 Task: Look for Airbnb properties in Suresnes, France from 5th December, 2023 to 16th December, 2023 for 2 adults.1  bedroom having 1 bed and 1 bathroom. Property type can be hotel. Look for 4 properties as per requirement.
Action: Mouse pressed left at (473, 106)
Screenshot: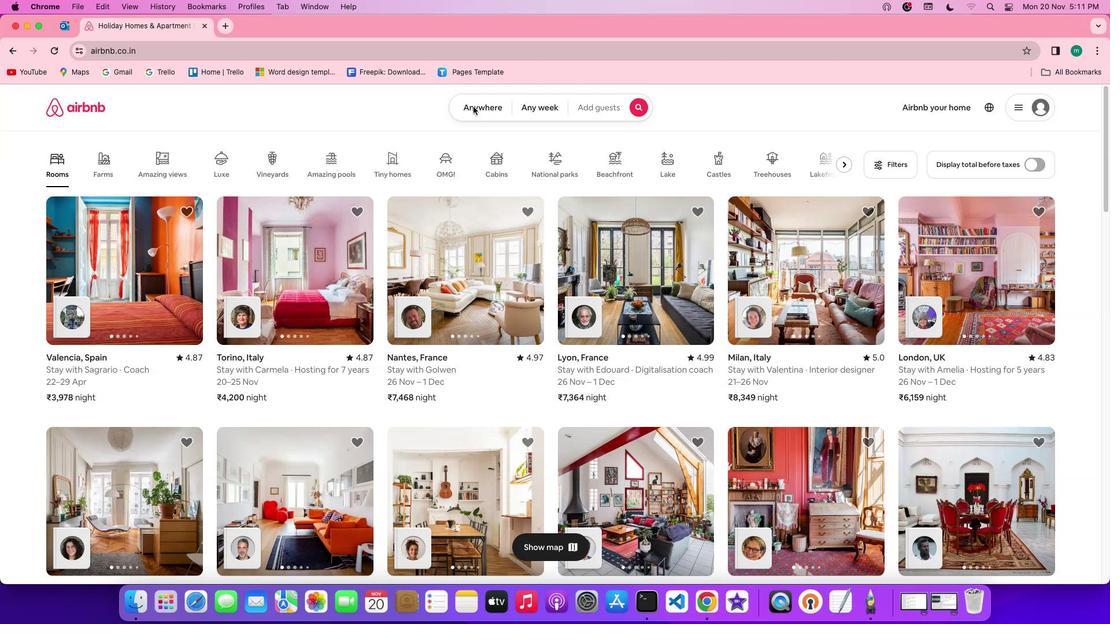 
Action: Mouse pressed left at (473, 106)
Screenshot: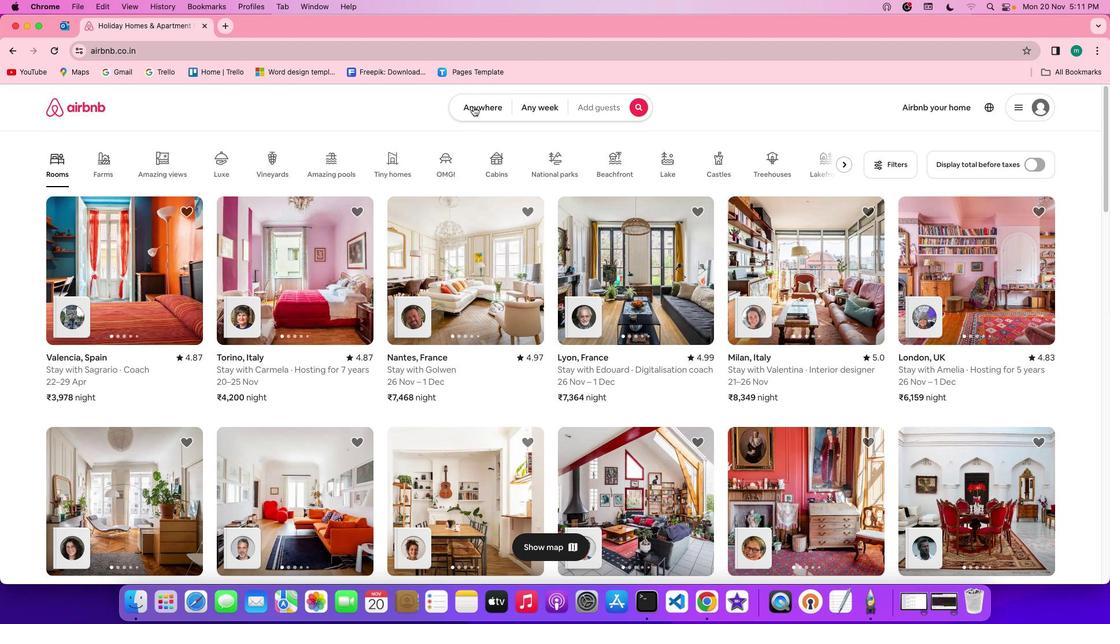 
Action: Mouse moved to (399, 159)
Screenshot: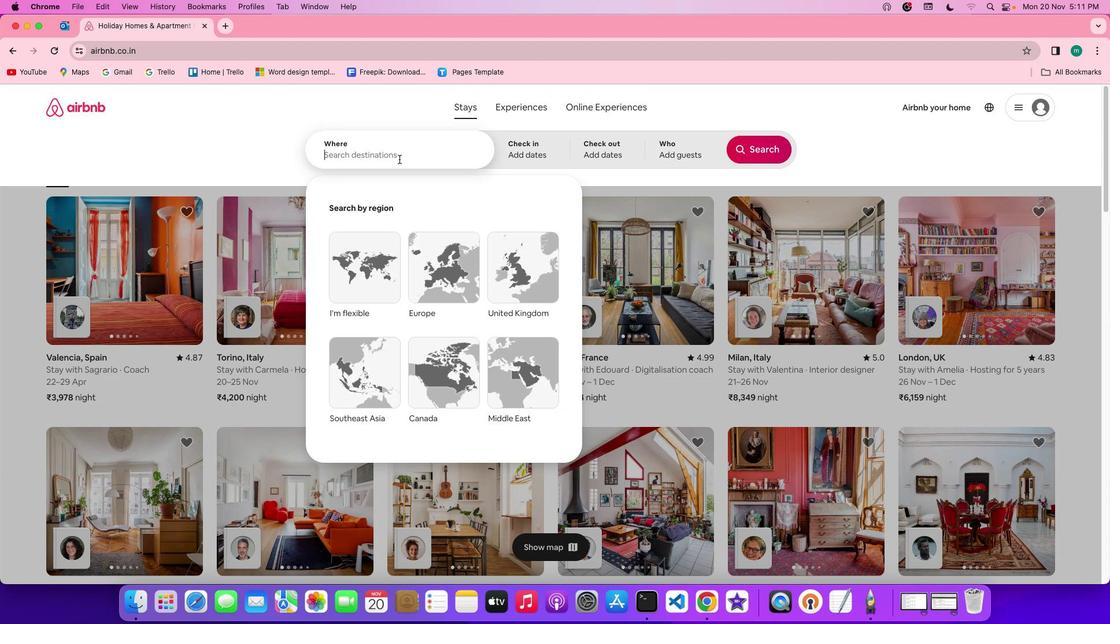 
Action: Mouse pressed left at (399, 159)
Screenshot: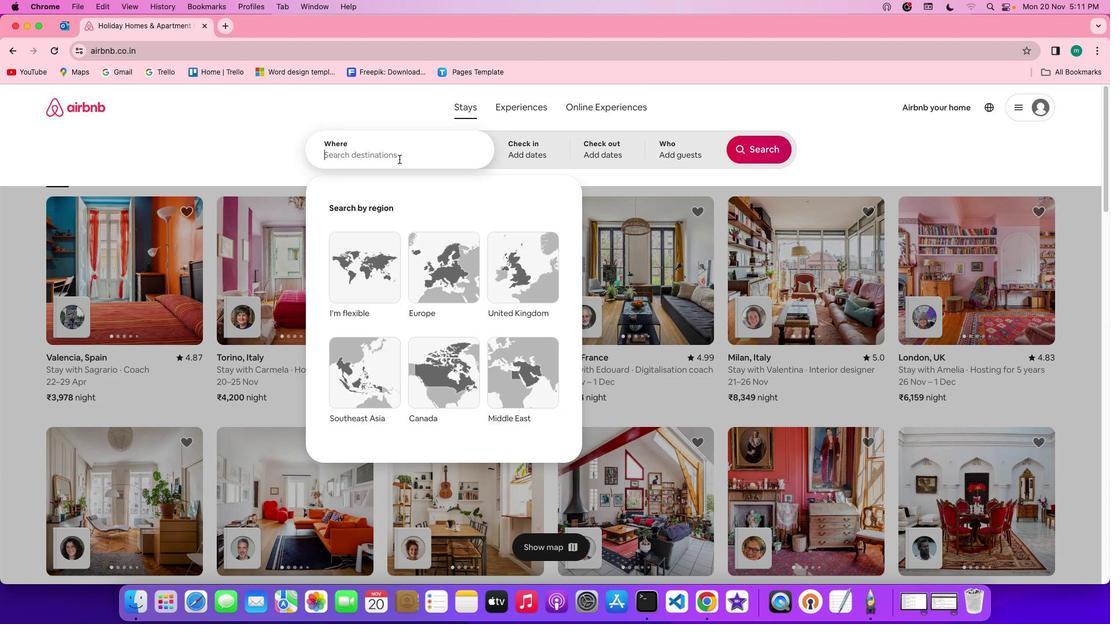 
Action: Key pressed Key.shift'S''u''r''e''s''n''e''s'','Key.spaceKey.shift'F''r''a''n''c''e'
Screenshot: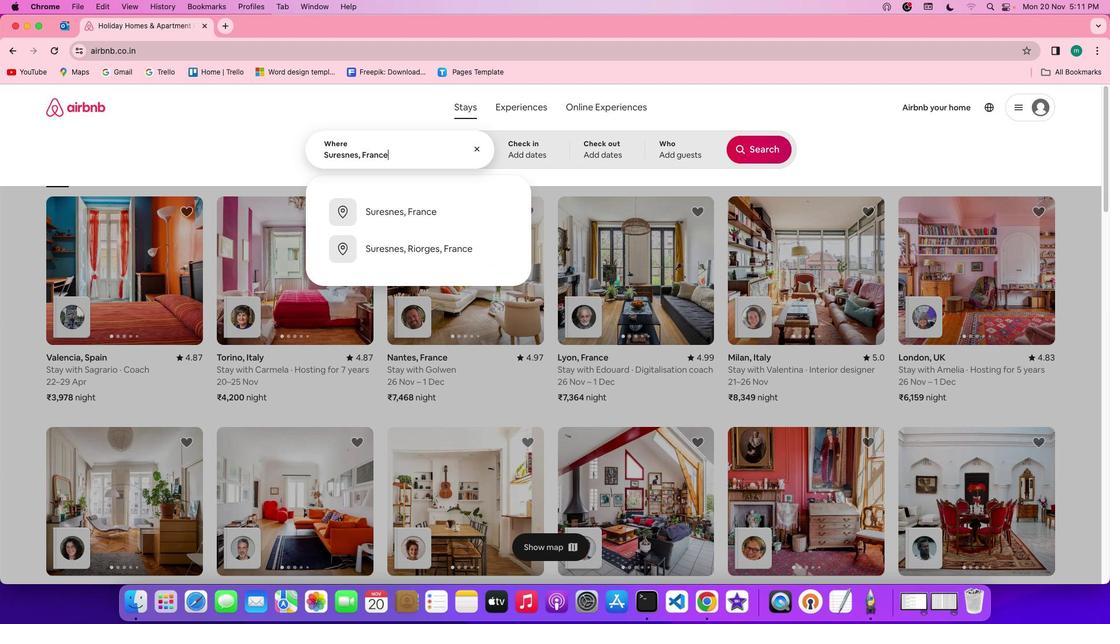 
Action: Mouse moved to (511, 149)
Screenshot: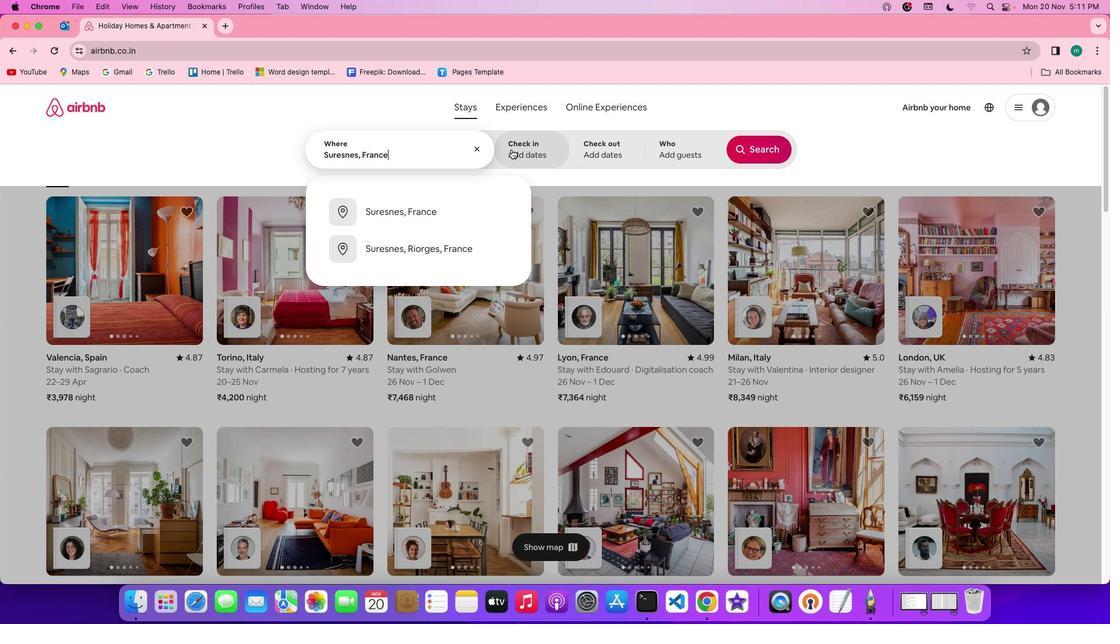 
Action: Mouse pressed left at (511, 149)
Screenshot: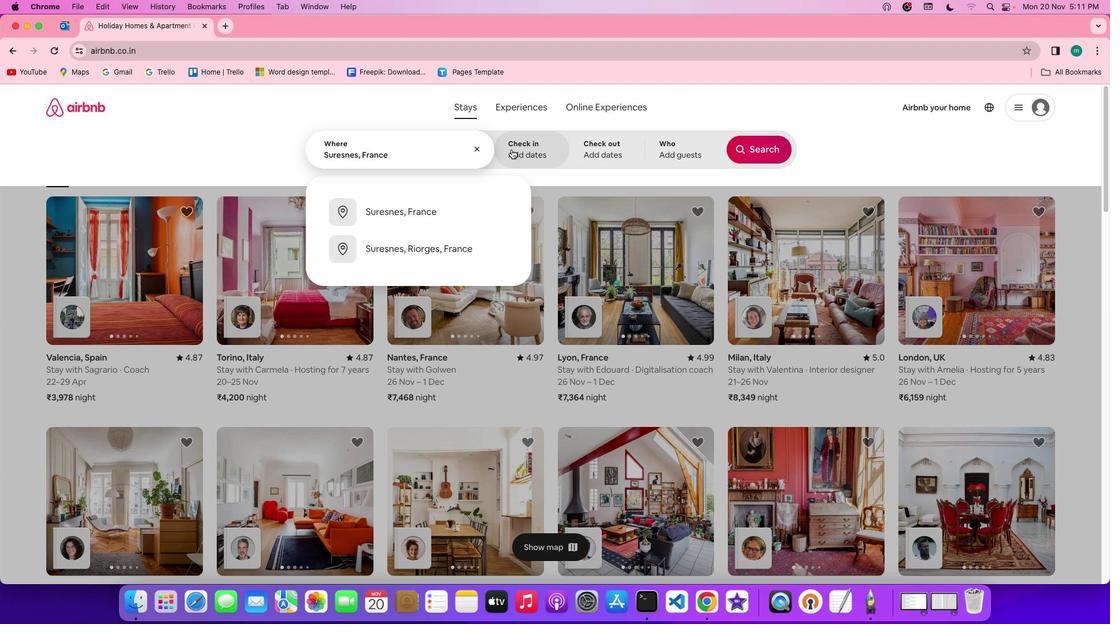 
Action: Mouse moved to (642, 320)
Screenshot: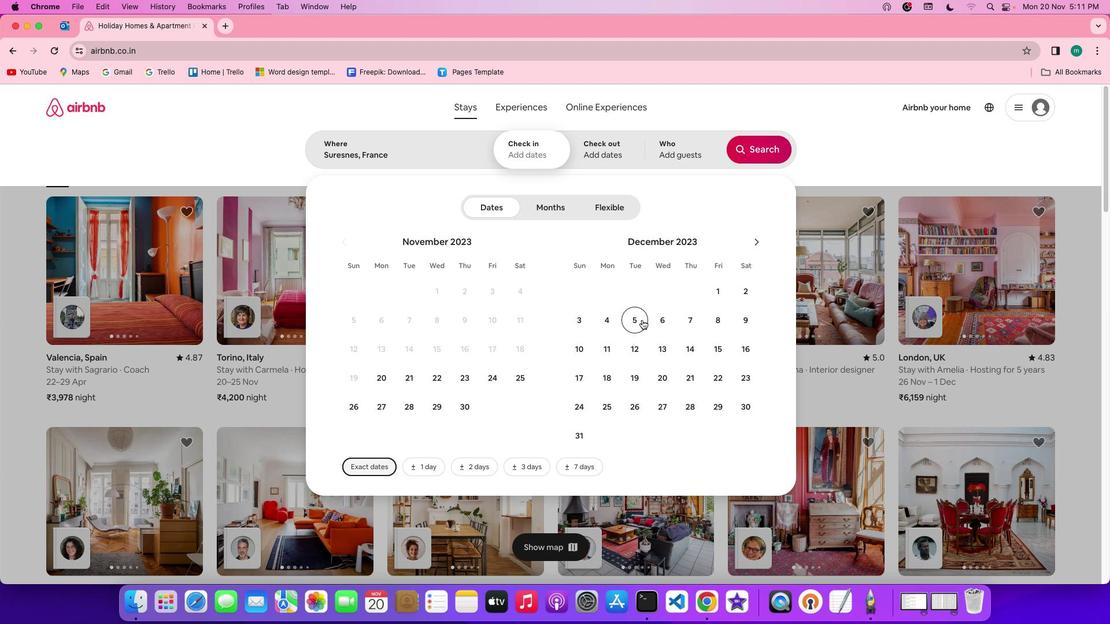 
Action: Mouse pressed left at (642, 320)
Screenshot: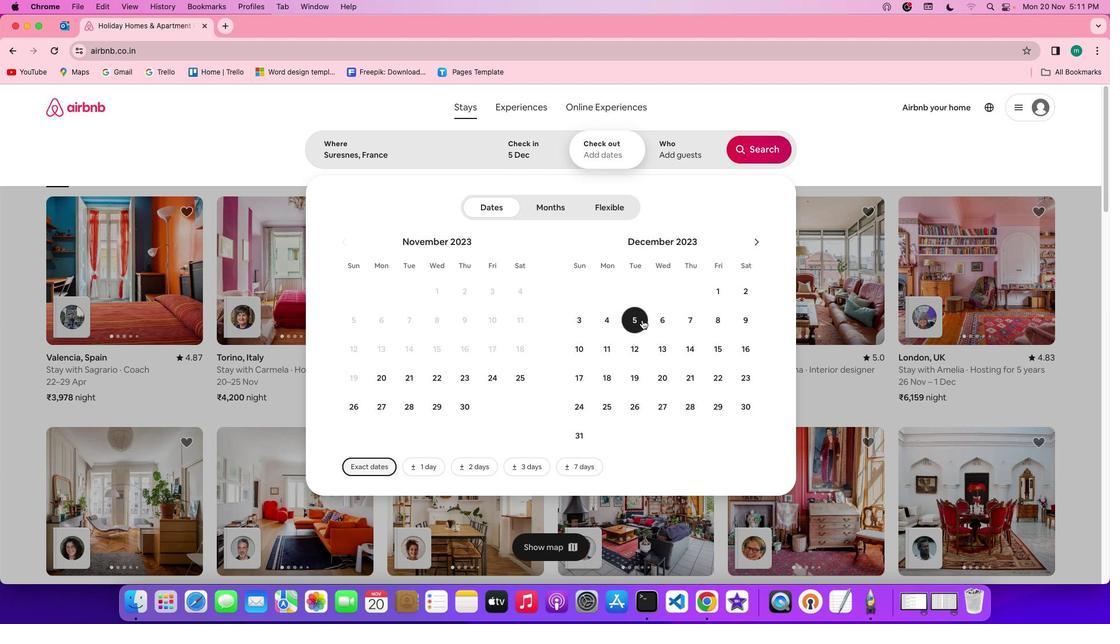 
Action: Mouse moved to (745, 352)
Screenshot: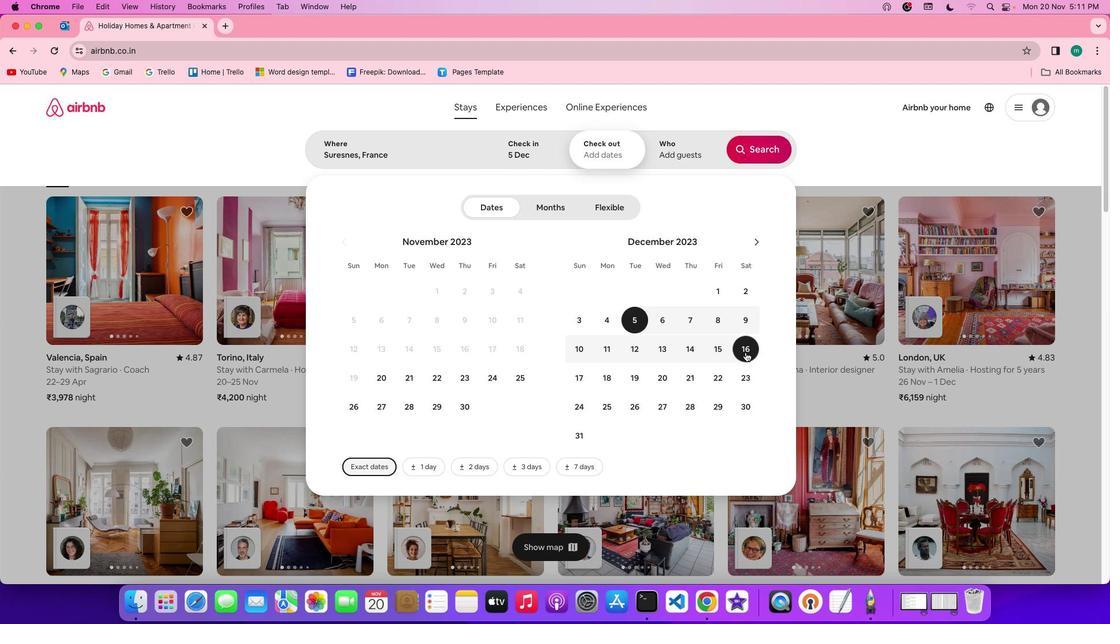 
Action: Mouse pressed left at (745, 352)
Screenshot: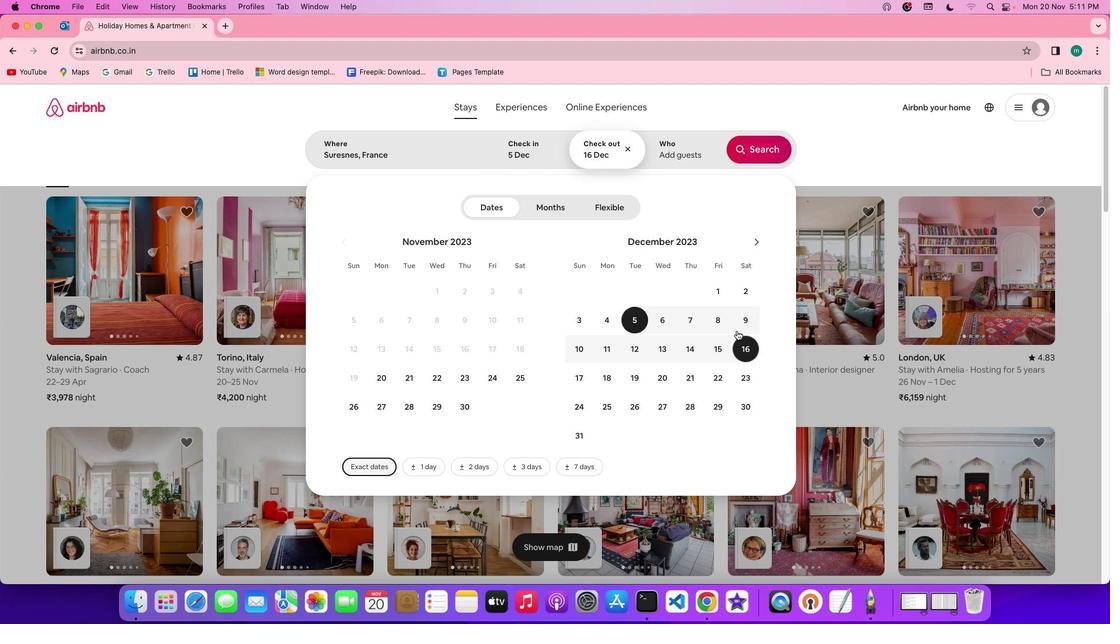 
Action: Mouse moved to (678, 155)
Screenshot: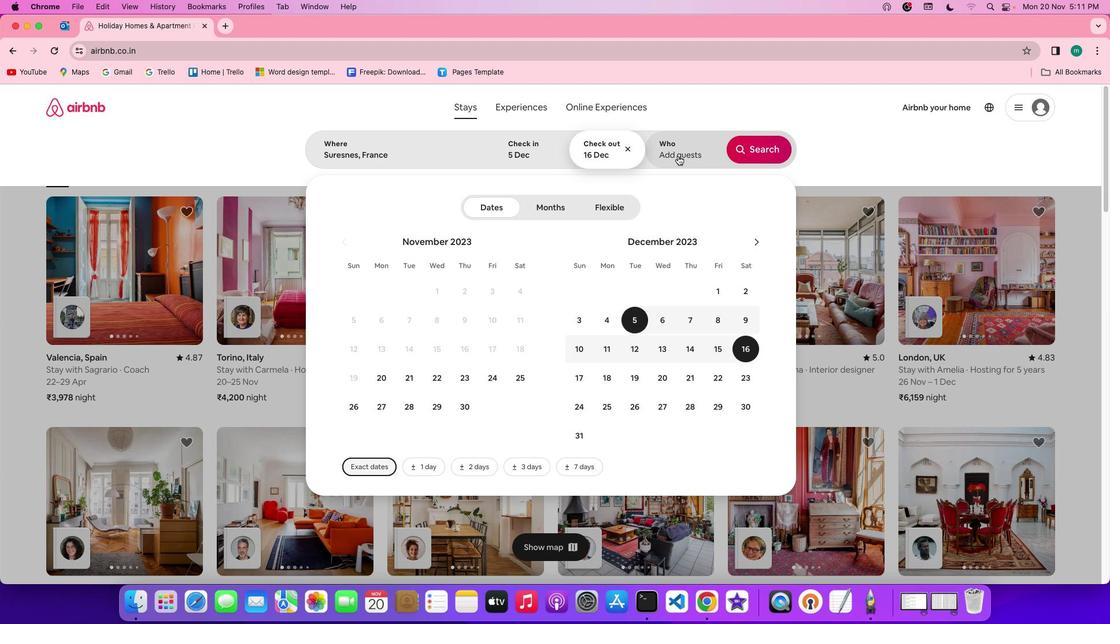 
Action: Mouse pressed left at (678, 155)
Screenshot: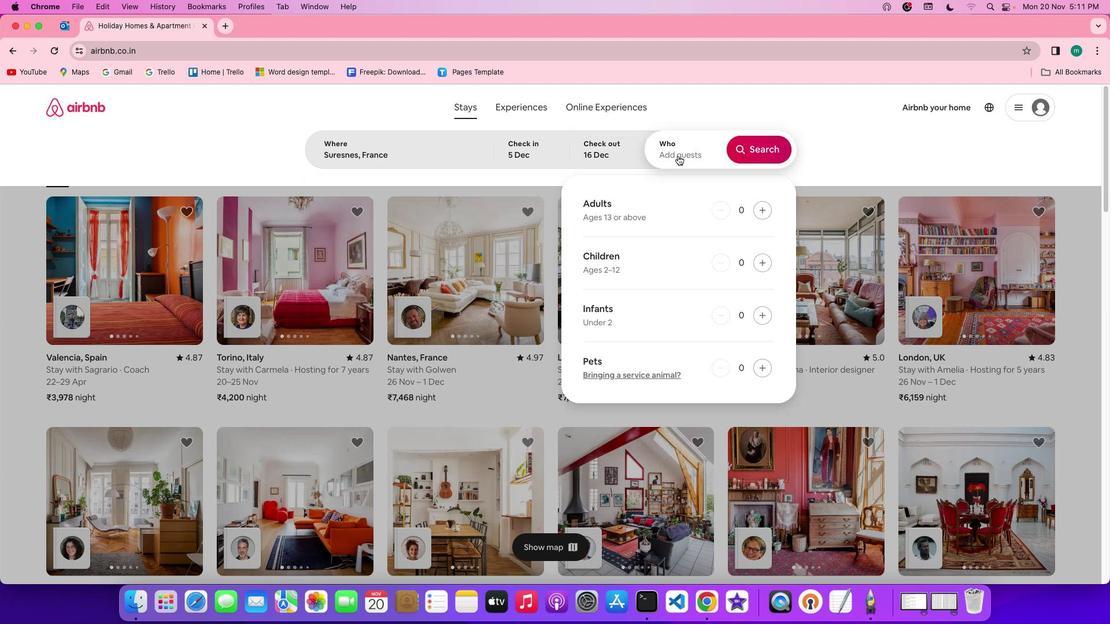 
Action: Mouse moved to (766, 210)
Screenshot: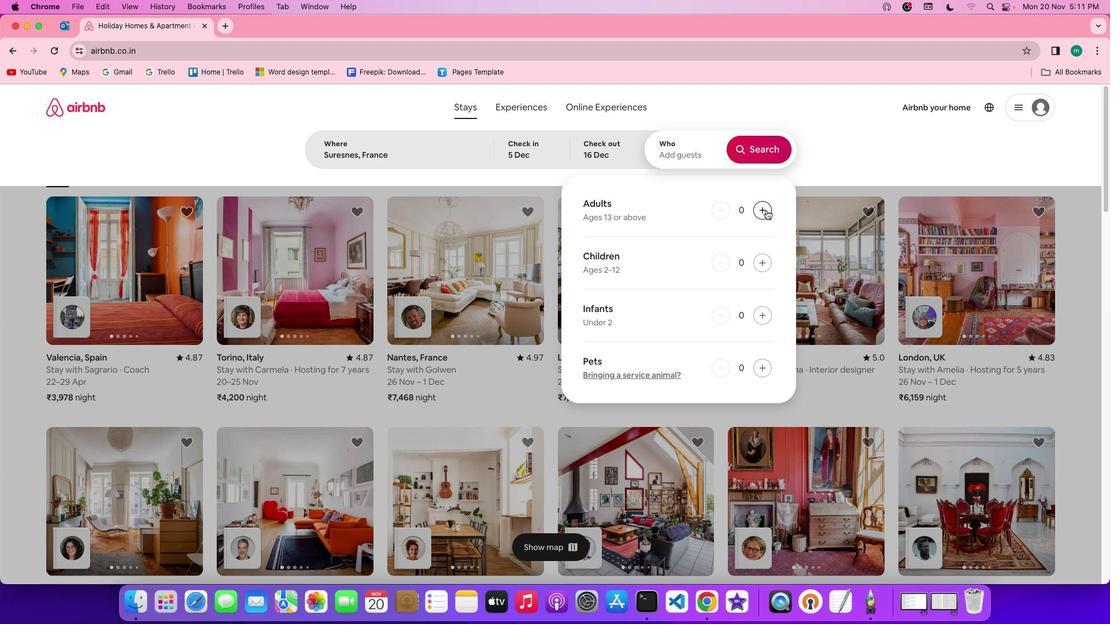 
Action: Mouse pressed left at (766, 210)
Screenshot: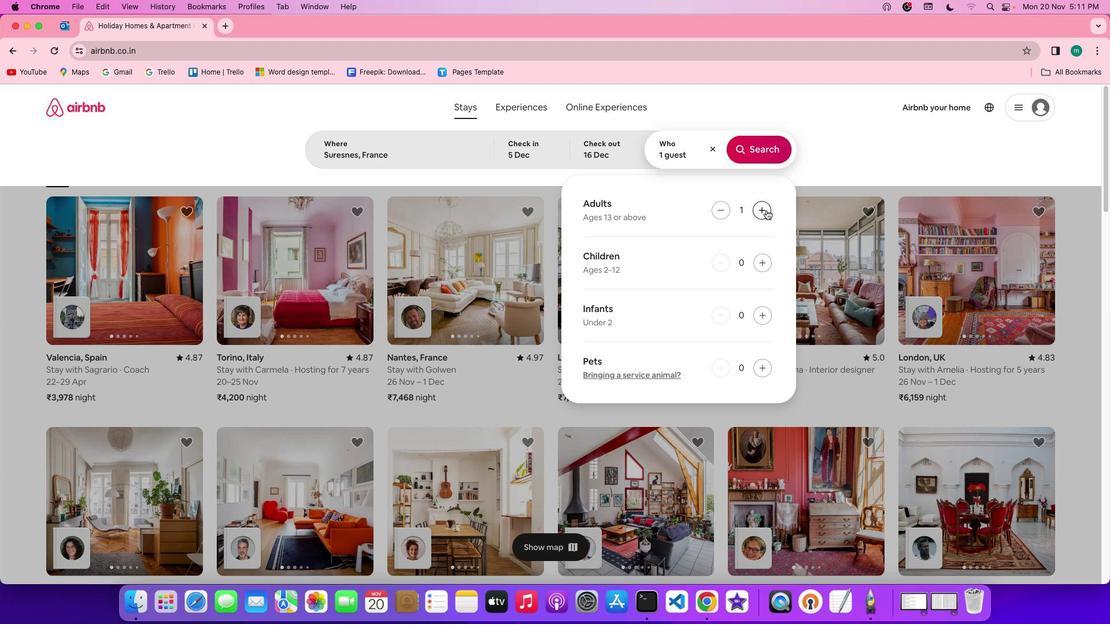 
Action: Mouse pressed left at (766, 210)
Screenshot: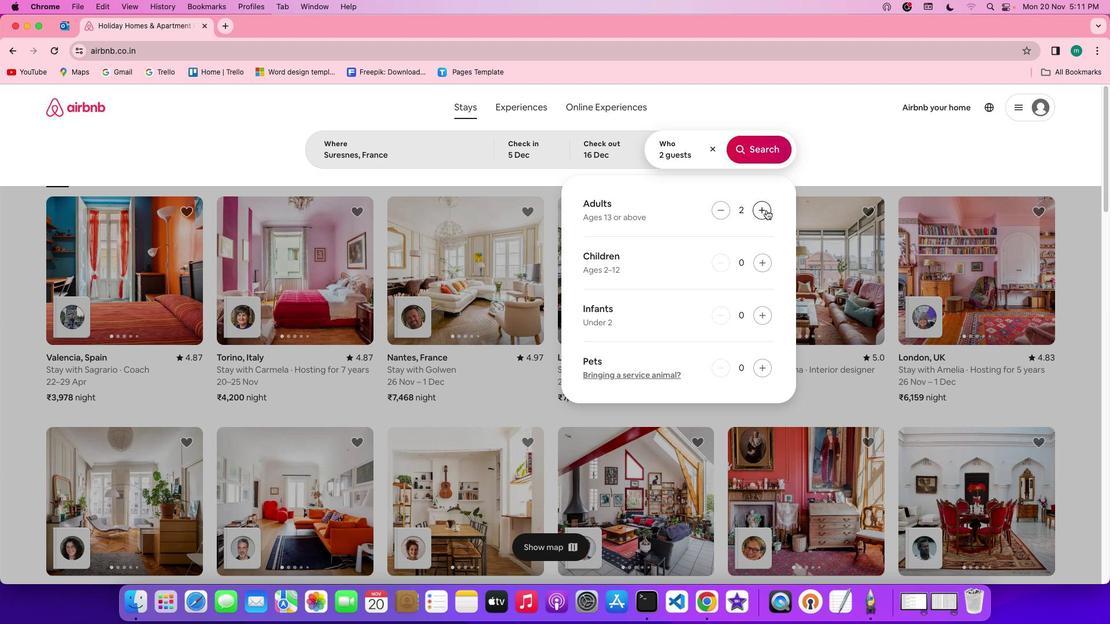 
Action: Mouse moved to (762, 150)
Screenshot: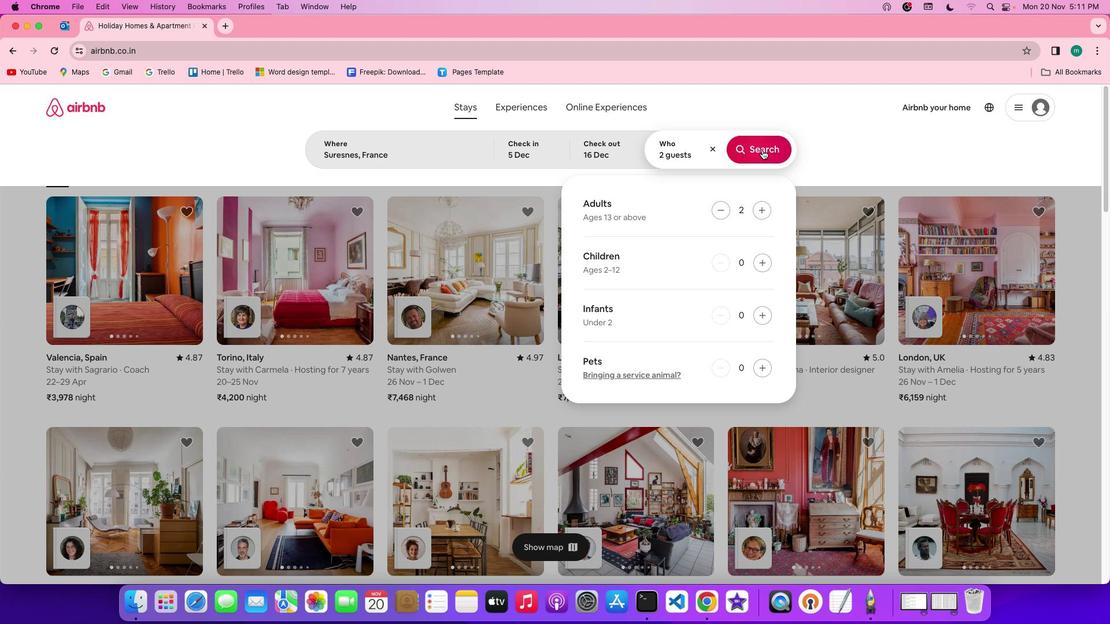 
Action: Mouse pressed left at (762, 150)
Screenshot: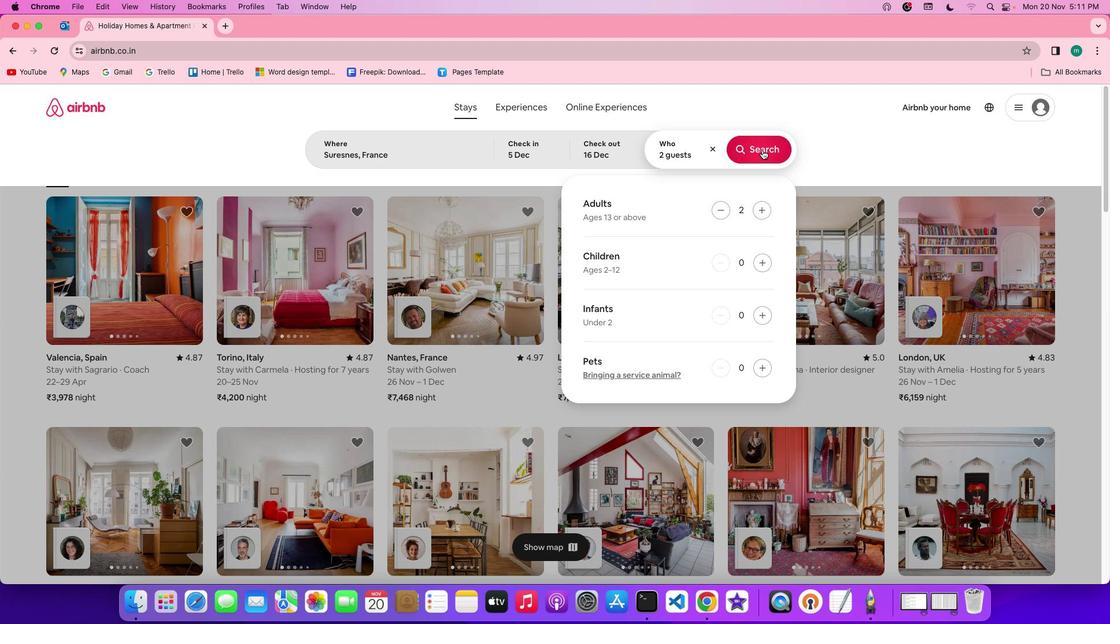 
Action: Mouse moved to (930, 149)
Screenshot: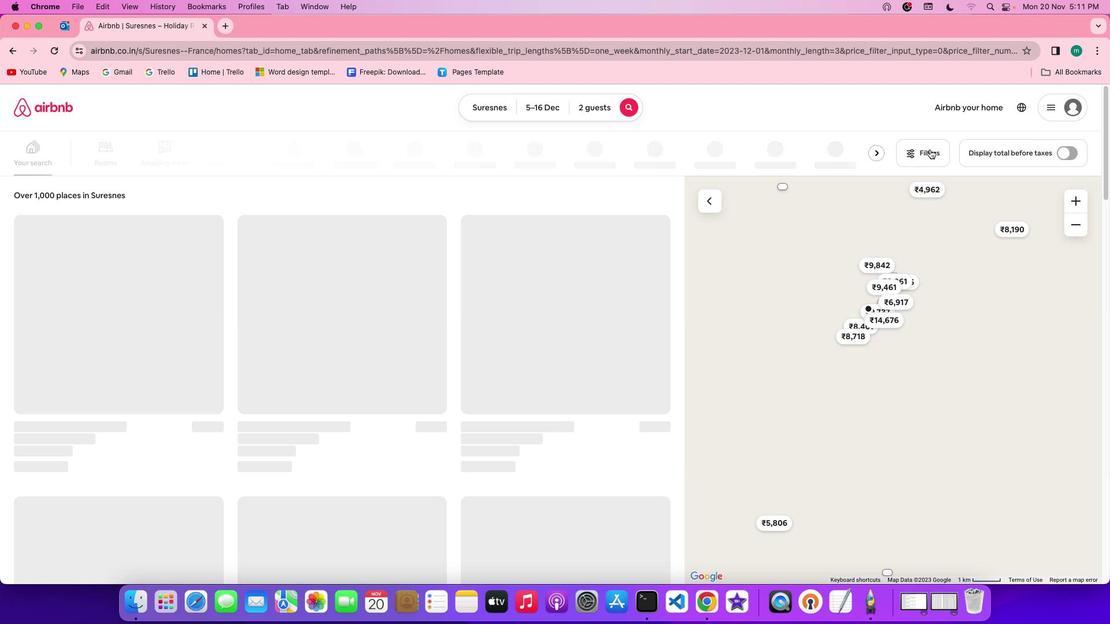 
Action: Mouse pressed left at (930, 149)
Screenshot: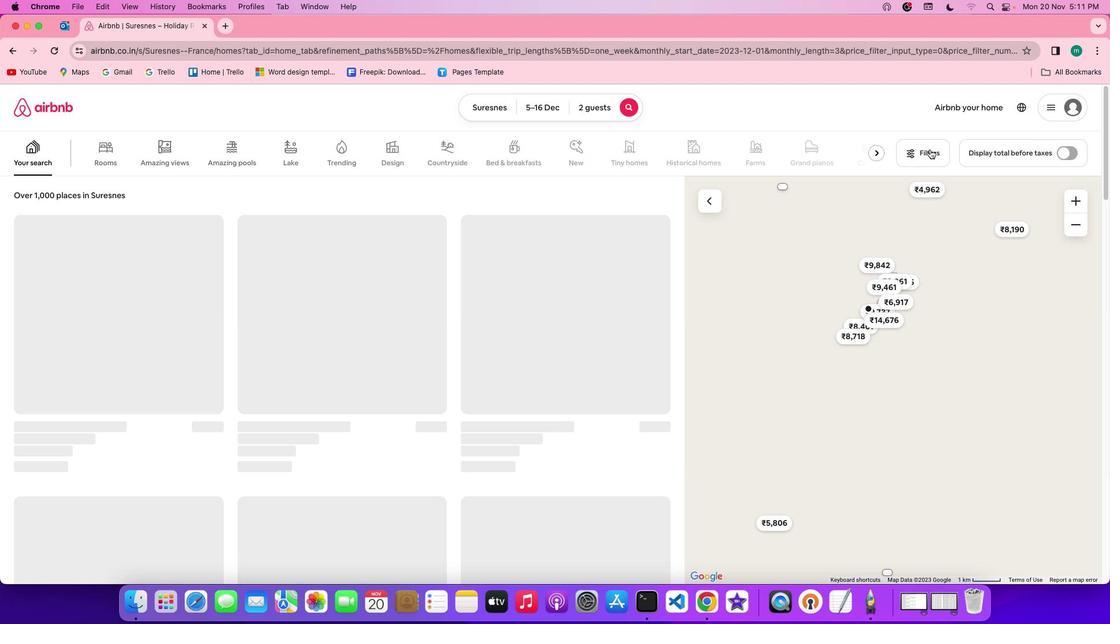 
Action: Mouse moved to (568, 327)
Screenshot: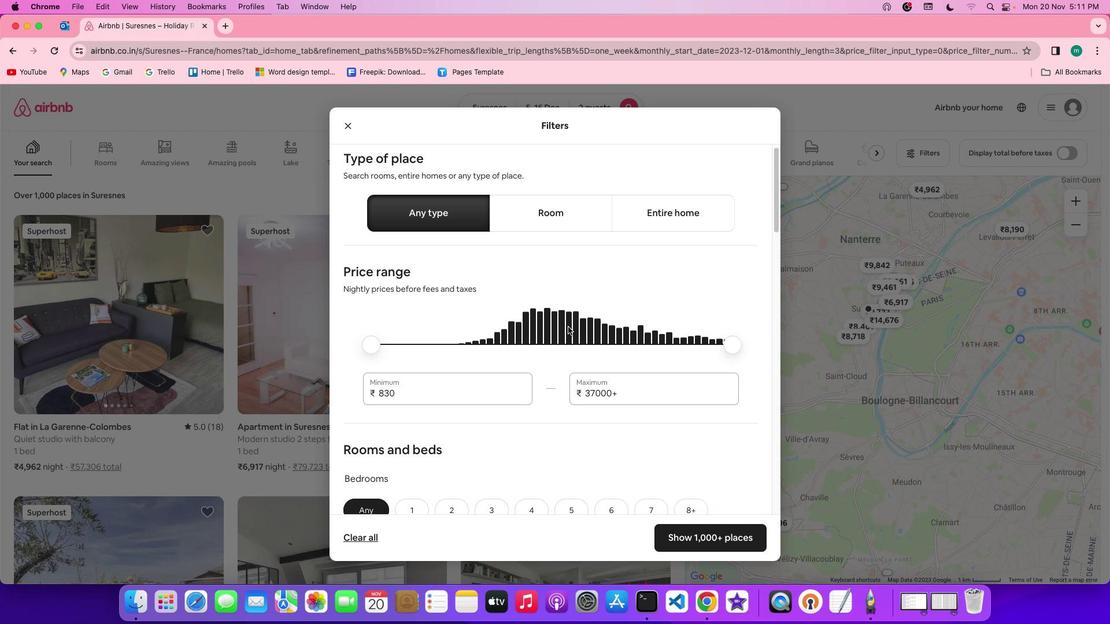 
Action: Mouse scrolled (568, 327) with delta (0, 0)
Screenshot: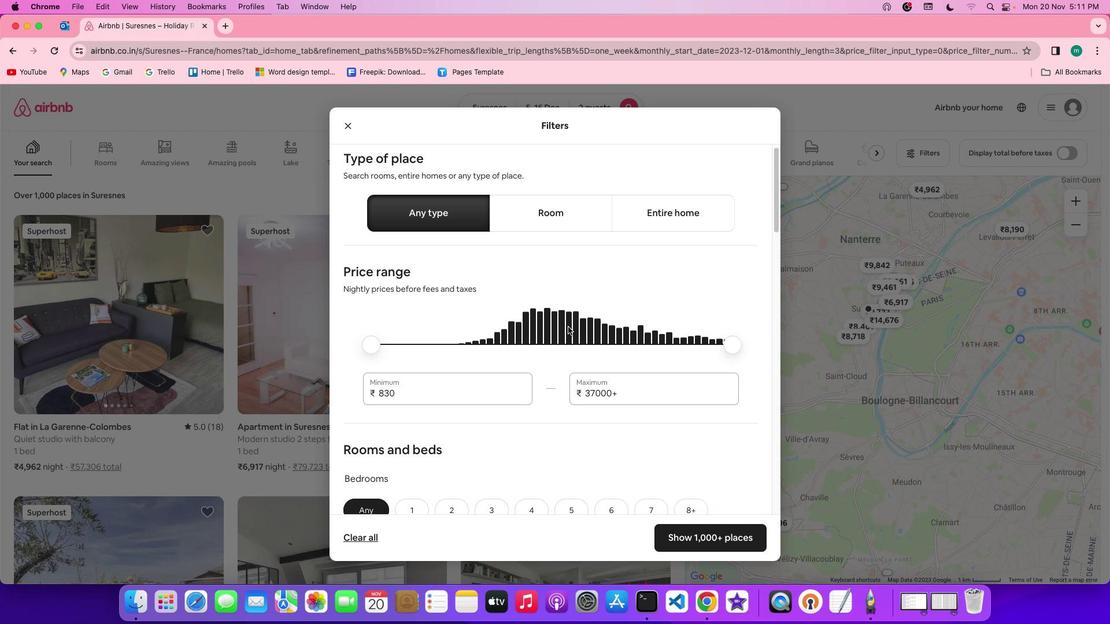 
Action: Mouse scrolled (568, 327) with delta (0, 0)
Screenshot: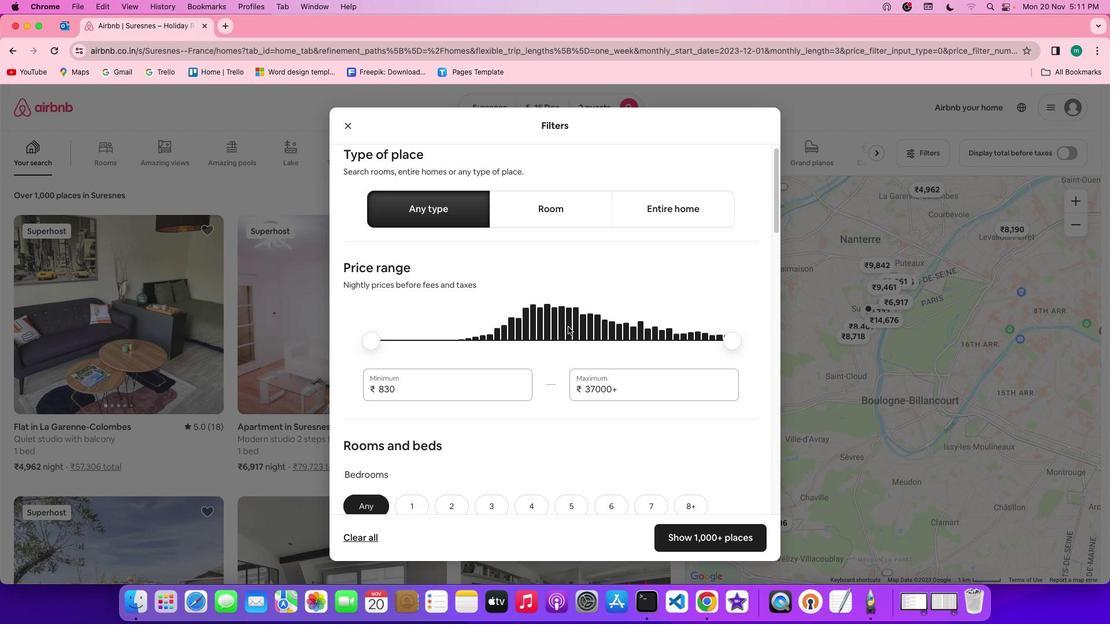 
Action: Mouse scrolled (568, 327) with delta (0, -1)
Screenshot: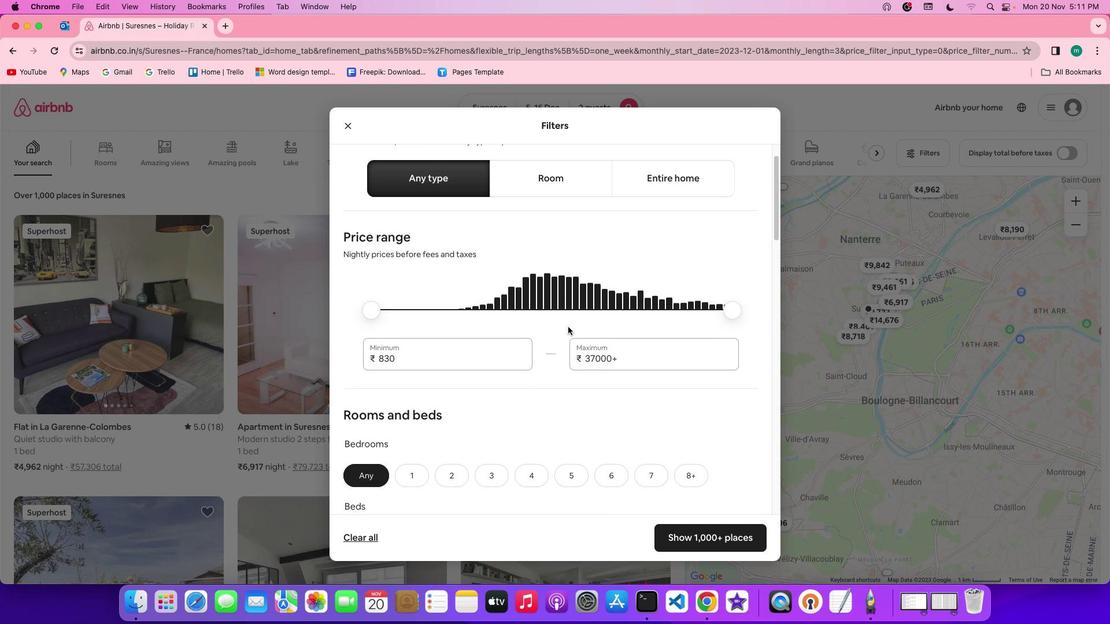 
Action: Mouse scrolled (568, 327) with delta (0, 0)
Screenshot: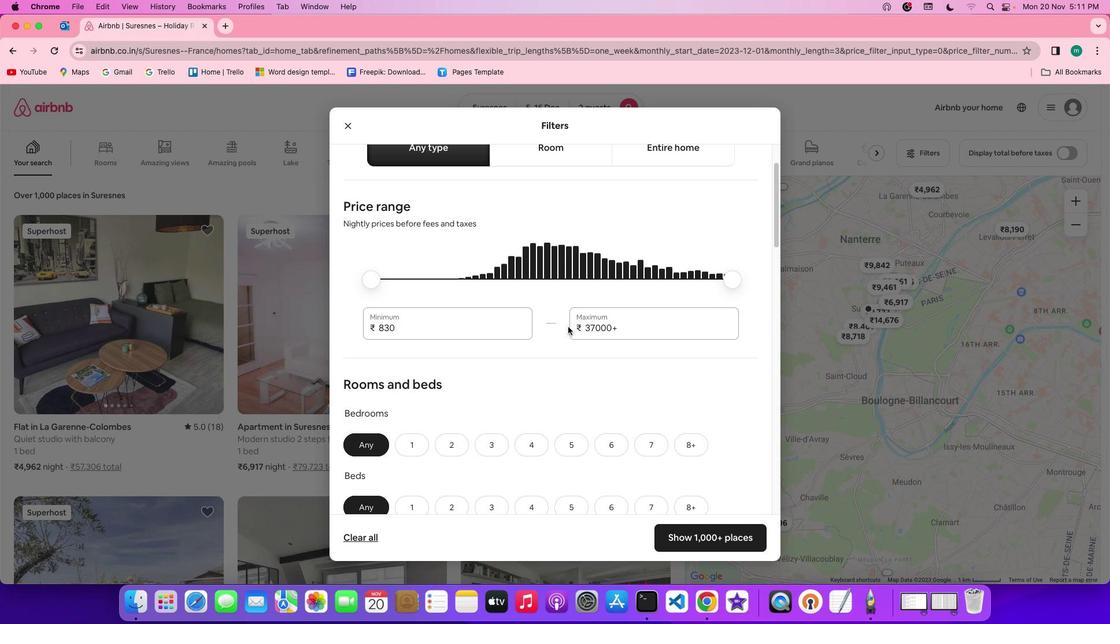 
Action: Mouse scrolled (568, 327) with delta (0, 0)
Screenshot: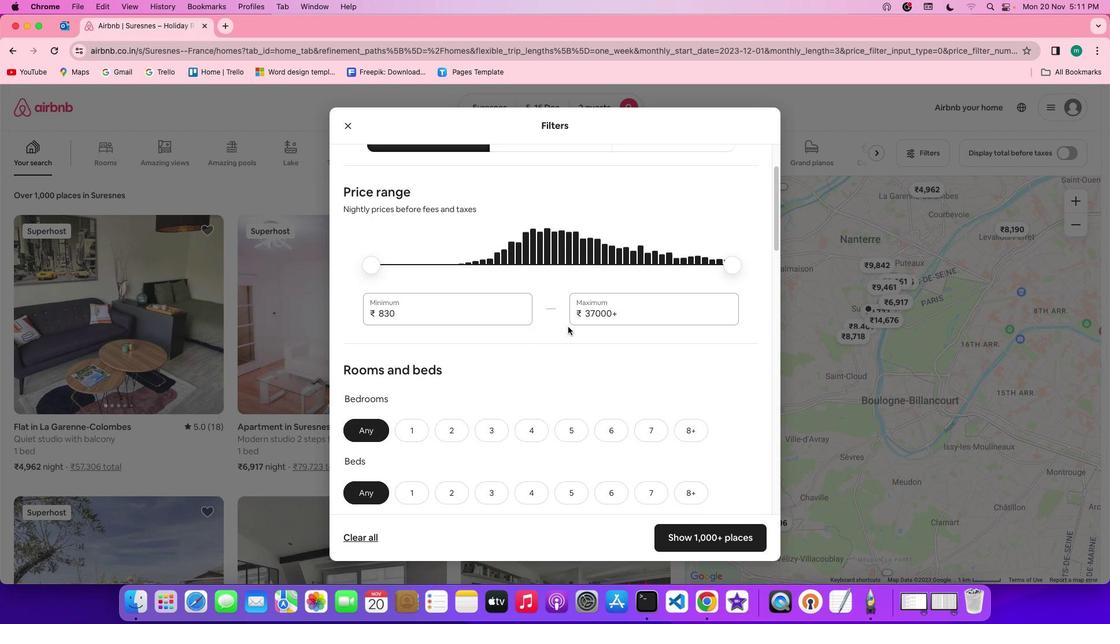 
Action: Mouse scrolled (568, 327) with delta (0, -1)
Screenshot: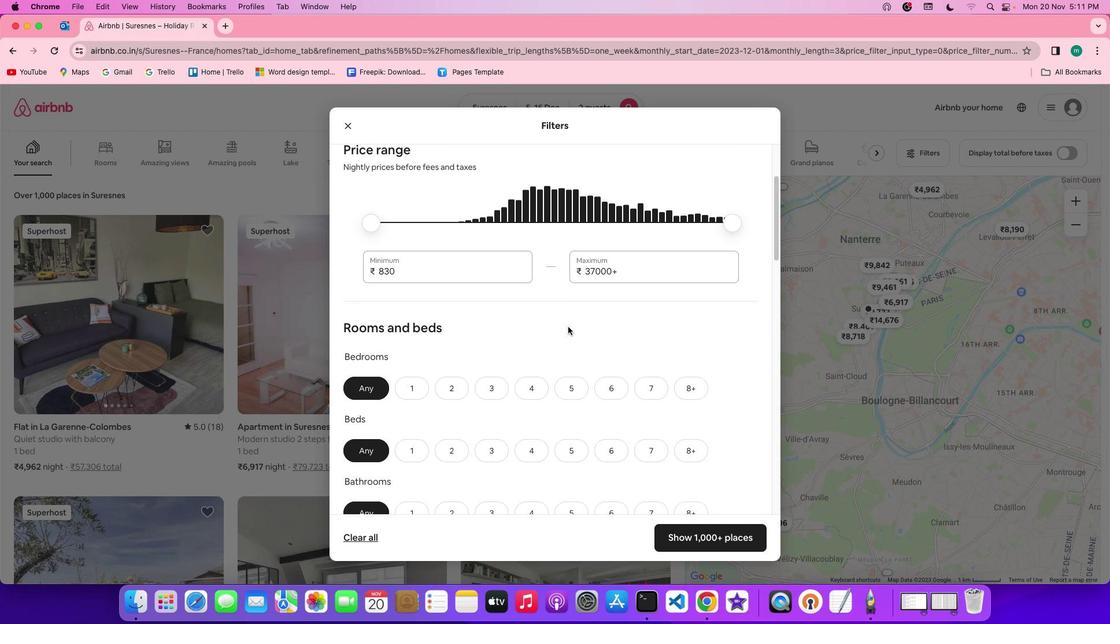 
Action: Mouse scrolled (568, 327) with delta (0, -1)
Screenshot: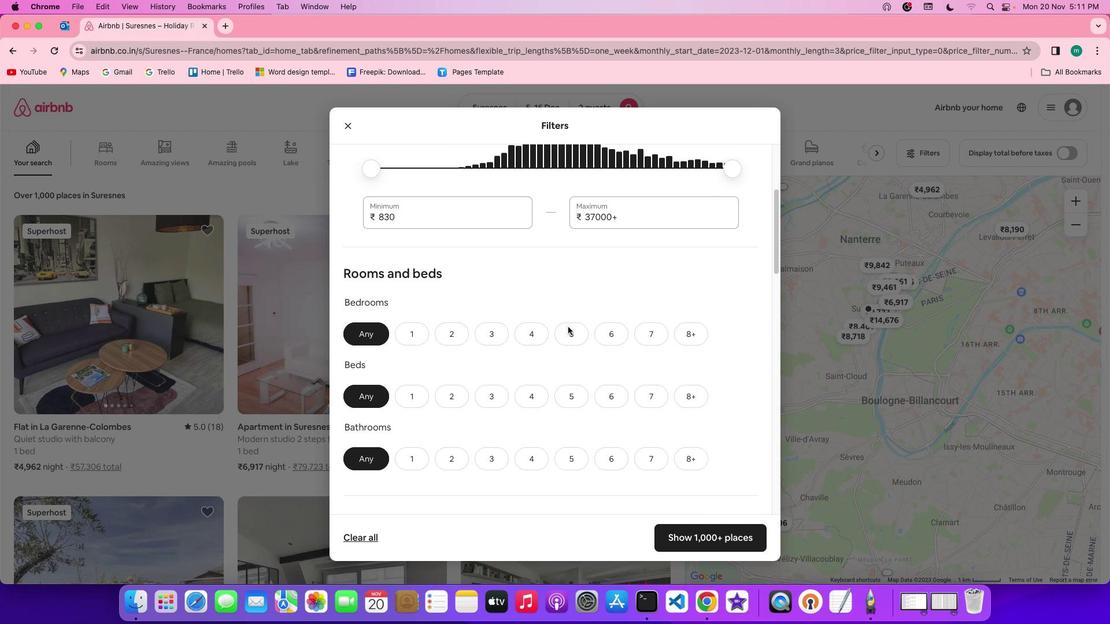 
Action: Mouse scrolled (568, 327) with delta (0, 0)
Screenshot: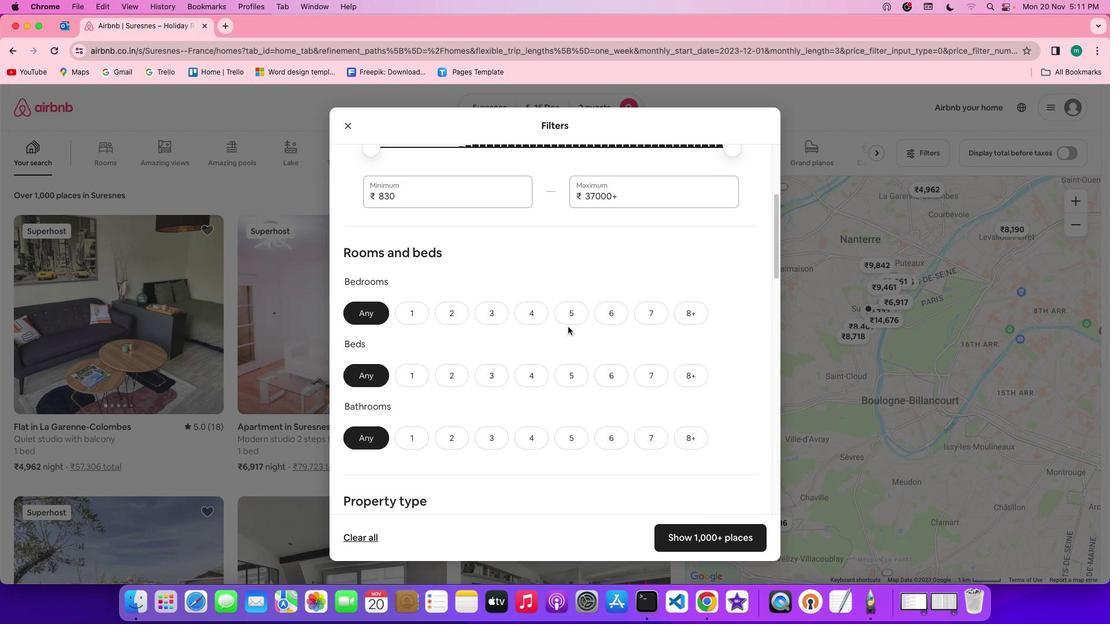 
Action: Mouse scrolled (568, 327) with delta (0, 0)
Screenshot: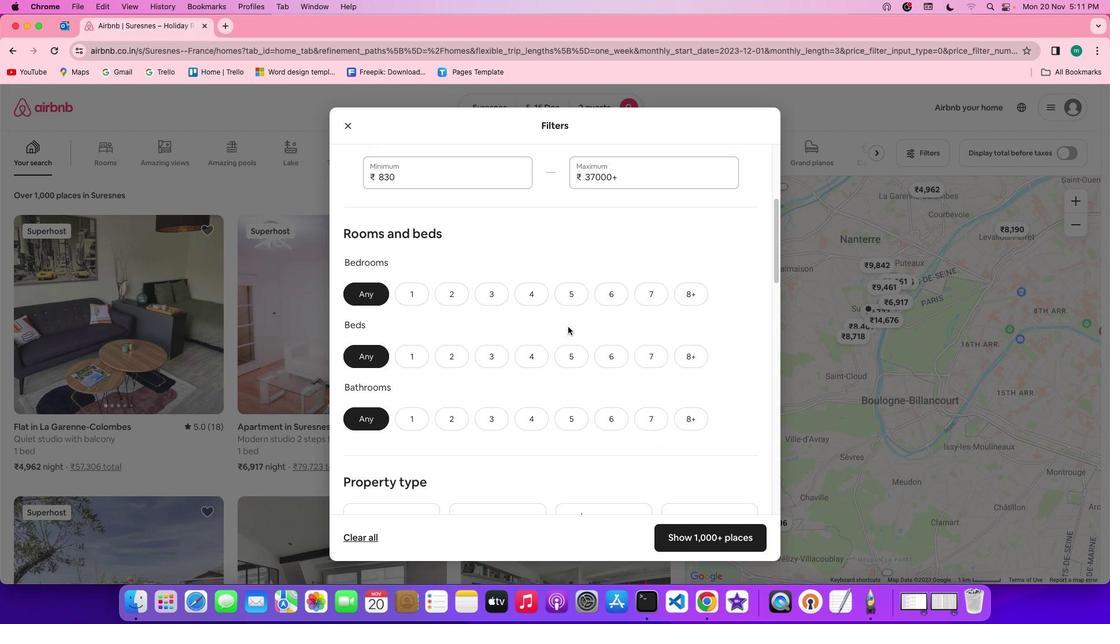 
Action: Mouse scrolled (568, 327) with delta (0, -1)
Screenshot: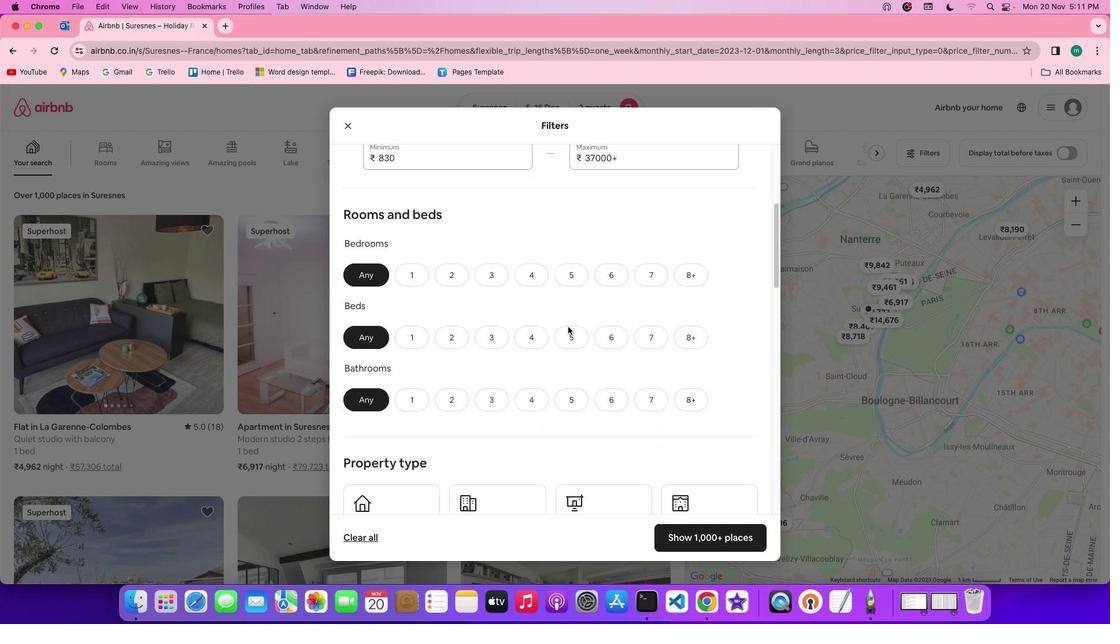 
Action: Mouse moved to (414, 243)
Screenshot: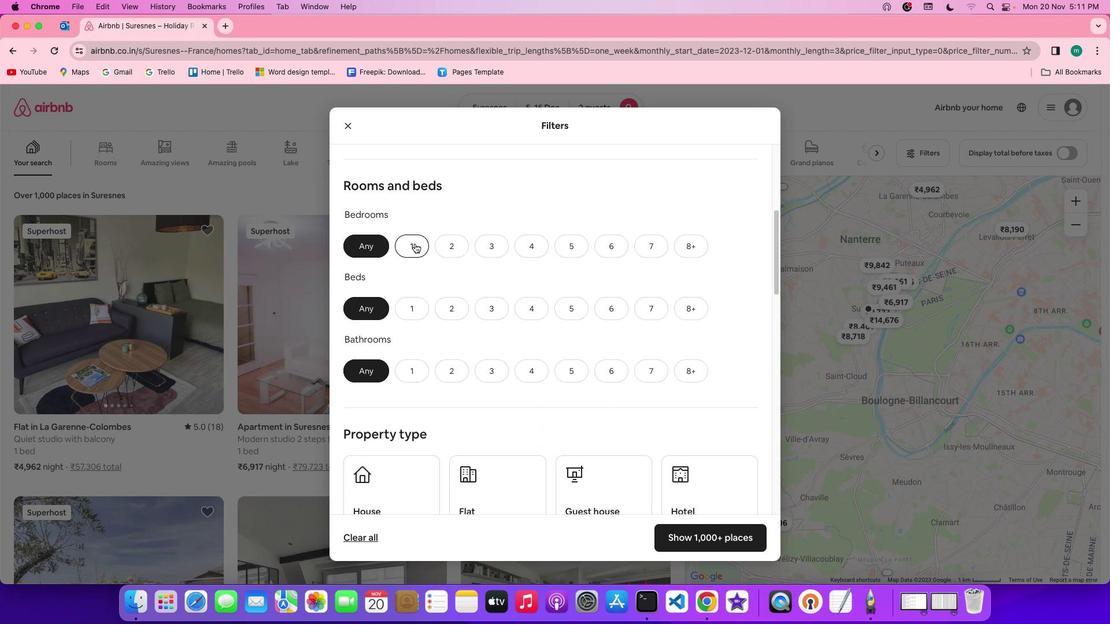 
Action: Mouse pressed left at (414, 243)
Screenshot: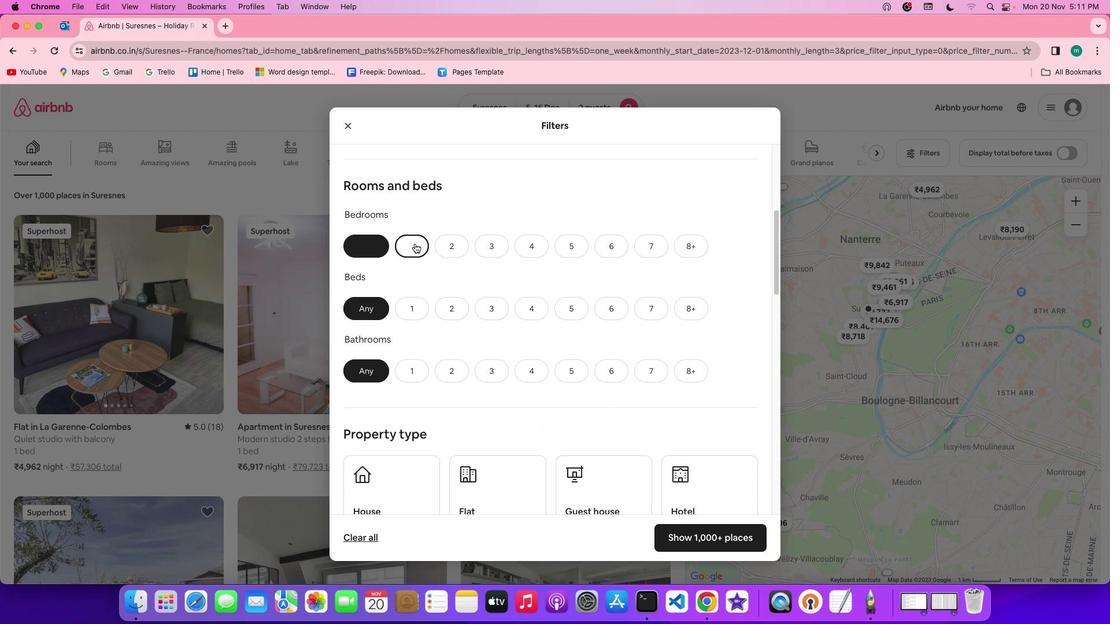
Action: Mouse moved to (421, 309)
Screenshot: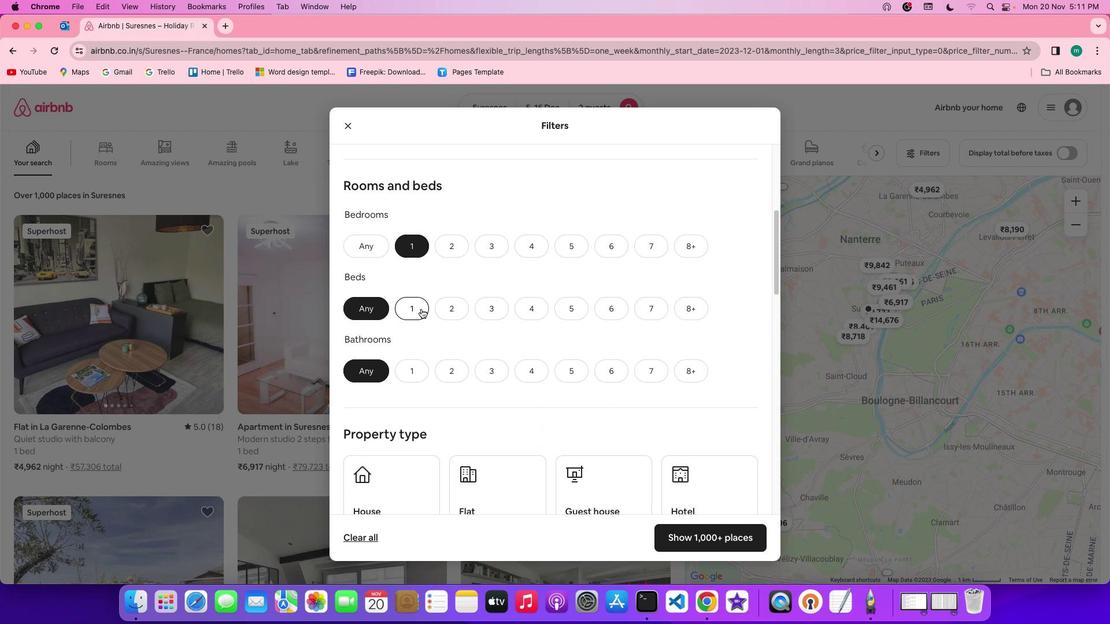 
Action: Mouse pressed left at (421, 309)
Screenshot: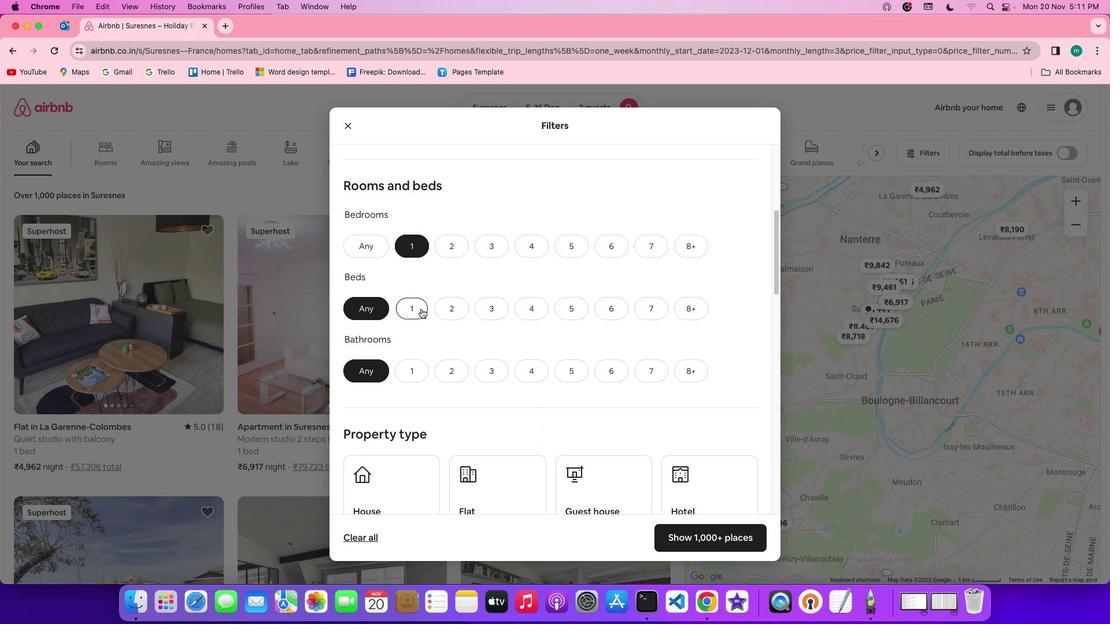 
Action: Mouse moved to (412, 368)
Screenshot: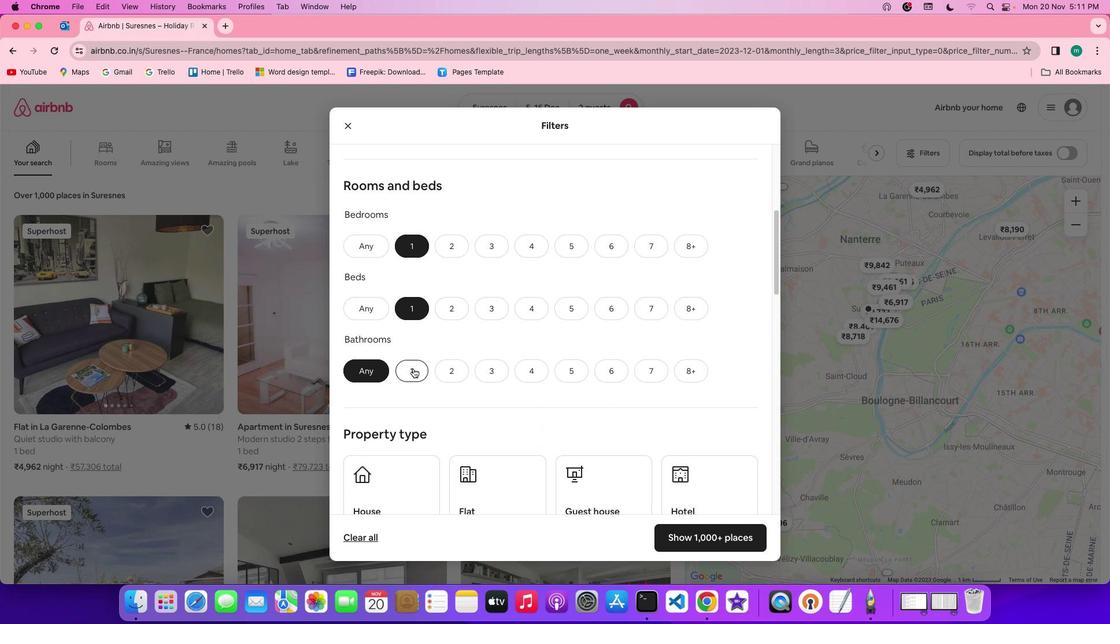 
Action: Mouse pressed left at (412, 368)
Screenshot: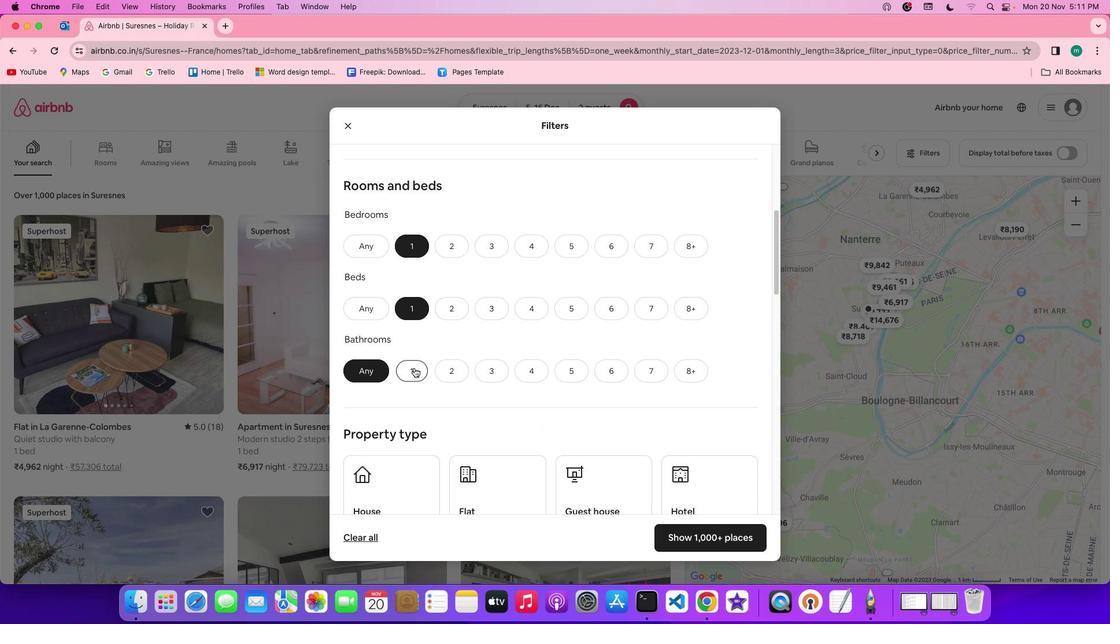 
Action: Mouse moved to (552, 357)
Screenshot: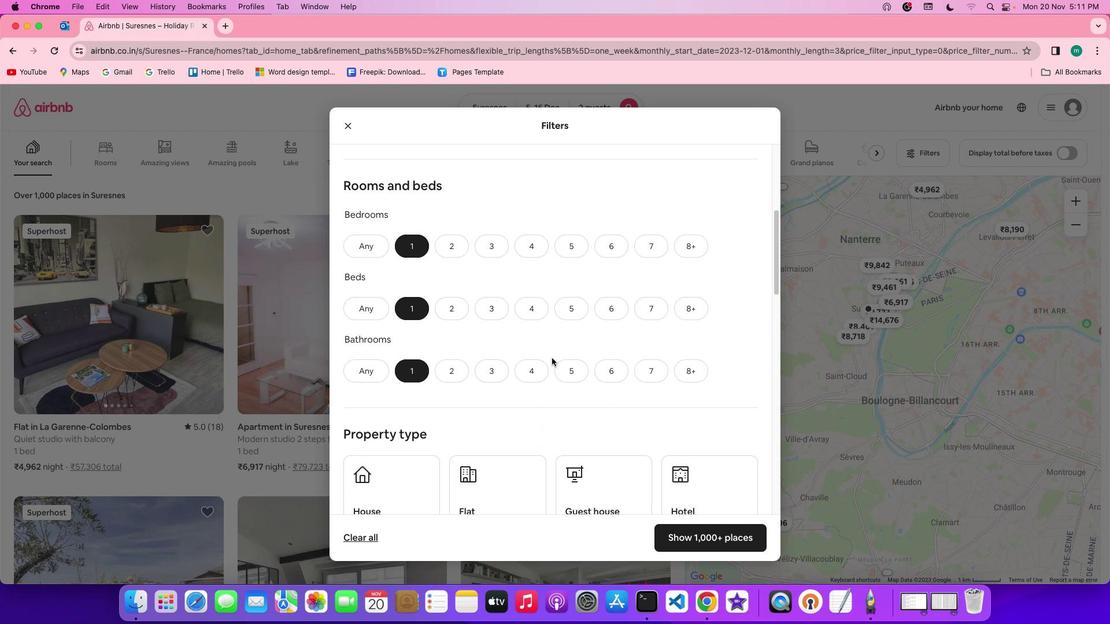 
Action: Mouse scrolled (552, 357) with delta (0, 0)
Screenshot: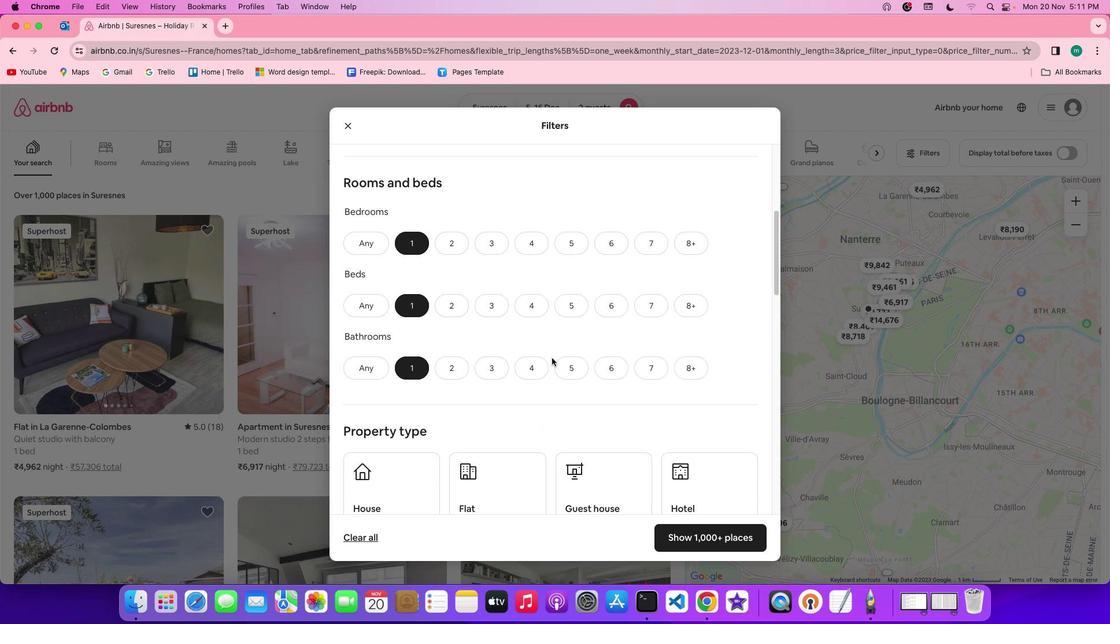 
Action: Mouse scrolled (552, 357) with delta (0, 0)
Screenshot: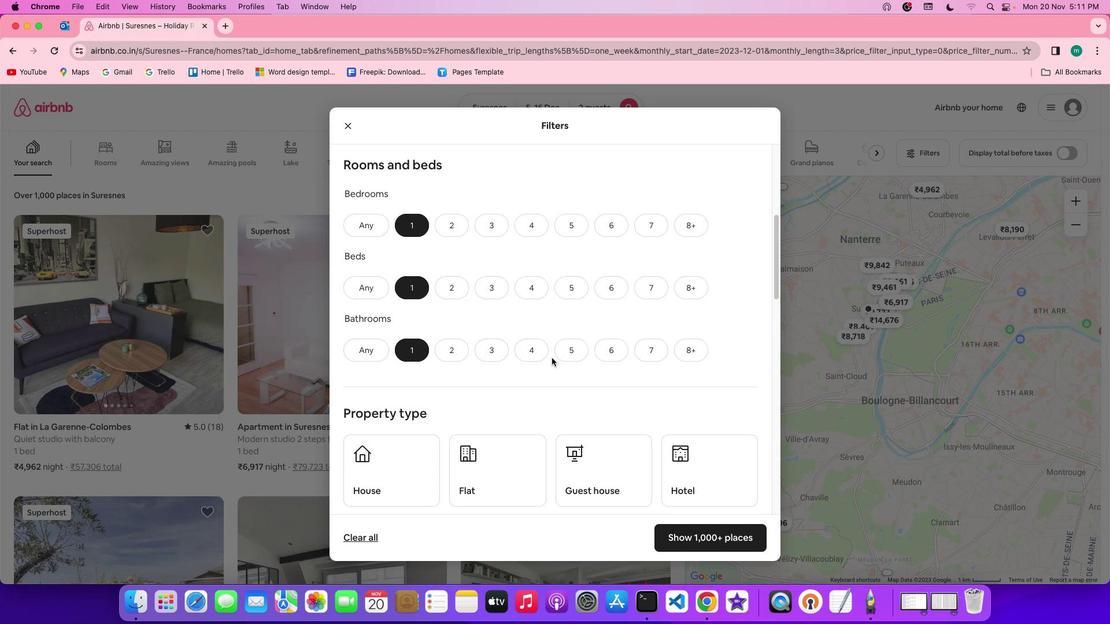 
Action: Mouse scrolled (552, 357) with delta (0, -1)
Screenshot: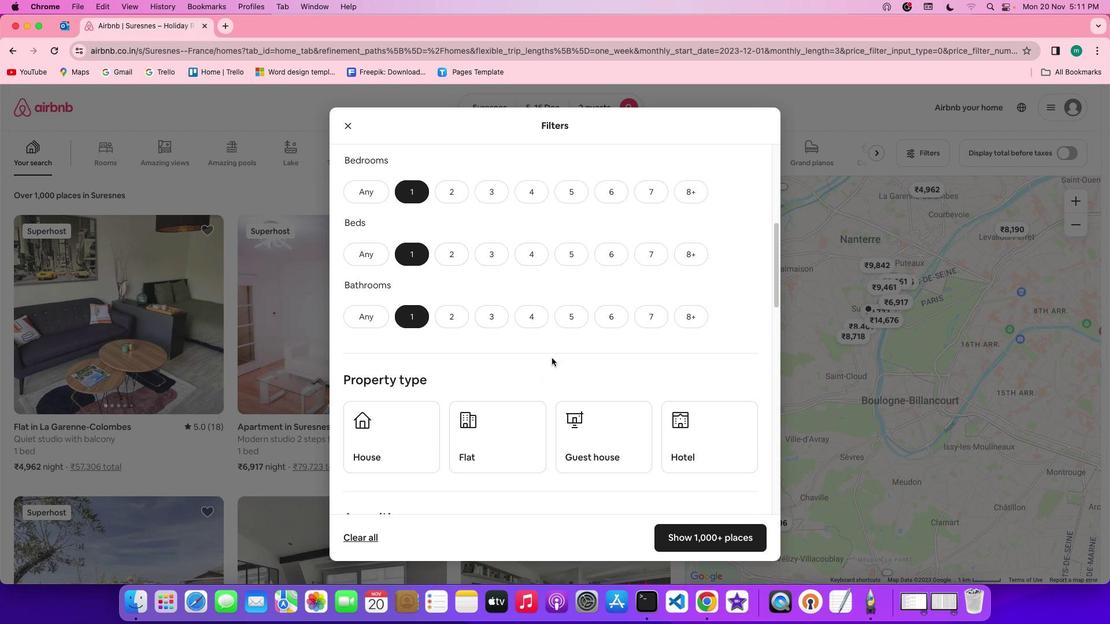 
Action: Mouse scrolled (552, 357) with delta (0, -1)
Screenshot: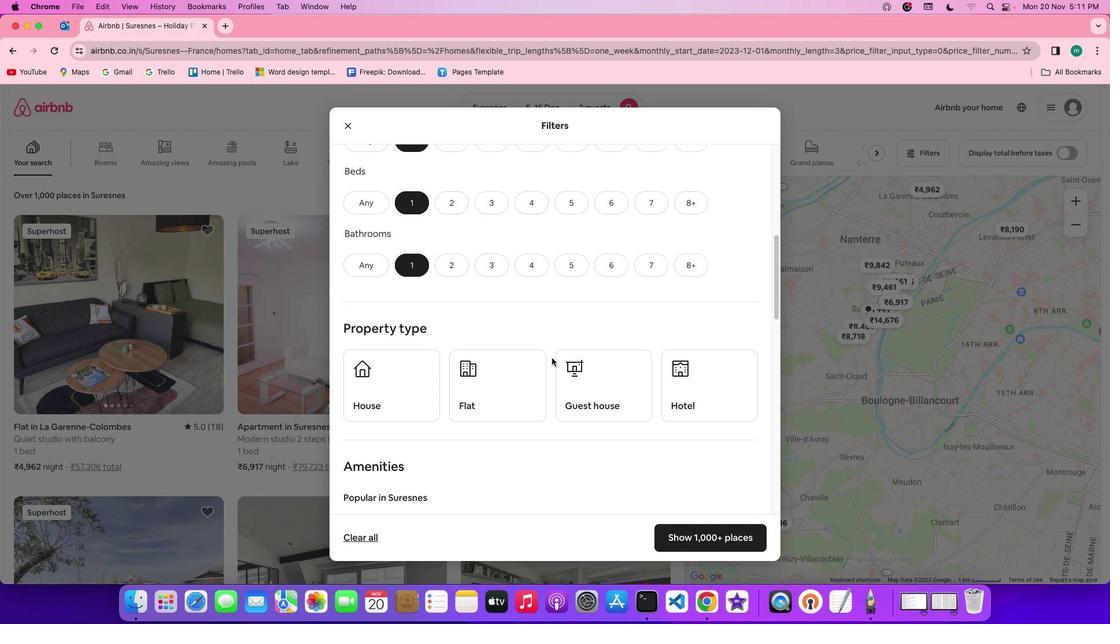 
Action: Mouse scrolled (552, 357) with delta (0, 0)
Screenshot: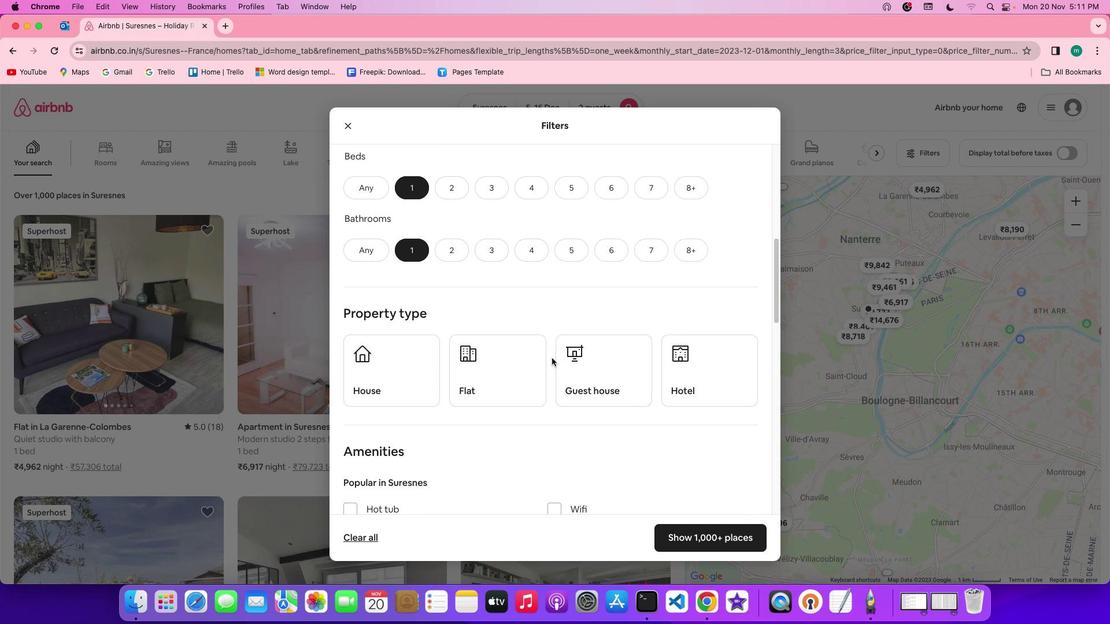 
Action: Mouse scrolled (552, 357) with delta (0, 0)
Screenshot: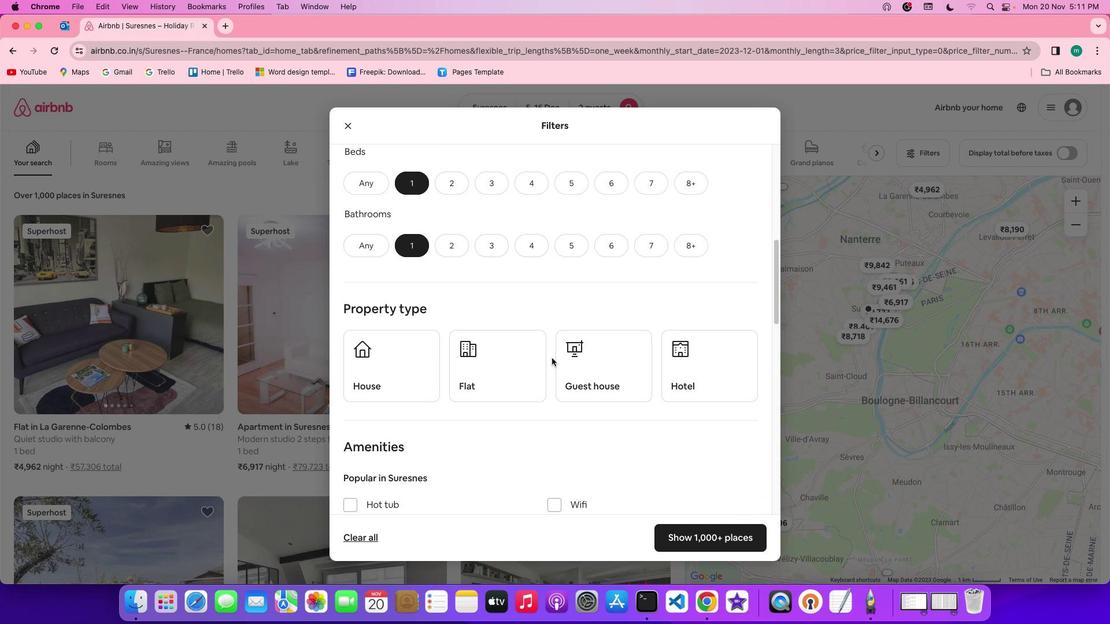 
Action: Mouse scrolled (552, 357) with delta (0, 0)
Screenshot: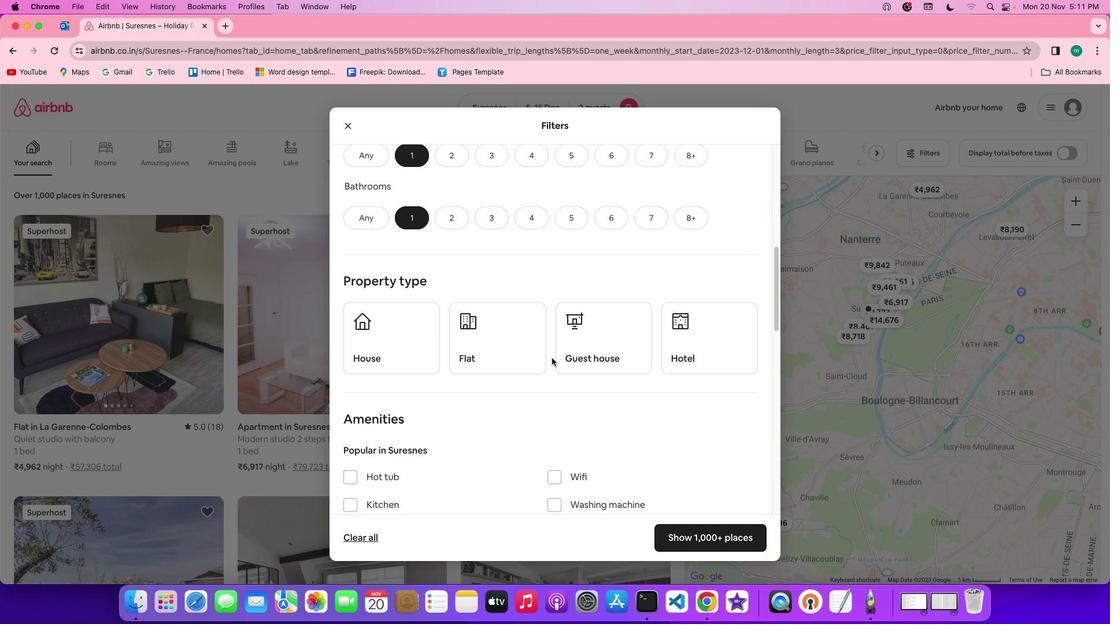 
Action: Mouse scrolled (552, 357) with delta (0, 0)
Screenshot: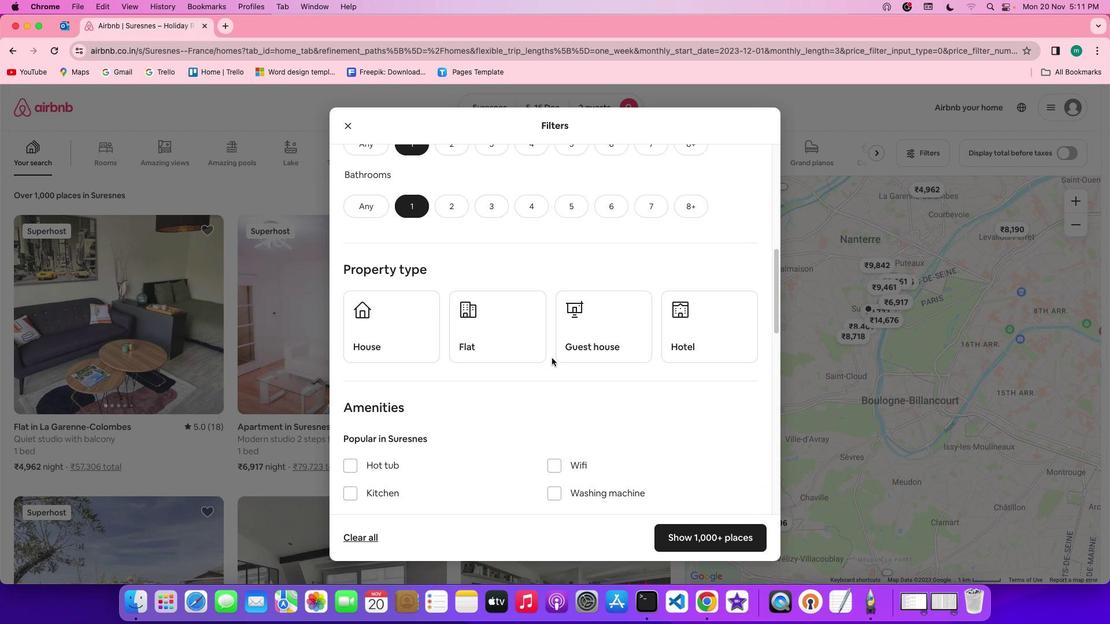 
Action: Mouse scrolled (552, 357) with delta (0, 0)
Screenshot: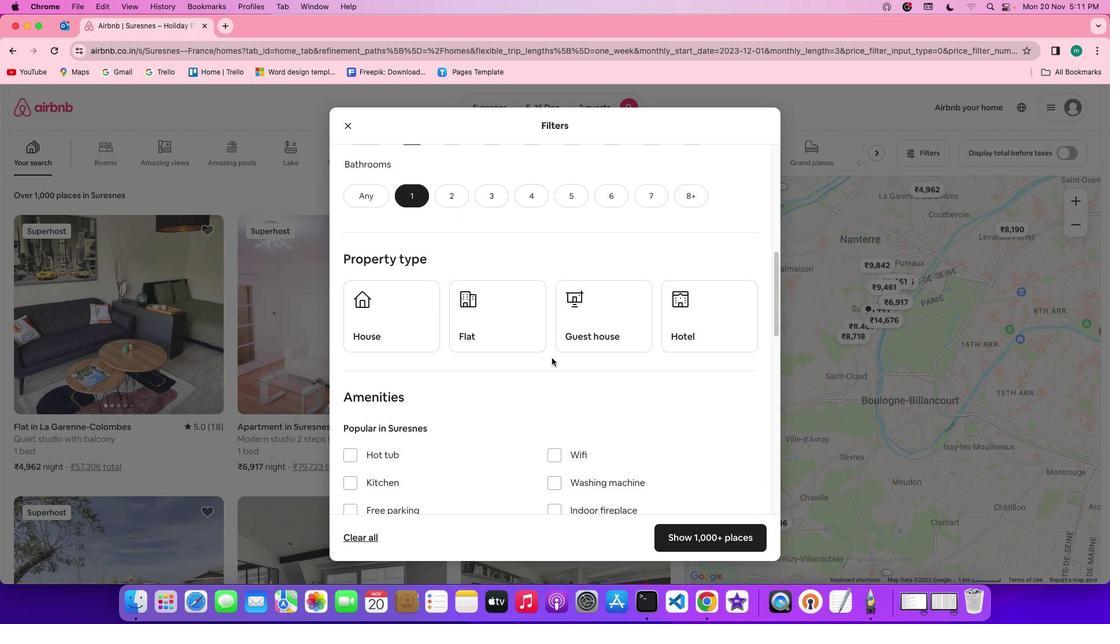 
Action: Mouse scrolled (552, 357) with delta (0, 0)
Screenshot: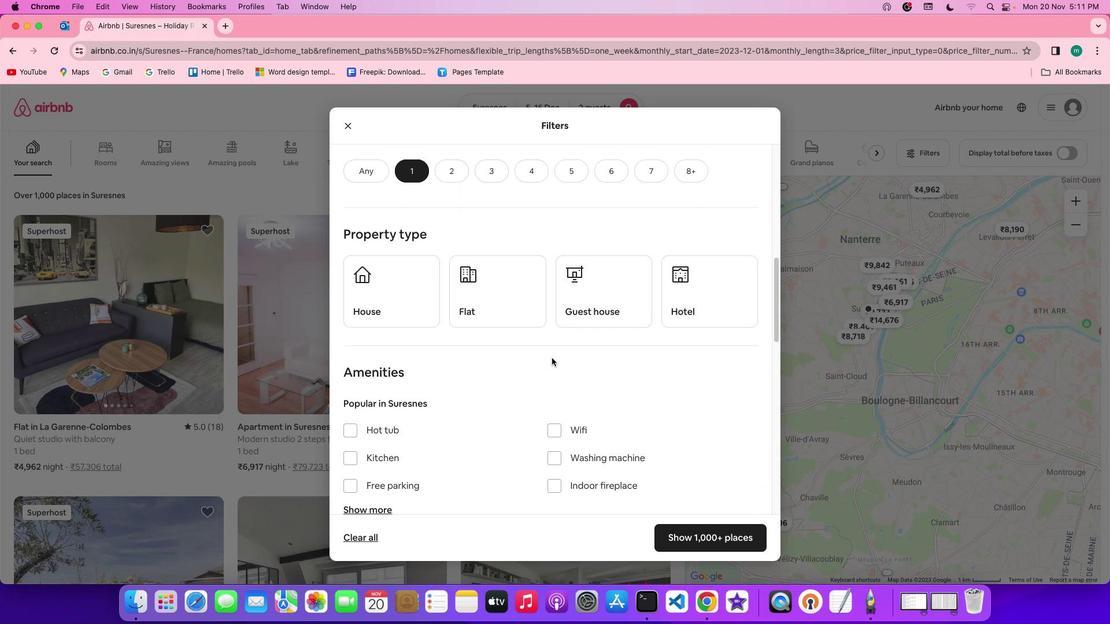 
Action: Mouse scrolled (552, 357) with delta (0, 0)
Screenshot: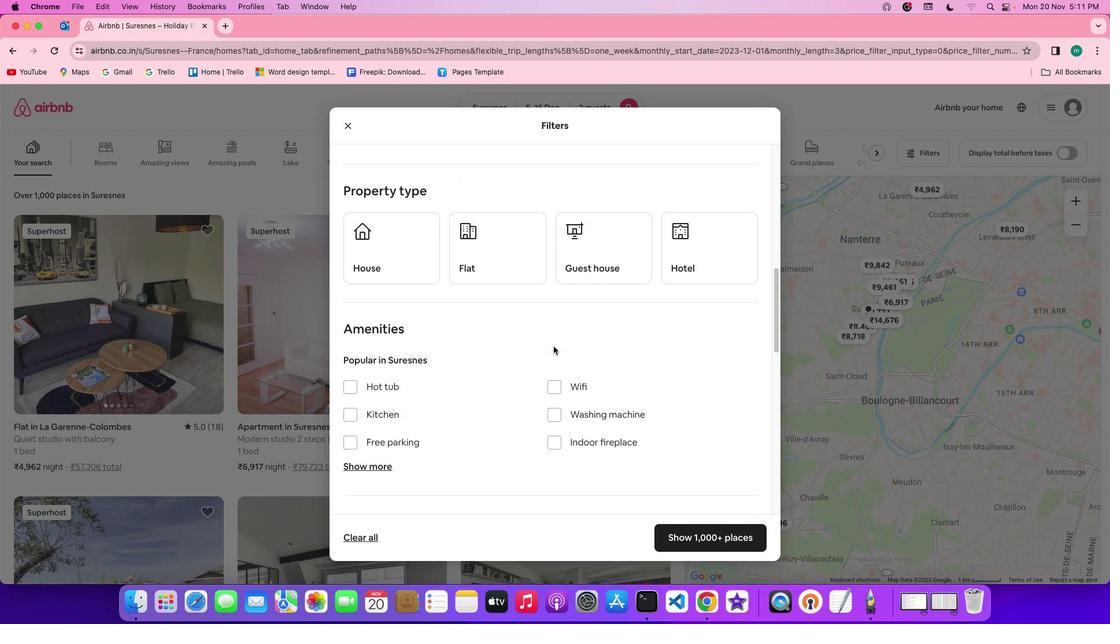 
Action: Mouse moved to (700, 249)
Screenshot: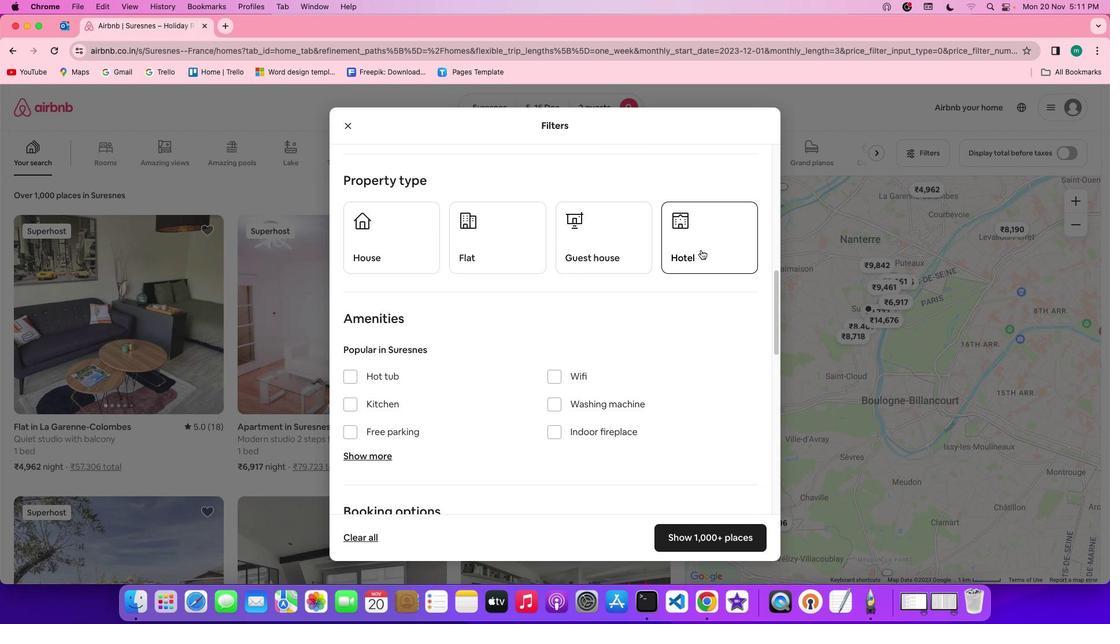 
Action: Mouse pressed left at (700, 249)
Screenshot: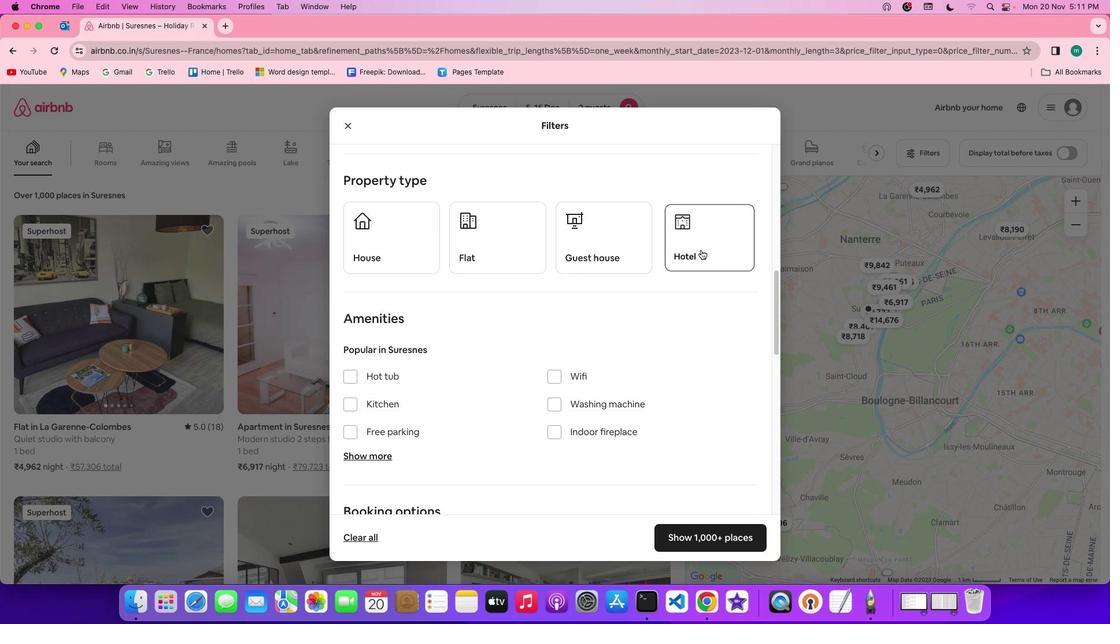 
Action: Mouse moved to (637, 332)
Screenshot: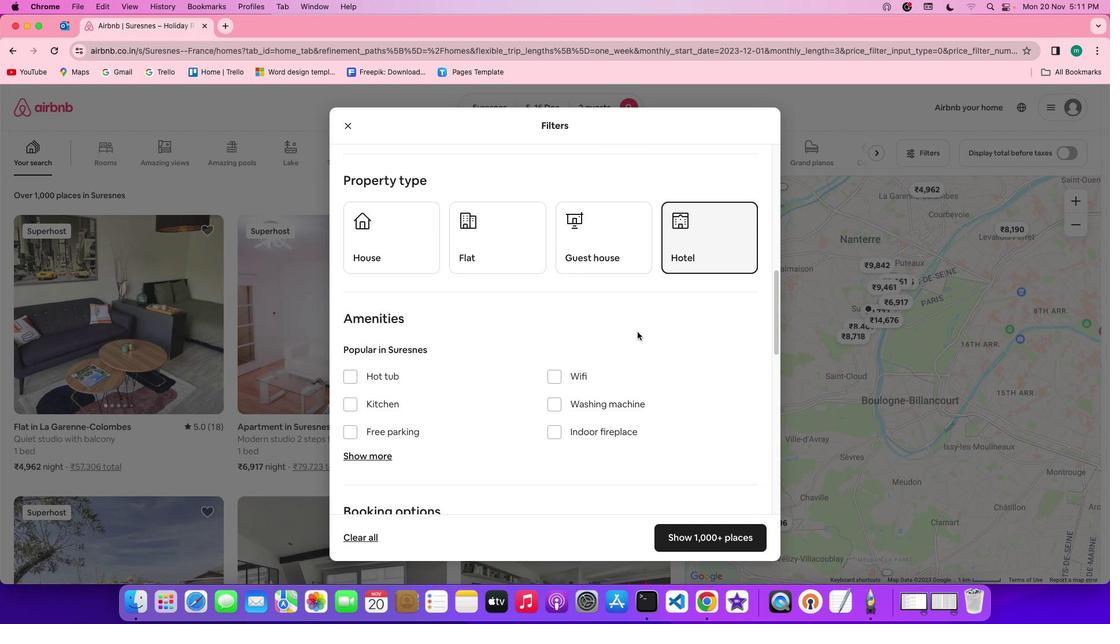 
Action: Mouse scrolled (637, 332) with delta (0, 0)
Screenshot: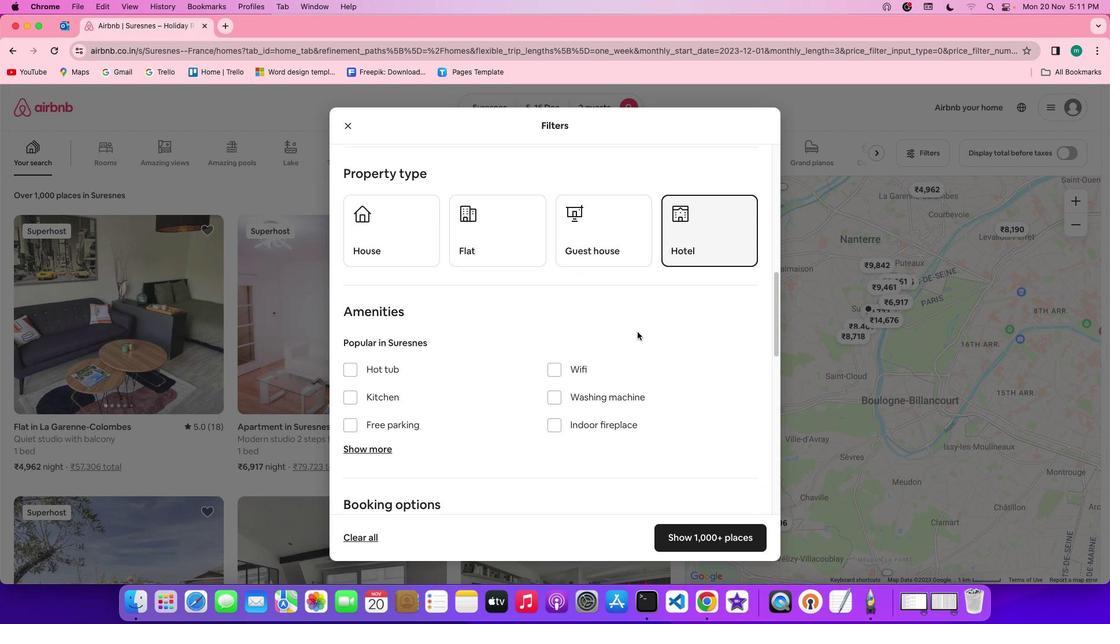 
Action: Mouse scrolled (637, 332) with delta (0, 0)
Screenshot: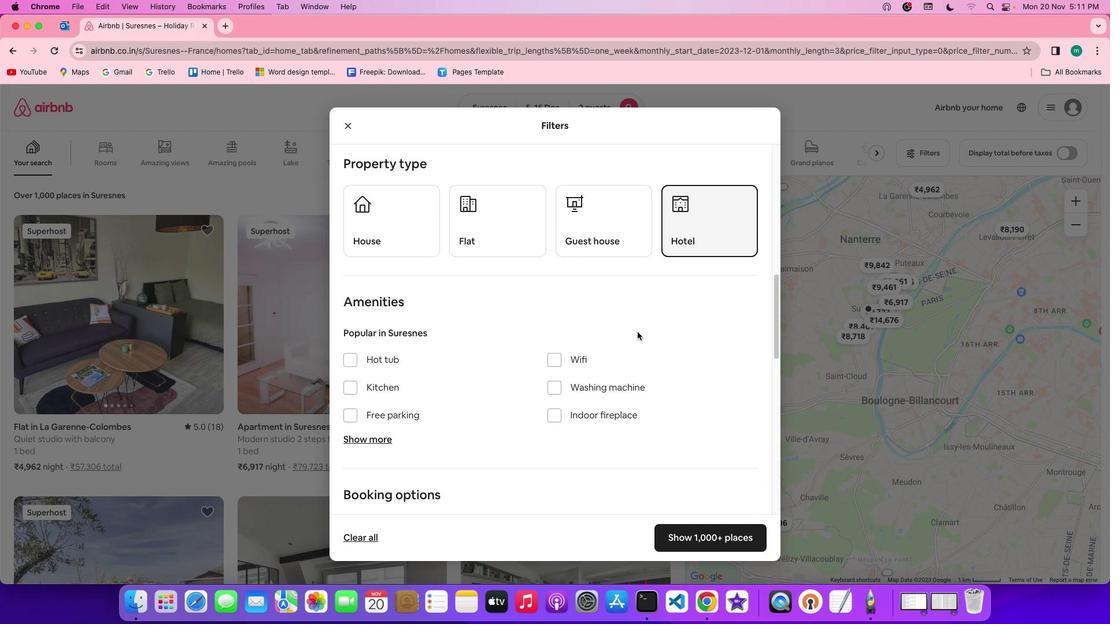
Action: Mouse scrolled (637, 332) with delta (0, -1)
Screenshot: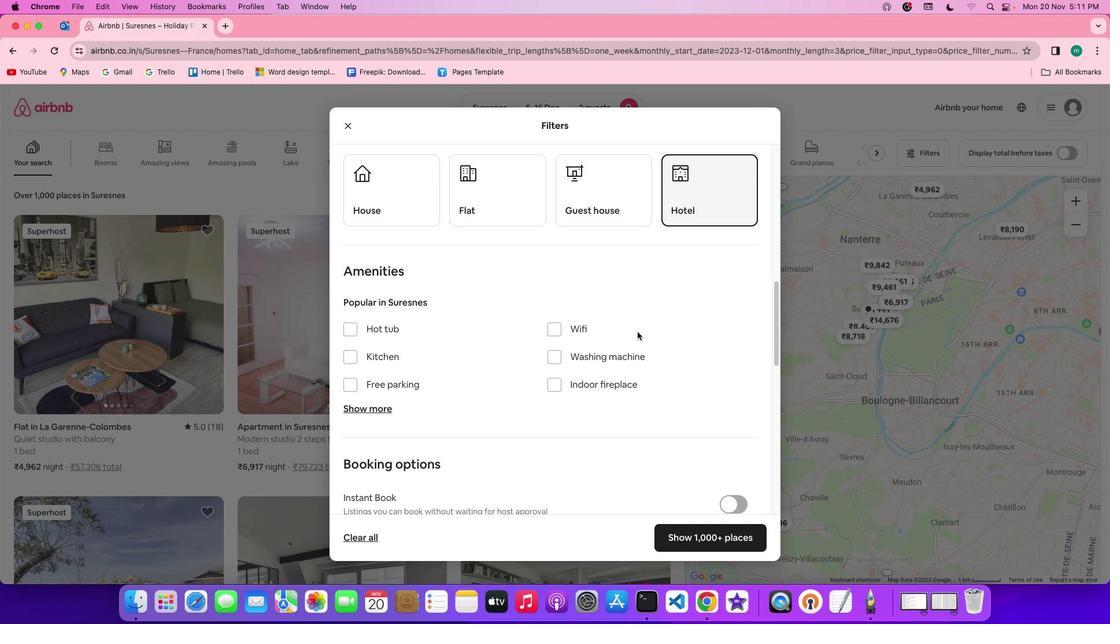 
Action: Mouse moved to (637, 331)
Screenshot: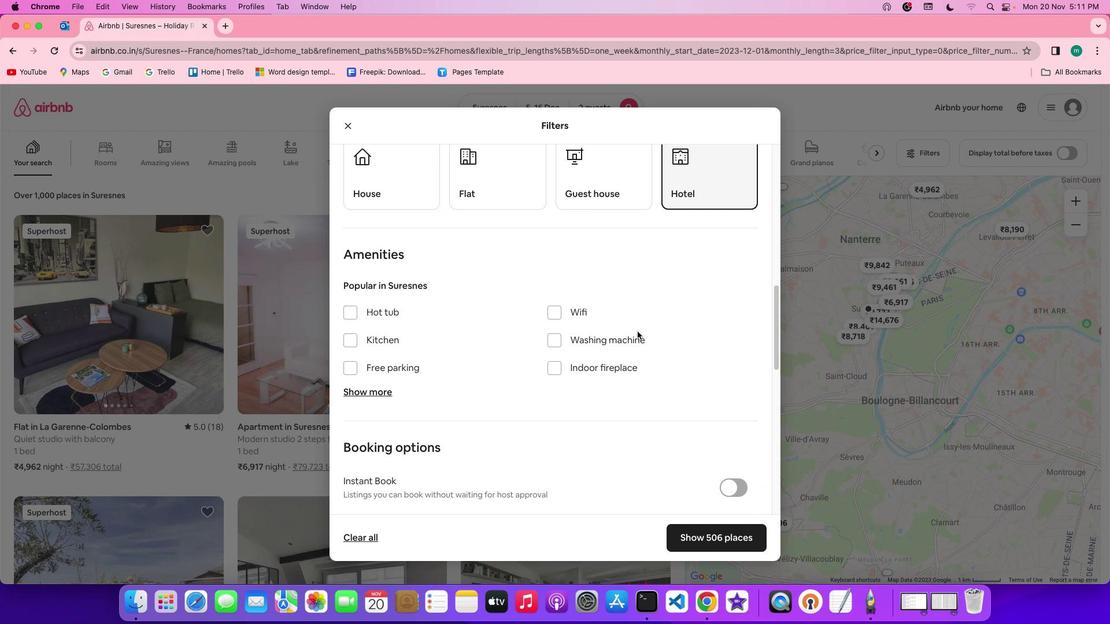 
Action: Mouse scrolled (637, 331) with delta (0, 0)
Screenshot: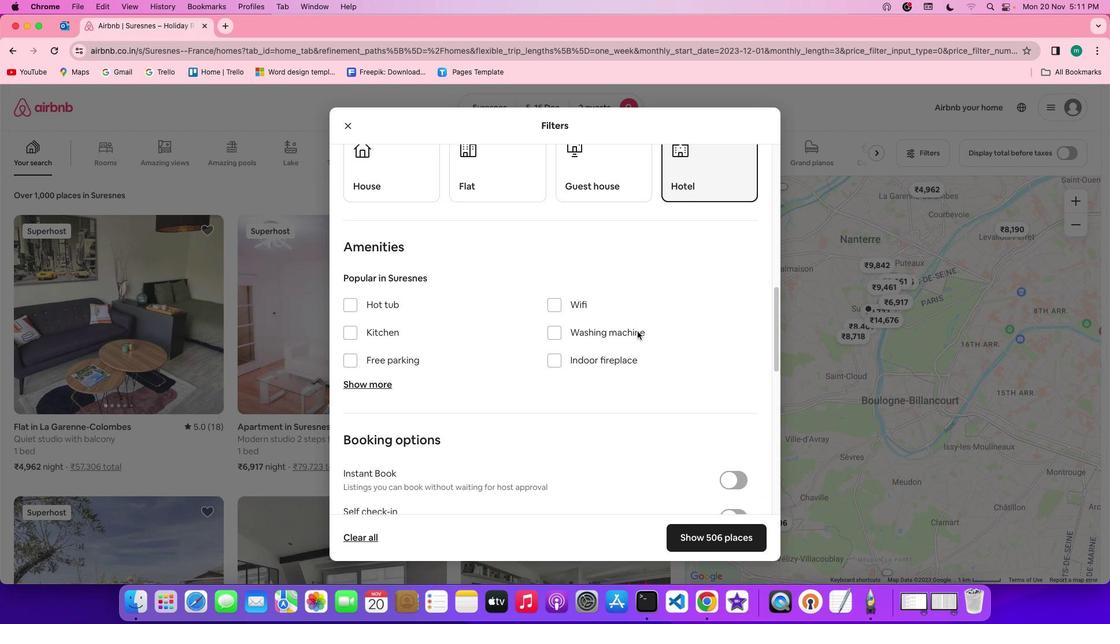 
Action: Mouse scrolled (637, 331) with delta (0, 0)
Screenshot: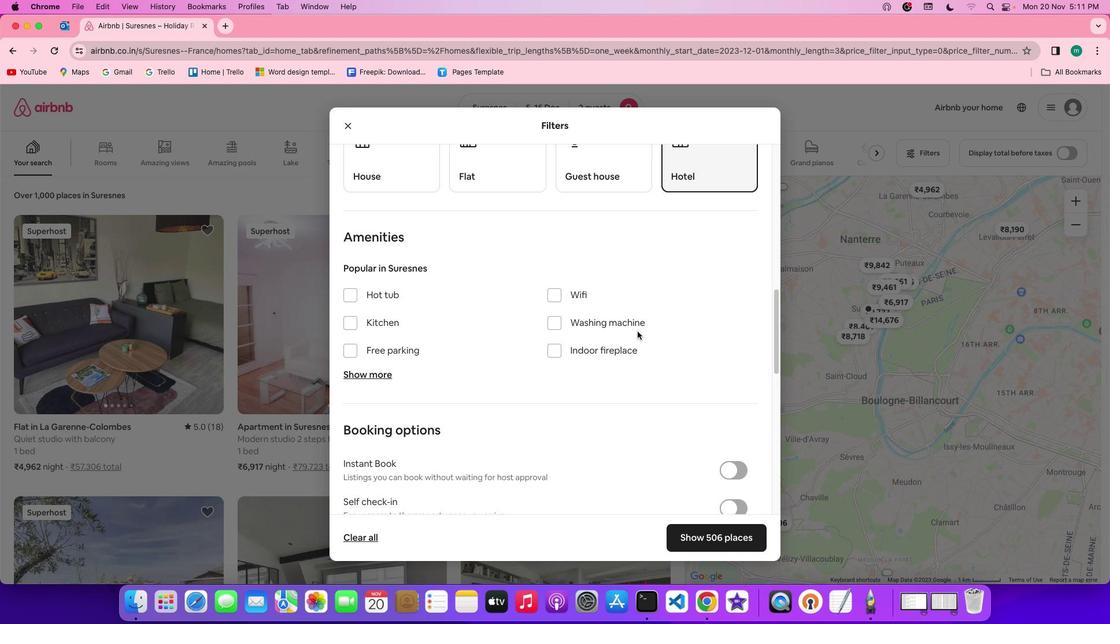 
Action: Mouse scrolled (637, 331) with delta (0, -1)
Screenshot: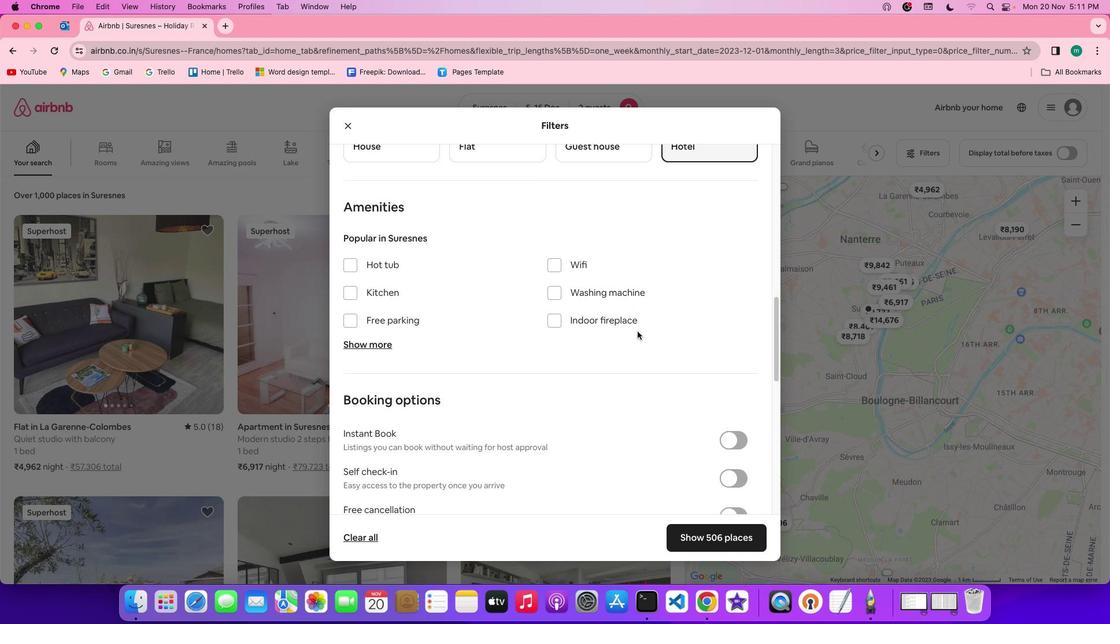 
Action: Mouse scrolled (637, 331) with delta (0, 0)
Screenshot: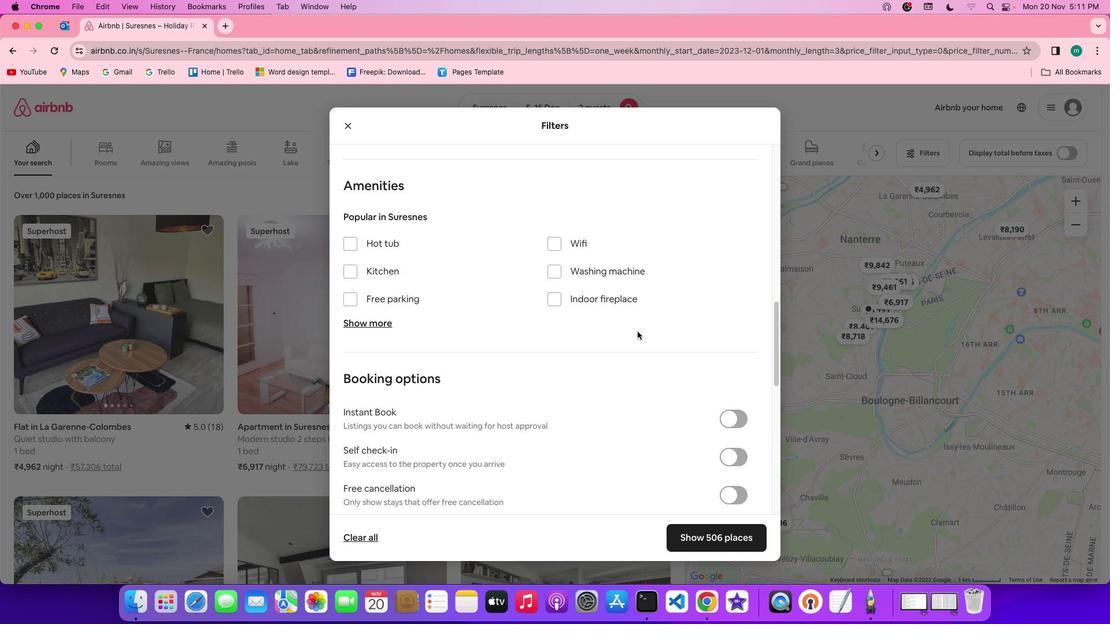 
Action: Mouse scrolled (637, 331) with delta (0, 0)
Screenshot: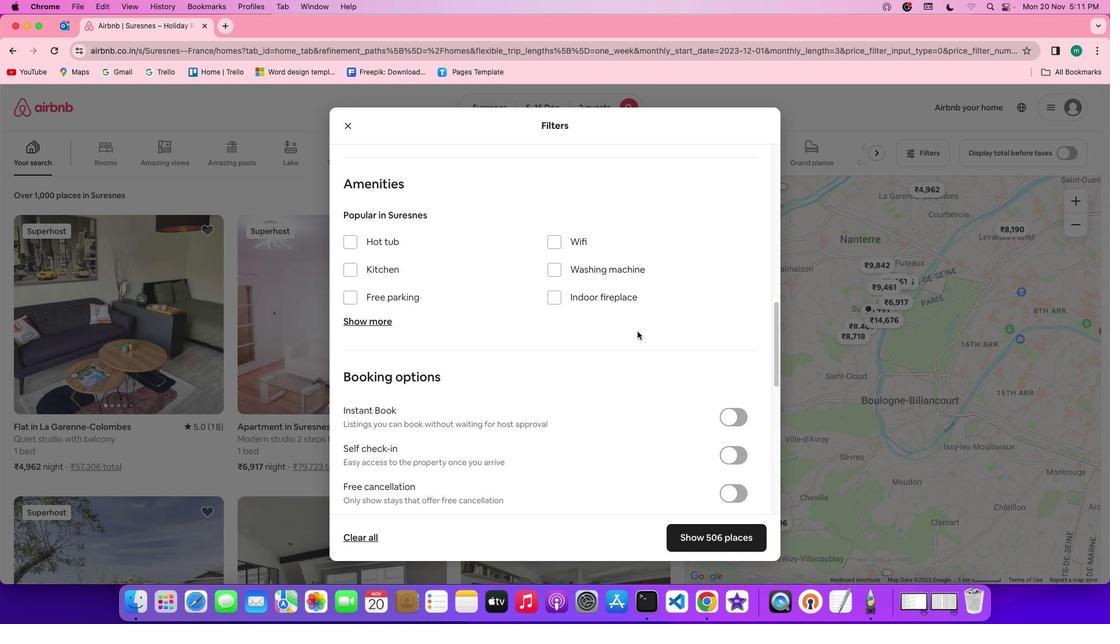 
Action: Mouse scrolled (637, 331) with delta (0, 0)
Screenshot: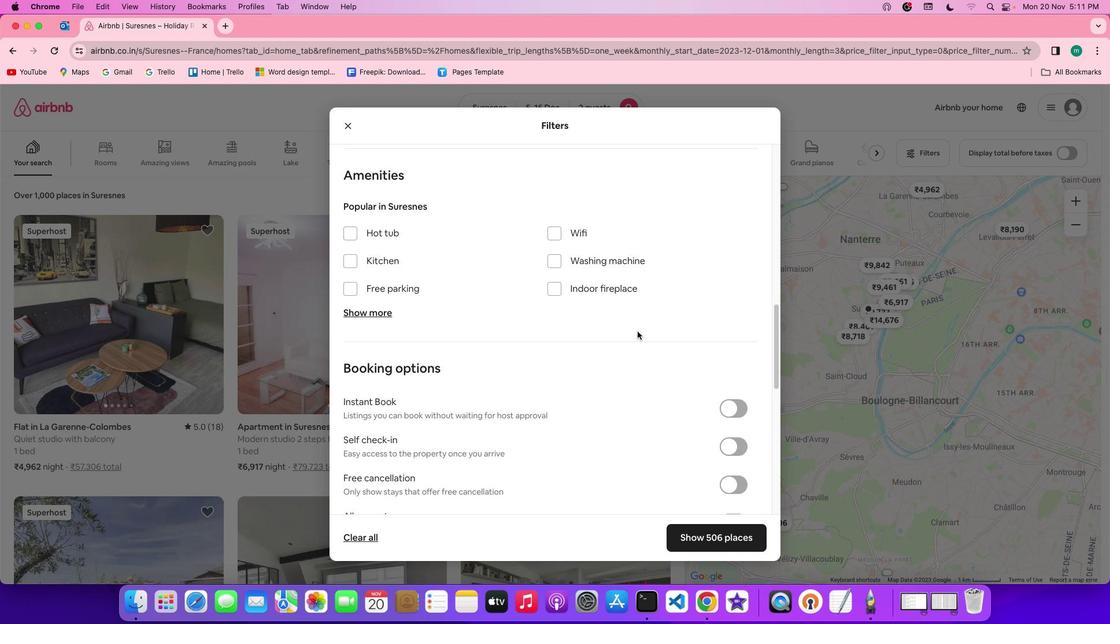 
Action: Mouse scrolled (637, 331) with delta (0, 0)
Screenshot: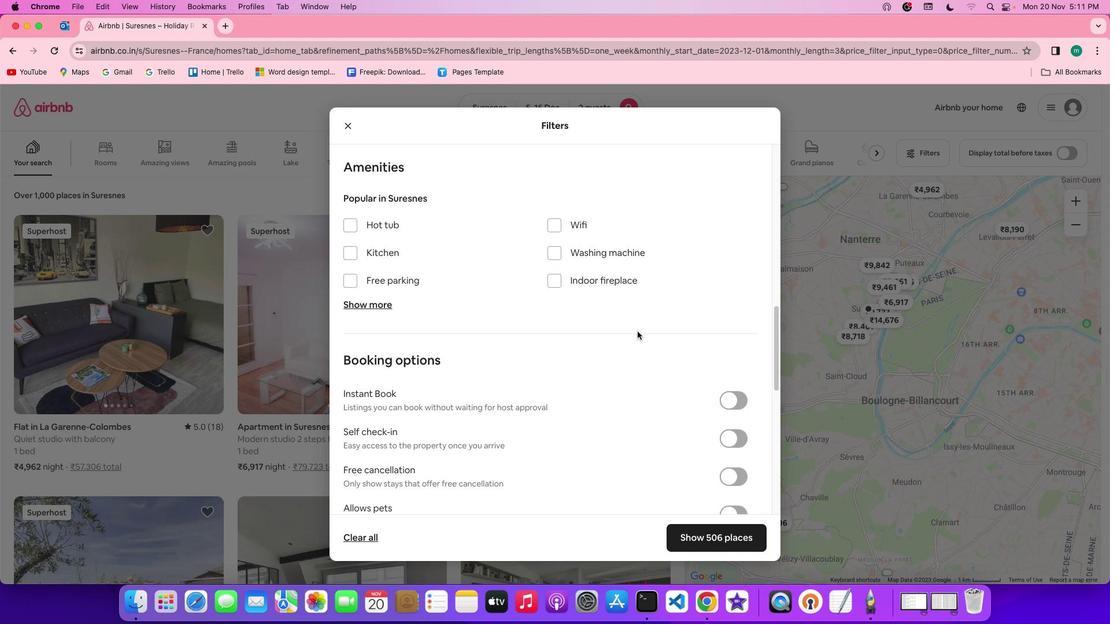 
Action: Mouse scrolled (637, 331) with delta (0, 0)
Screenshot: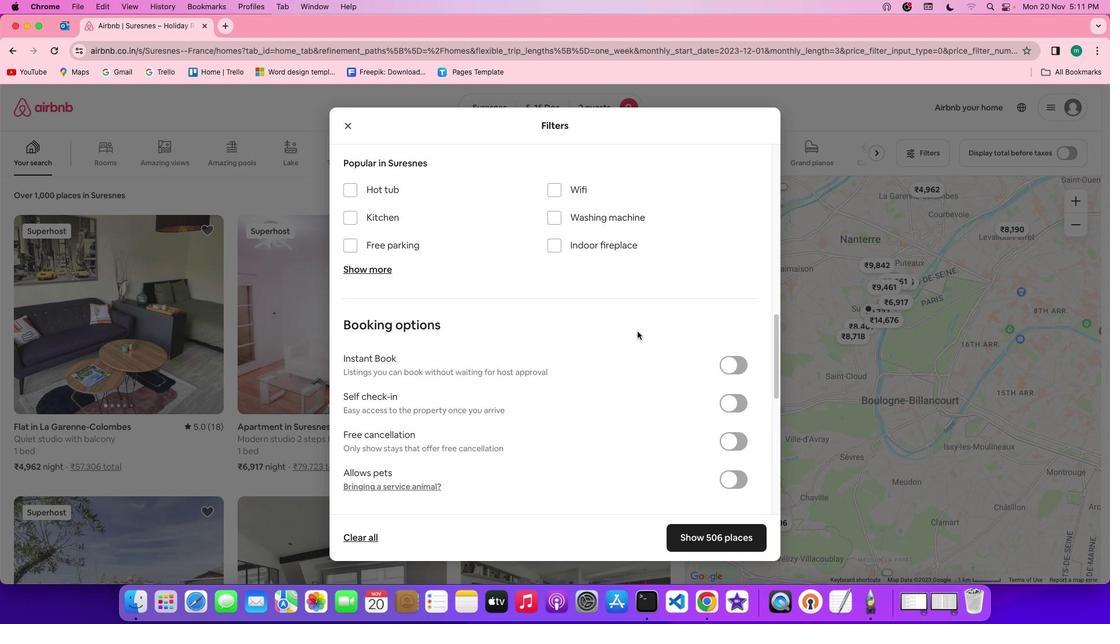 
Action: Mouse scrolled (637, 331) with delta (0, -1)
Screenshot: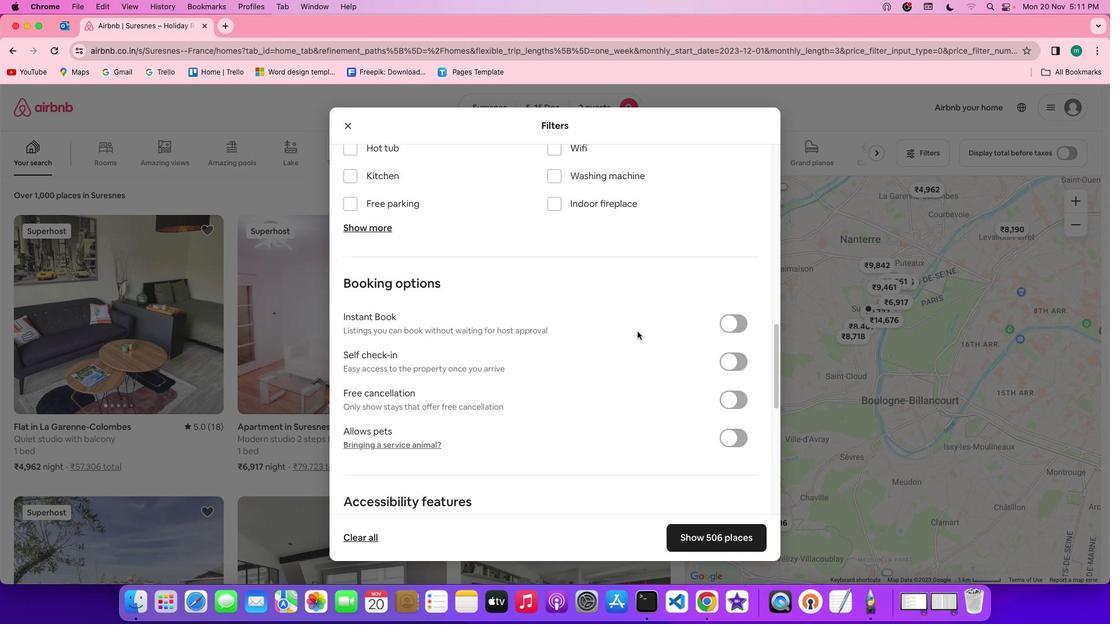 
Action: Mouse scrolled (637, 331) with delta (0, -1)
Screenshot: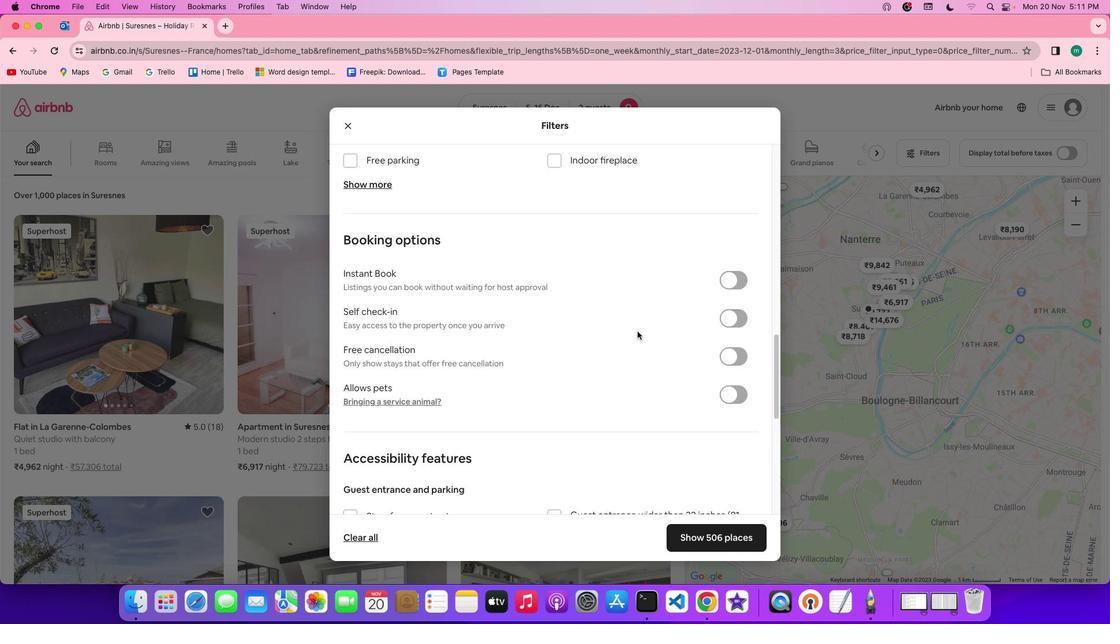 
Action: Mouse scrolled (637, 331) with delta (0, 0)
Screenshot: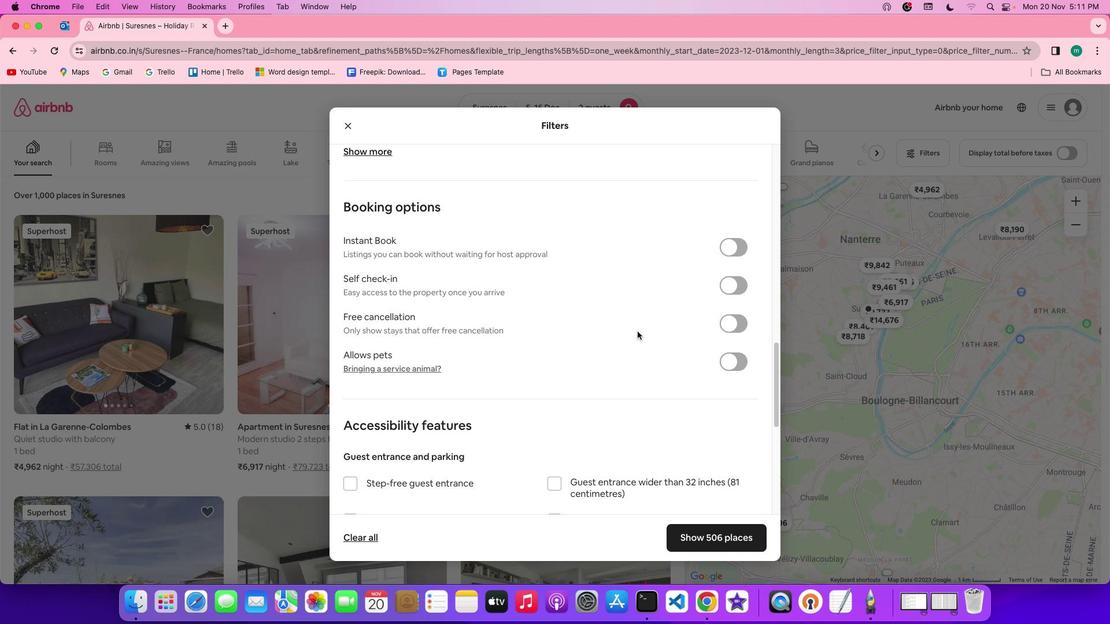 
Action: Mouse scrolled (637, 331) with delta (0, 0)
Screenshot: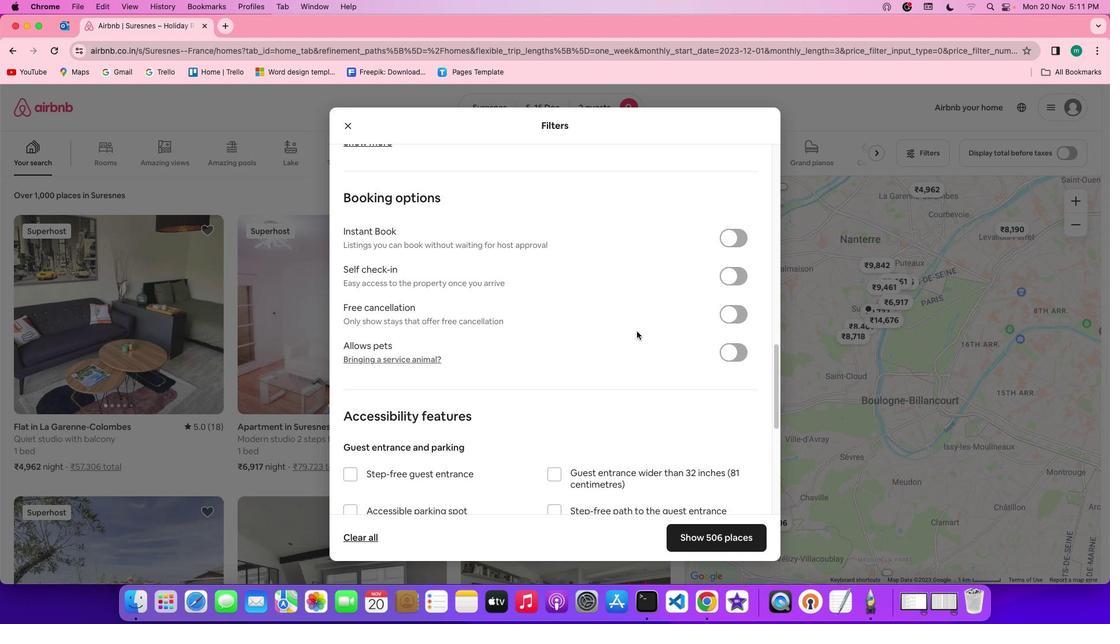
Action: Mouse moved to (647, 334)
Screenshot: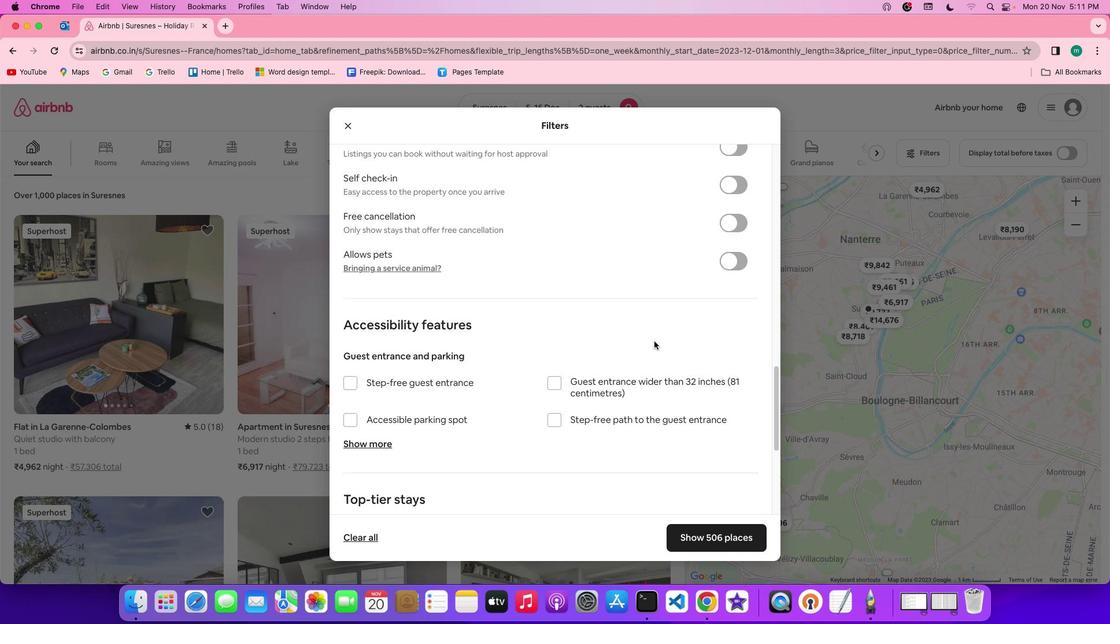 
Action: Mouse scrolled (647, 334) with delta (0, 0)
Screenshot: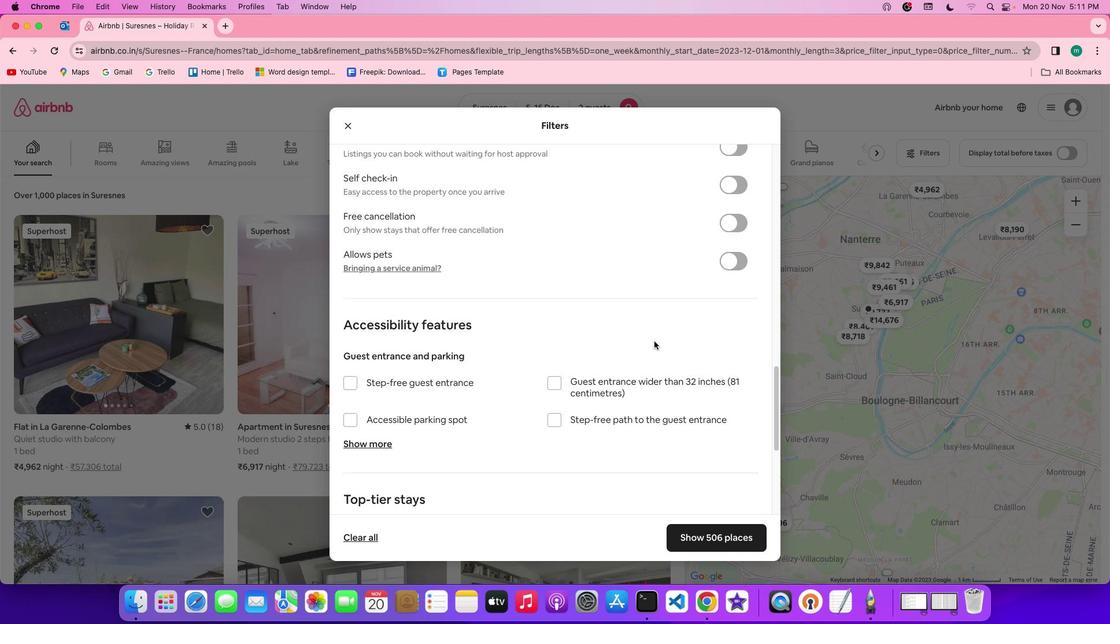 
Action: Mouse moved to (648, 334)
Screenshot: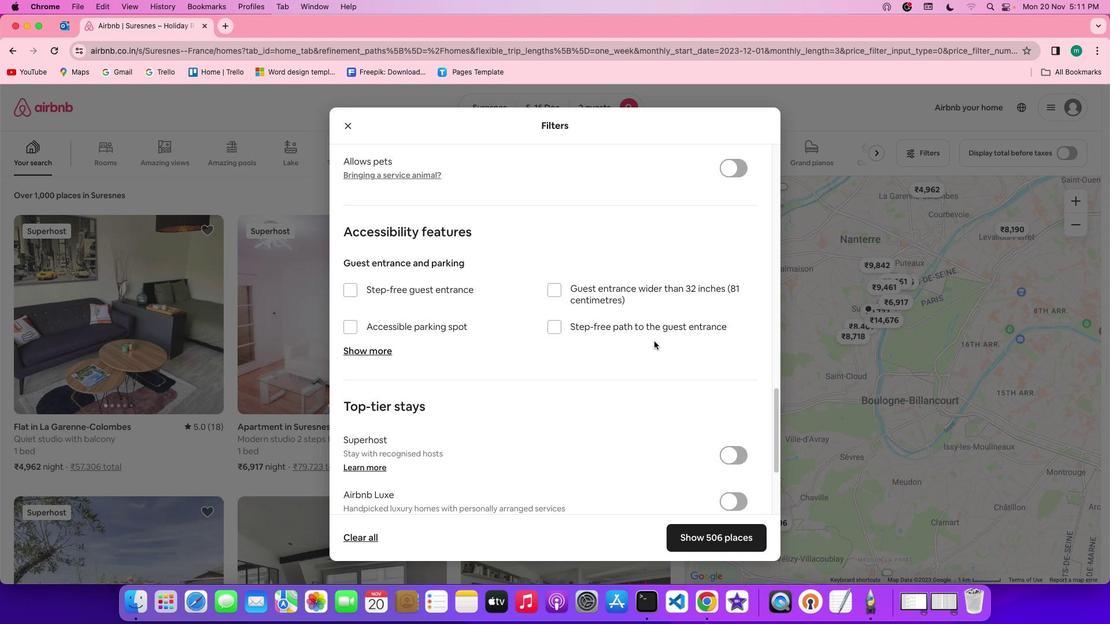 
Action: Mouse scrolled (648, 334) with delta (0, 0)
Screenshot: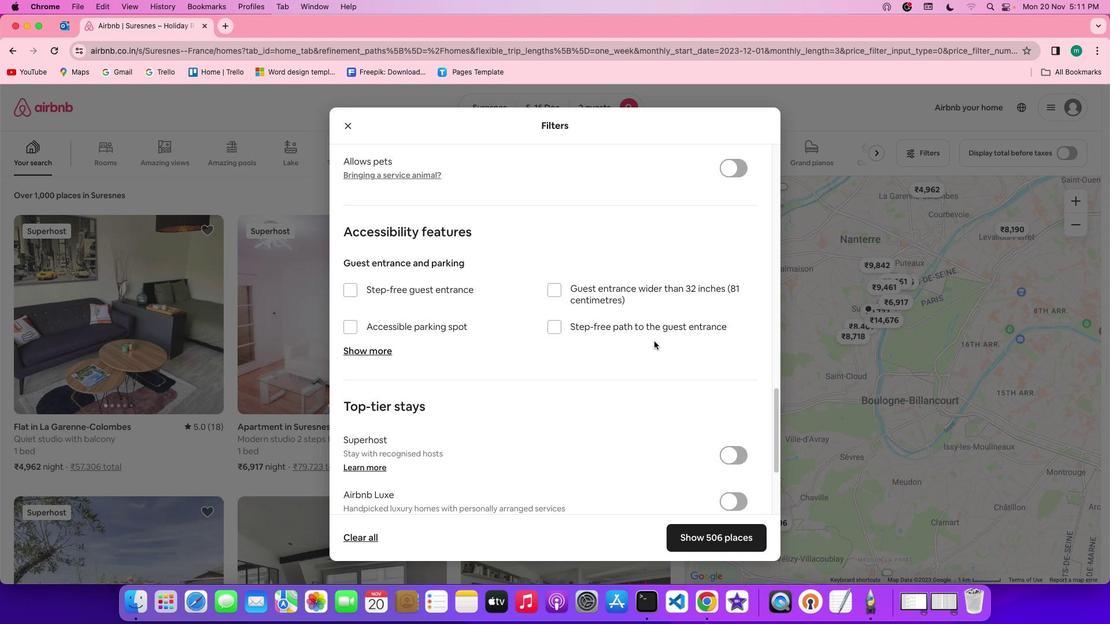 
Action: Mouse moved to (651, 339)
Screenshot: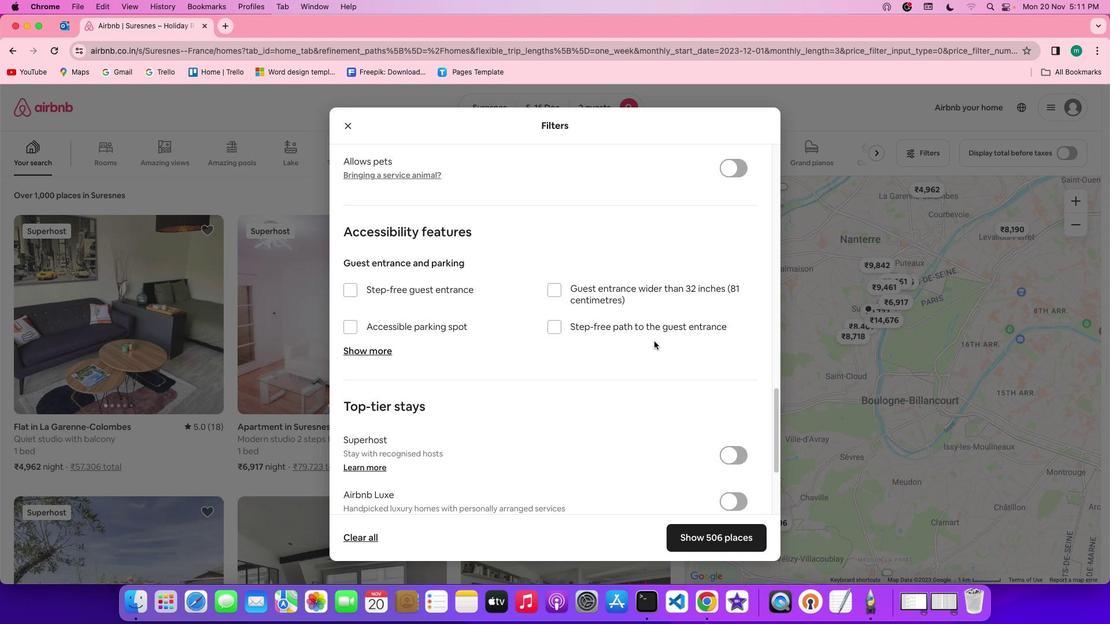 
Action: Mouse scrolled (651, 339) with delta (0, -1)
Screenshot: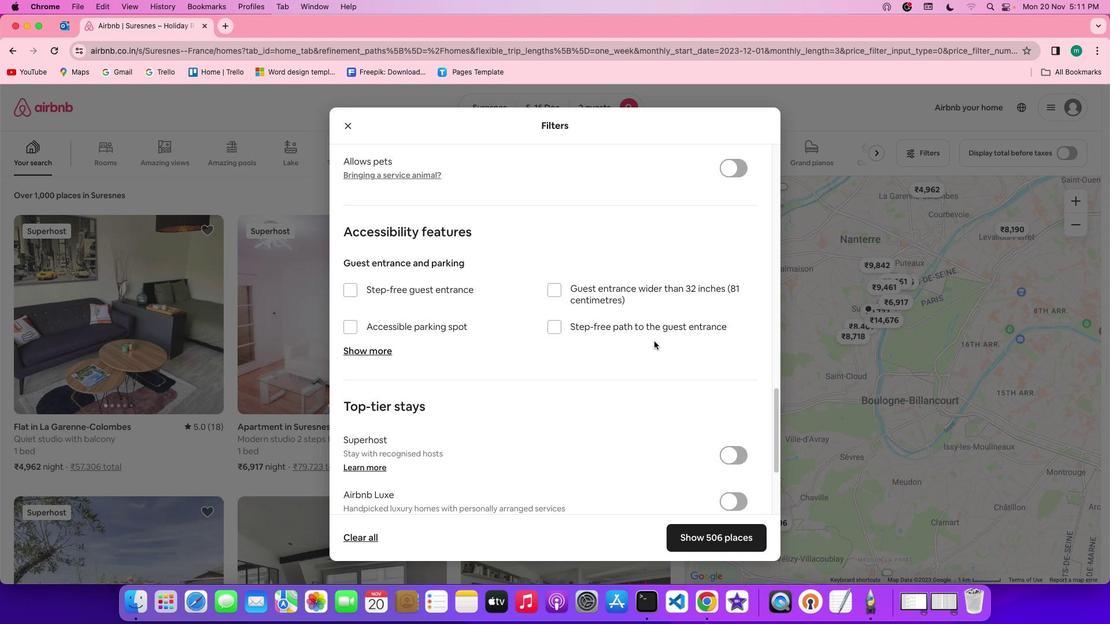 
Action: Mouse moved to (653, 340)
Screenshot: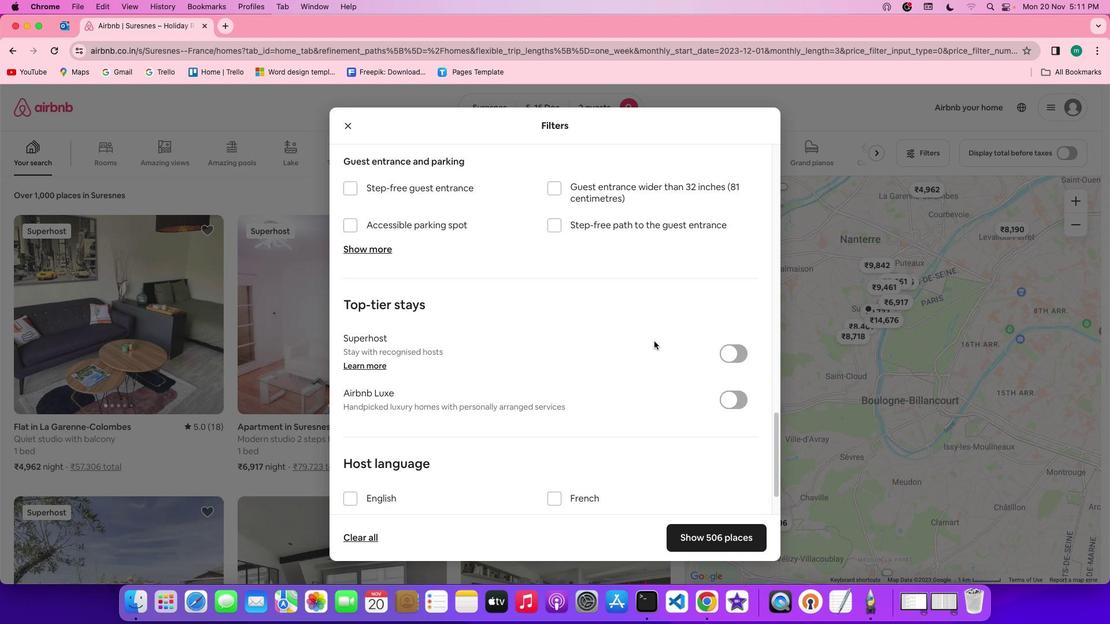 
Action: Mouse scrolled (653, 340) with delta (0, -2)
Screenshot: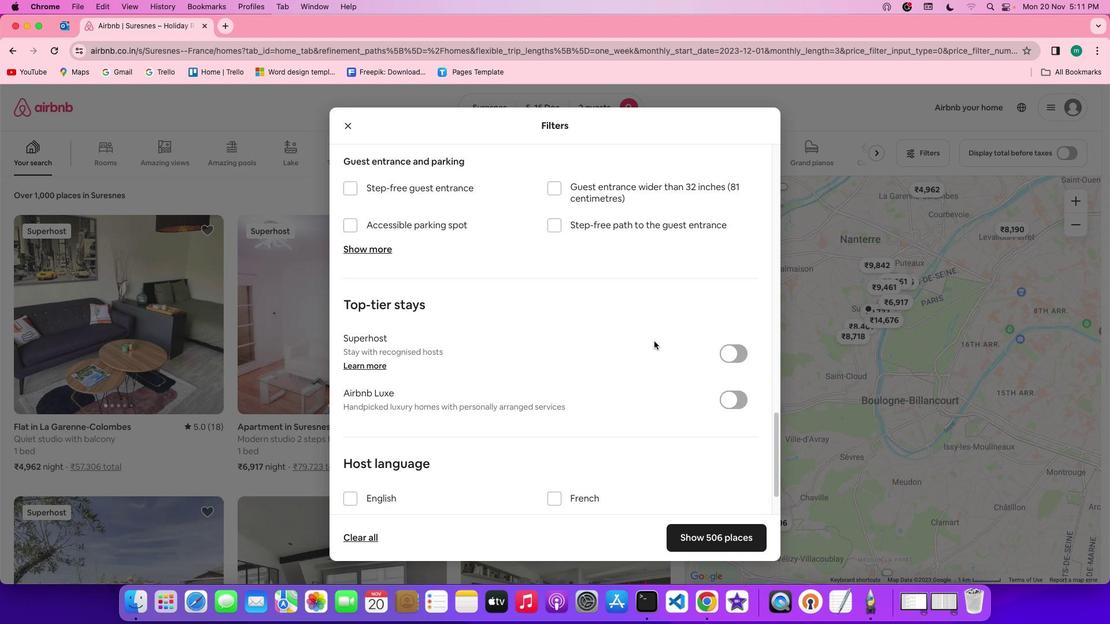 
Action: Mouse moved to (653, 341)
Screenshot: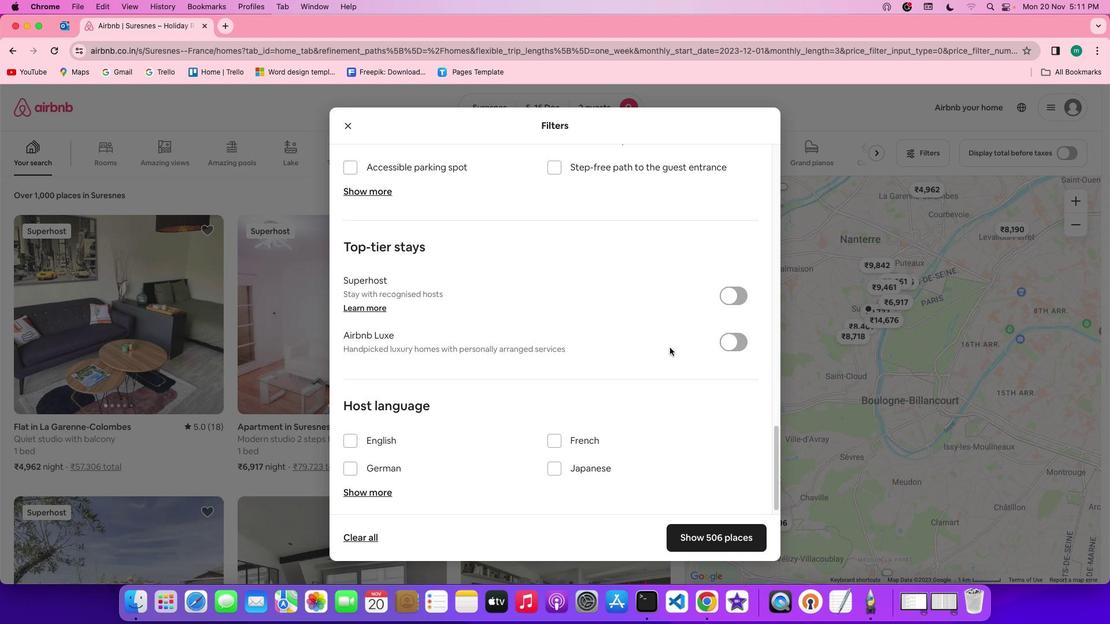 
Action: Mouse scrolled (653, 341) with delta (0, -2)
Screenshot: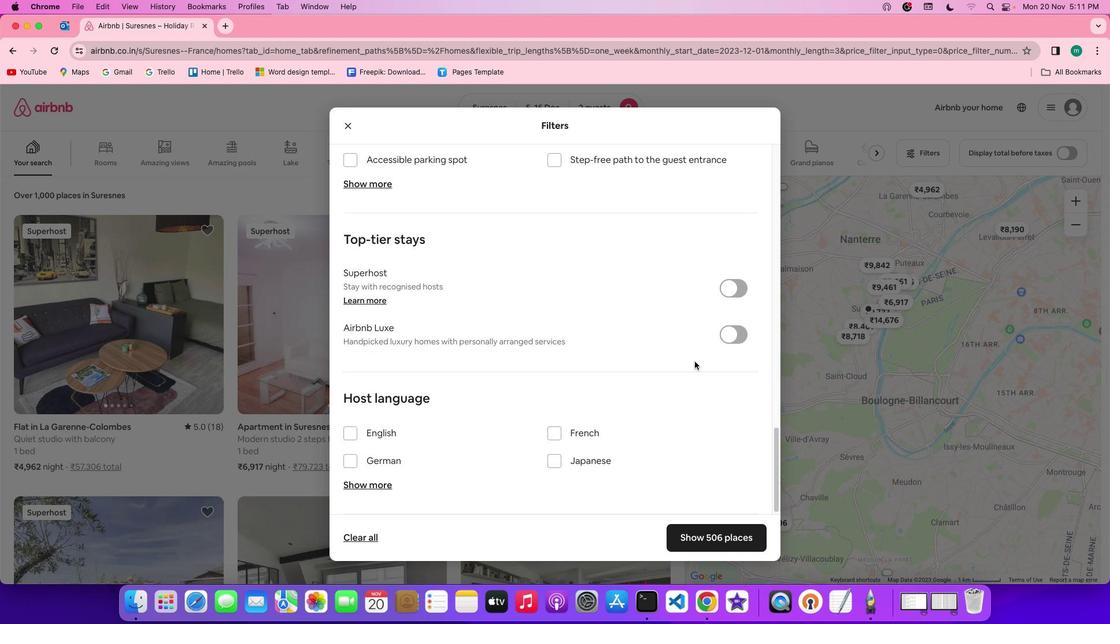 
Action: Mouse moved to (732, 393)
Screenshot: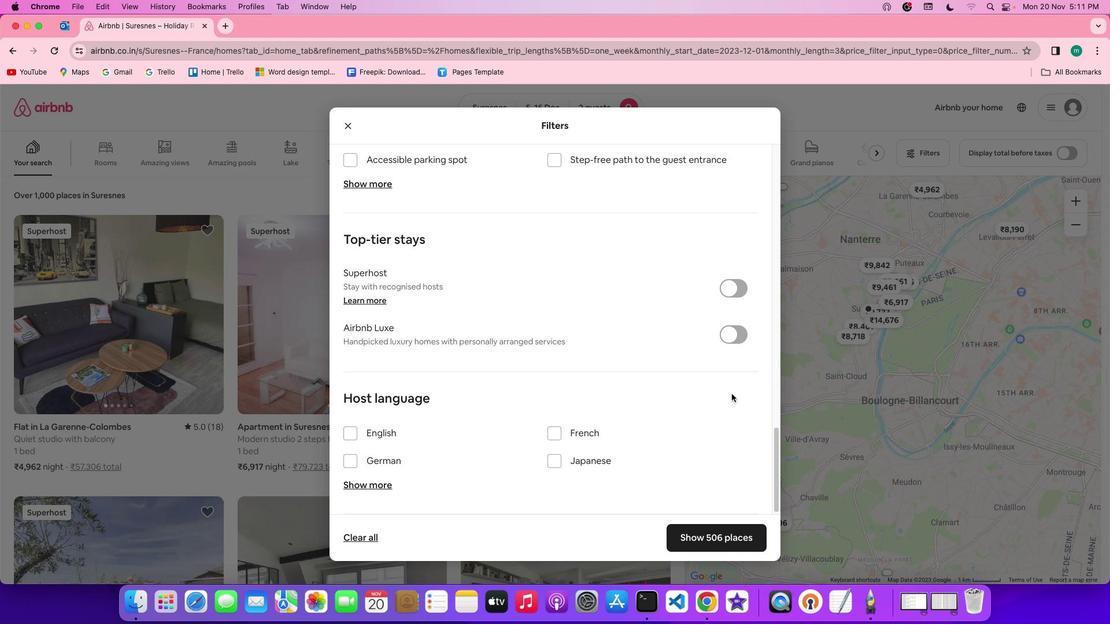 
Action: Mouse scrolled (732, 393) with delta (0, 0)
Screenshot: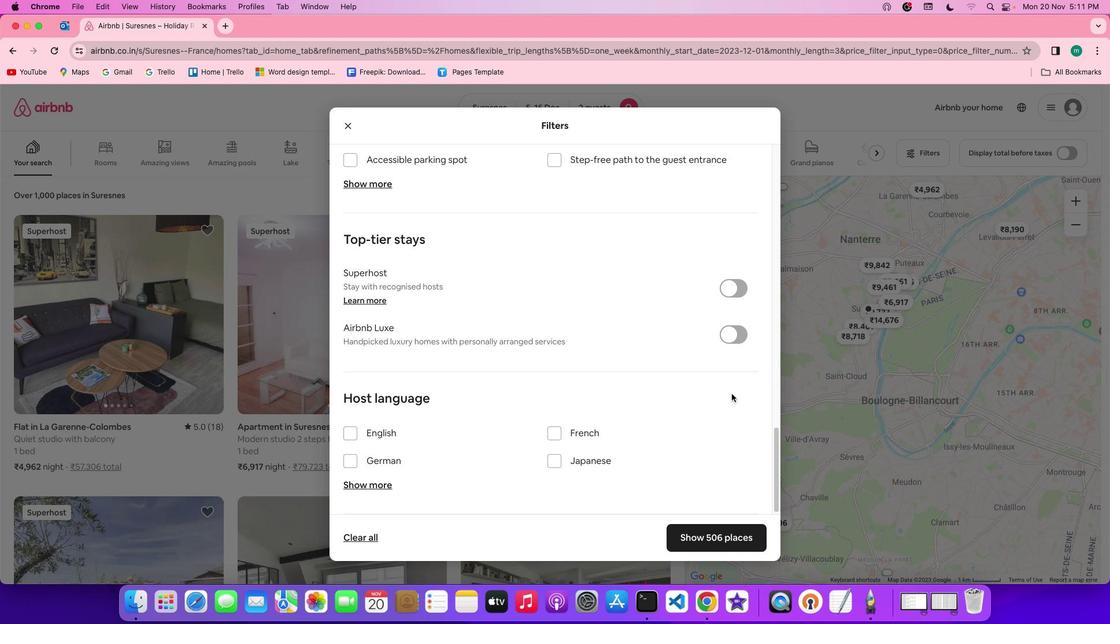 
Action: Mouse scrolled (732, 393) with delta (0, 0)
Screenshot: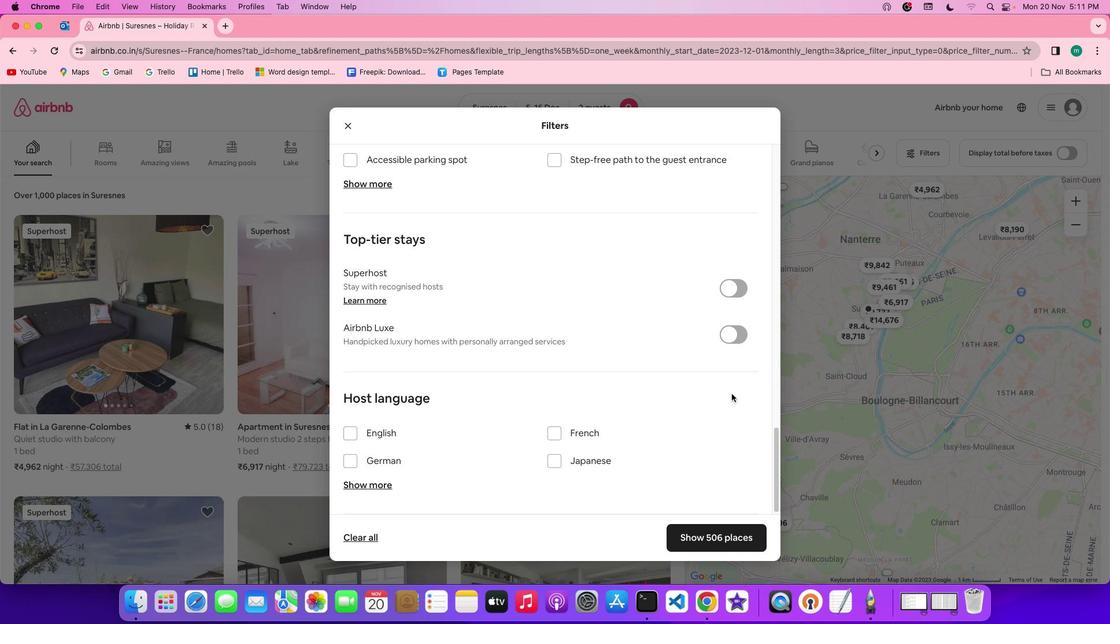 
Action: Mouse moved to (732, 393)
Screenshot: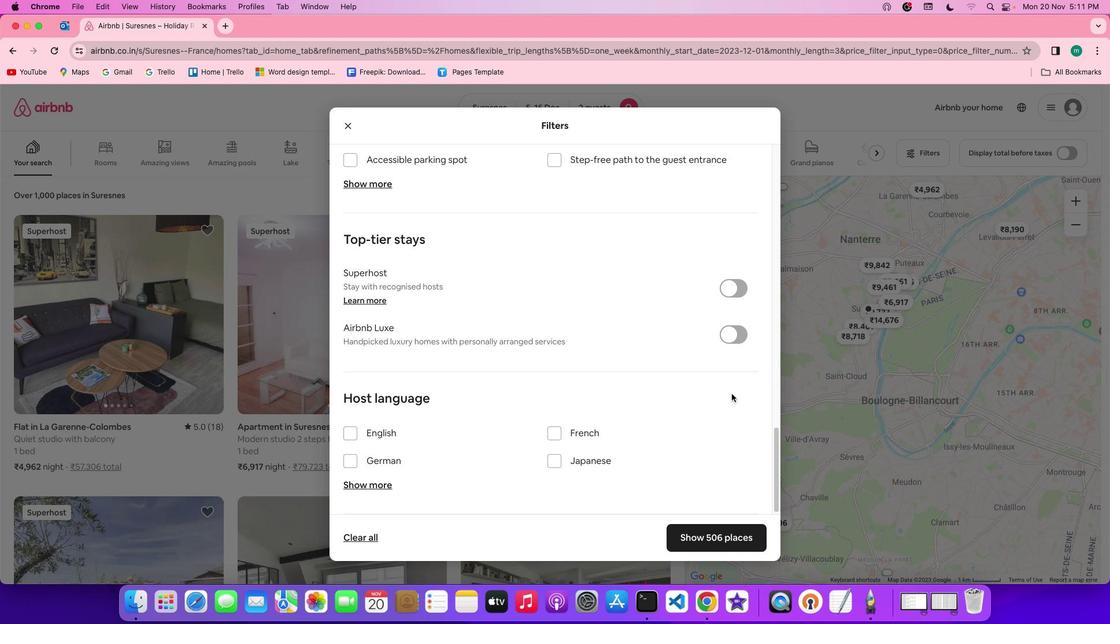 
Action: Mouse scrolled (732, 393) with delta (0, -1)
Screenshot: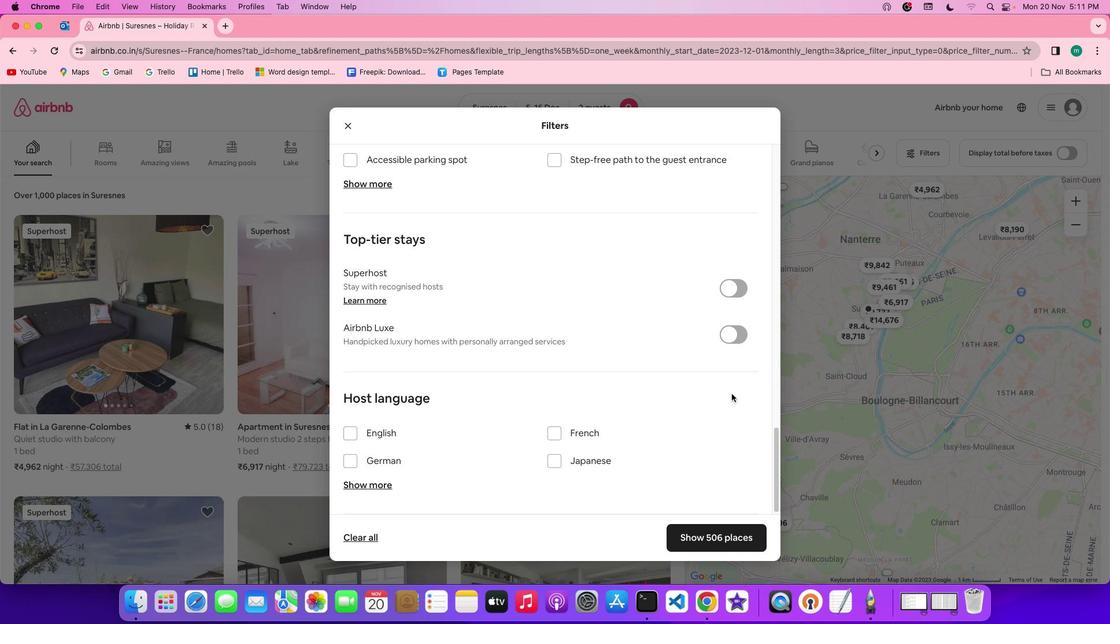 
Action: Mouse scrolled (732, 393) with delta (0, -2)
Screenshot: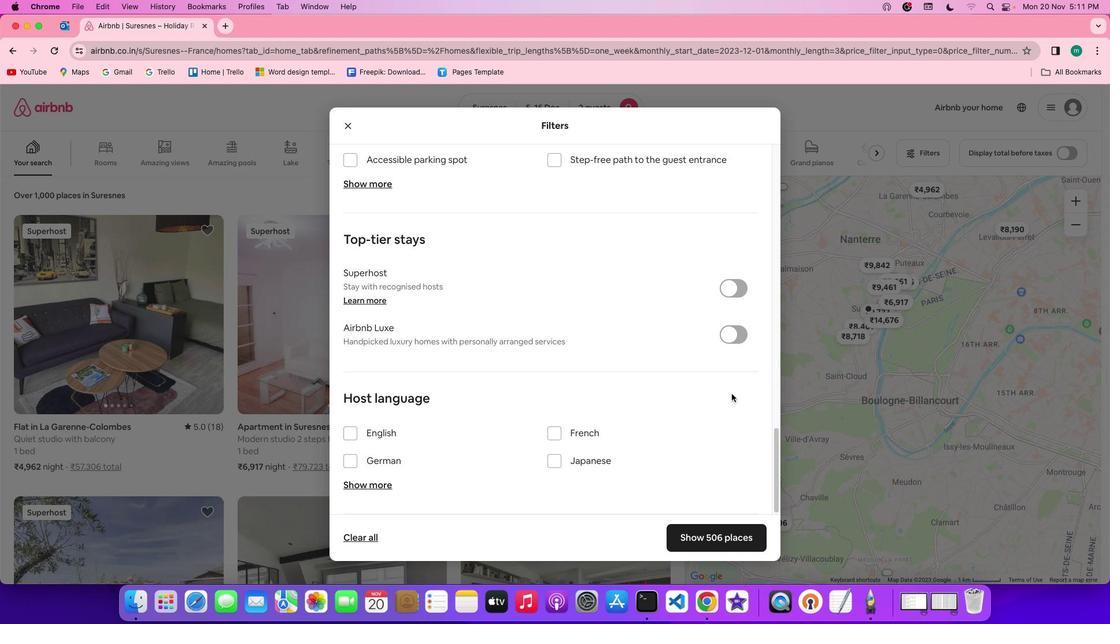 
Action: Mouse scrolled (732, 393) with delta (0, 0)
Screenshot: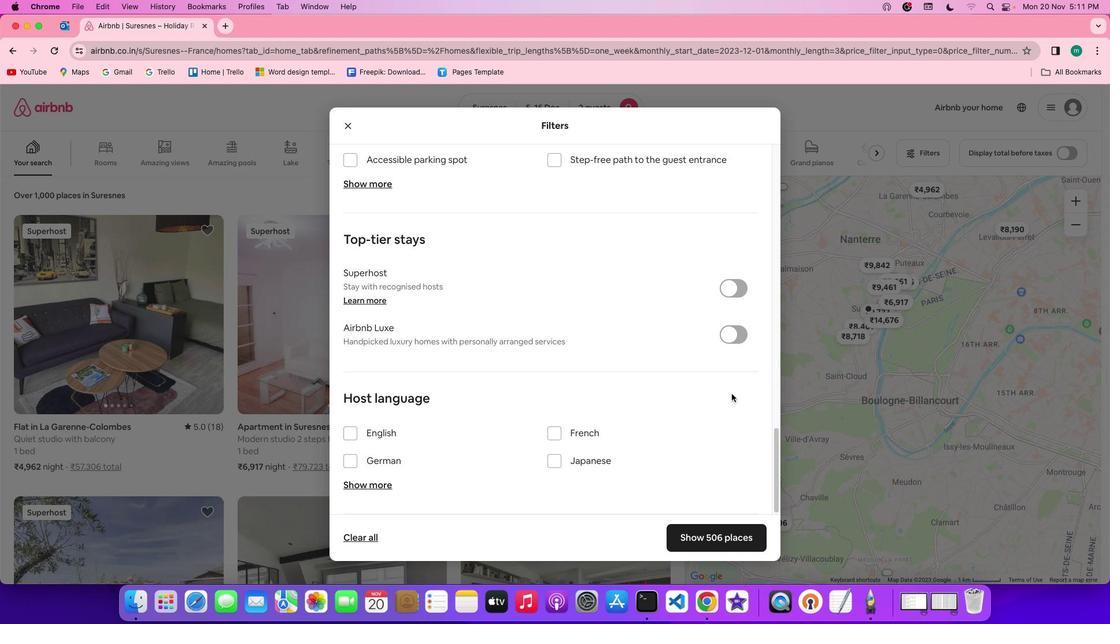 
Action: Mouse scrolled (732, 393) with delta (0, 0)
Screenshot: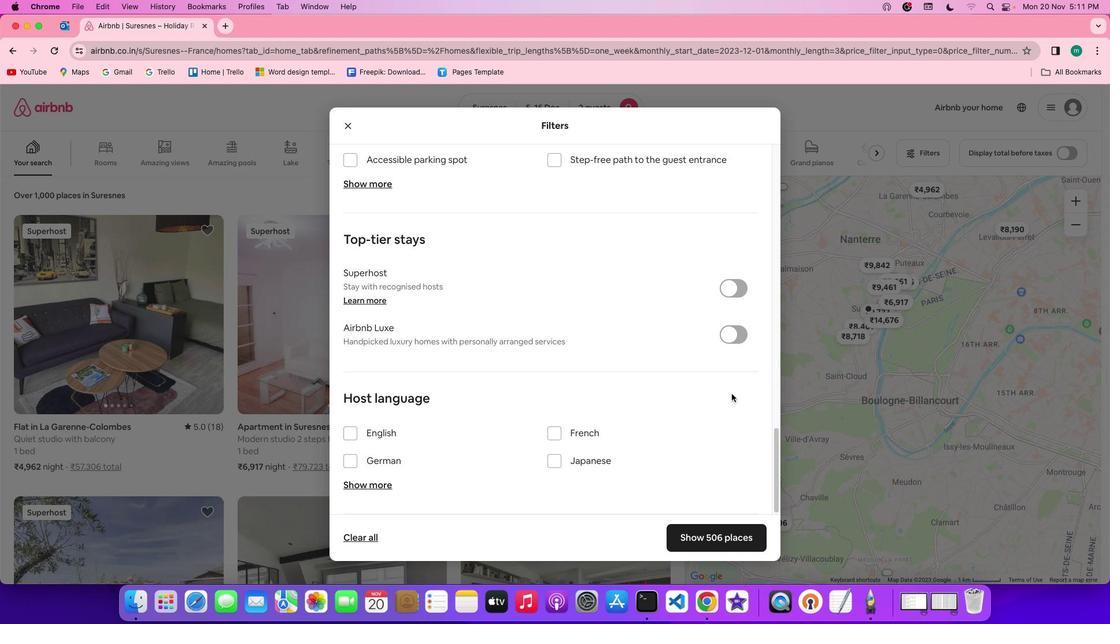 
Action: Mouse scrolled (732, 393) with delta (0, -1)
Screenshot: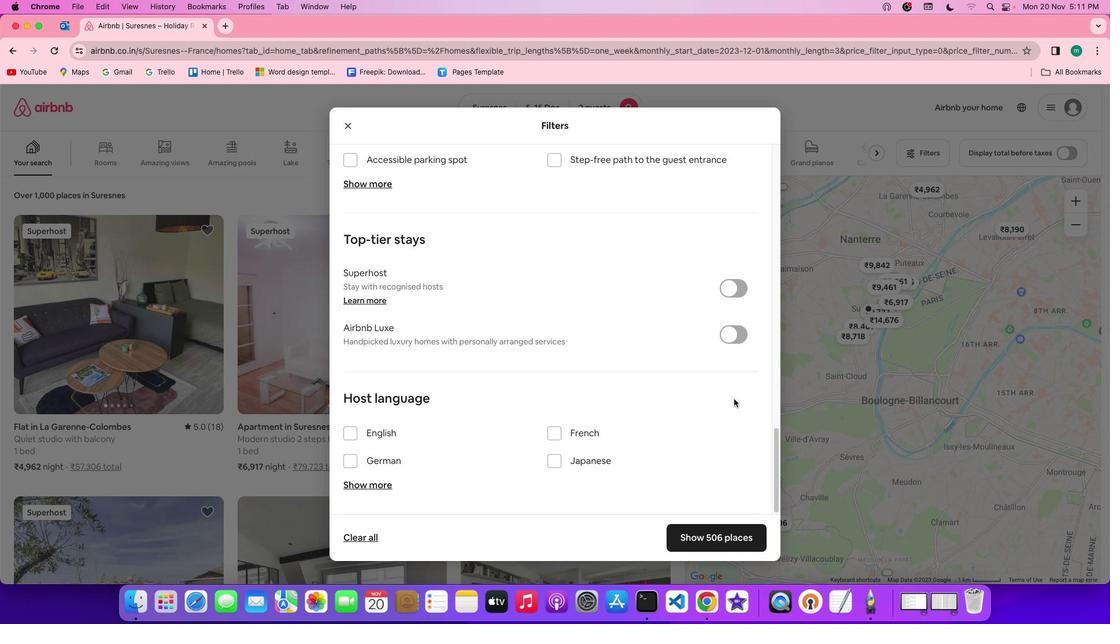 
Action: Mouse scrolled (732, 393) with delta (0, -2)
Screenshot: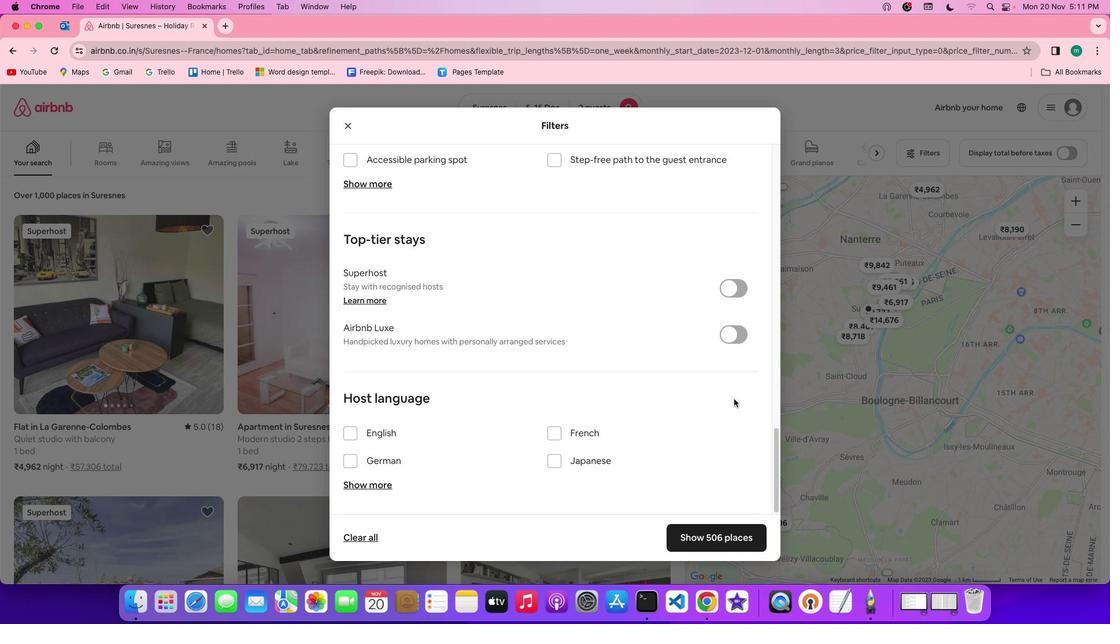 
Action: Mouse moved to (714, 541)
Screenshot: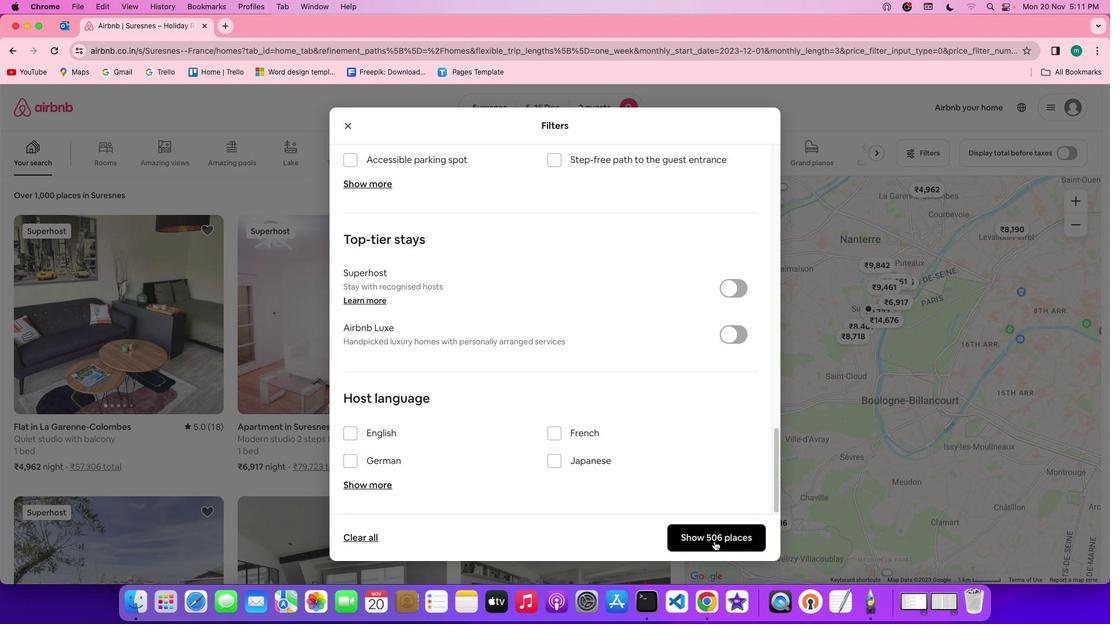 
Action: Mouse pressed left at (714, 541)
Screenshot: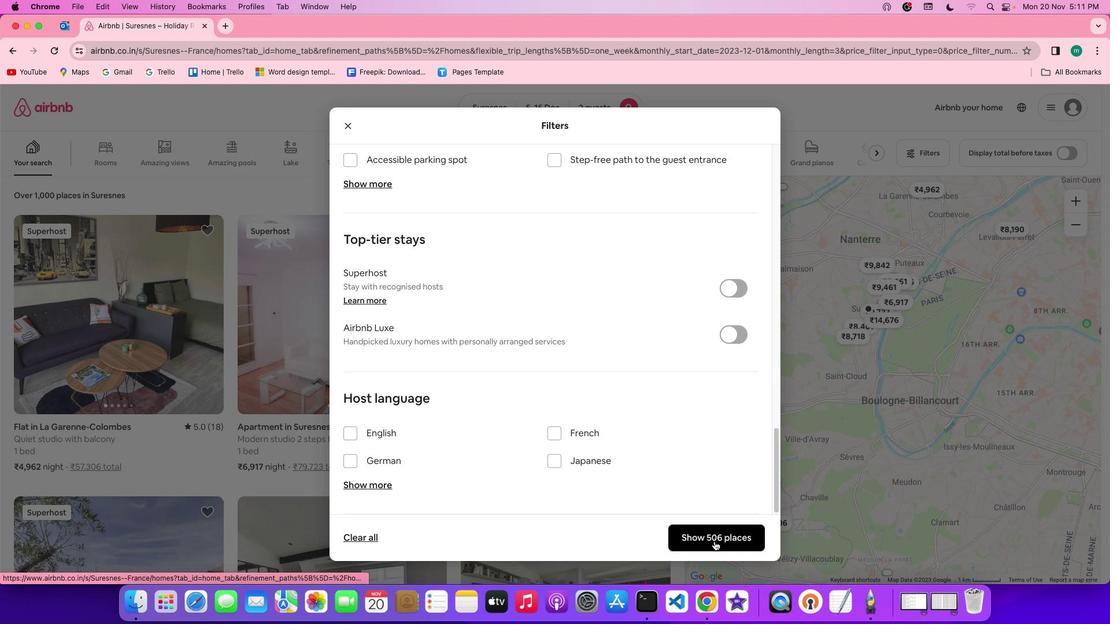 
Action: Mouse moved to (515, 324)
Screenshot: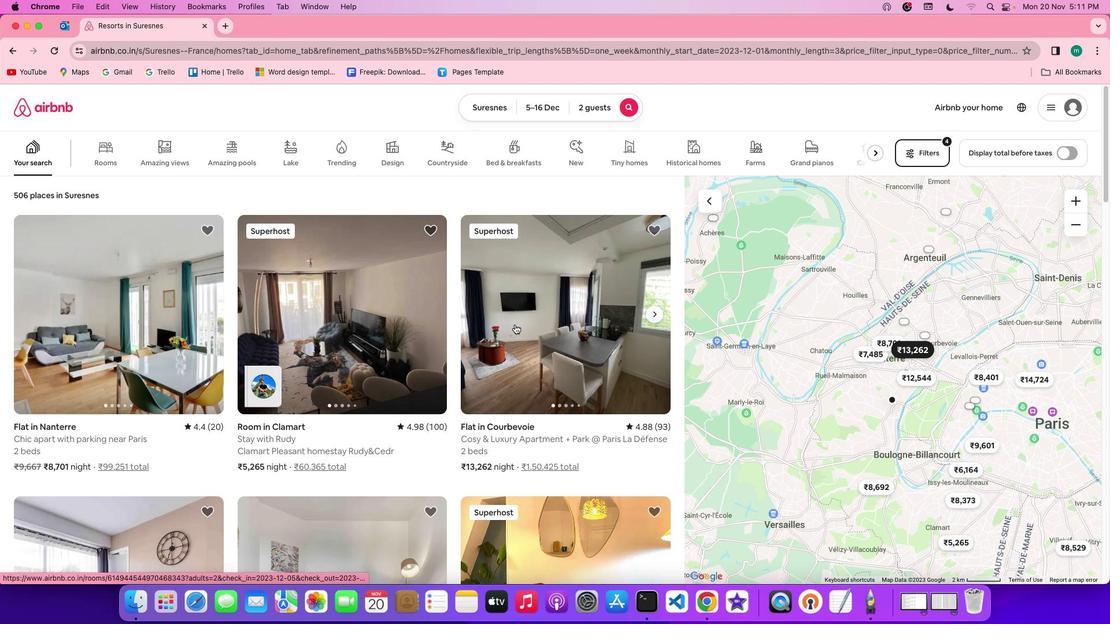
Action: Mouse scrolled (515, 324) with delta (0, 0)
Screenshot: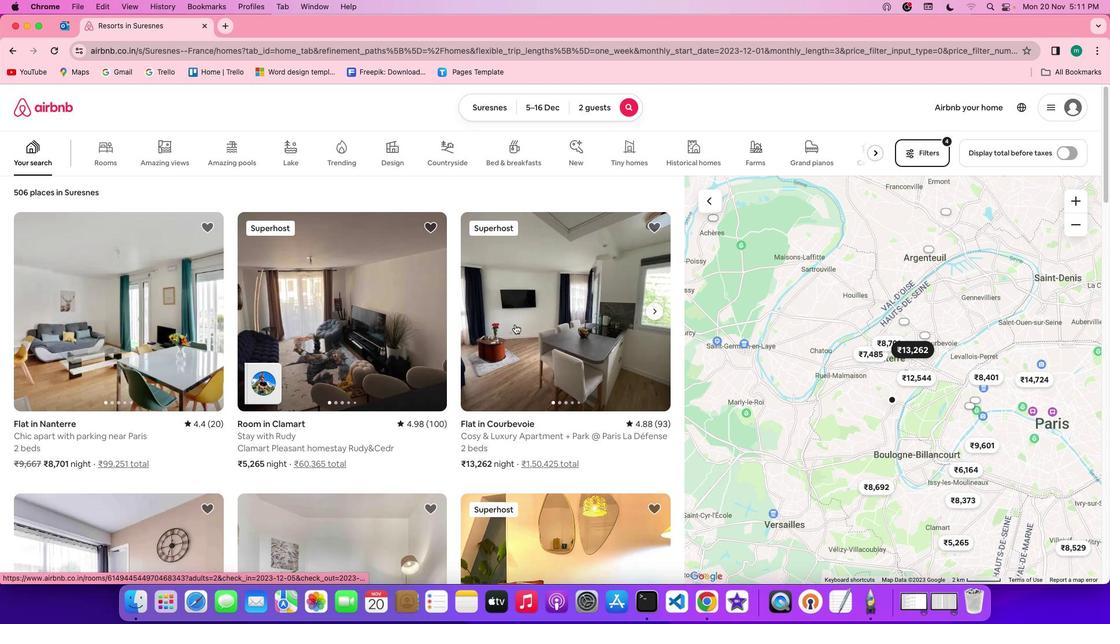 
Action: Mouse scrolled (515, 324) with delta (0, 0)
Screenshot: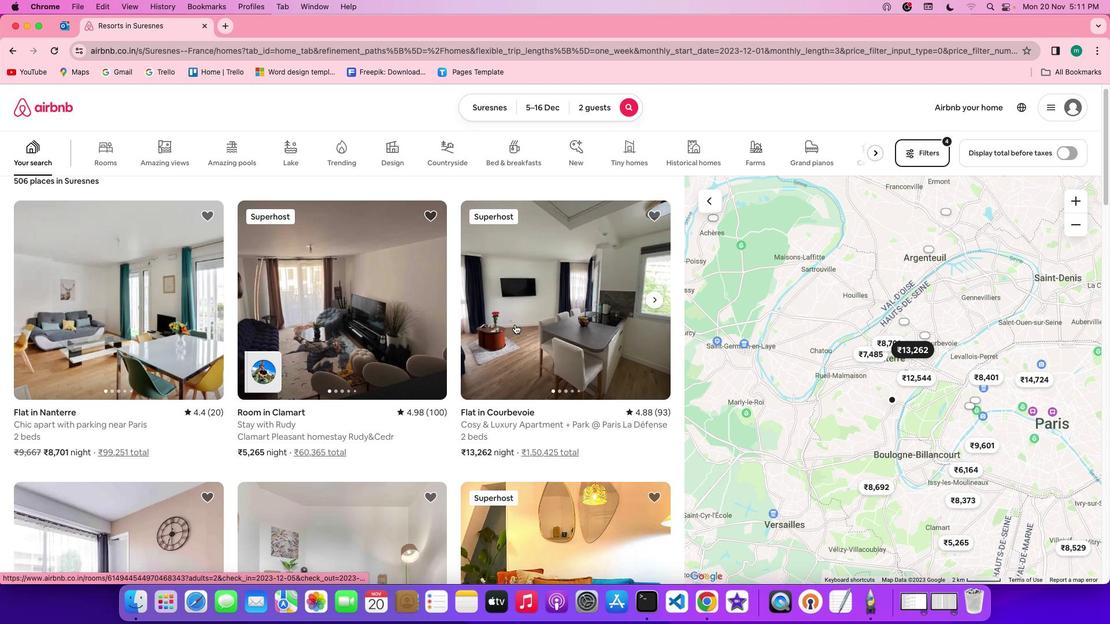 
Action: Mouse scrolled (515, 324) with delta (0, 0)
Screenshot: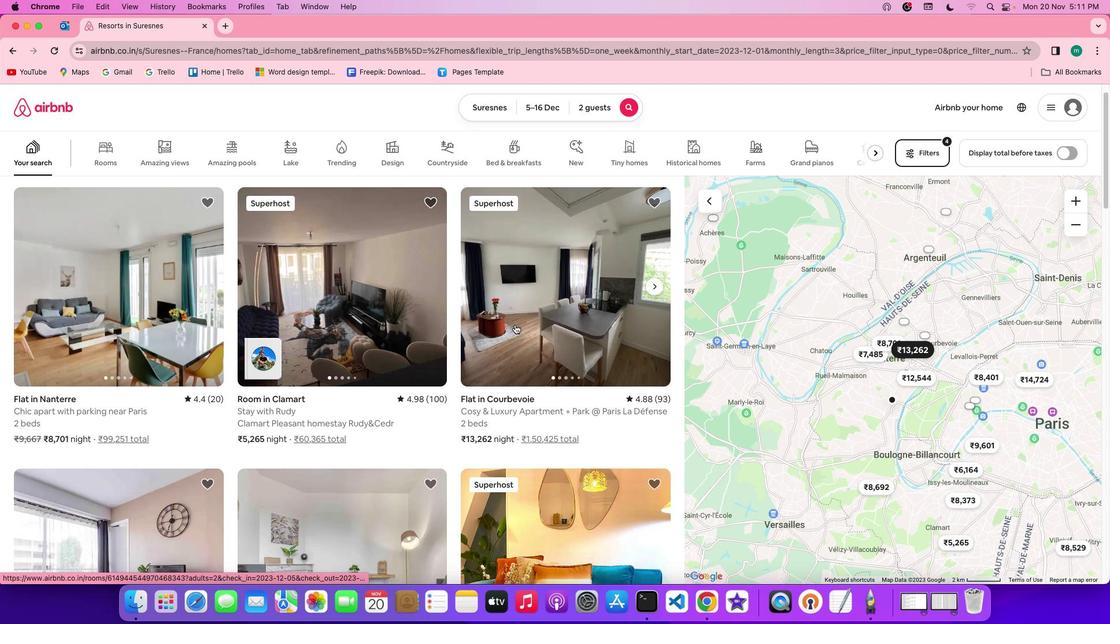 
Action: Mouse scrolled (515, 324) with delta (0, -1)
Screenshot: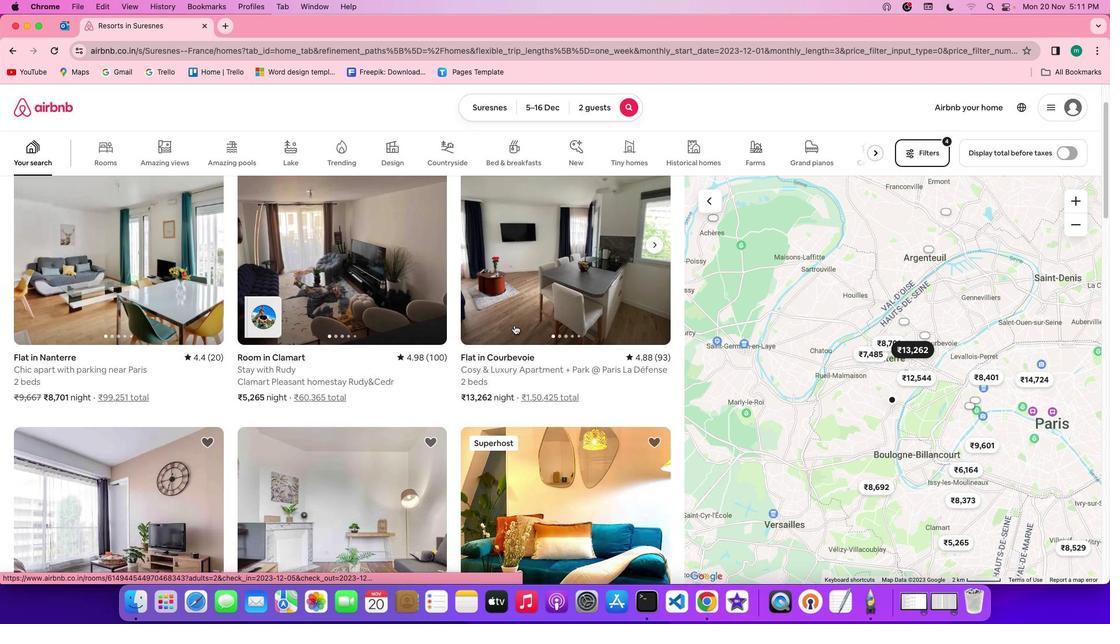 
Action: Mouse moved to (514, 324)
Screenshot: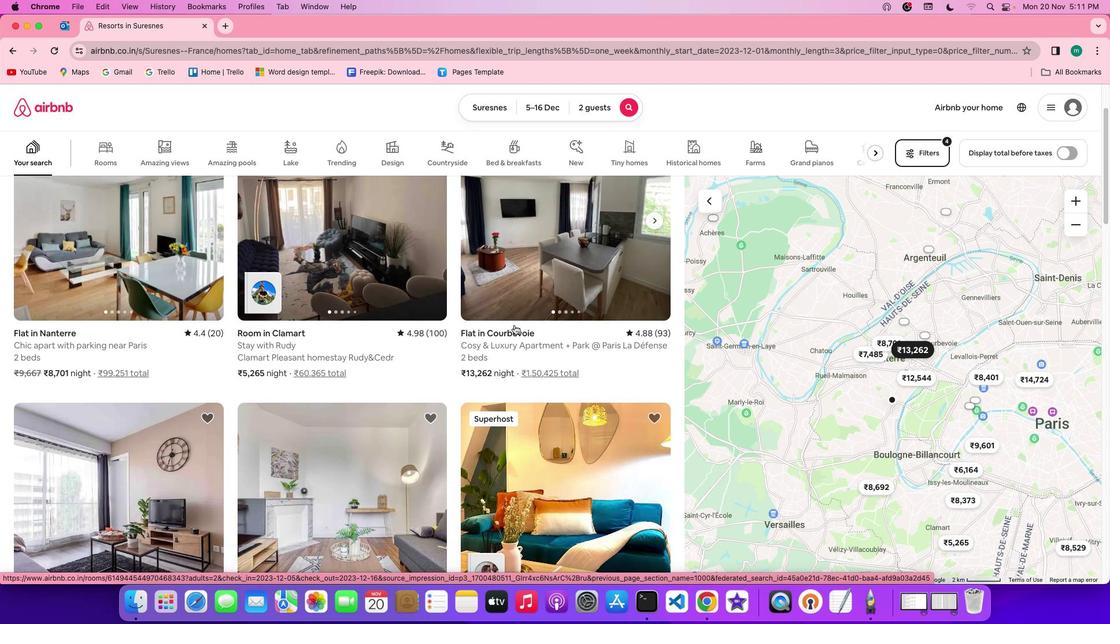 
Action: Mouse scrolled (514, 324) with delta (0, 0)
Screenshot: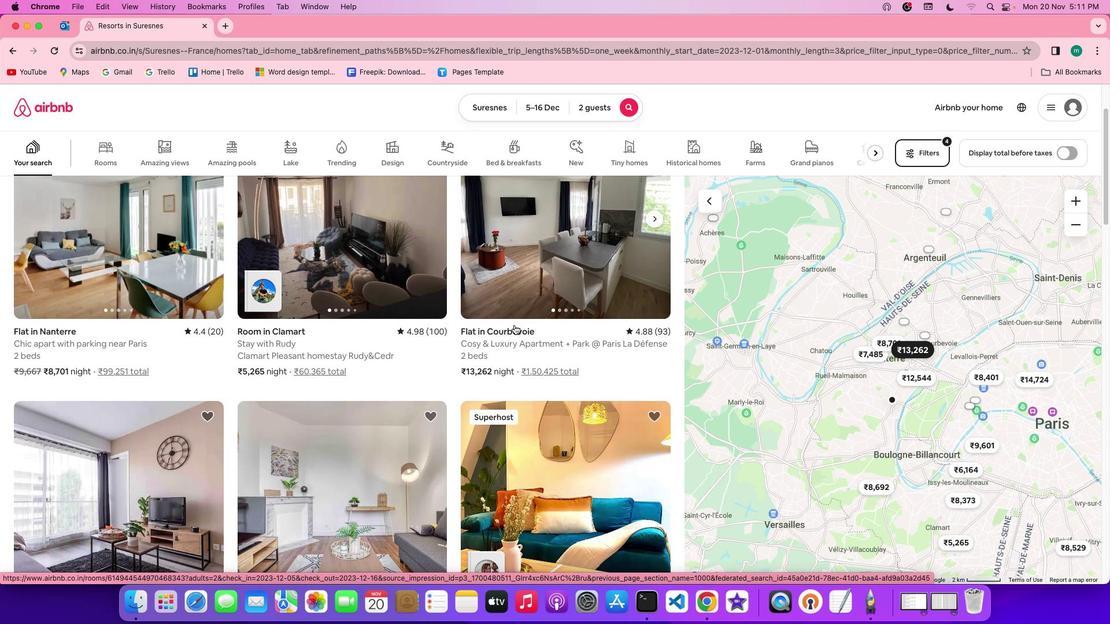 
Action: Mouse scrolled (514, 324) with delta (0, 0)
Screenshot: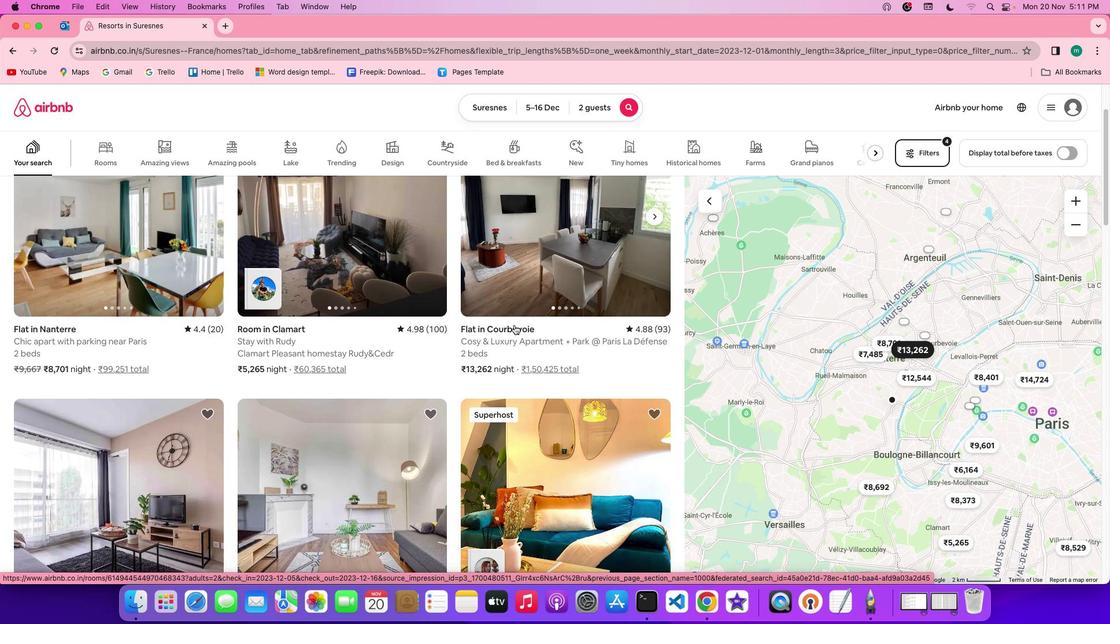 
Action: Mouse scrolled (514, 324) with delta (0, 0)
Screenshot: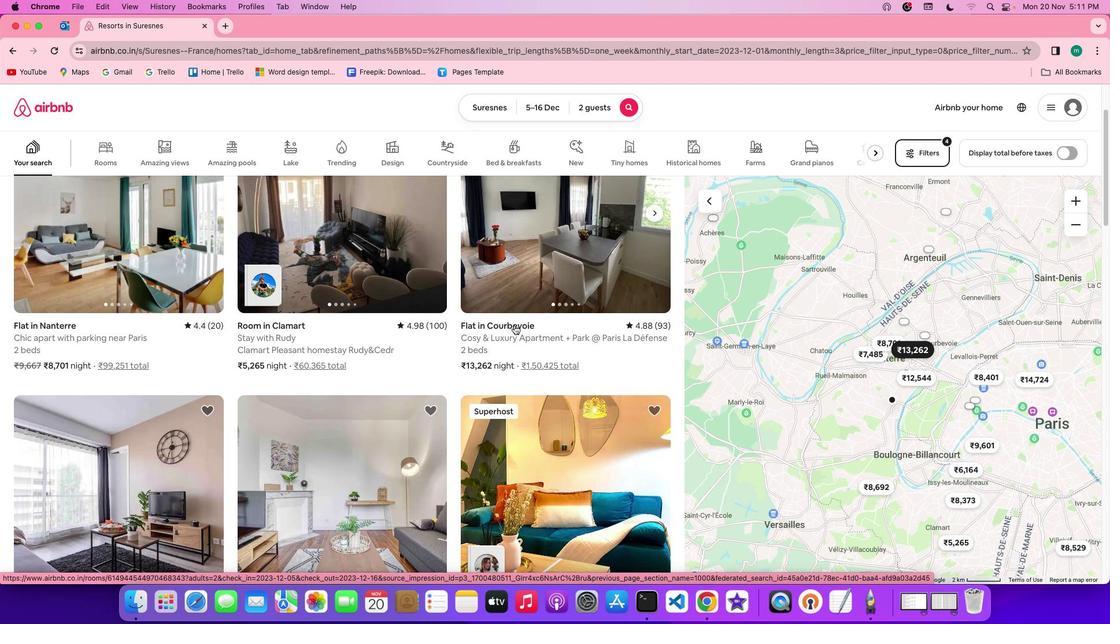 
Action: Mouse scrolled (514, 324) with delta (0, 0)
Screenshot: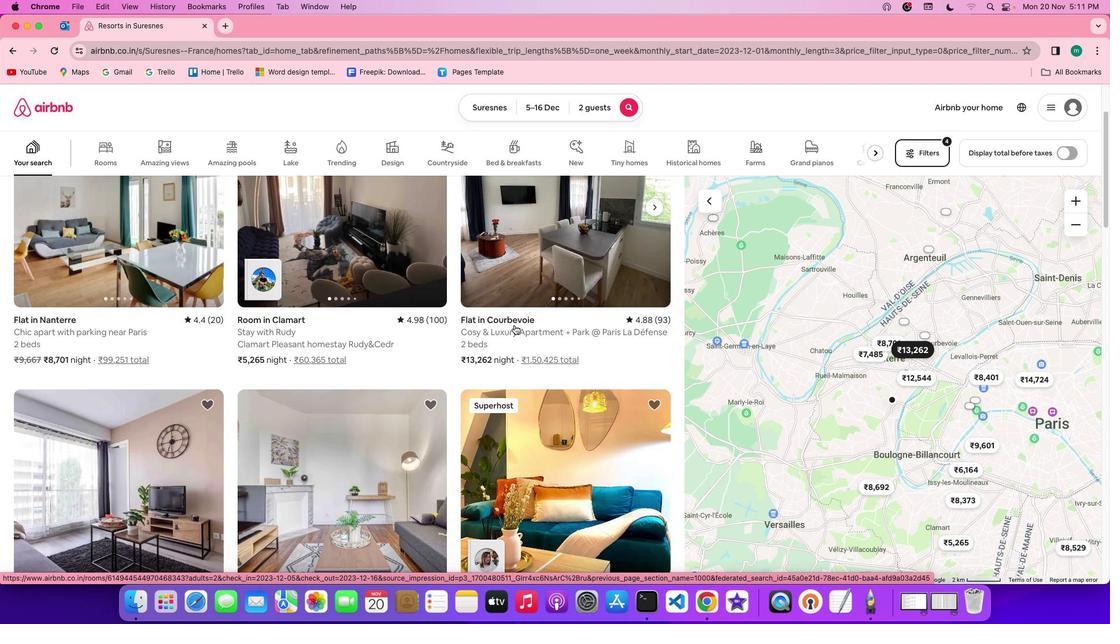 
Action: Mouse moved to (360, 355)
Screenshot: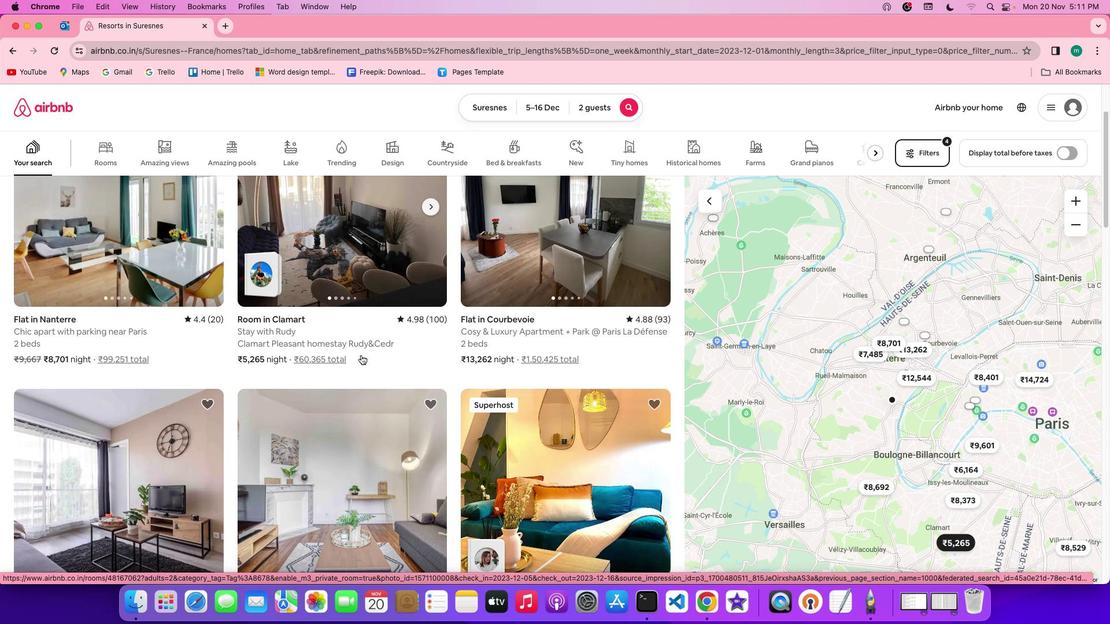 
Action: Mouse scrolled (360, 355) with delta (0, 0)
Screenshot: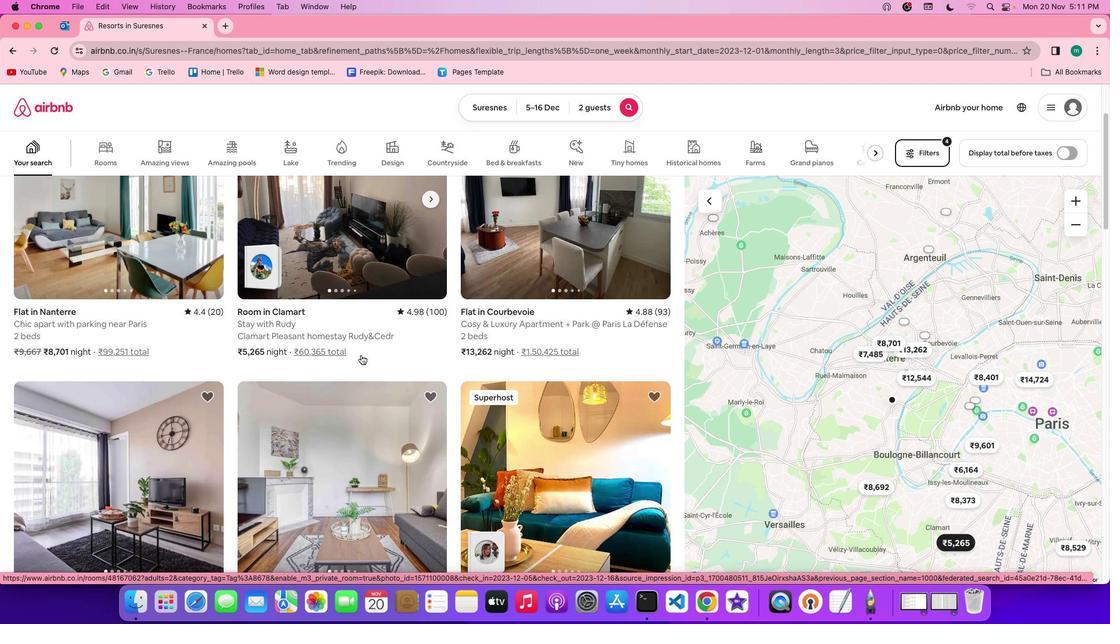 
Action: Mouse scrolled (360, 355) with delta (0, 0)
Screenshot: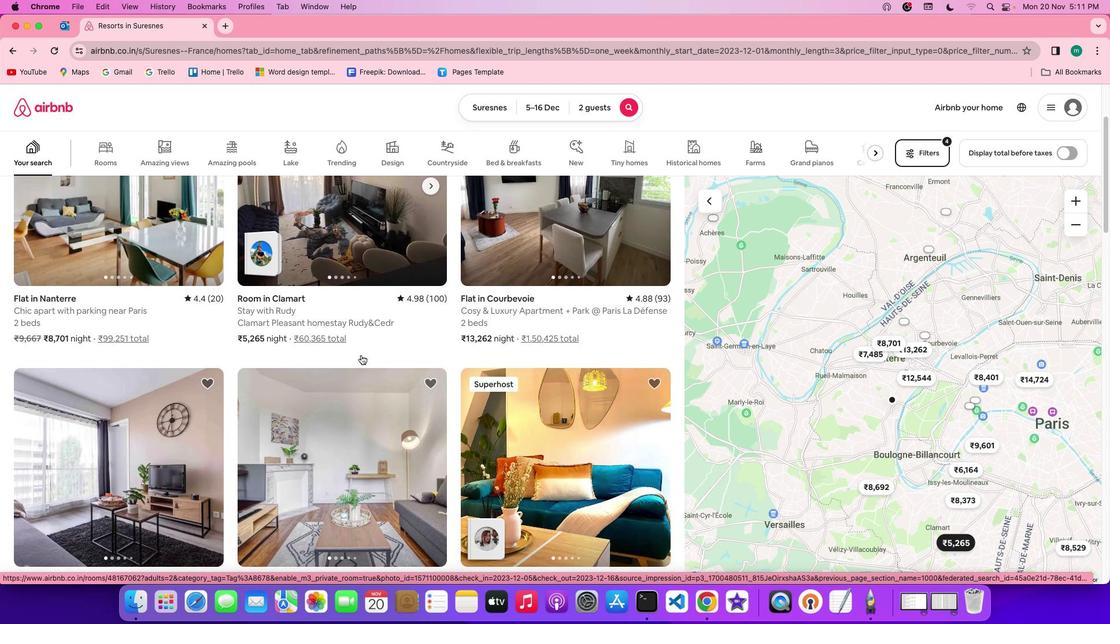 
Action: Mouse scrolled (360, 355) with delta (0, -1)
Screenshot: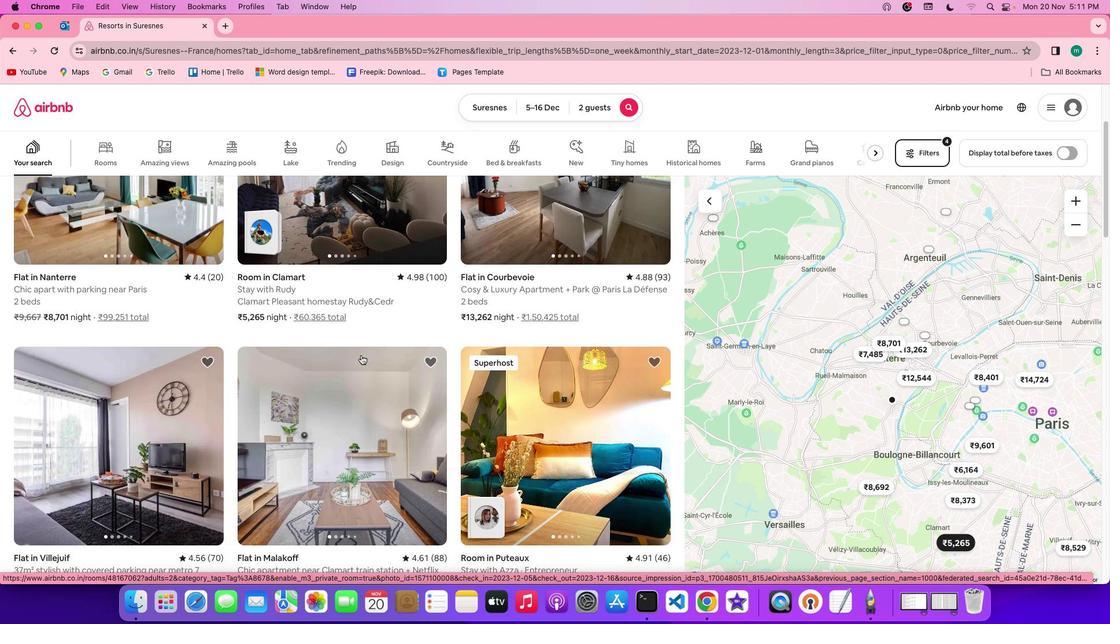 
Action: Mouse scrolled (360, 355) with delta (0, 0)
Screenshot: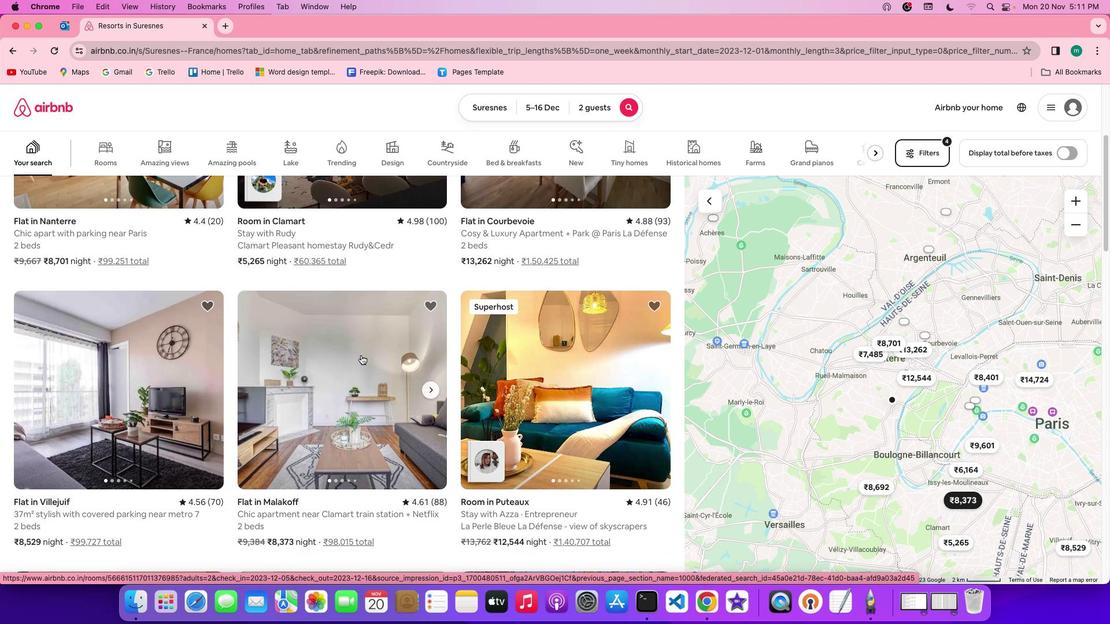 
Action: Mouse scrolled (360, 355) with delta (0, 0)
Screenshot: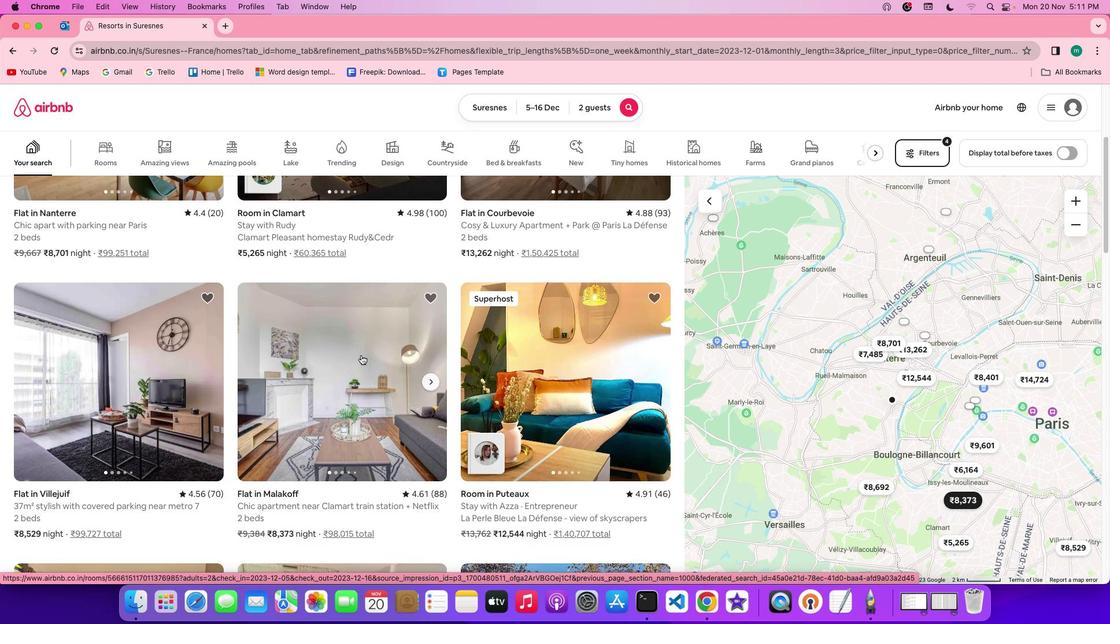 
Action: Mouse scrolled (360, 355) with delta (0, -1)
Screenshot: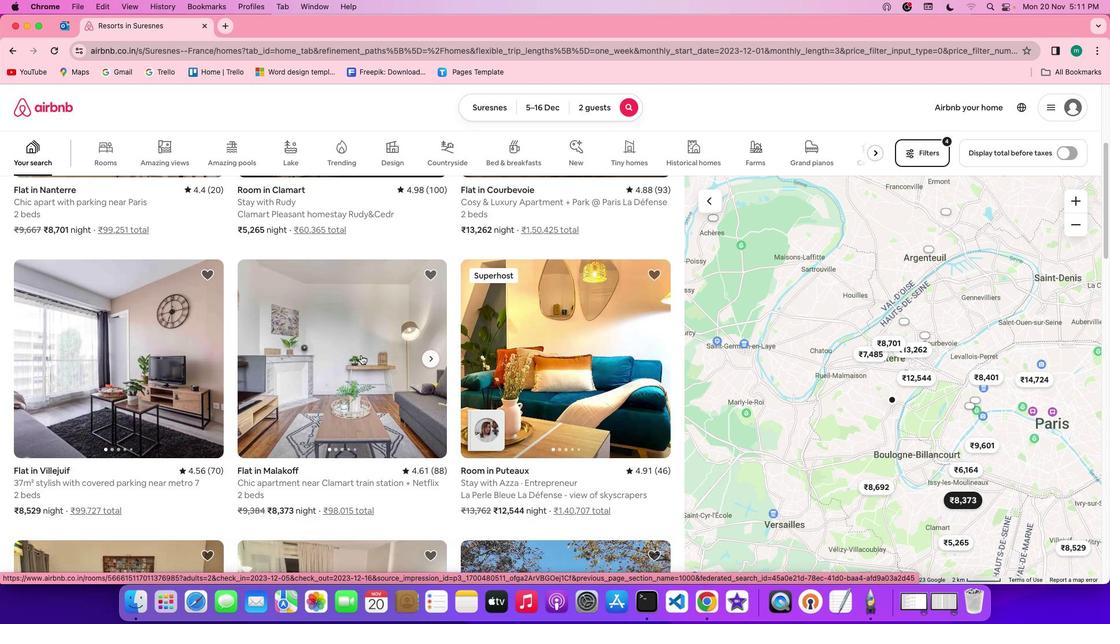 
Action: Mouse scrolled (360, 355) with delta (0, 0)
Screenshot: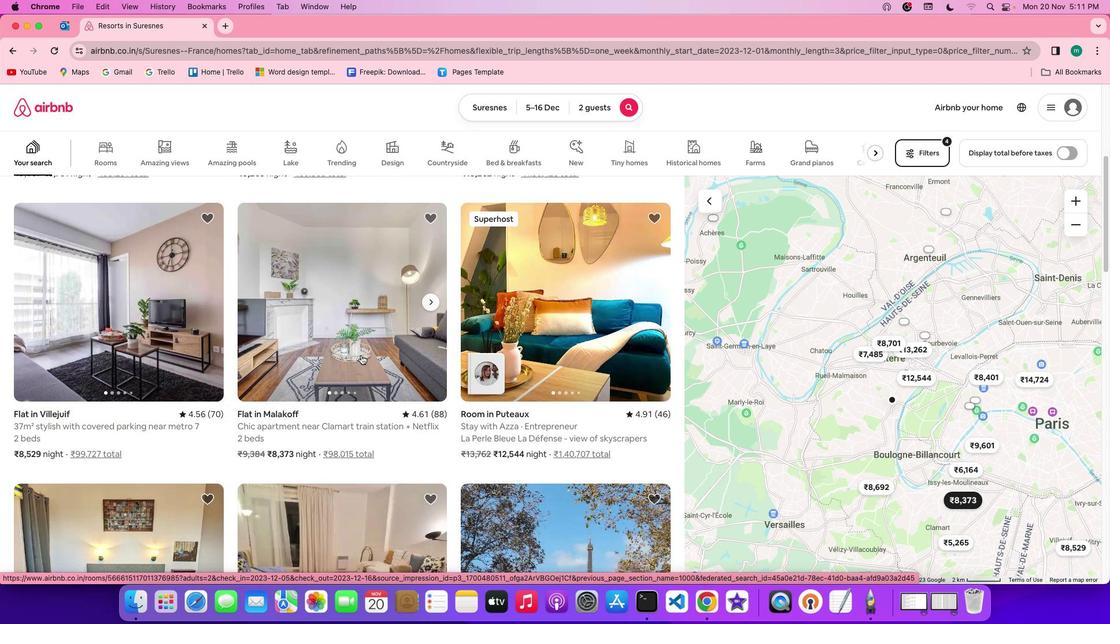 
Action: Mouse scrolled (360, 355) with delta (0, 0)
Screenshot: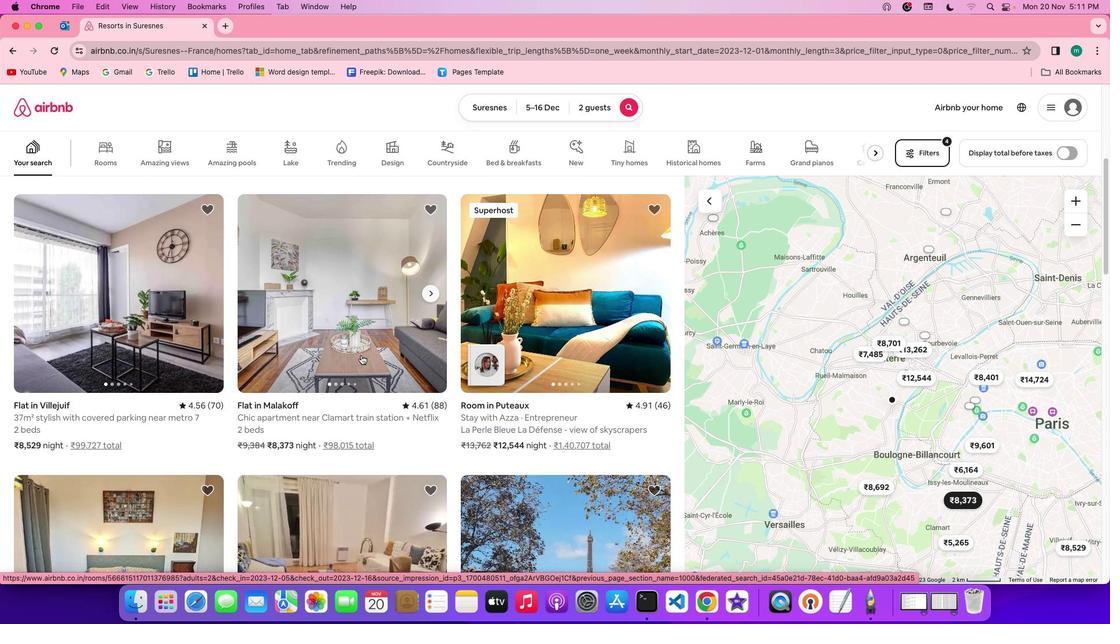 
Action: Mouse scrolled (360, 355) with delta (0, 0)
Screenshot: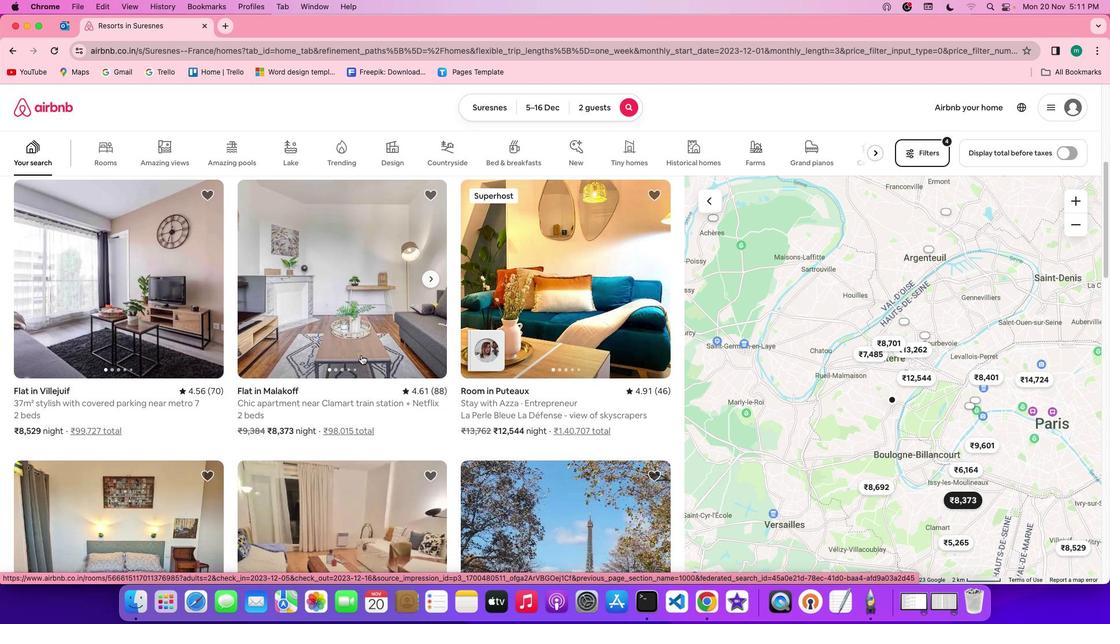 
Action: Mouse scrolled (360, 355) with delta (0, -1)
Screenshot: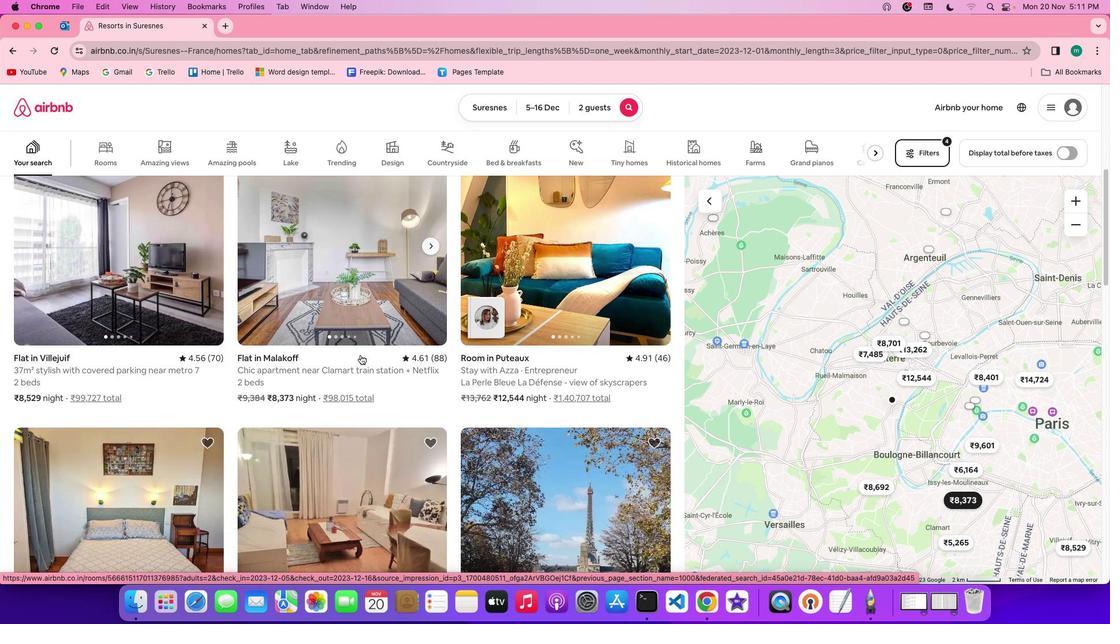 
Action: Mouse moved to (360, 355)
Screenshot: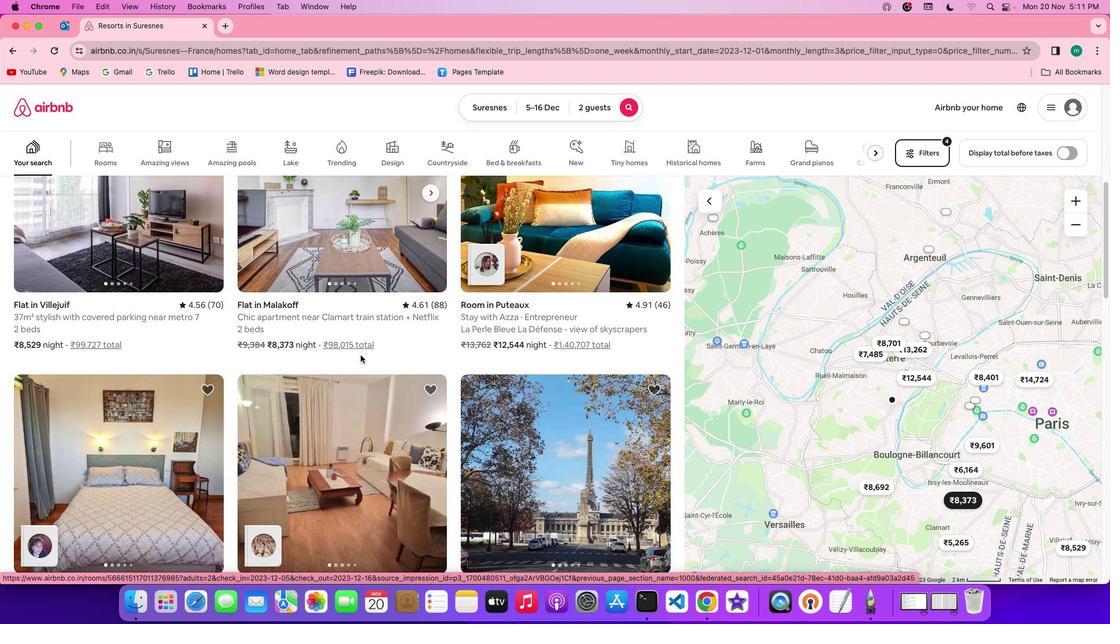 
Action: Mouse scrolled (360, 355) with delta (0, -1)
Screenshot: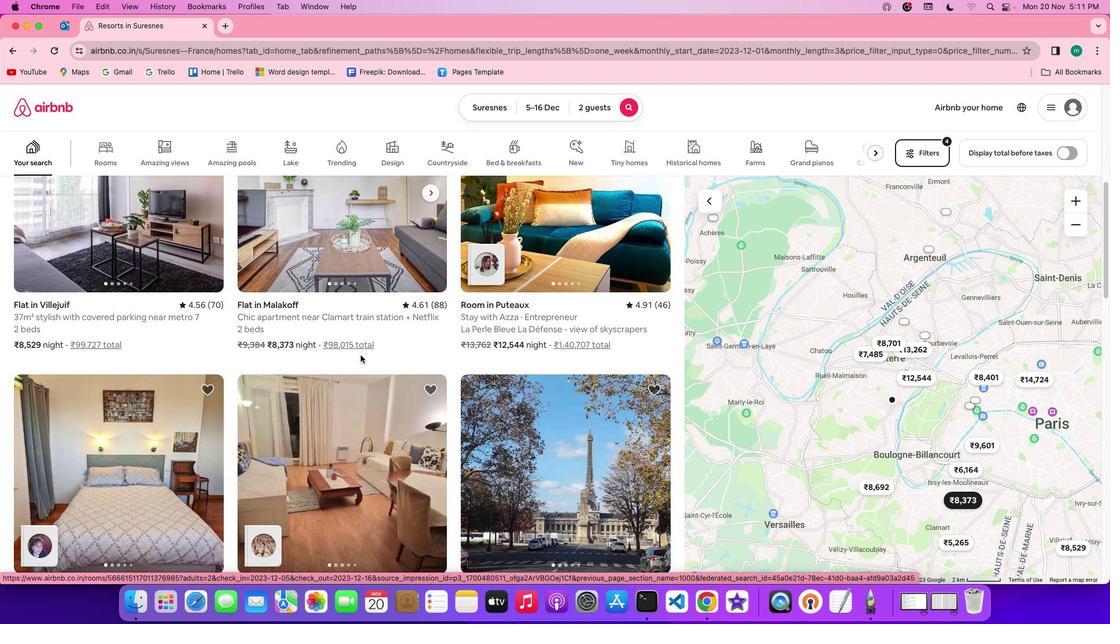 
Action: Mouse scrolled (360, 355) with delta (0, 0)
Screenshot: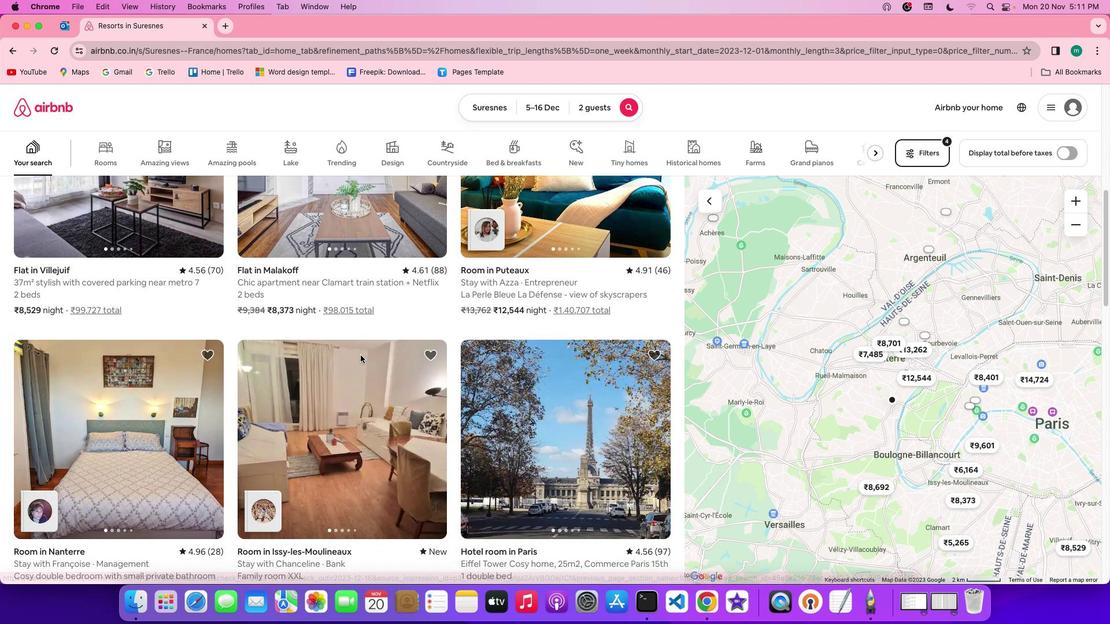 
Action: Mouse scrolled (360, 355) with delta (0, 0)
Screenshot: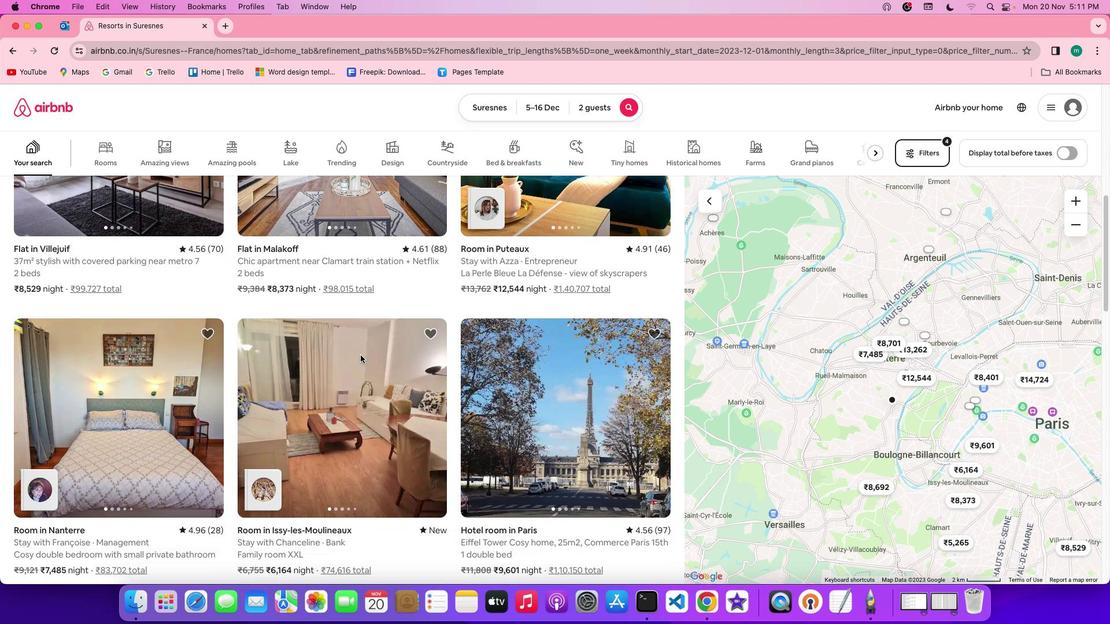 
Action: Mouse scrolled (360, 355) with delta (0, -1)
Screenshot: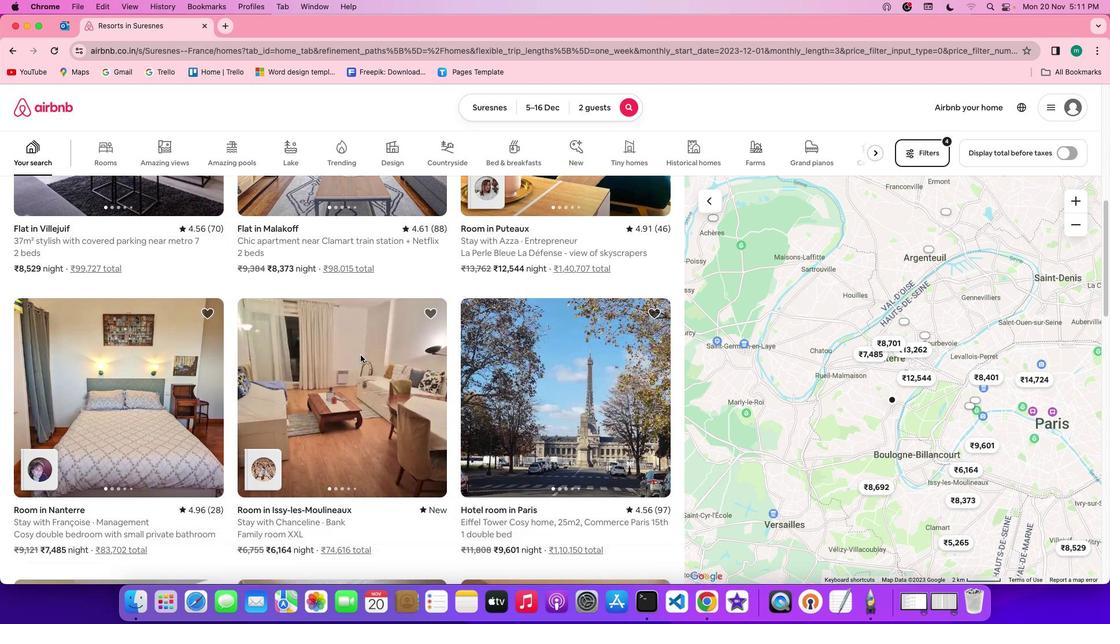 
Action: Mouse scrolled (360, 355) with delta (0, -1)
Screenshot: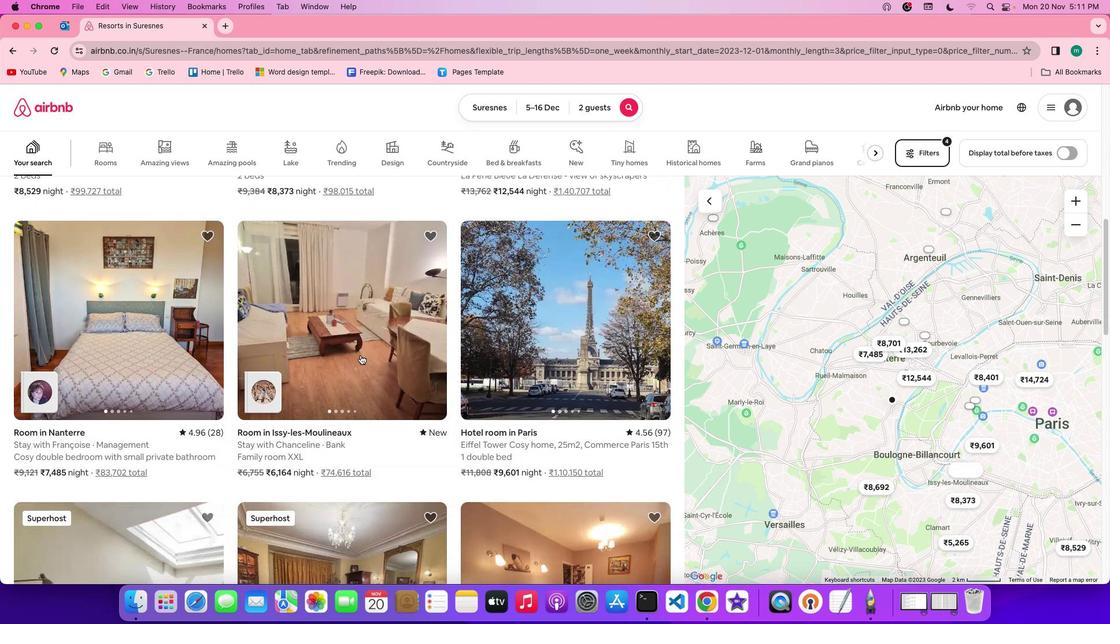 
Action: Mouse moved to (517, 339)
Screenshot: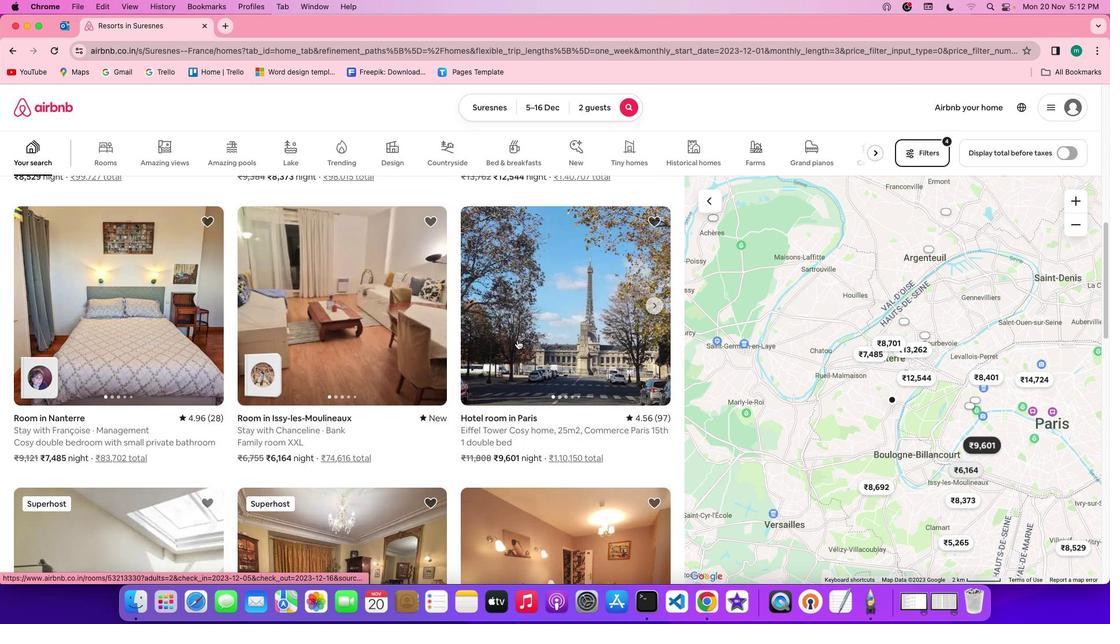 
Action: Mouse scrolled (517, 339) with delta (0, 0)
Screenshot: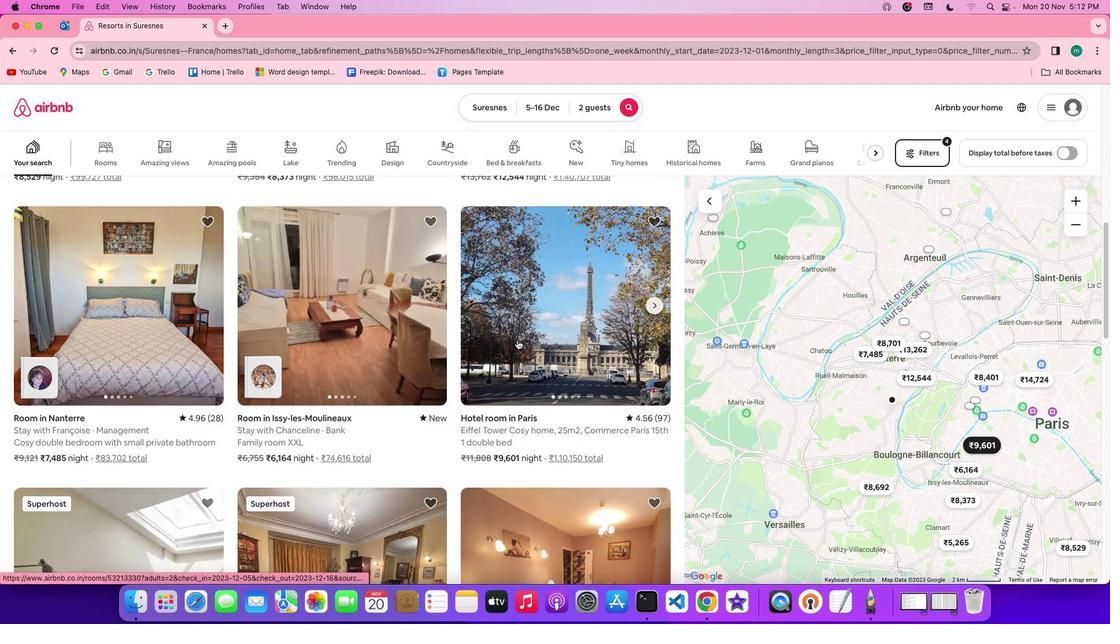 
Action: Mouse scrolled (517, 339) with delta (0, 0)
Screenshot: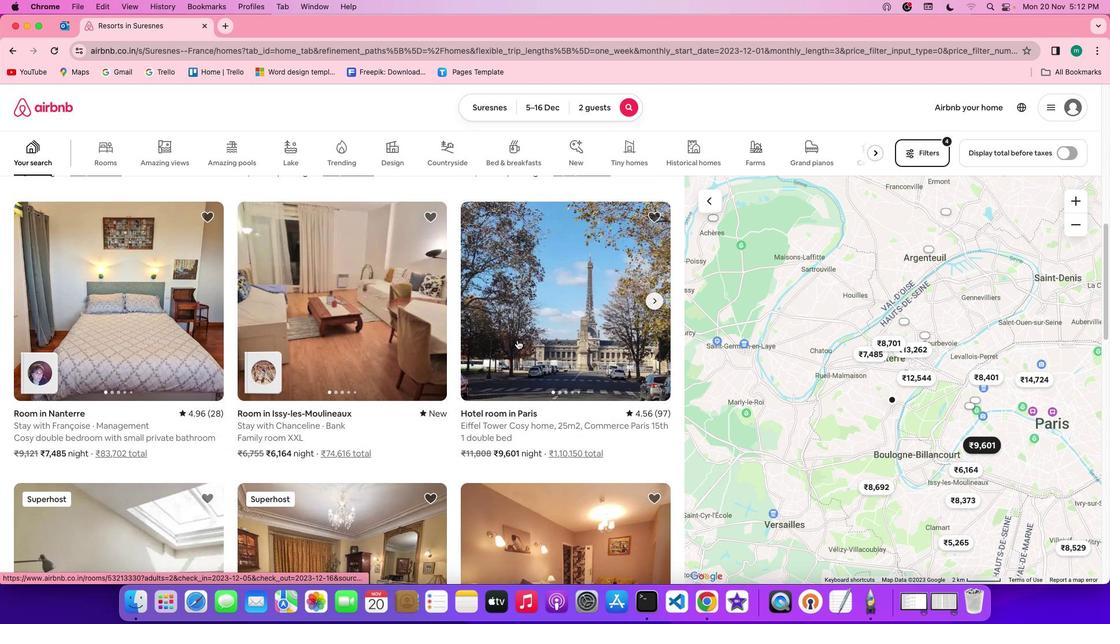 
Action: Mouse scrolled (517, 339) with delta (0, 0)
Screenshot: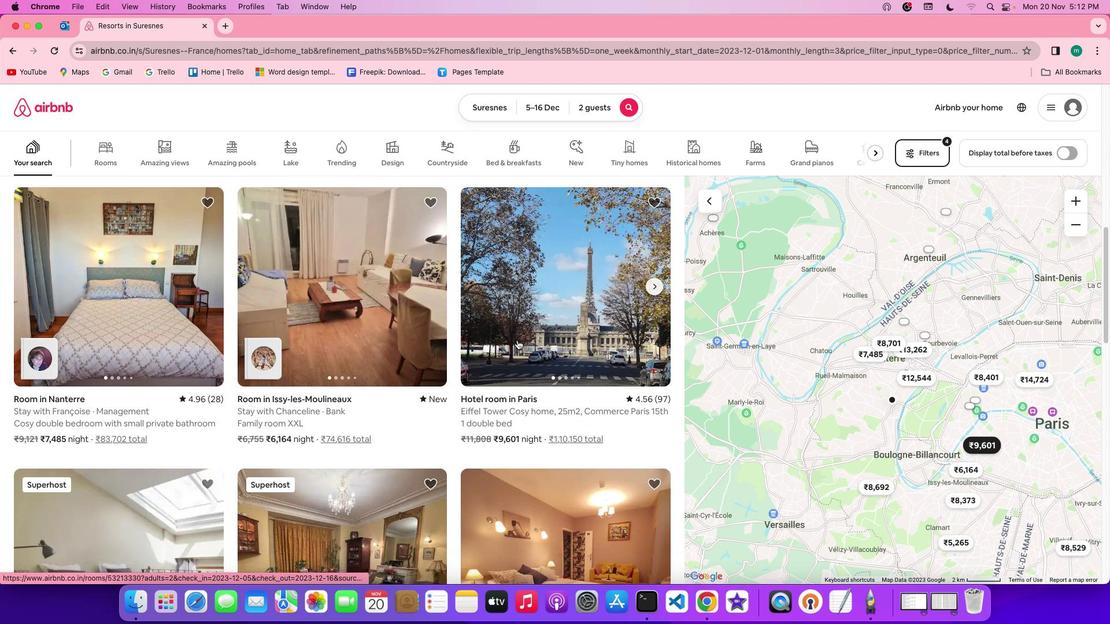 
Action: Mouse scrolled (517, 339) with delta (0, 0)
Screenshot: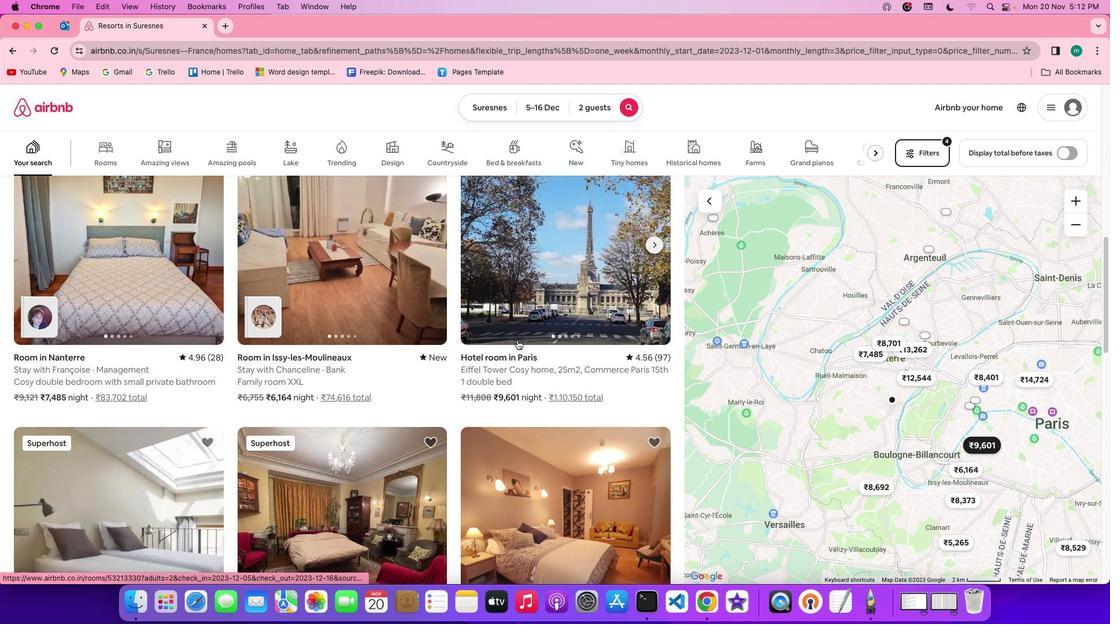 
Action: Mouse scrolled (517, 339) with delta (0, 0)
Screenshot: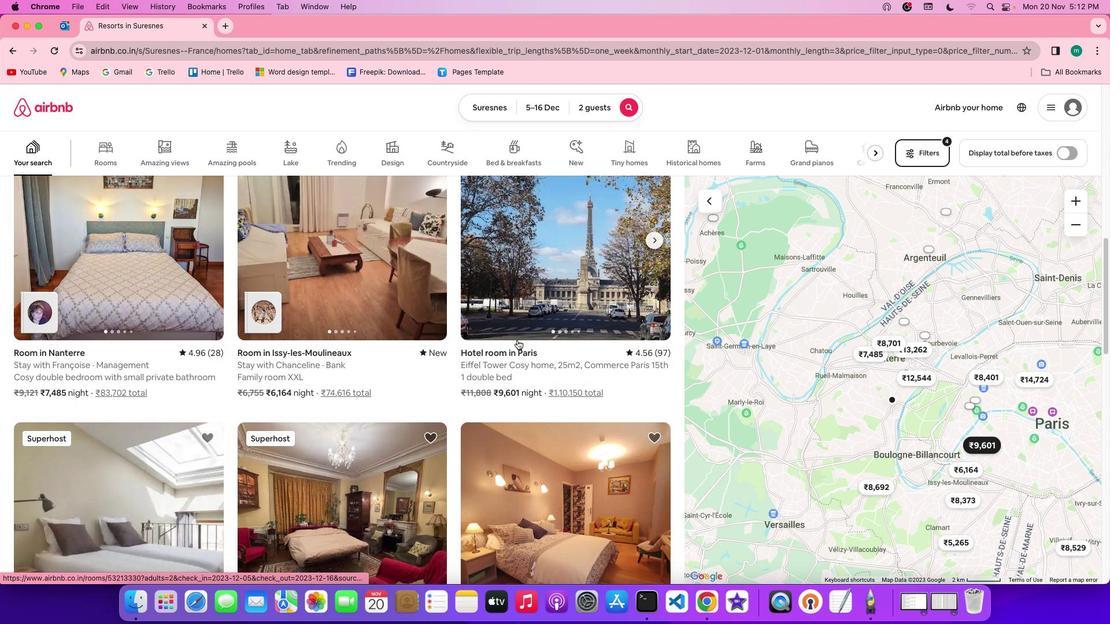 
Action: Mouse scrolled (517, 339) with delta (0, 0)
Screenshot: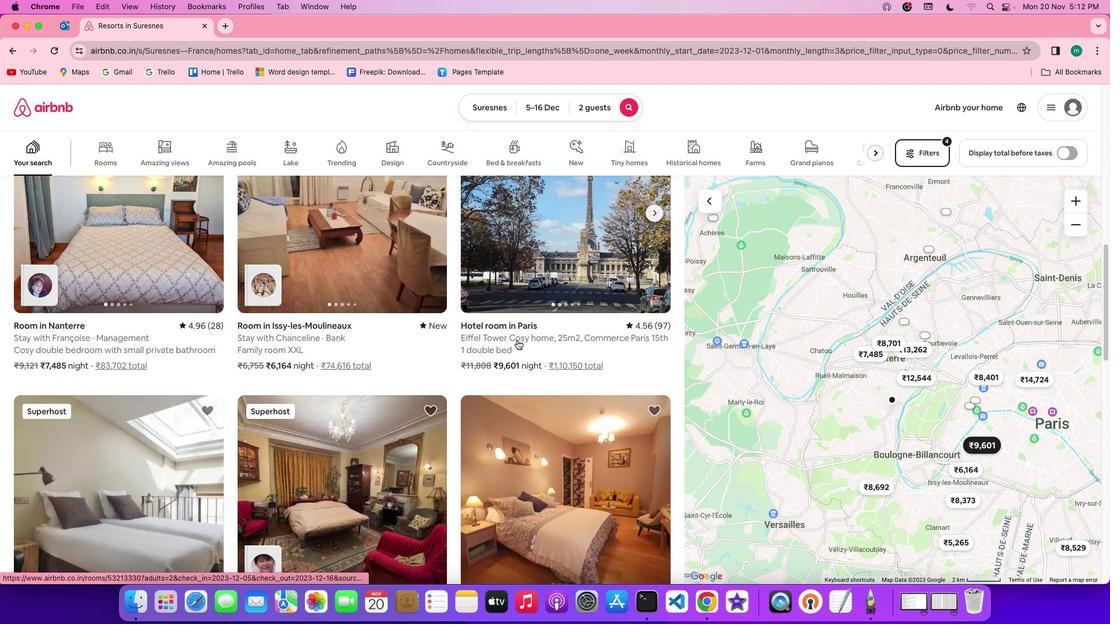 
Action: Mouse moved to (522, 269)
Screenshot: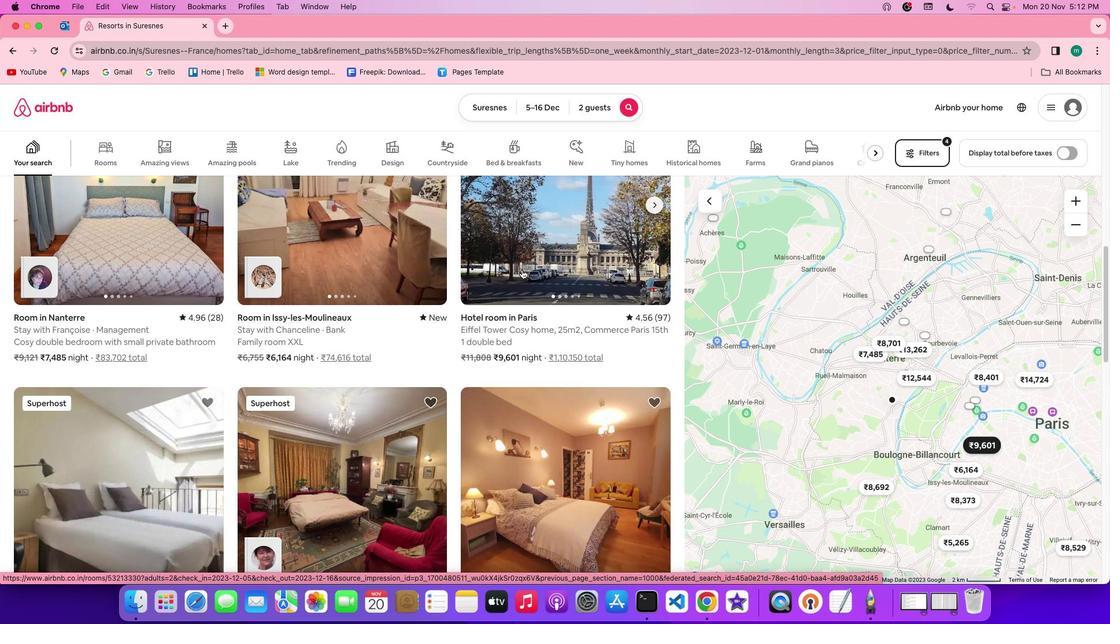 
Action: Mouse scrolled (522, 269) with delta (0, 0)
Screenshot: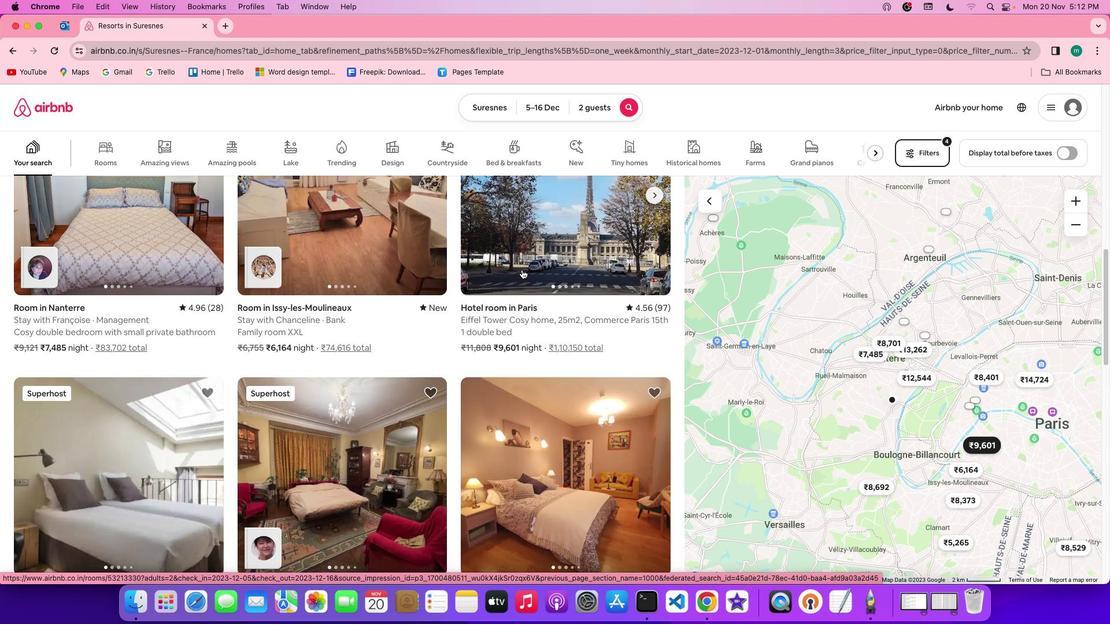 
Action: Mouse scrolled (522, 269) with delta (0, 0)
Screenshot: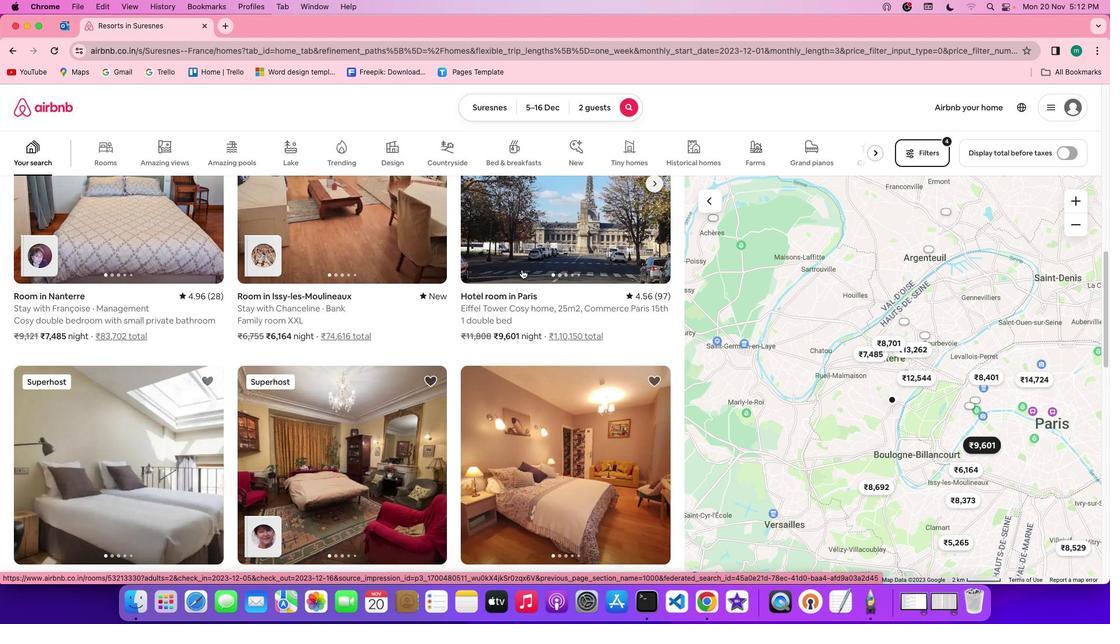 
Action: Mouse scrolled (522, 269) with delta (0, -1)
Screenshot: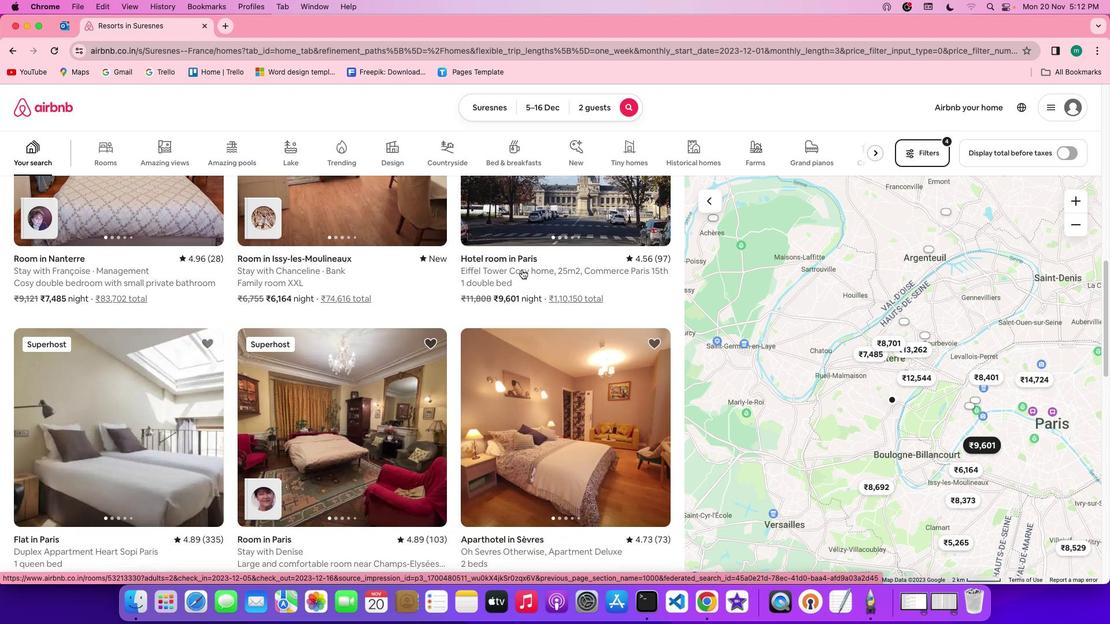 
Action: Mouse scrolled (522, 269) with delta (0, -1)
Screenshot: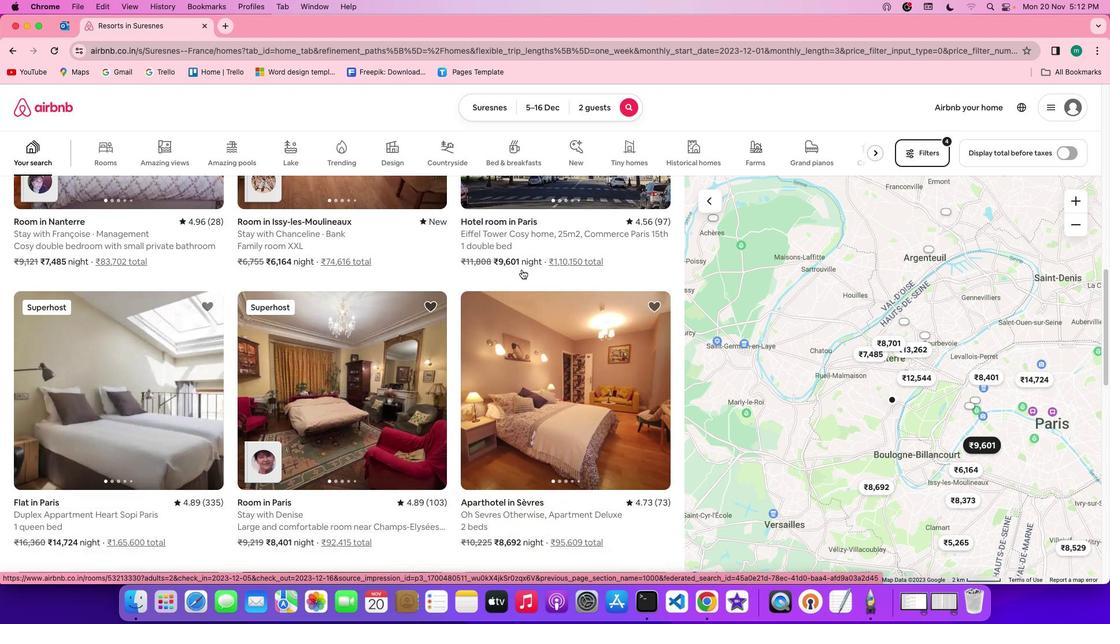 
Action: Mouse scrolled (522, 269) with delta (0, 0)
Screenshot: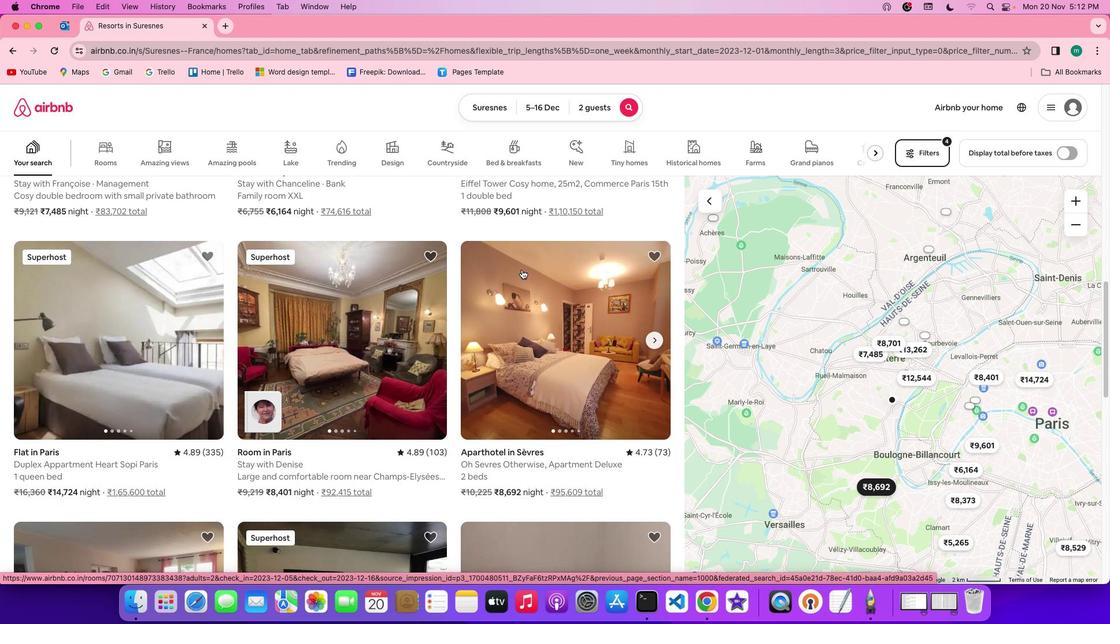 
Action: Mouse scrolled (522, 269) with delta (0, 0)
Screenshot: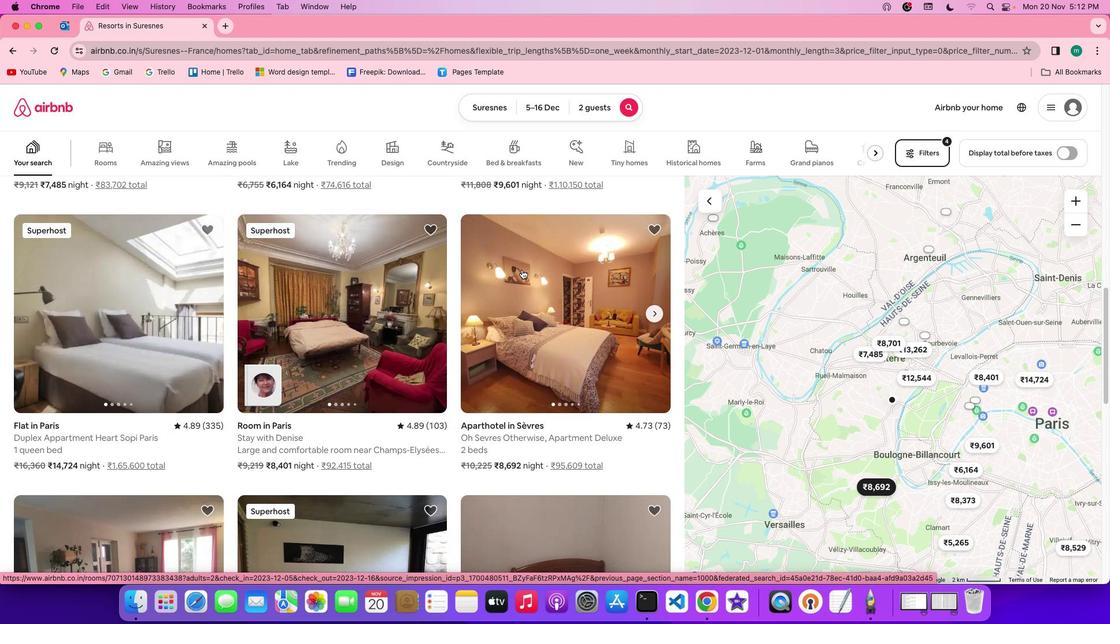 
Action: Mouse scrolled (522, 269) with delta (0, -1)
Screenshot: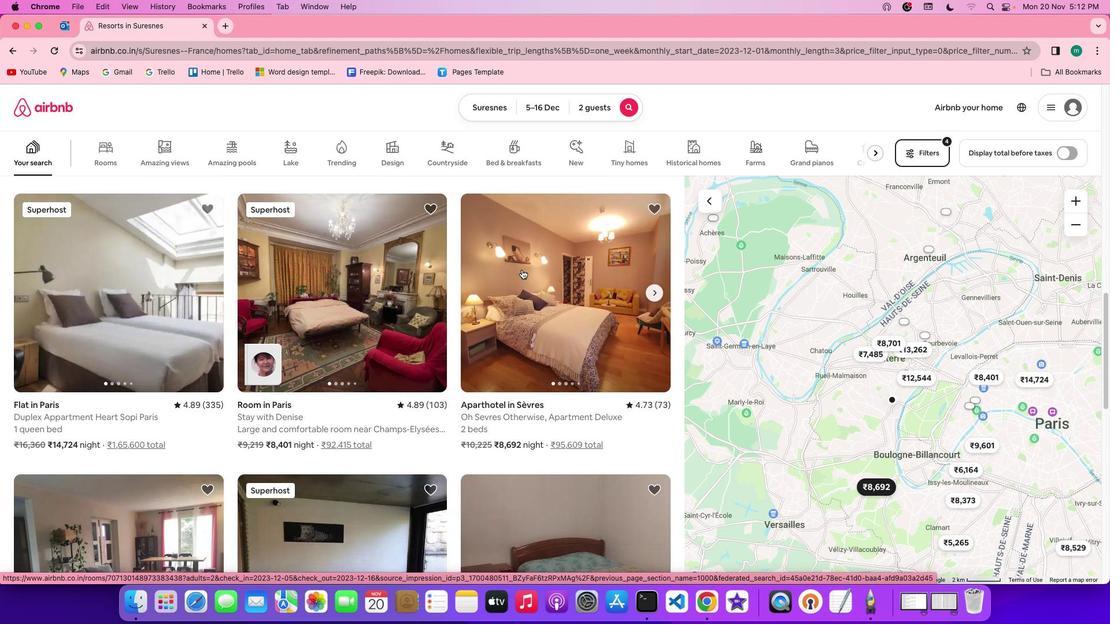 
Action: Mouse scrolled (522, 269) with delta (0, 0)
Screenshot: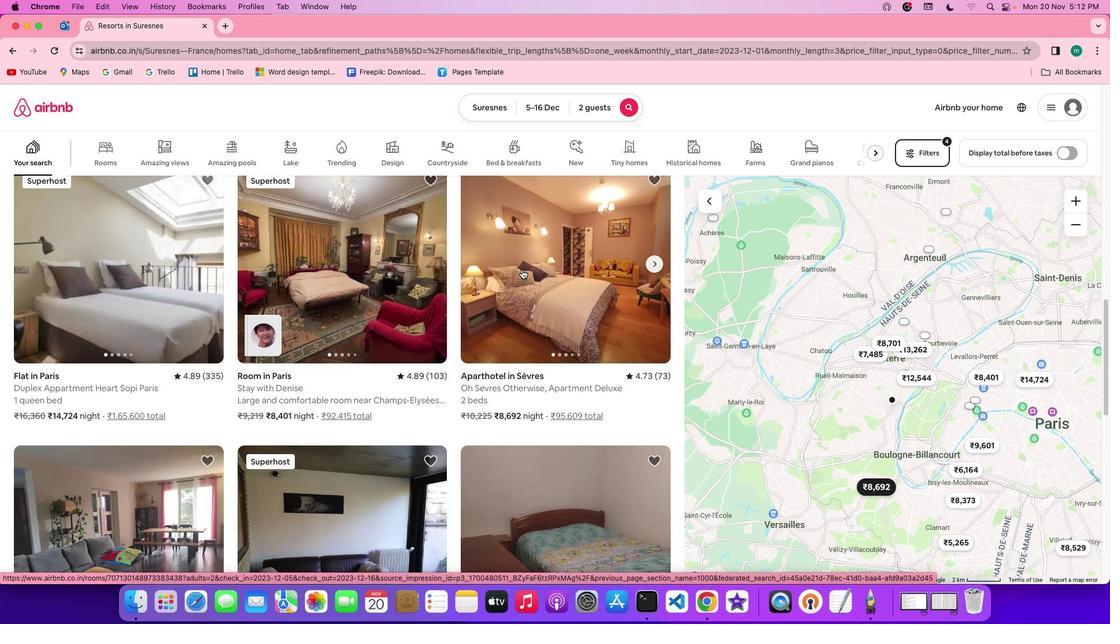 
Action: Mouse scrolled (522, 269) with delta (0, 0)
Screenshot: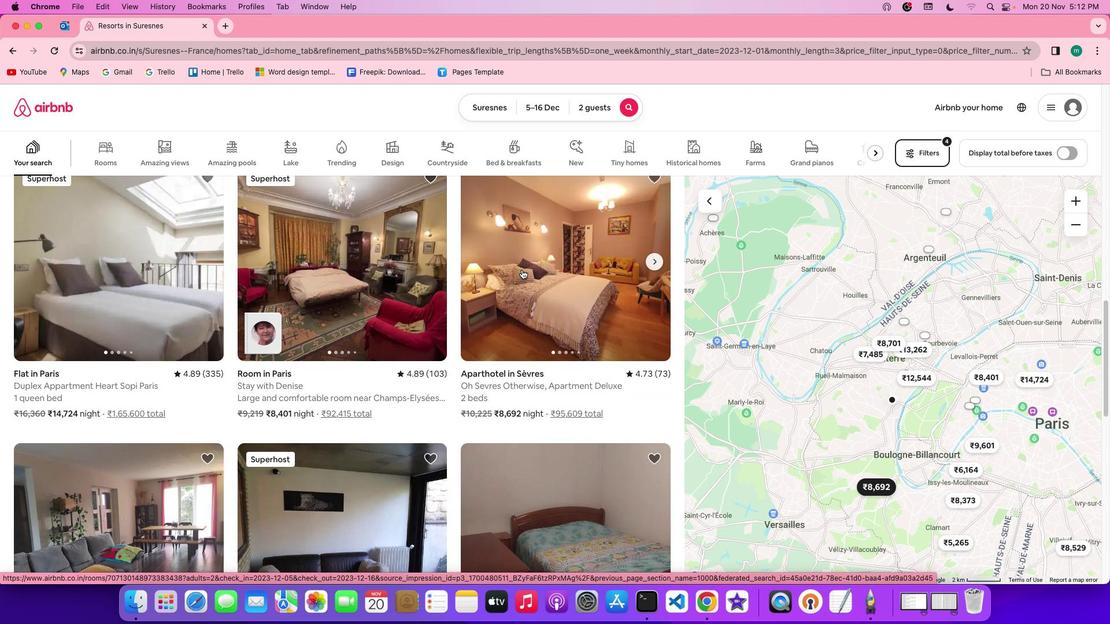 
Action: Mouse scrolled (522, 269) with delta (0, 0)
Screenshot: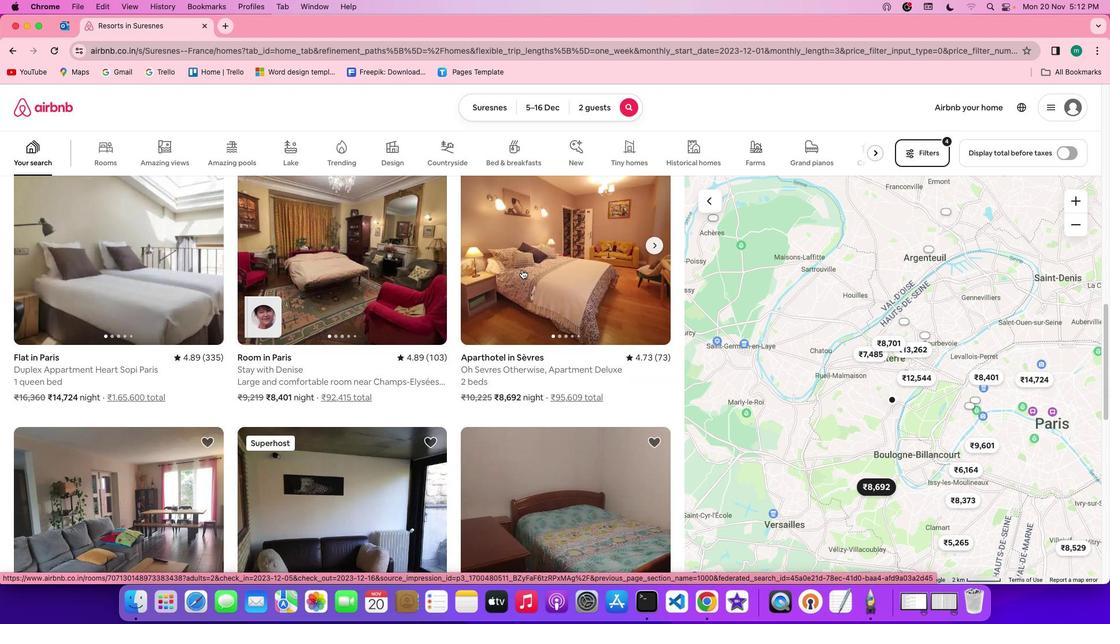 
Action: Mouse scrolled (522, 269) with delta (0, 0)
Screenshot: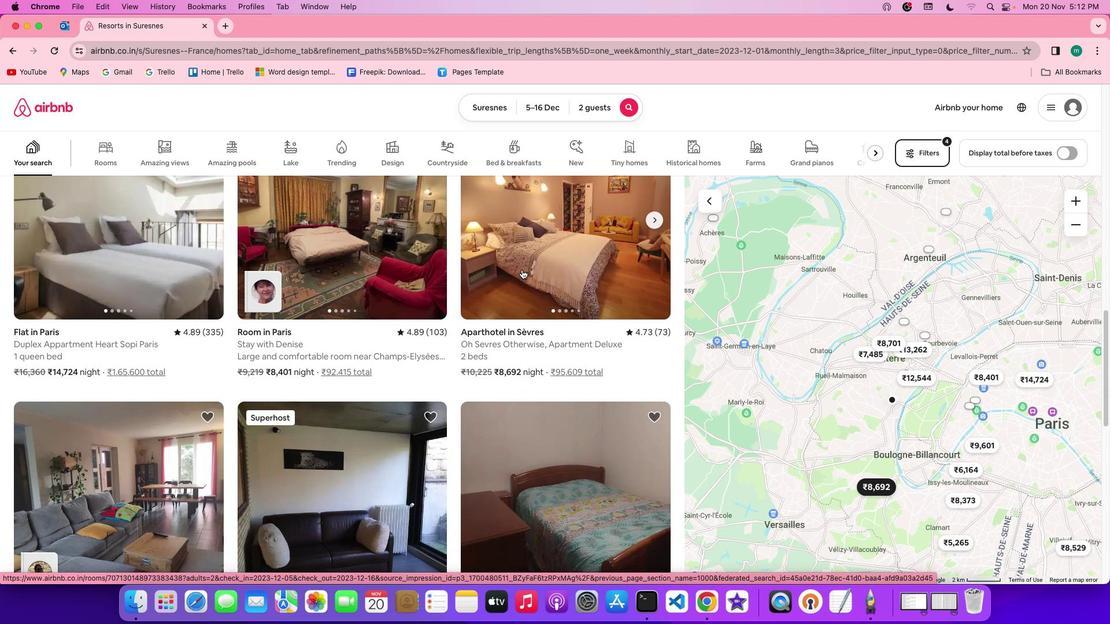 
Action: Mouse scrolled (522, 269) with delta (0, 0)
Screenshot: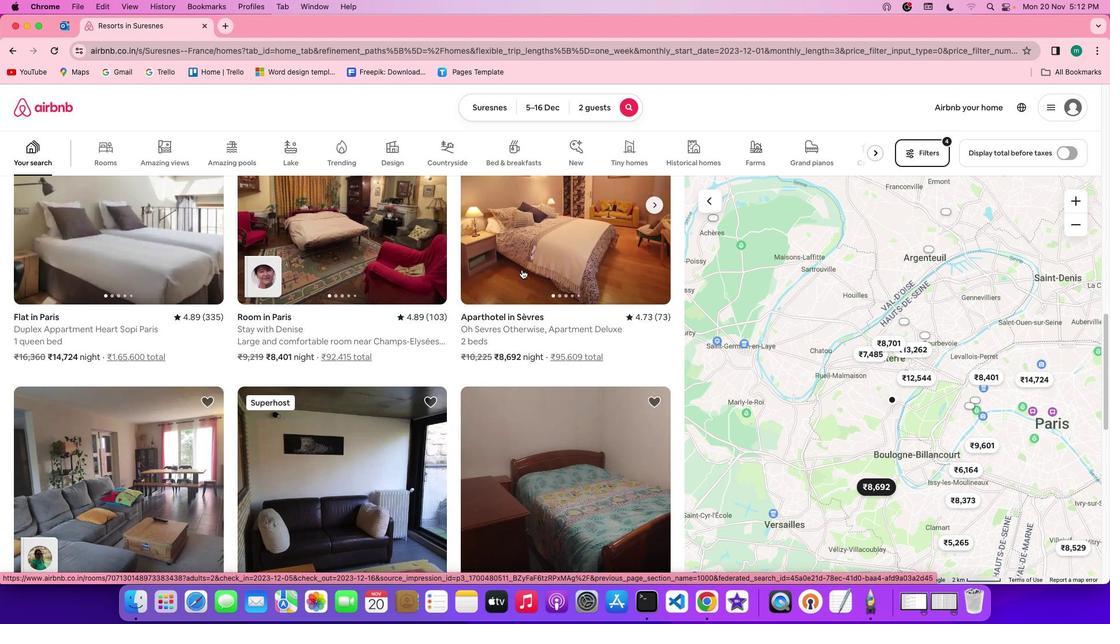 
Action: Mouse scrolled (522, 269) with delta (0, 0)
Screenshot: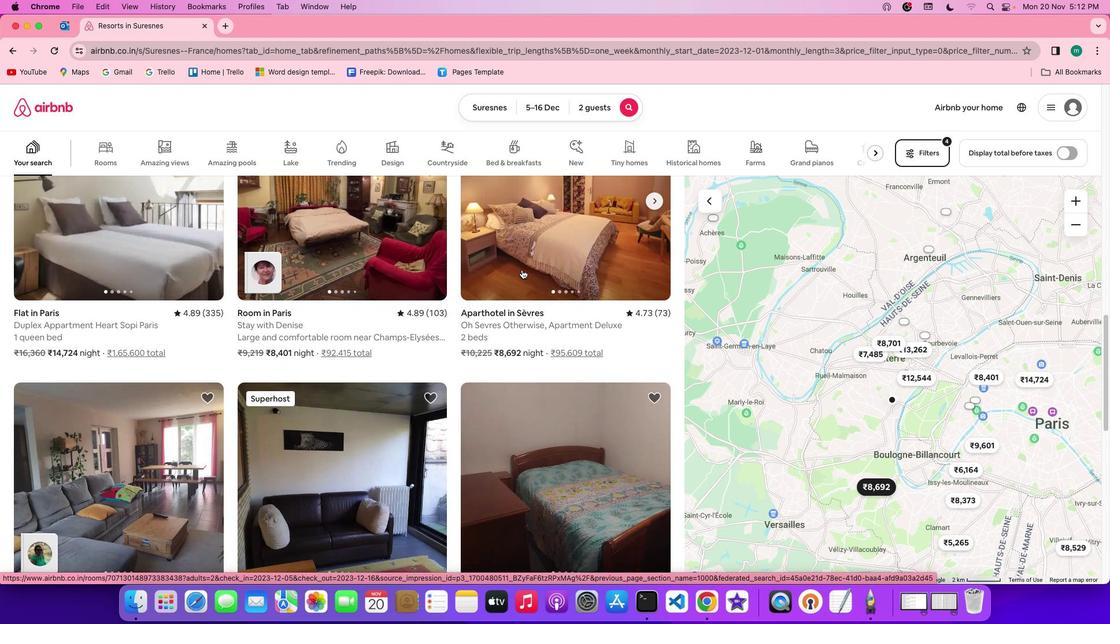 
Action: Mouse scrolled (522, 269) with delta (0, 0)
Screenshot: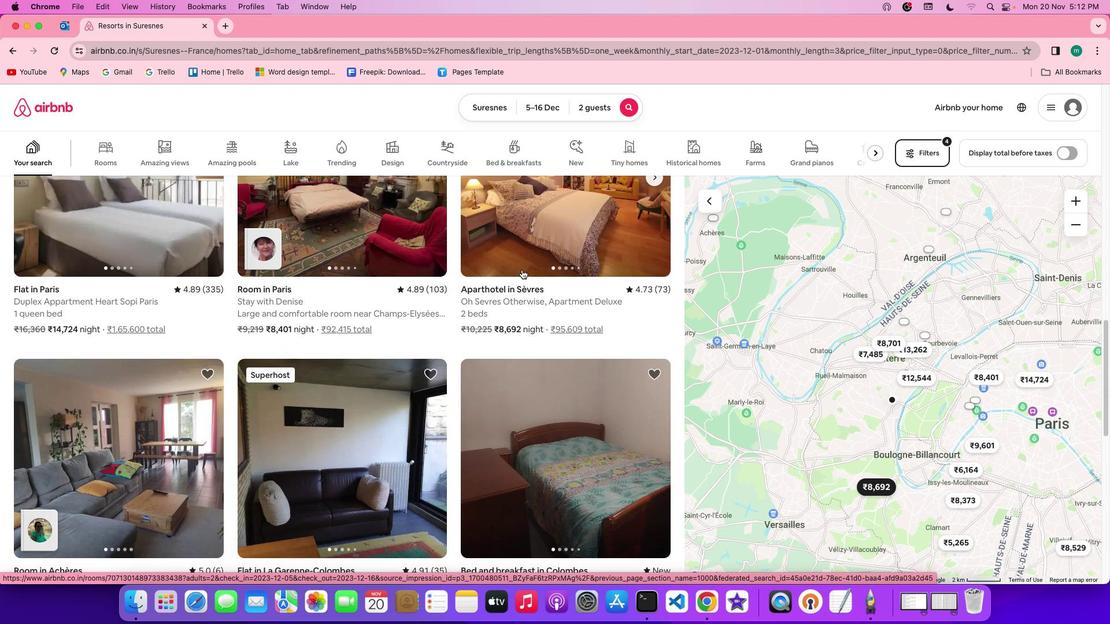 
Action: Mouse moved to (449, 260)
Screenshot: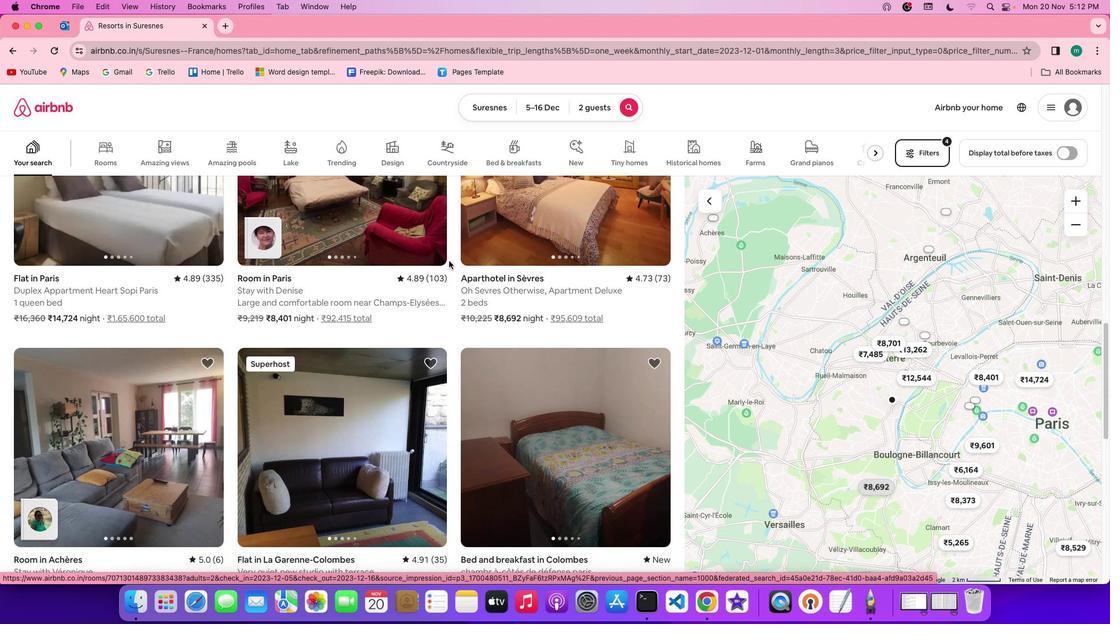 
Action: Mouse scrolled (449, 260) with delta (0, 0)
Screenshot: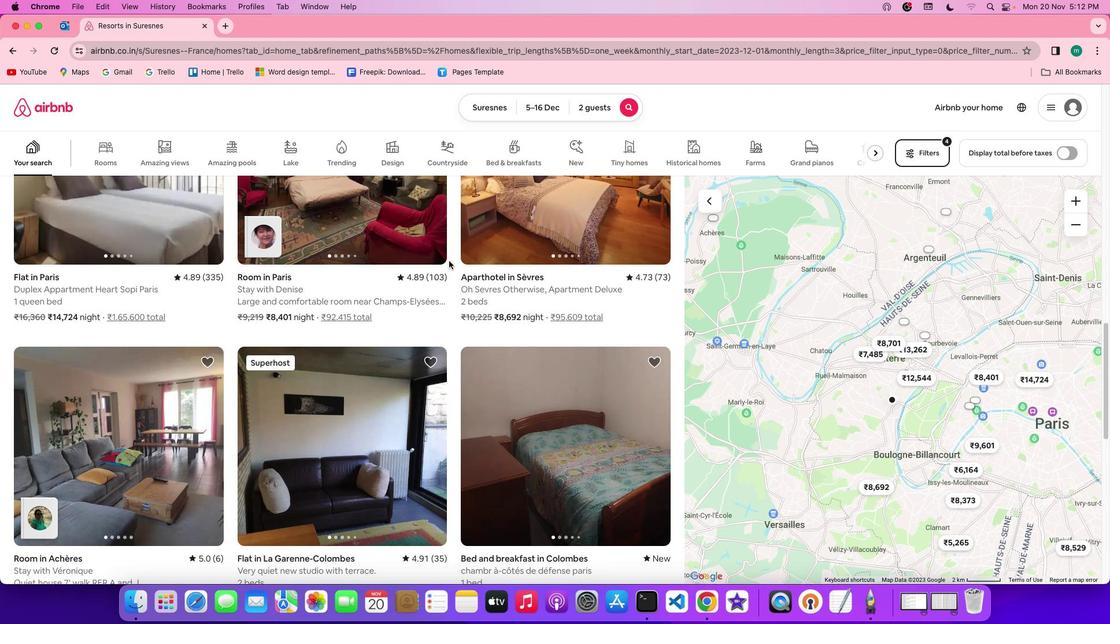 
Action: Mouse moved to (556, 248)
Screenshot: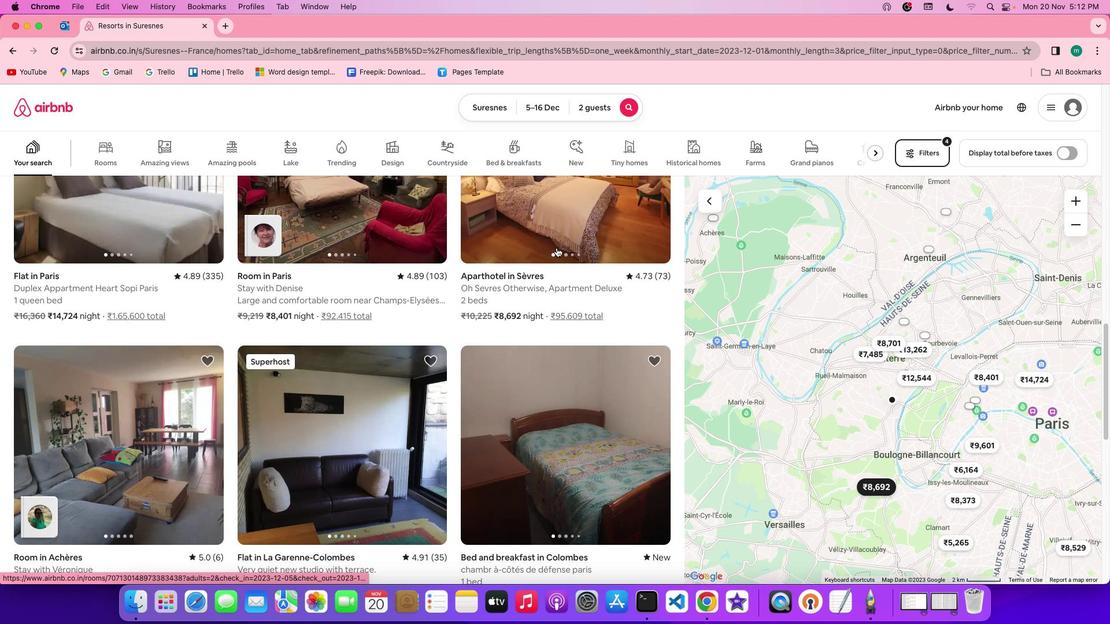 
Action: Mouse pressed left at (556, 248)
Screenshot: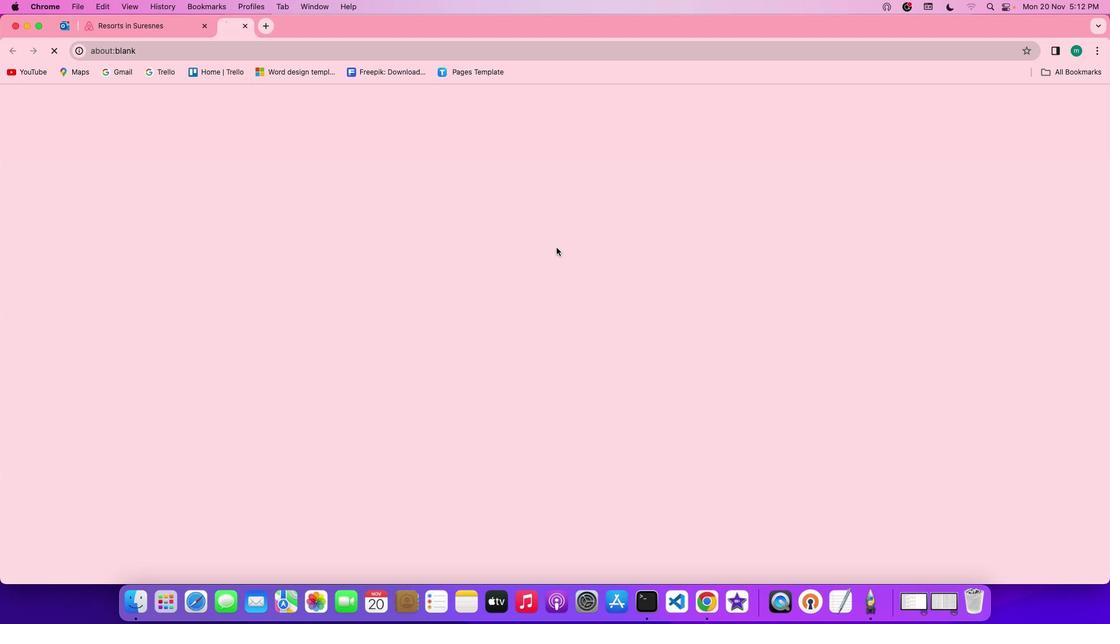 
Action: Mouse moved to (809, 434)
Screenshot: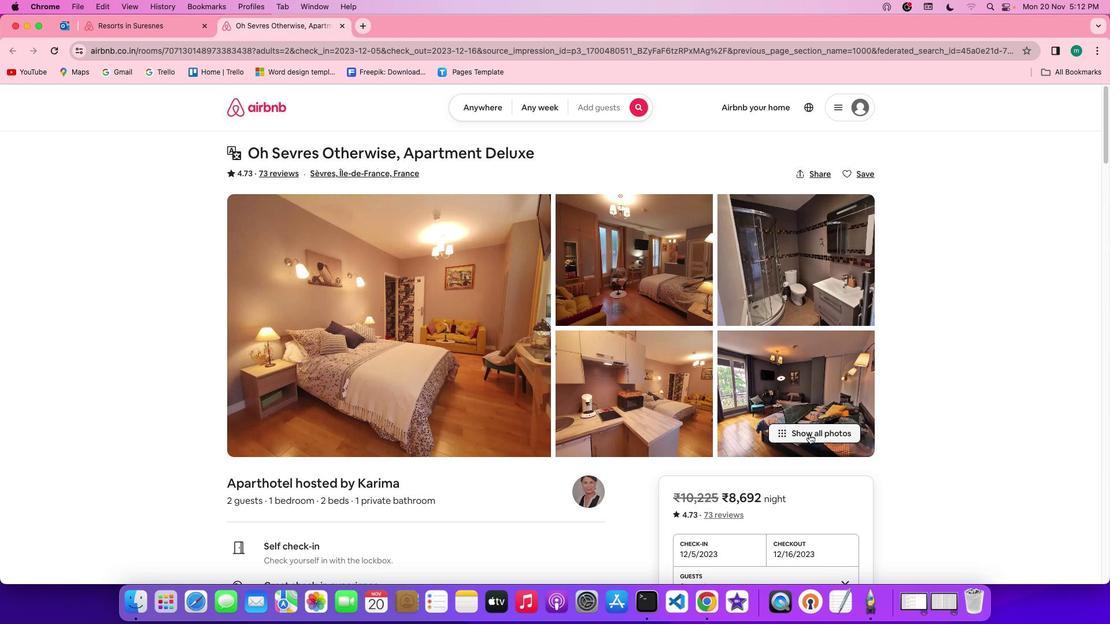 
Action: Mouse pressed left at (809, 434)
Screenshot: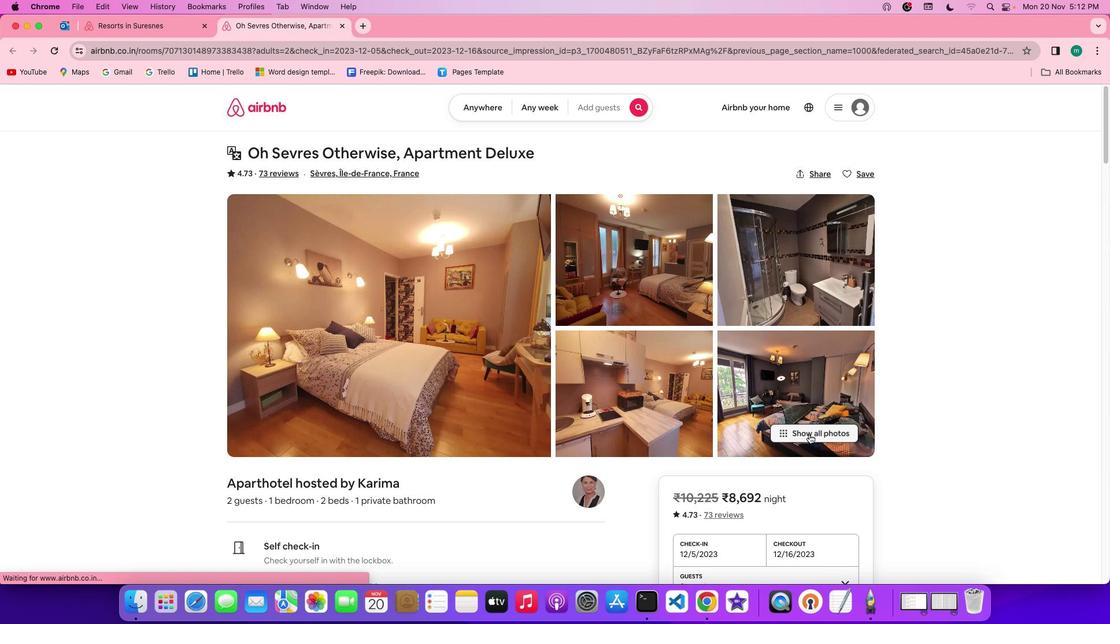 
Action: Mouse moved to (587, 431)
Screenshot: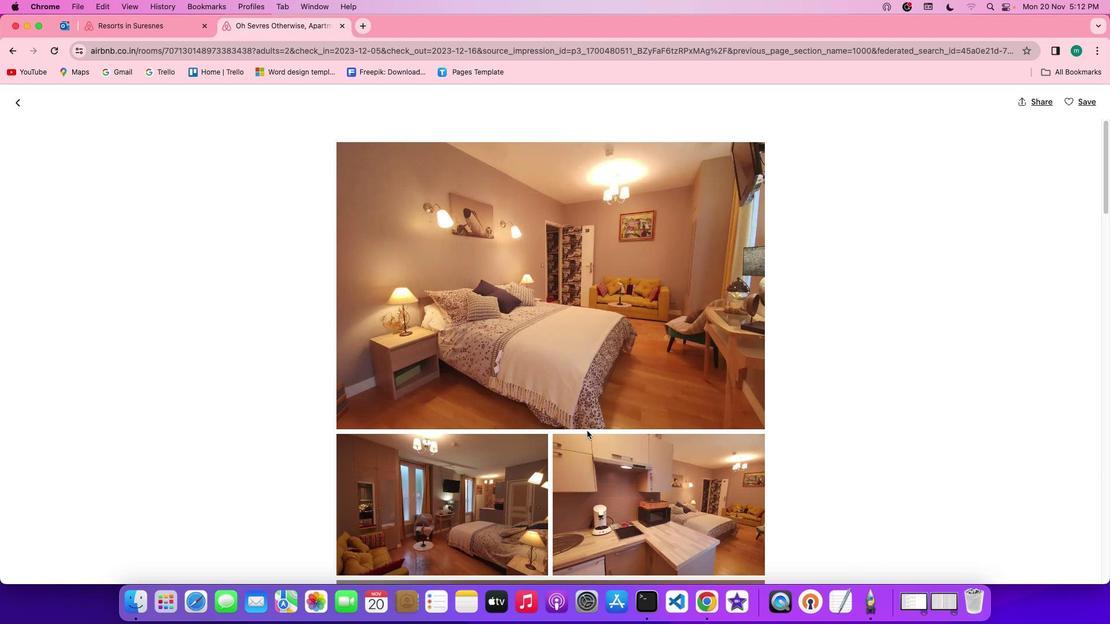 
Action: Mouse scrolled (587, 431) with delta (0, 0)
Screenshot: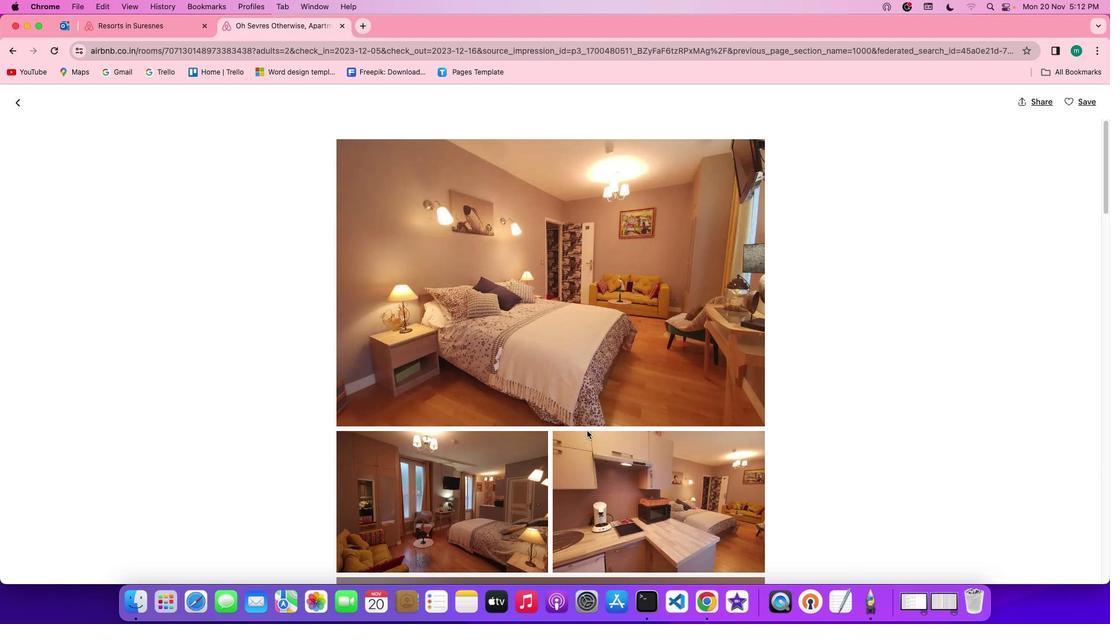 
Action: Mouse scrolled (587, 431) with delta (0, 0)
Screenshot: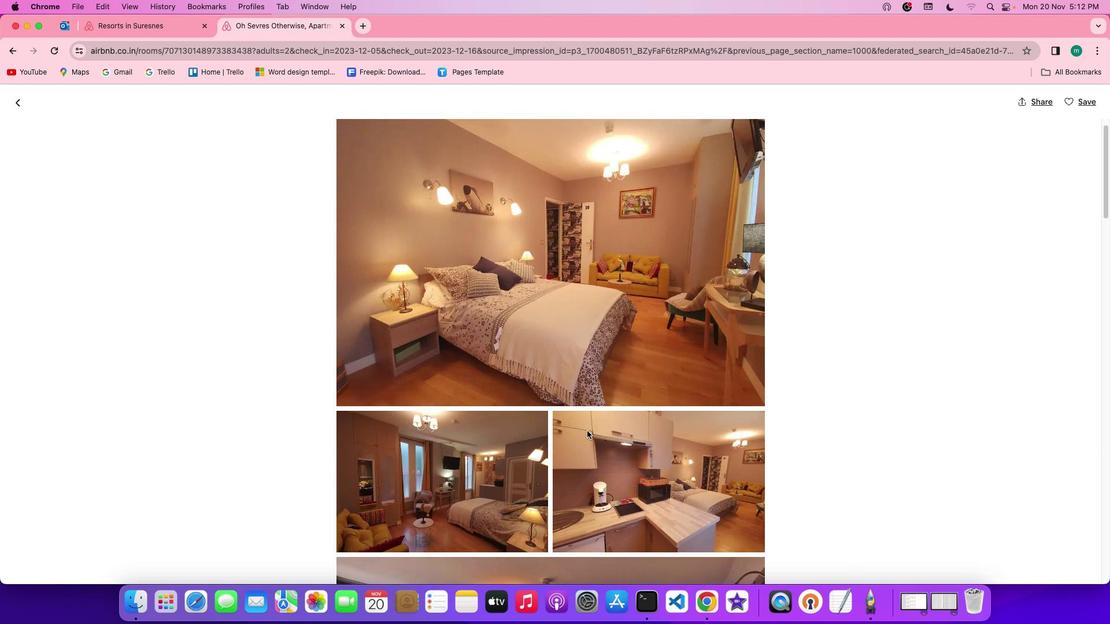 
Action: Mouse scrolled (587, 431) with delta (0, -1)
Screenshot: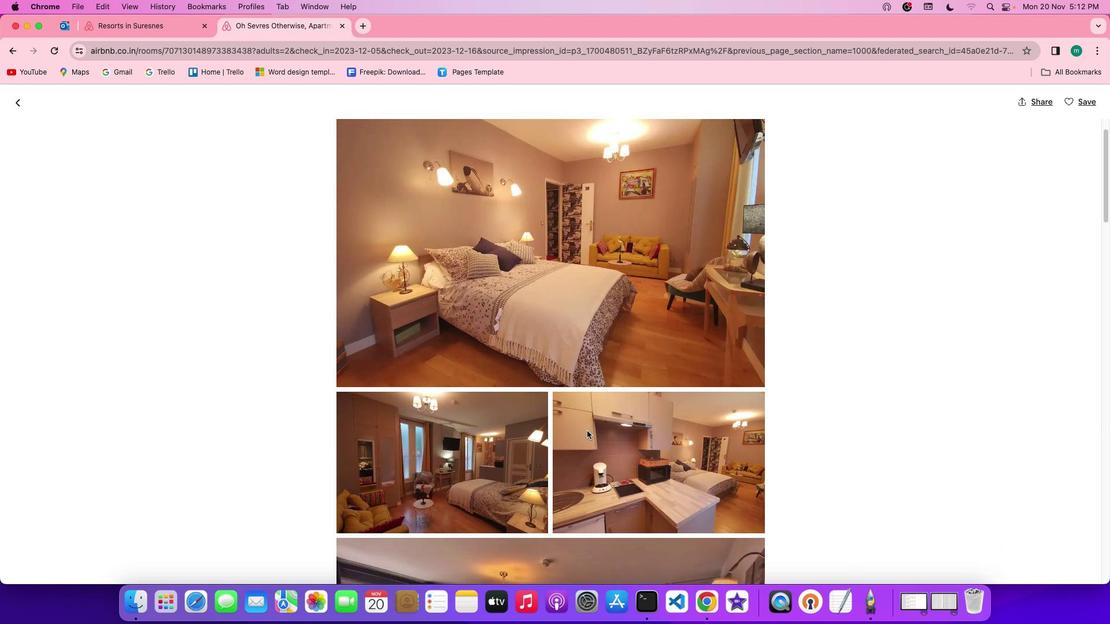 
Action: Mouse scrolled (587, 431) with delta (0, -1)
Screenshot: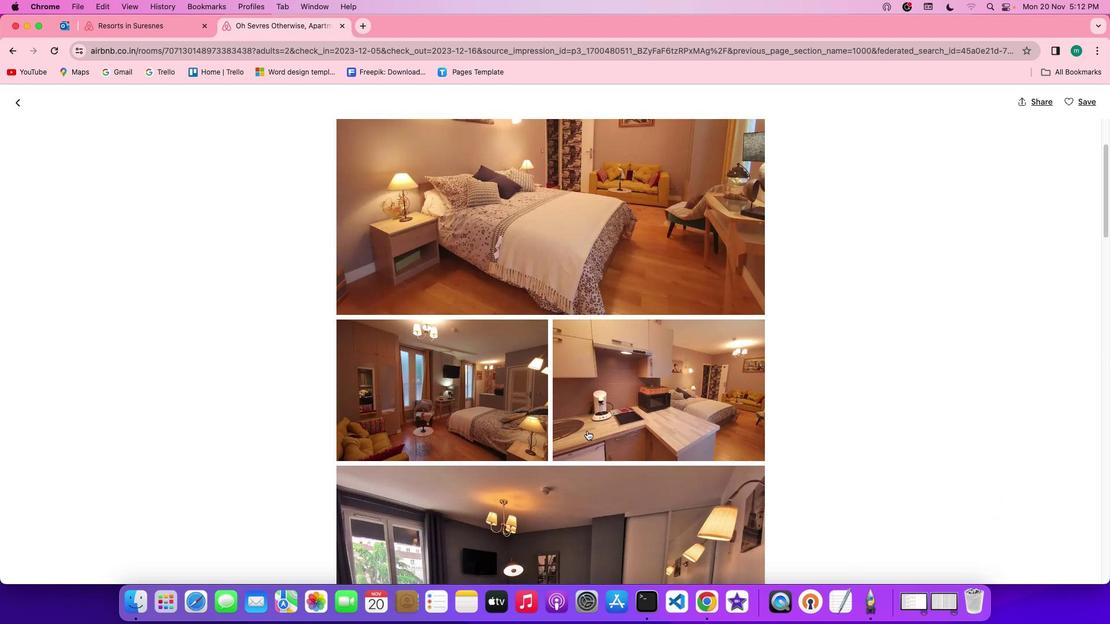 
Action: Mouse scrolled (587, 431) with delta (0, 0)
Screenshot: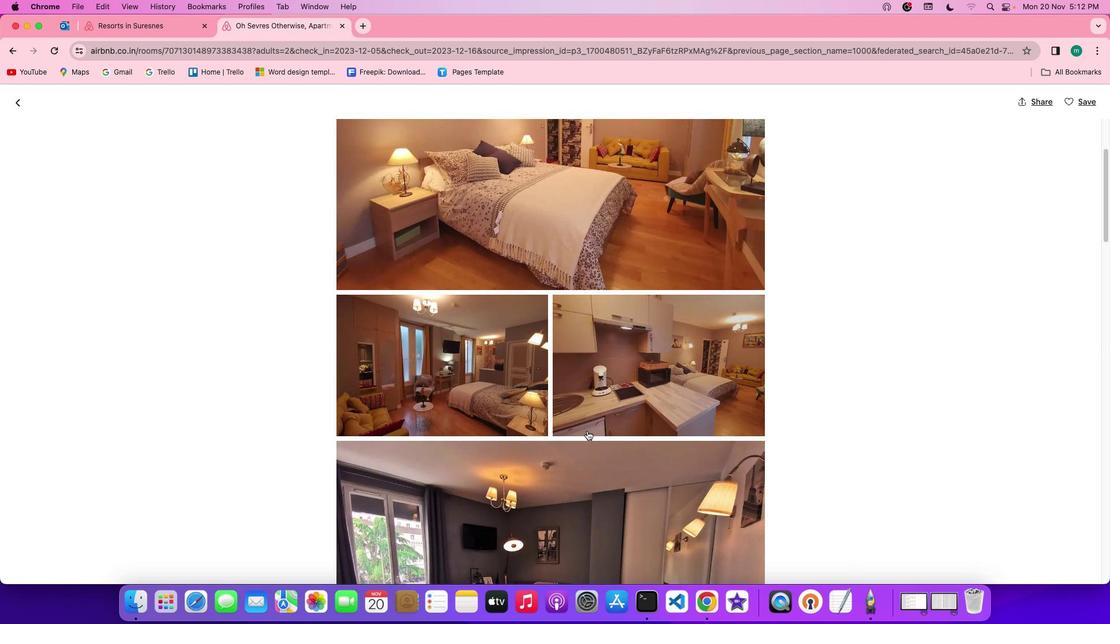 
Action: Mouse scrolled (587, 431) with delta (0, 0)
Screenshot: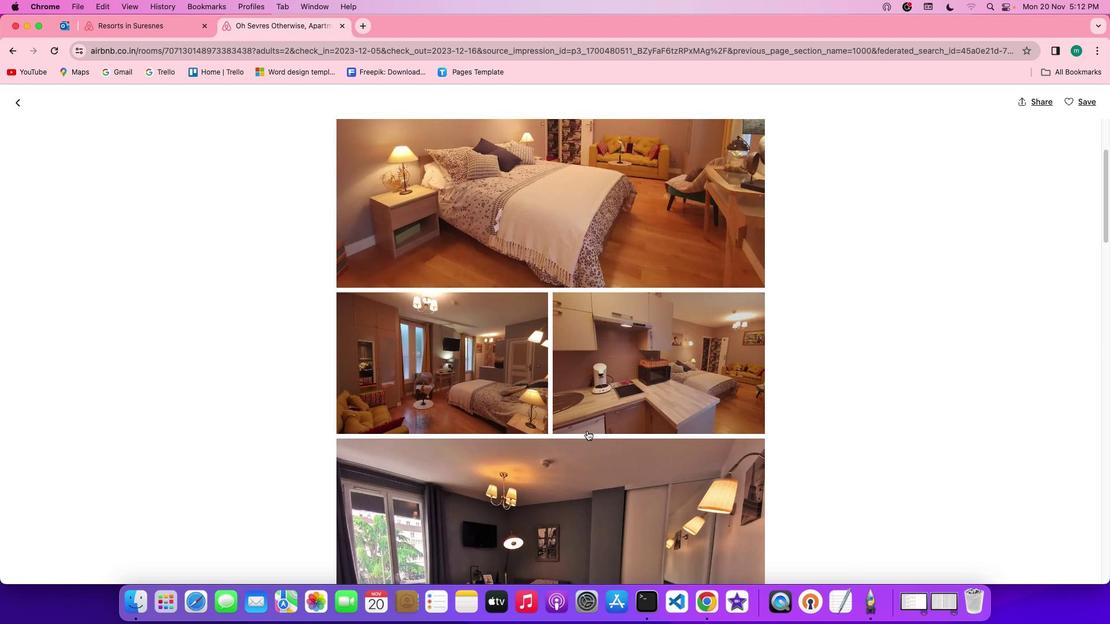 
Action: Mouse scrolled (587, 431) with delta (0, 0)
Screenshot: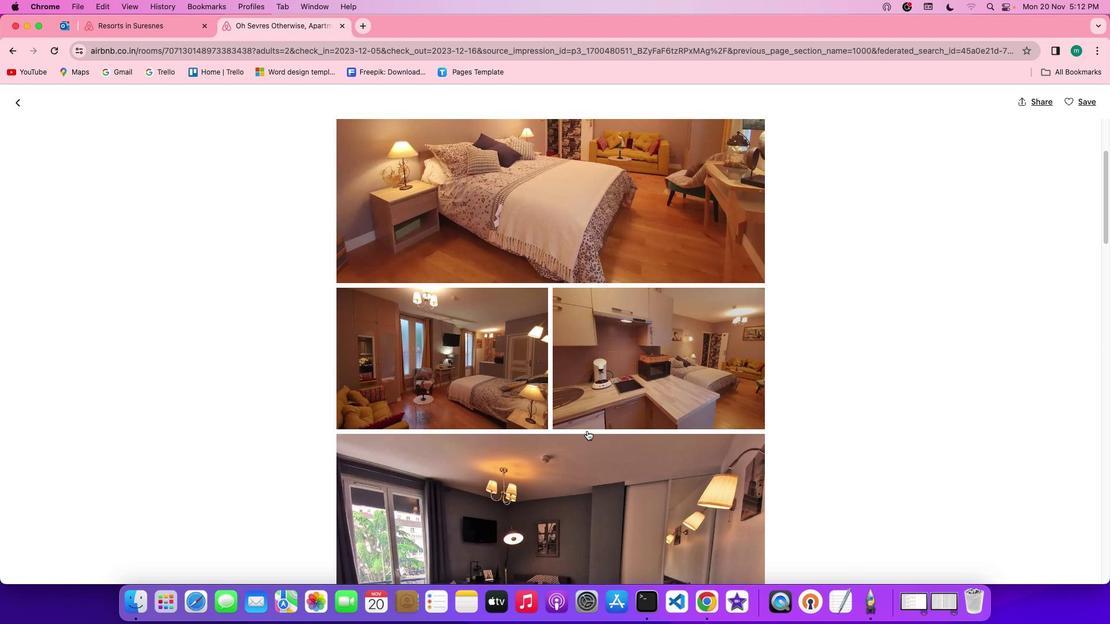 
Action: Mouse scrolled (587, 431) with delta (0, 0)
Screenshot: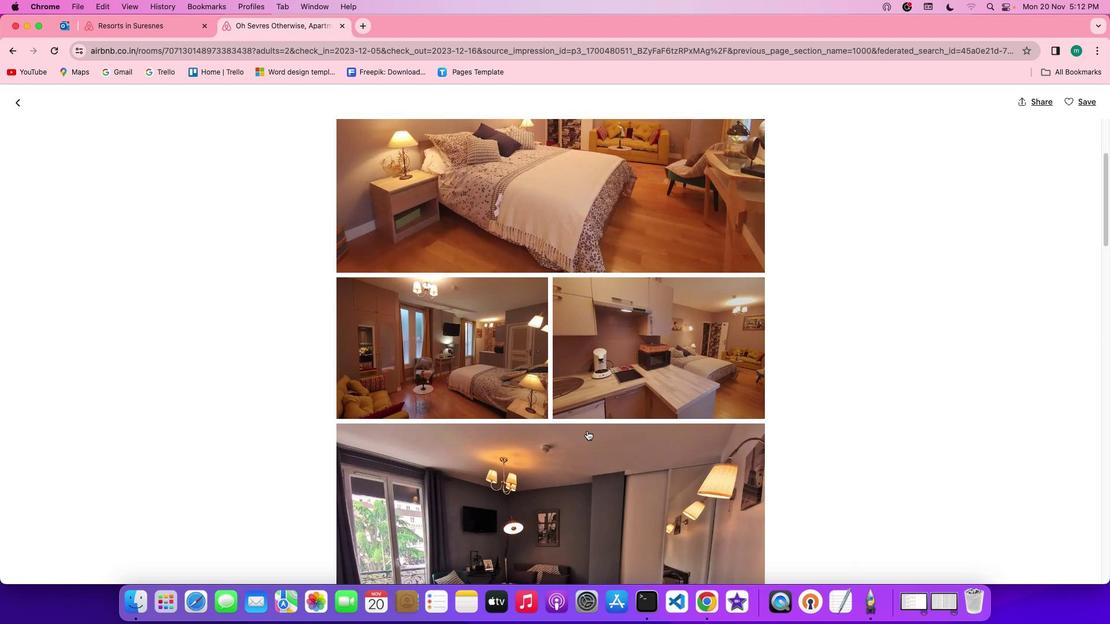 
Action: Mouse scrolled (587, 431) with delta (0, 0)
Screenshot: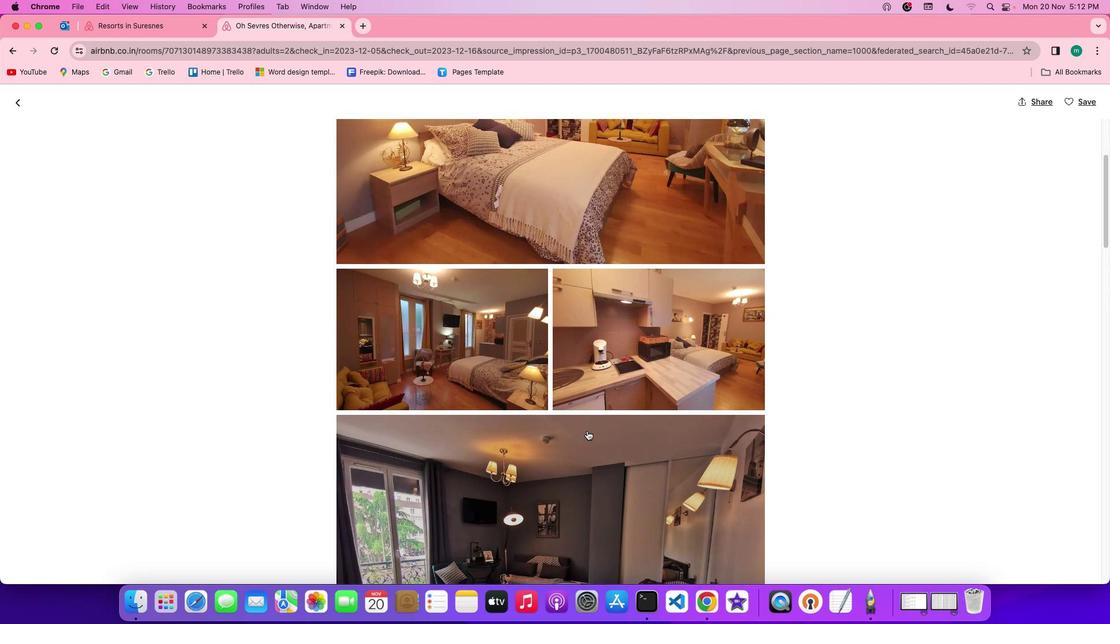 
Action: Mouse scrolled (587, 431) with delta (0, 0)
Screenshot: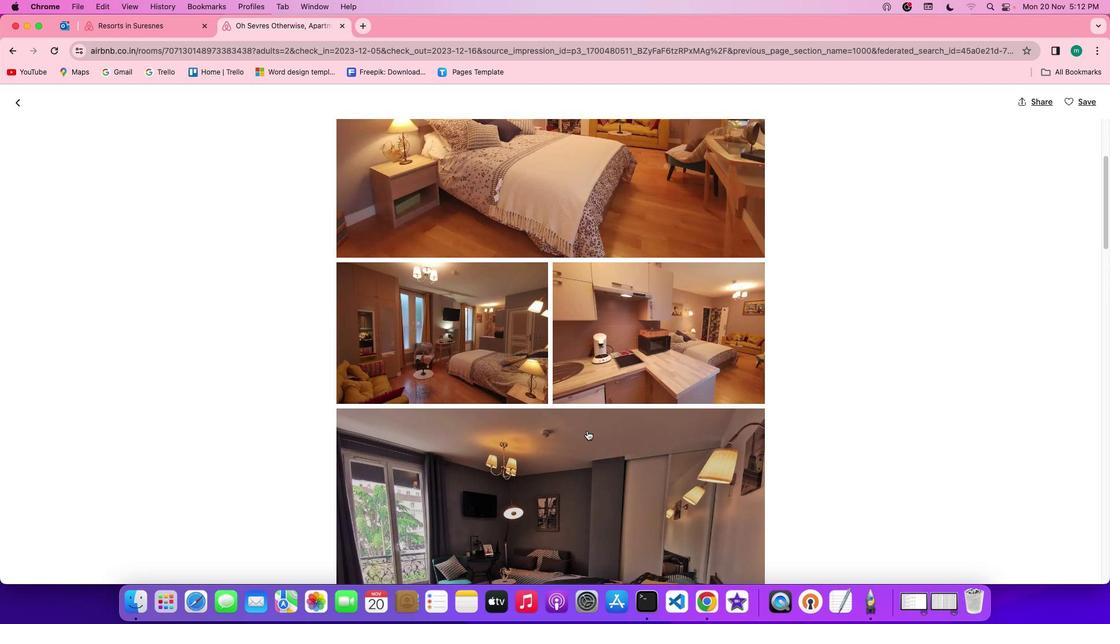 
Action: Mouse scrolled (587, 431) with delta (0, 0)
Screenshot: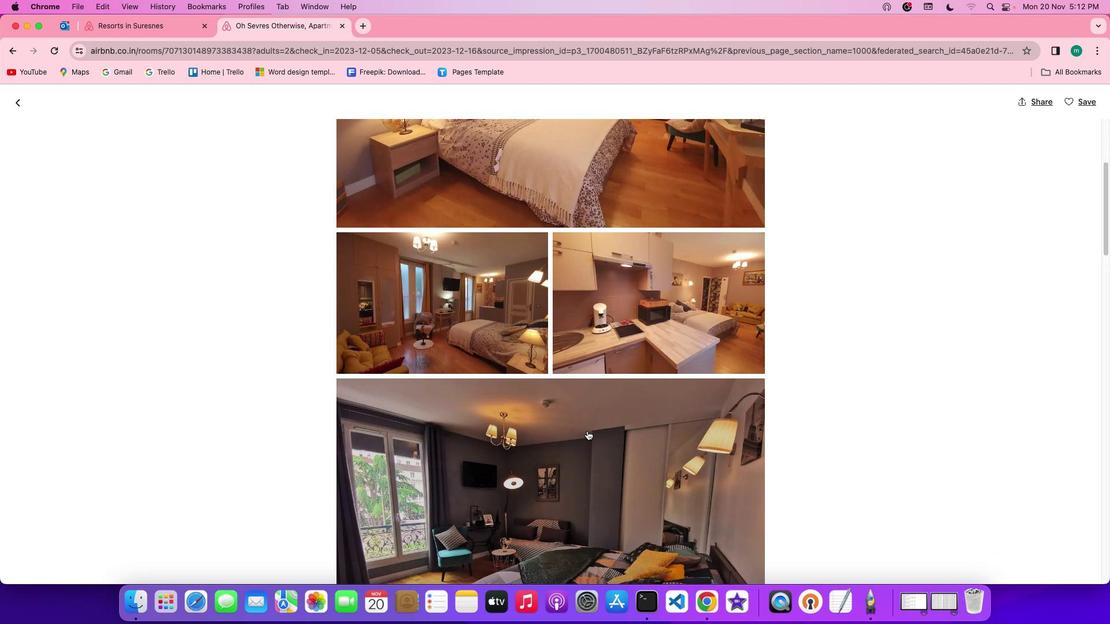 
Action: Mouse scrolled (587, 431) with delta (0, 0)
Screenshot: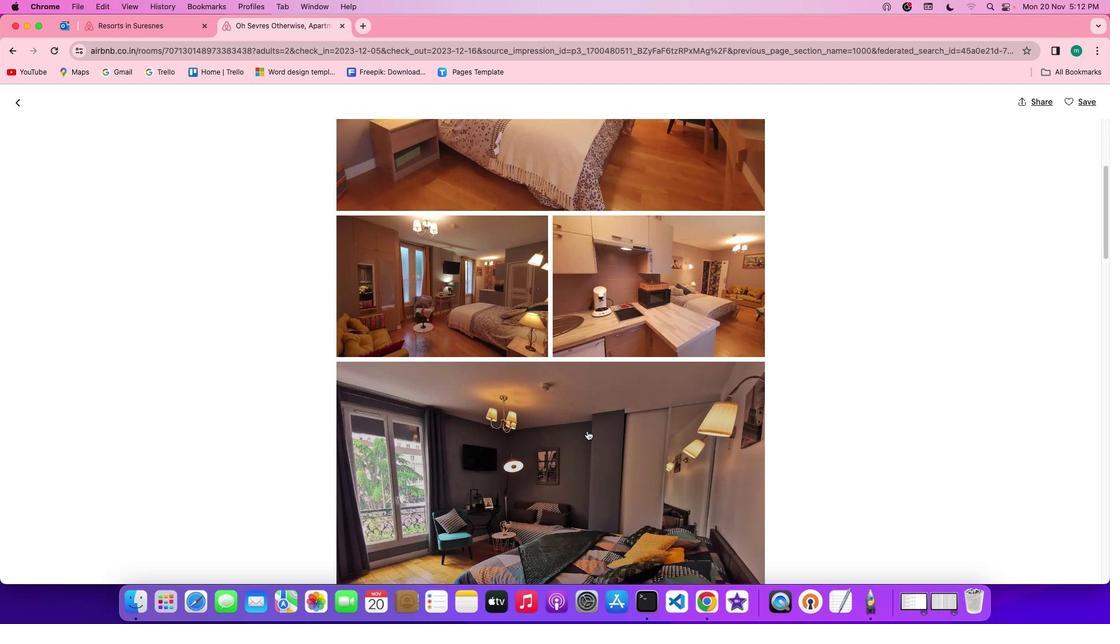 
Action: Mouse scrolled (587, 431) with delta (0, 0)
Screenshot: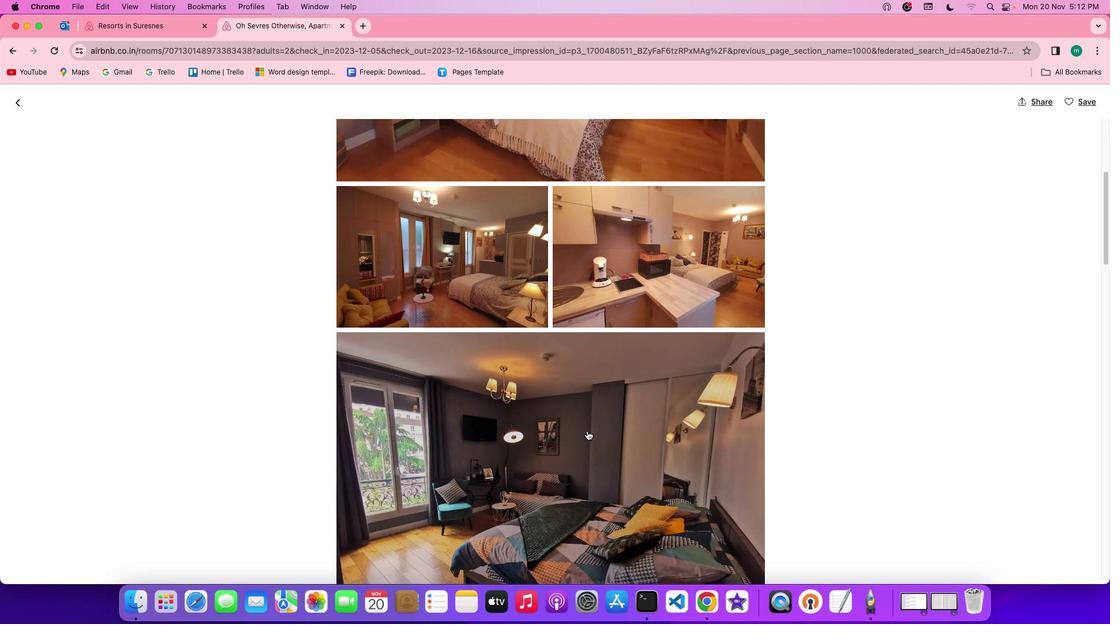 
Action: Mouse scrolled (587, 431) with delta (0, -1)
Screenshot: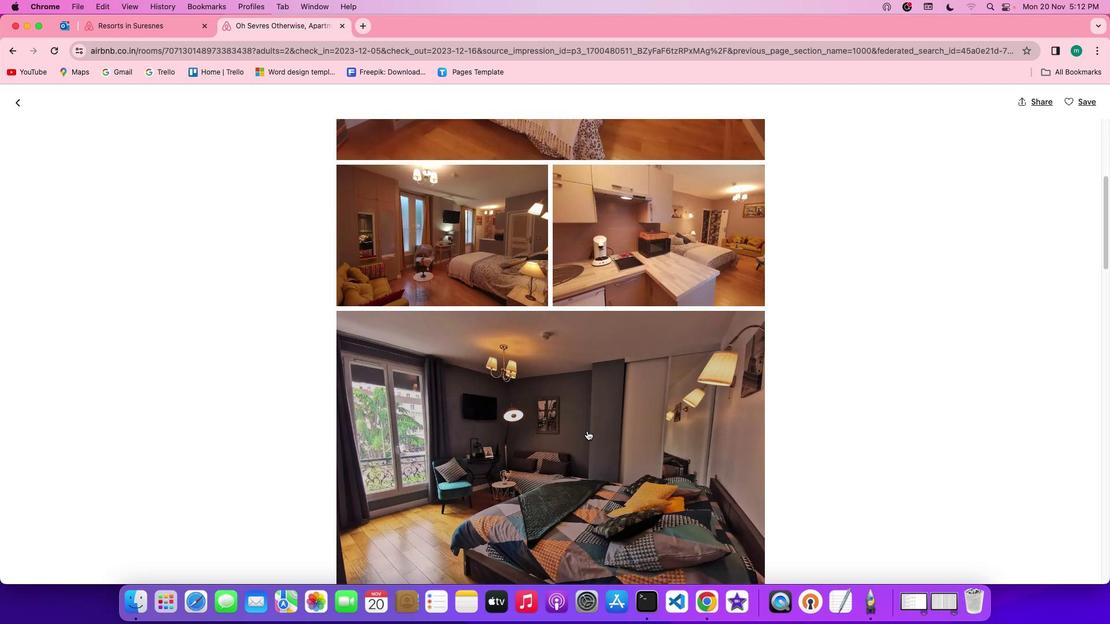 
Action: Mouse scrolled (587, 431) with delta (0, -1)
Screenshot: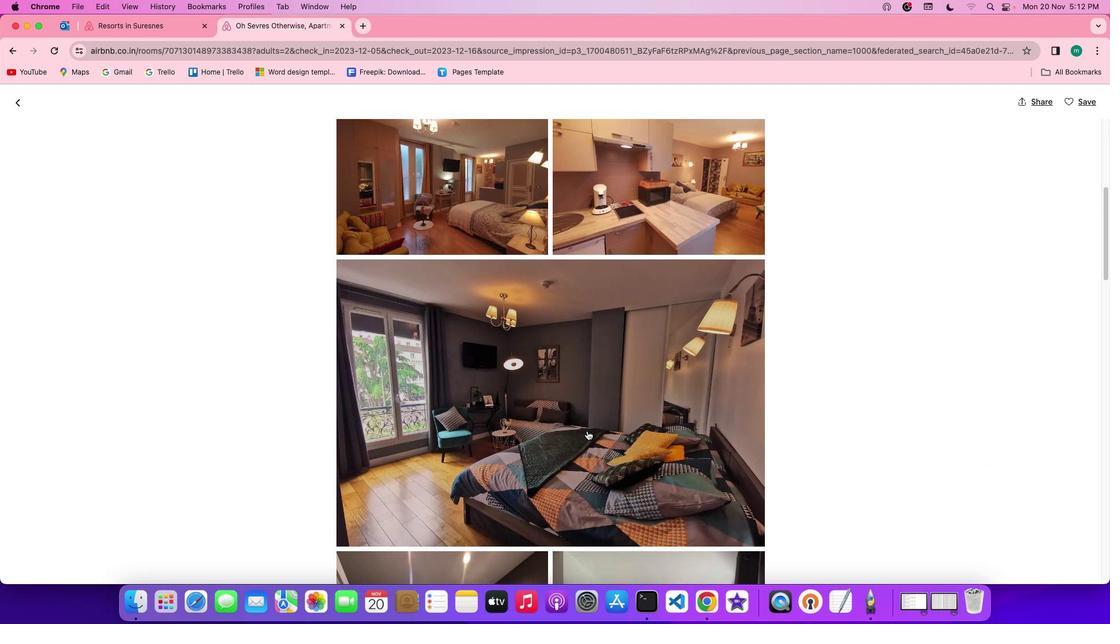 
Action: Mouse scrolled (587, 431) with delta (0, 0)
Screenshot: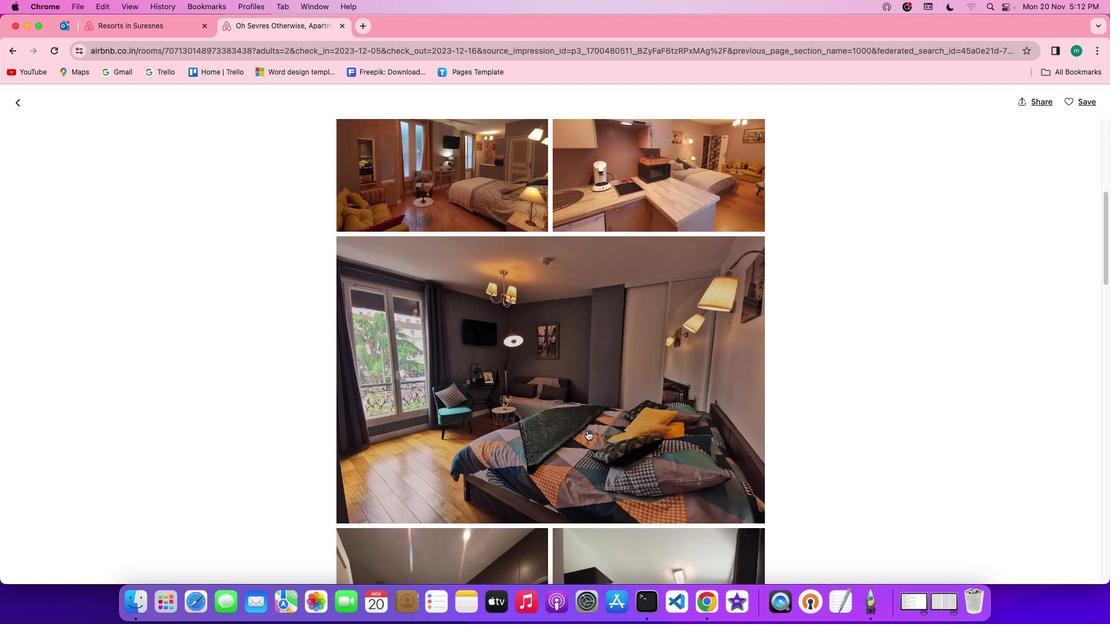 
Action: Mouse scrolled (587, 431) with delta (0, 0)
Screenshot: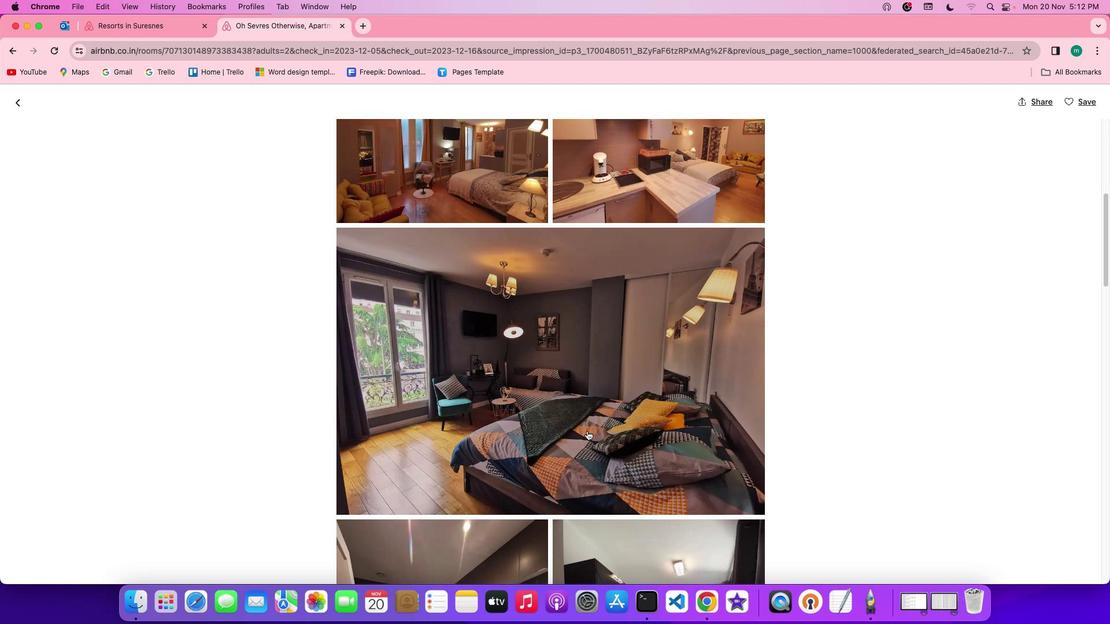 
Action: Mouse scrolled (587, 431) with delta (0, 0)
Screenshot: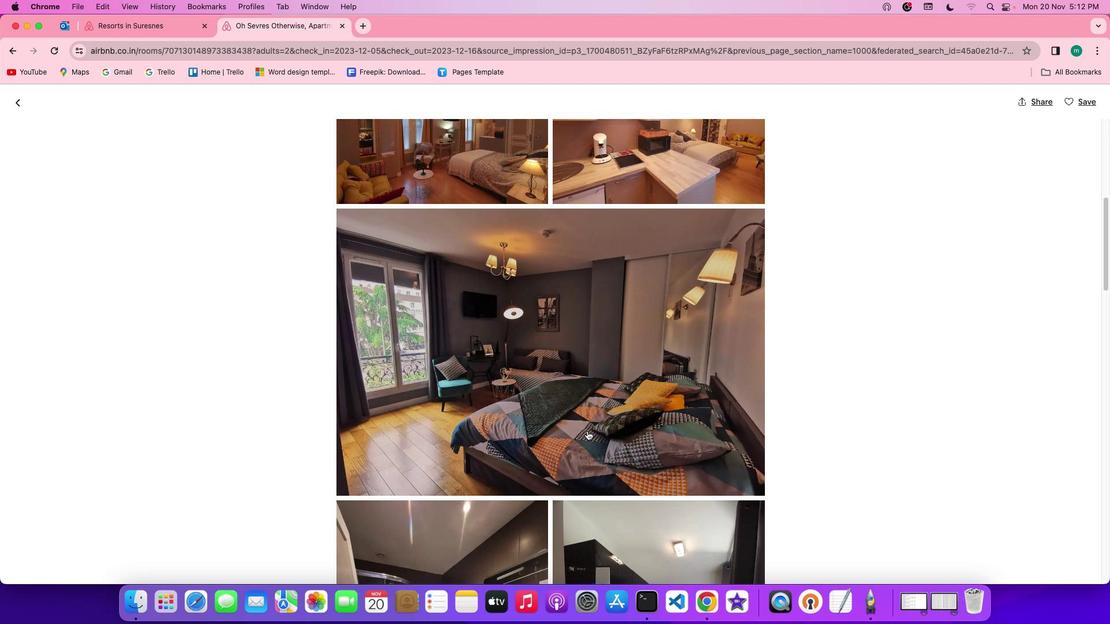 
Action: Mouse scrolled (587, 431) with delta (0, 0)
Screenshot: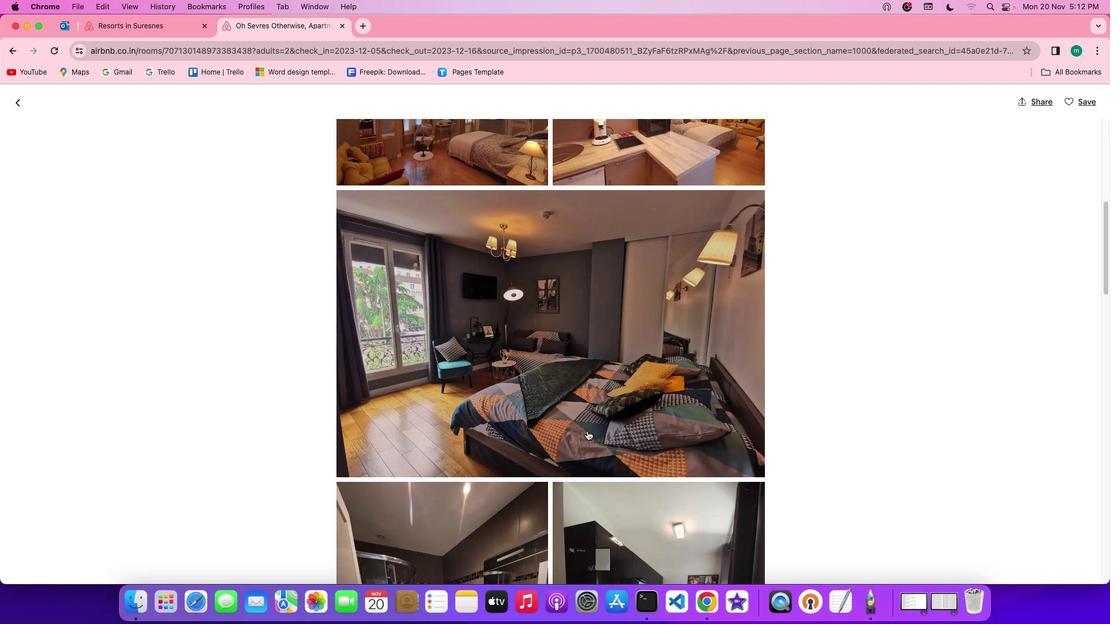 
Action: Mouse scrolled (587, 431) with delta (0, 0)
Screenshot: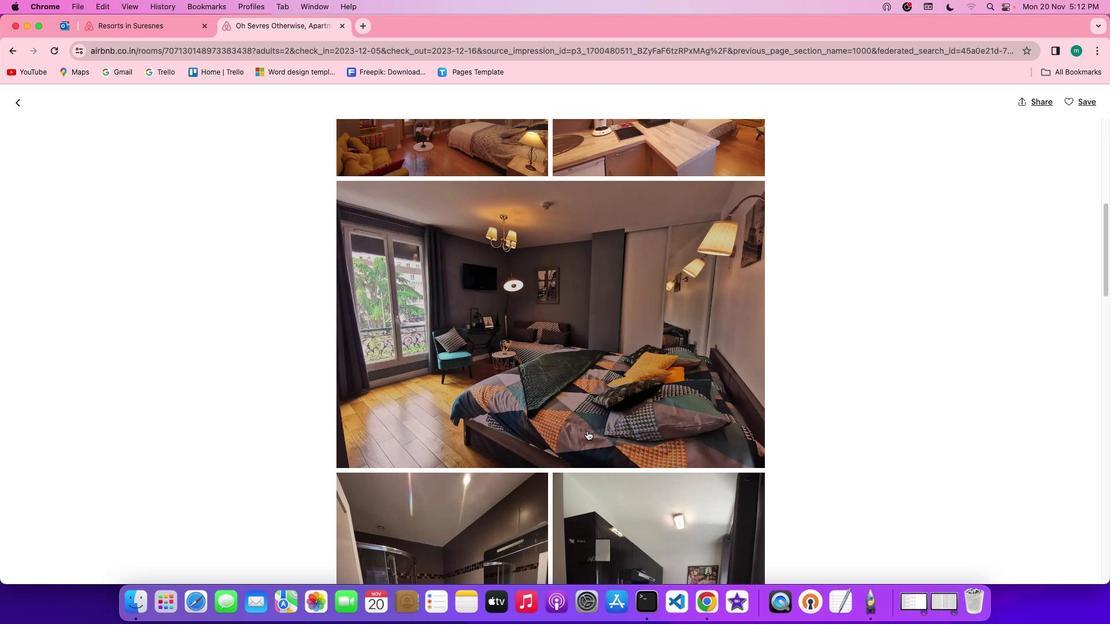 
Action: Mouse scrolled (587, 431) with delta (0, 0)
Screenshot: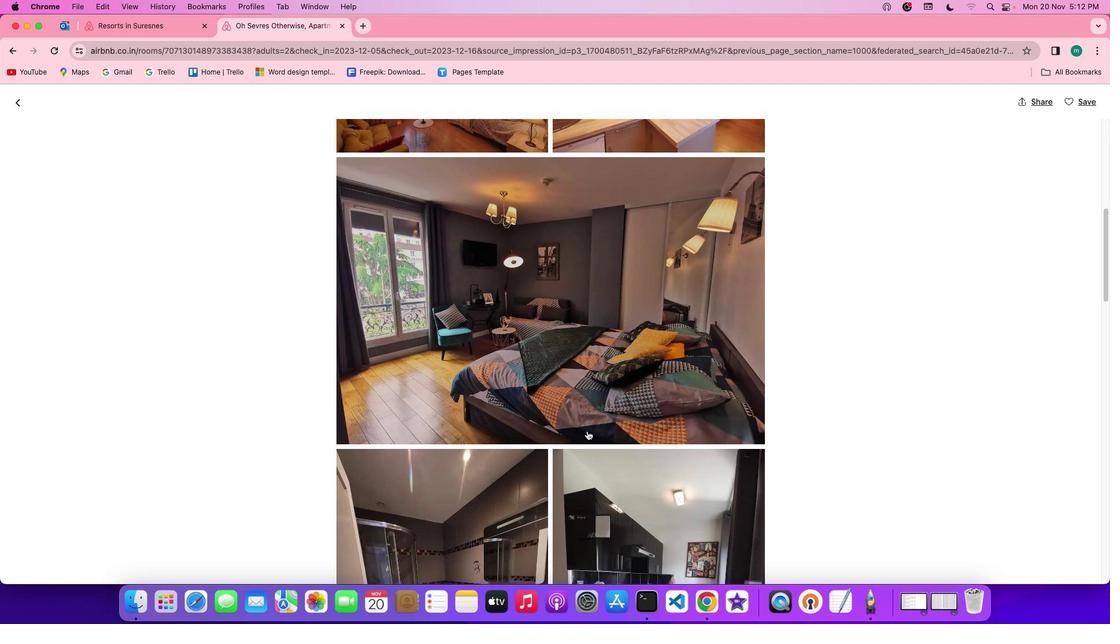 
Action: Mouse scrolled (587, 431) with delta (0, 0)
Screenshot: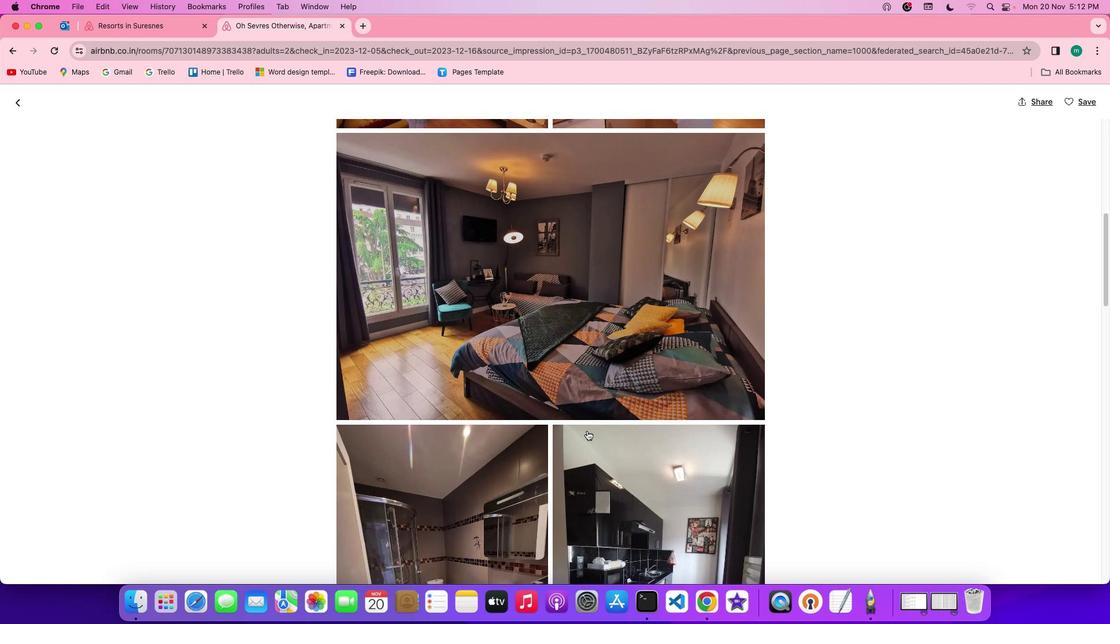 
Action: Mouse scrolled (587, 431) with delta (0, 0)
Screenshot: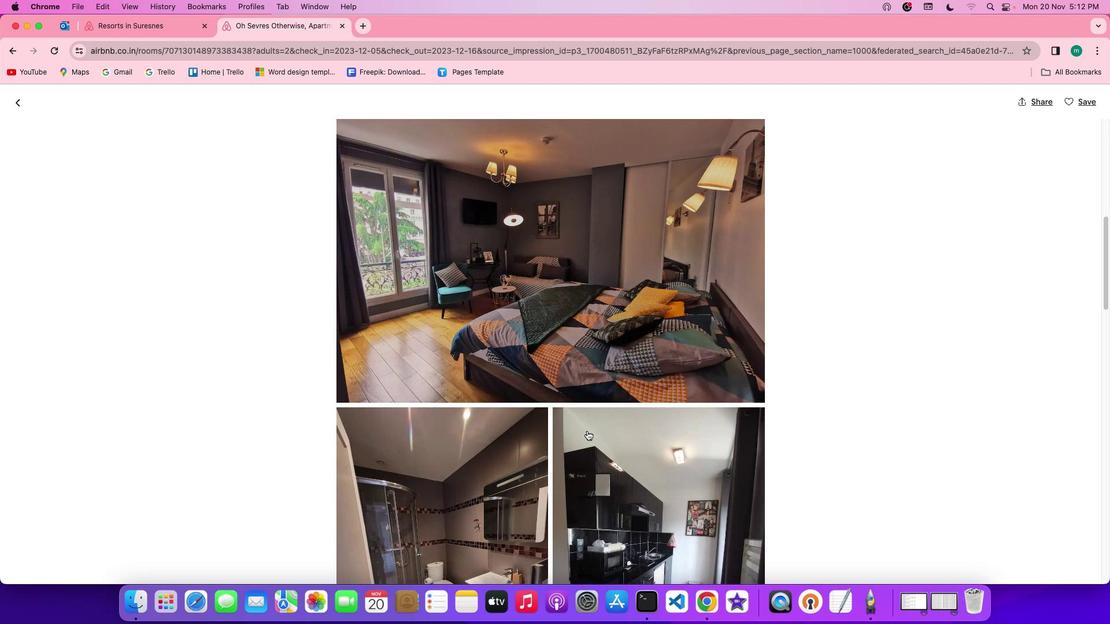 
Action: Mouse scrolled (587, 431) with delta (0, 0)
Screenshot: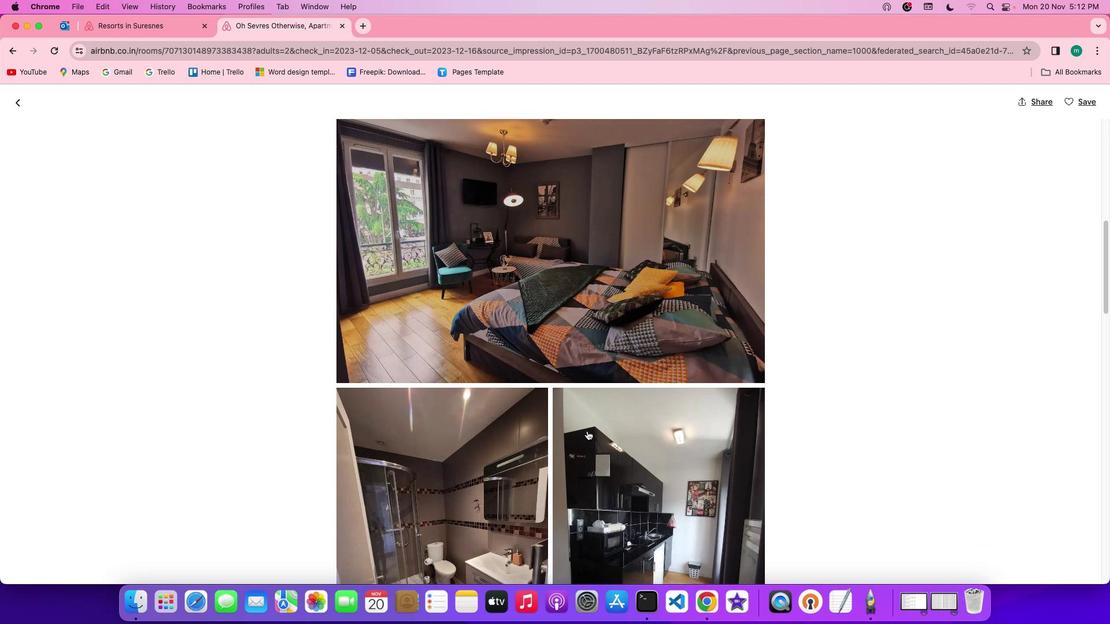 
Action: Mouse scrolled (587, 431) with delta (0, -1)
Screenshot: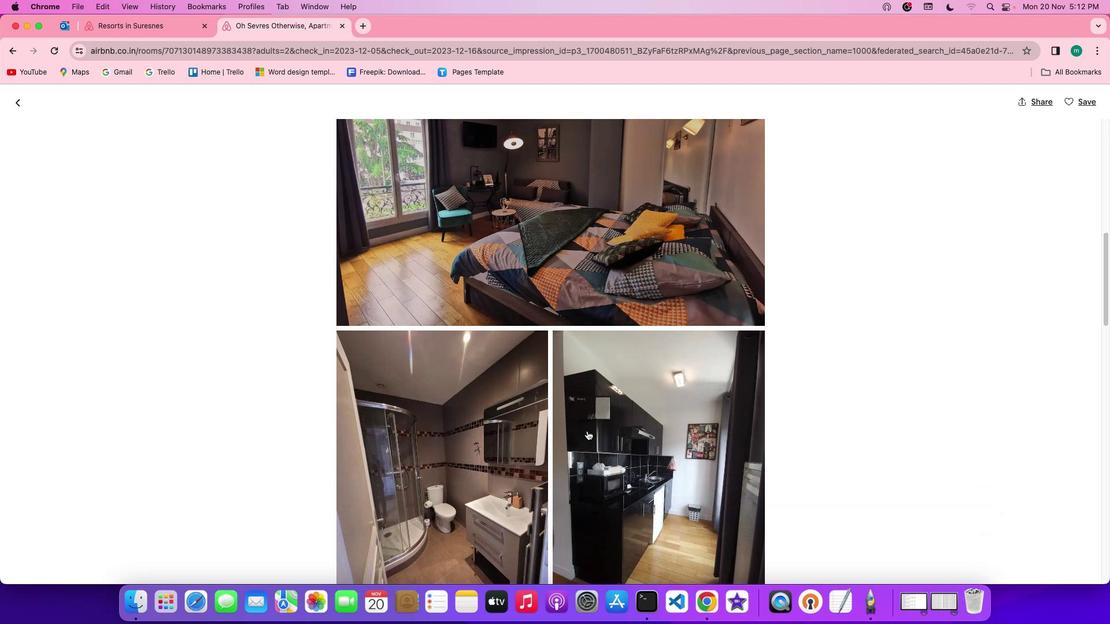
Action: Mouse scrolled (587, 431) with delta (0, -1)
Screenshot: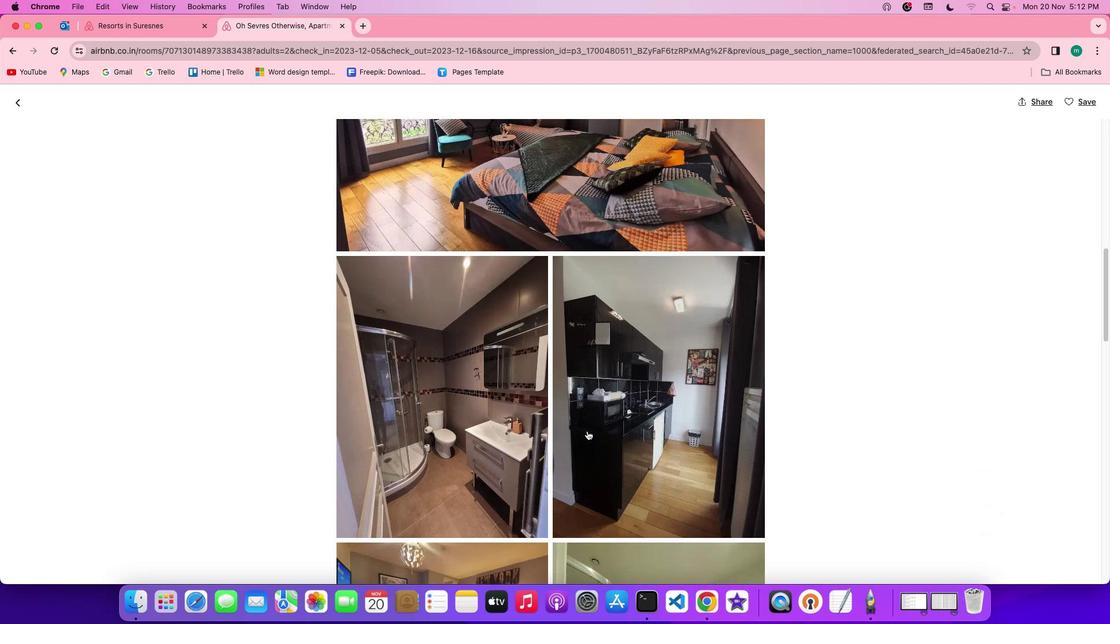 
Action: Mouse scrolled (587, 431) with delta (0, 0)
Screenshot: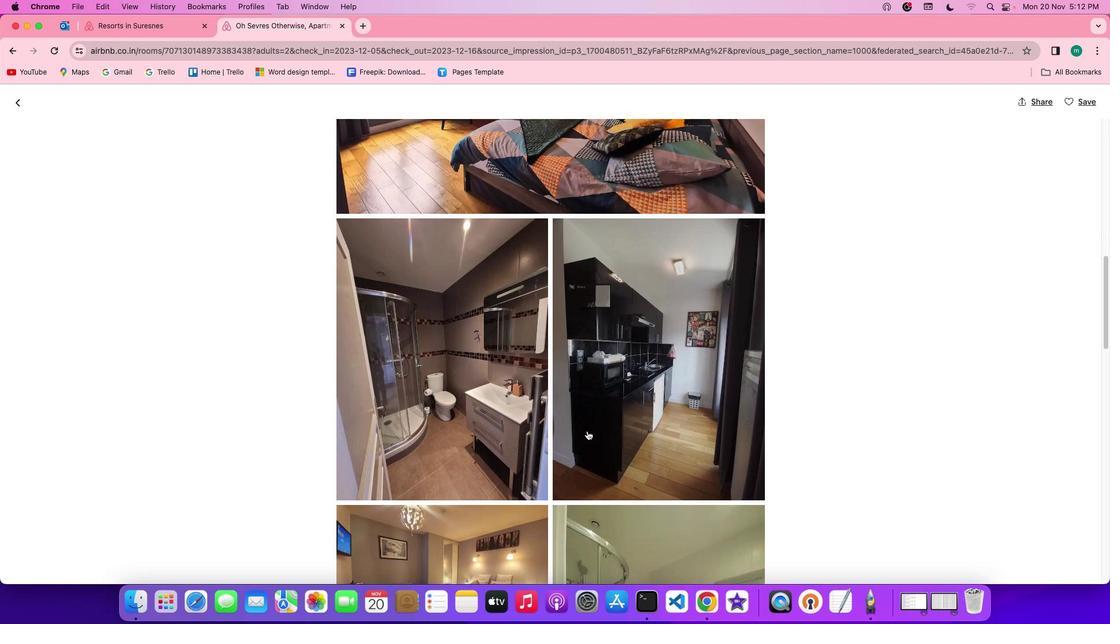 
Action: Mouse scrolled (587, 431) with delta (0, 0)
Screenshot: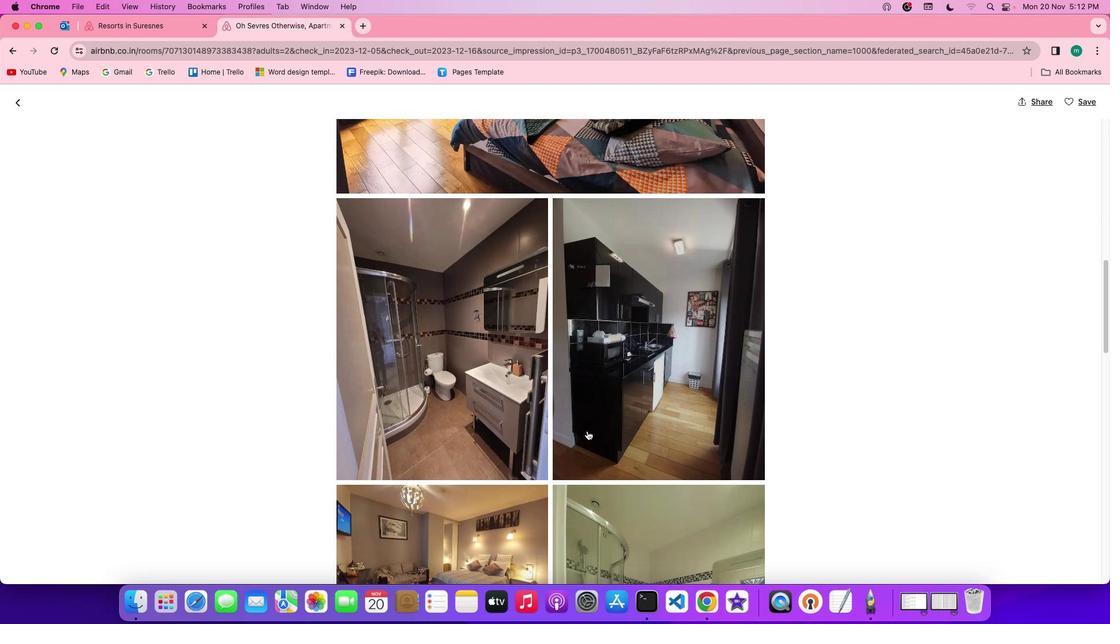 
Action: Mouse scrolled (587, 431) with delta (0, -1)
Screenshot: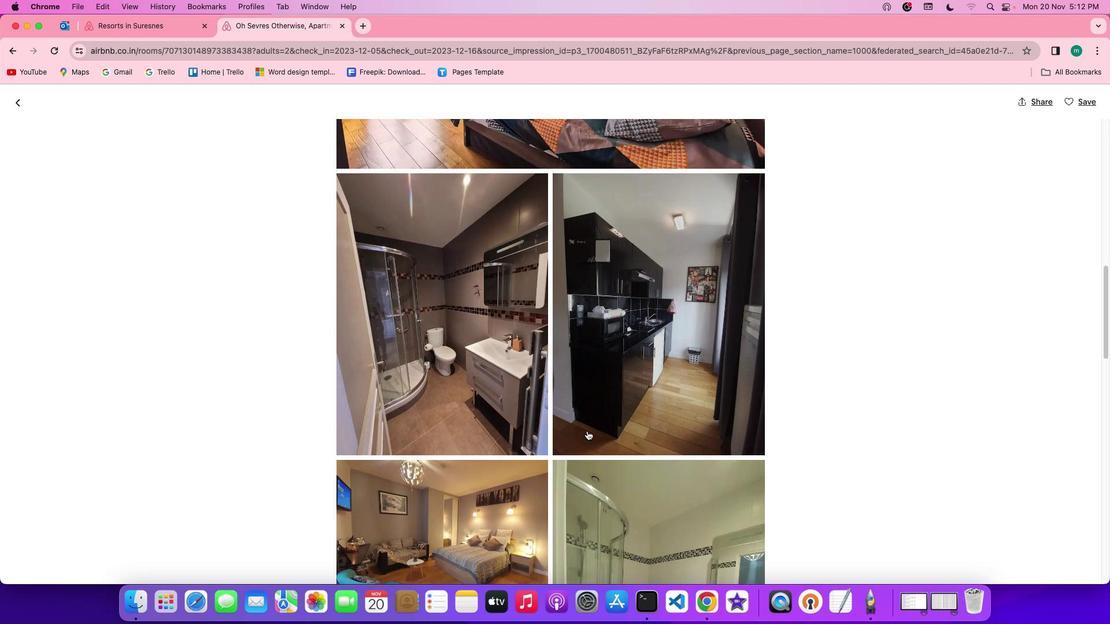 
Action: Mouse scrolled (587, 431) with delta (0, 0)
Screenshot: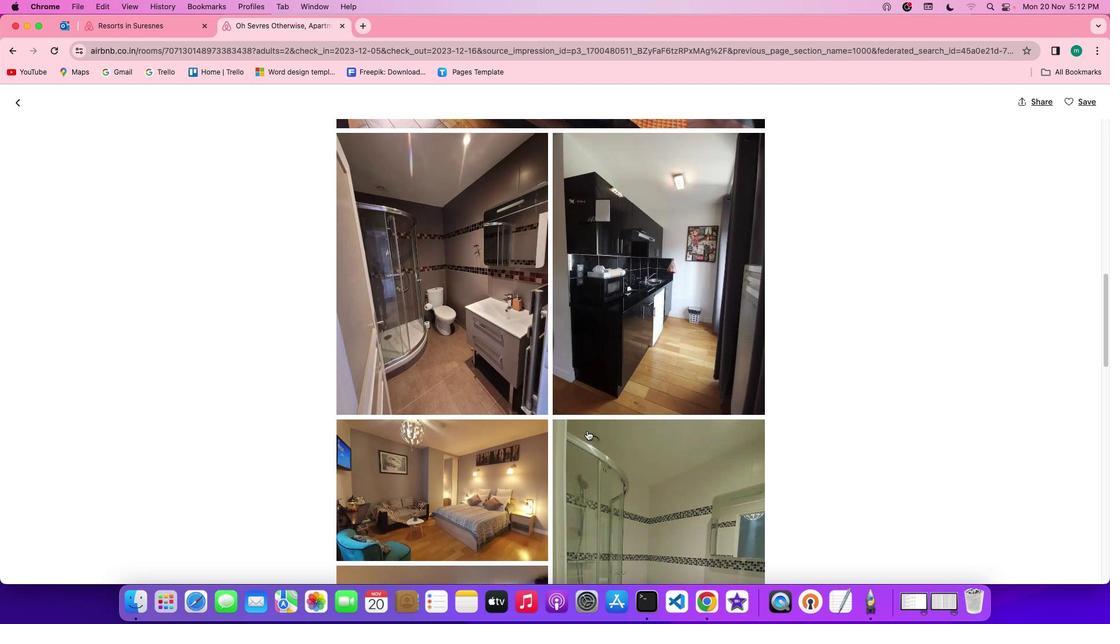 
Action: Mouse scrolled (587, 431) with delta (0, 0)
Screenshot: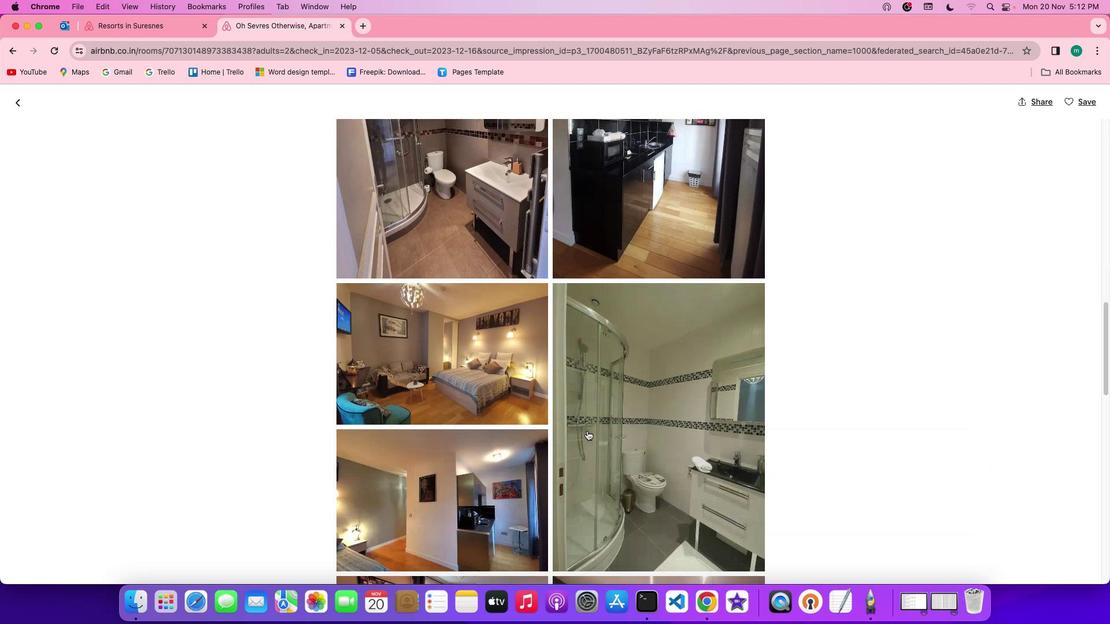 
Action: Mouse scrolled (587, 431) with delta (0, -1)
Screenshot: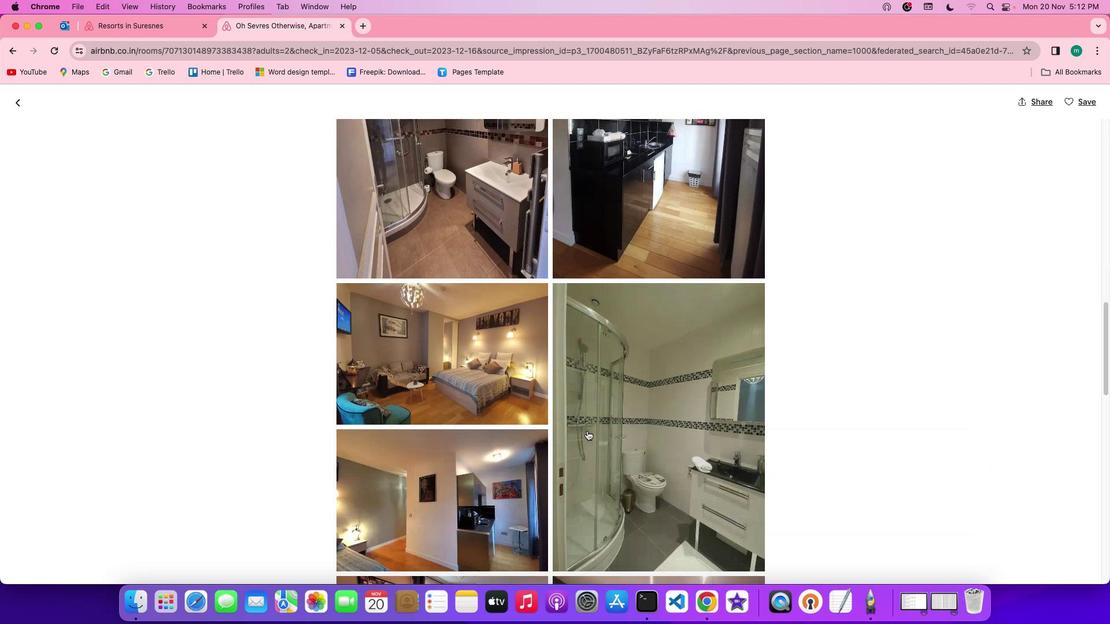 
Action: Mouse scrolled (587, 431) with delta (0, -2)
Screenshot: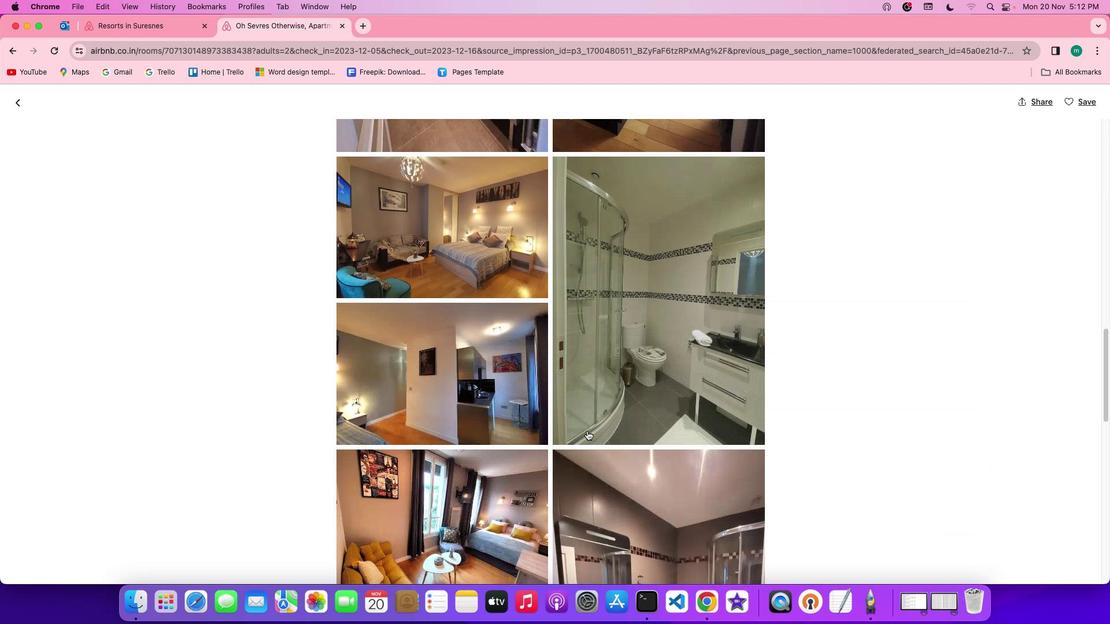 
Action: Mouse scrolled (587, 431) with delta (0, -2)
Screenshot: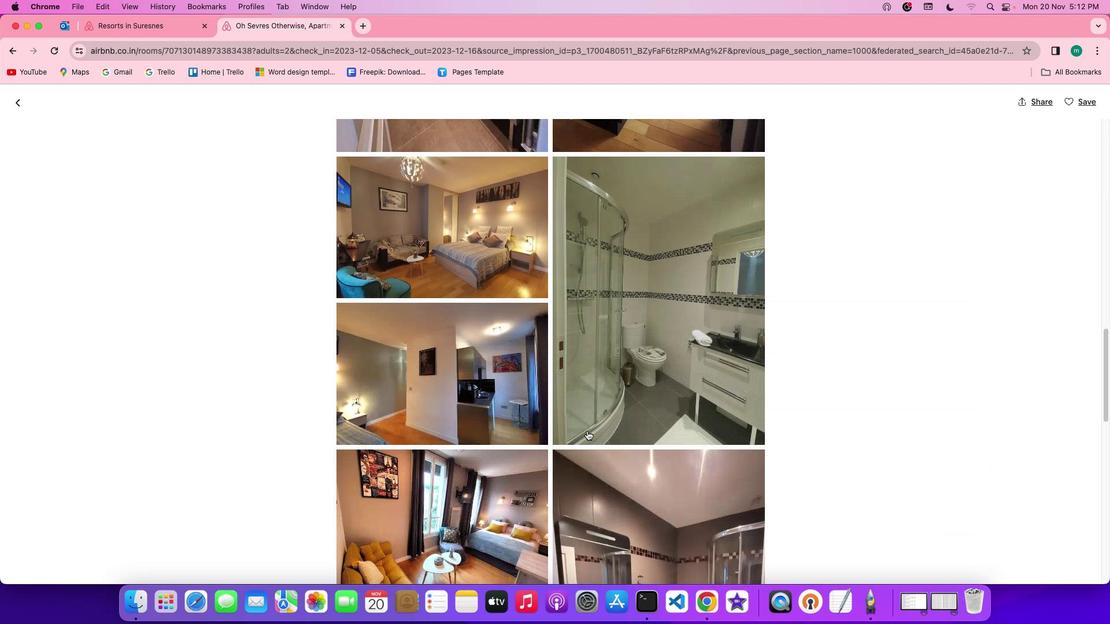
Action: Mouse scrolled (587, 431) with delta (0, 0)
Screenshot: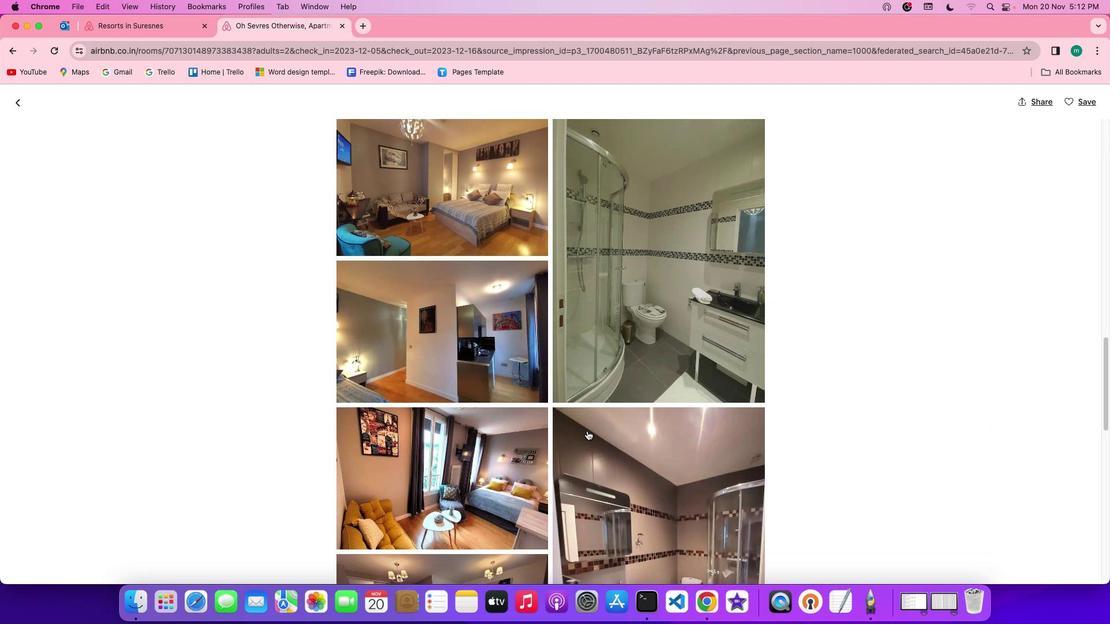 
Action: Mouse scrolled (587, 431) with delta (0, 0)
Screenshot: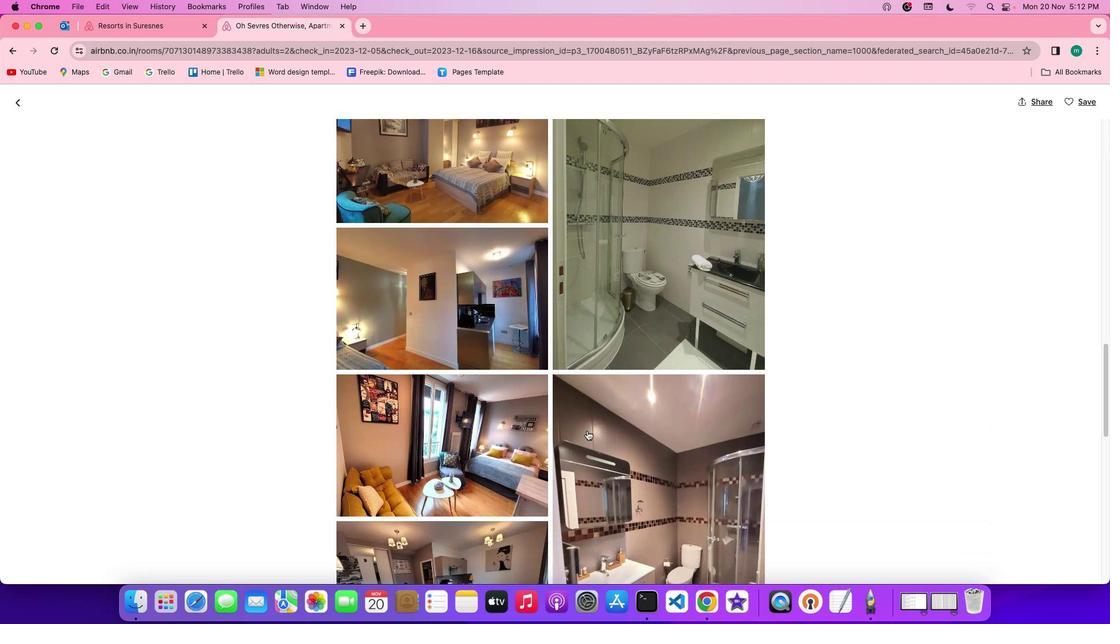 
Action: Mouse scrolled (587, 431) with delta (0, -1)
Screenshot: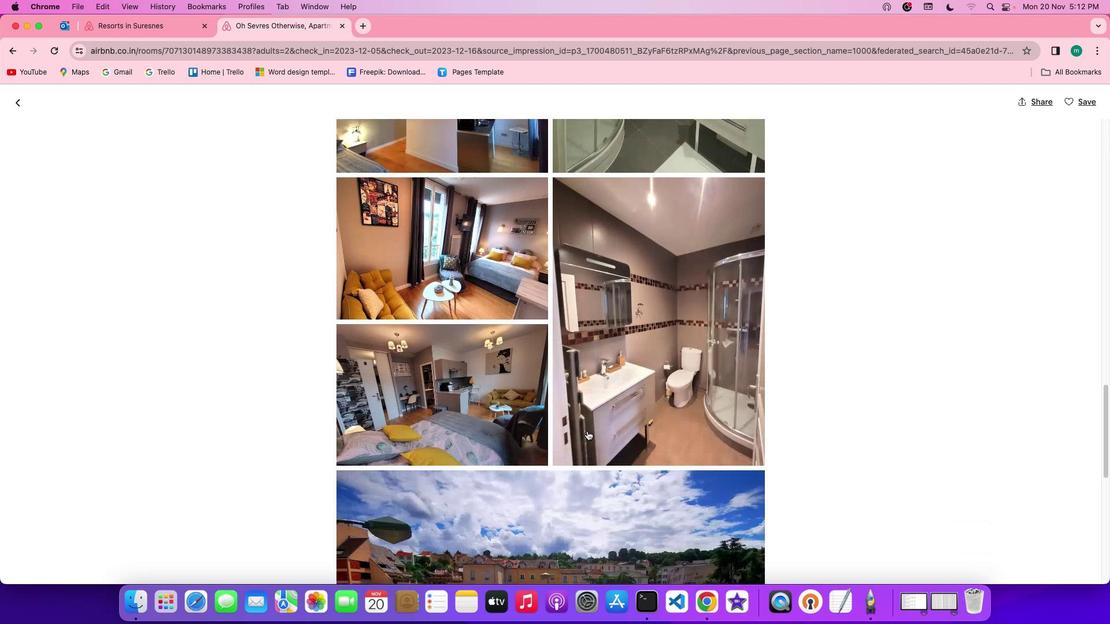 
Action: Mouse scrolled (587, 431) with delta (0, -2)
Screenshot: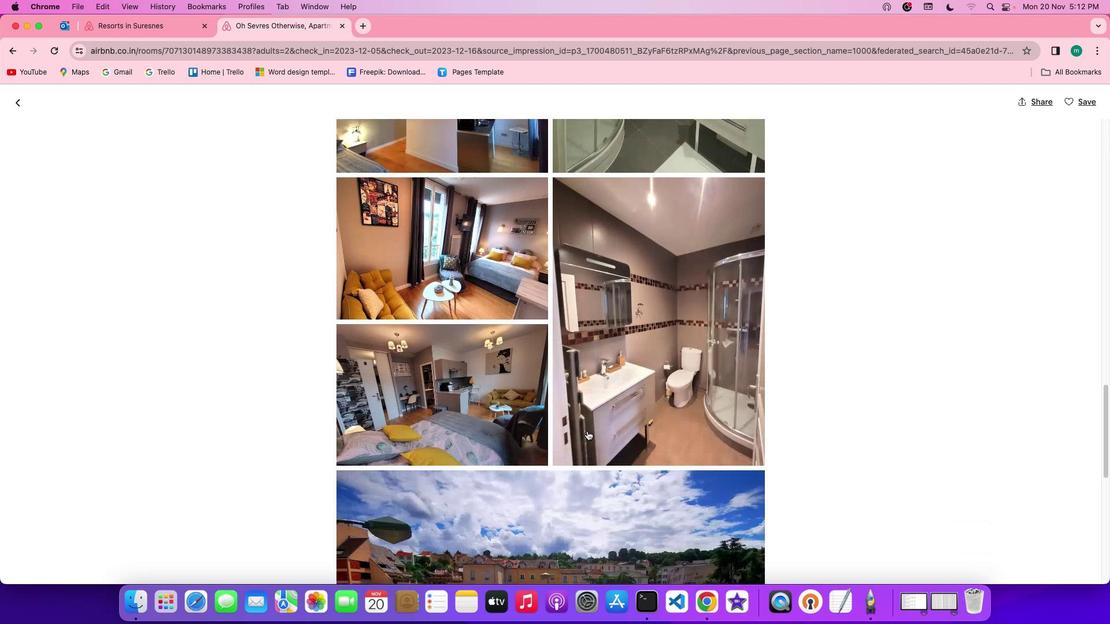 
Action: Mouse scrolled (587, 431) with delta (0, -2)
Screenshot: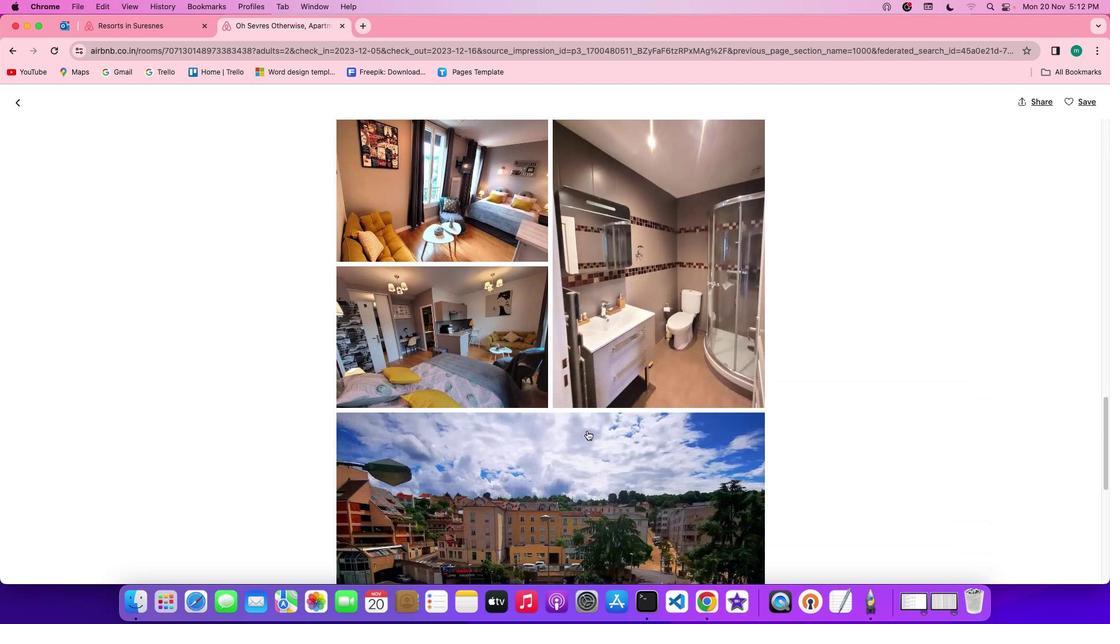 
Action: Mouse scrolled (587, 431) with delta (0, 0)
Screenshot: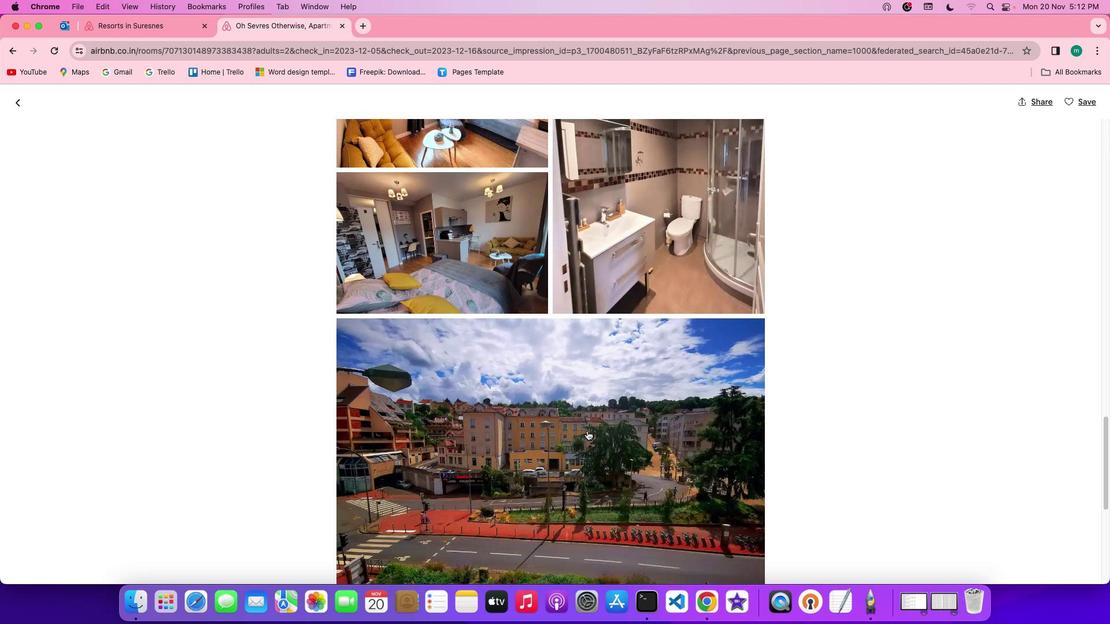 
Action: Mouse scrolled (587, 431) with delta (0, 0)
Screenshot: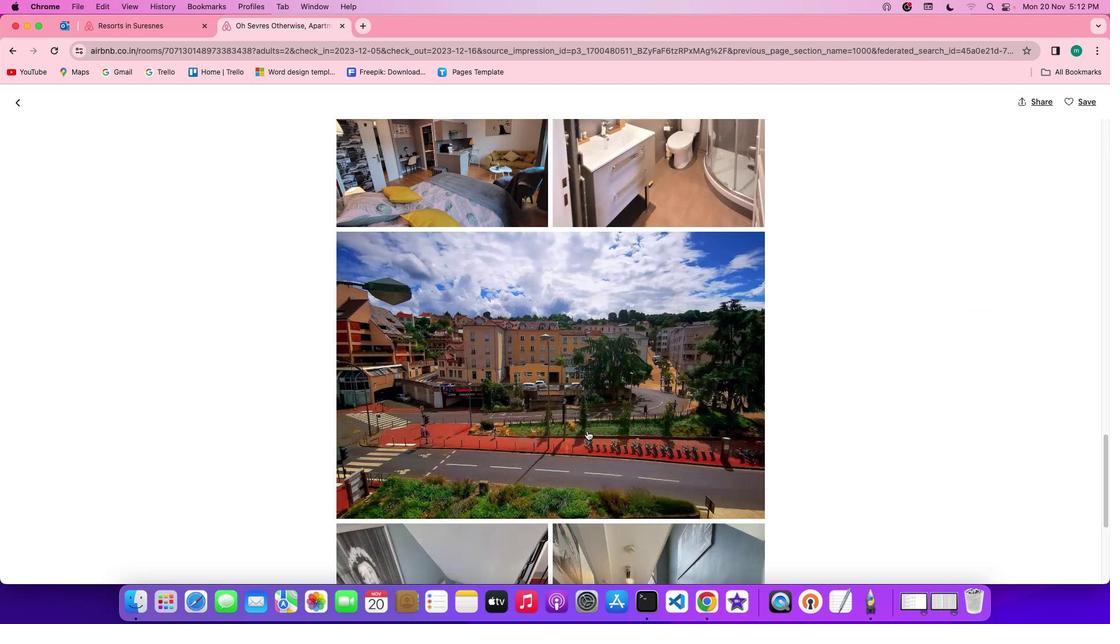 
Action: Mouse scrolled (587, 431) with delta (0, -1)
Screenshot: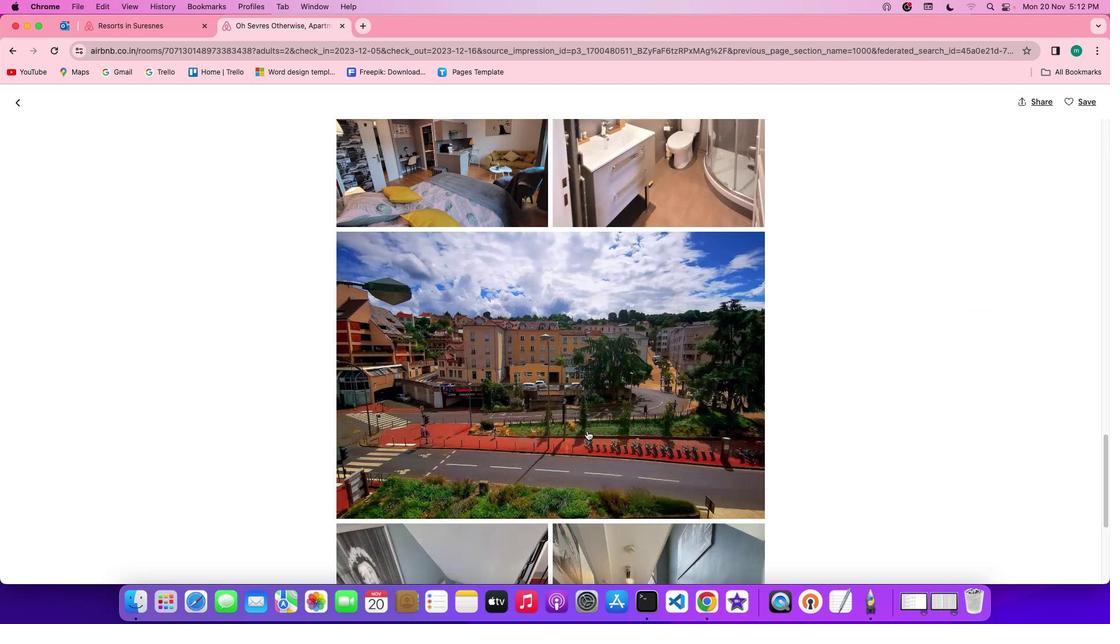 
Action: Mouse scrolled (587, 431) with delta (0, -2)
Screenshot: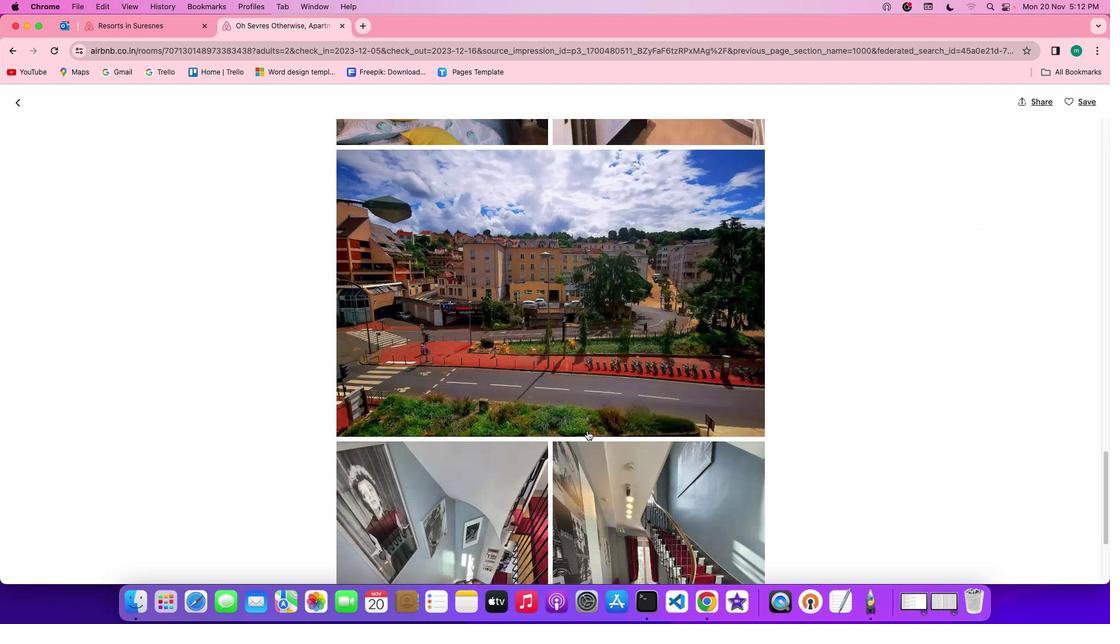 
Action: Mouse scrolled (587, 431) with delta (0, -2)
Screenshot: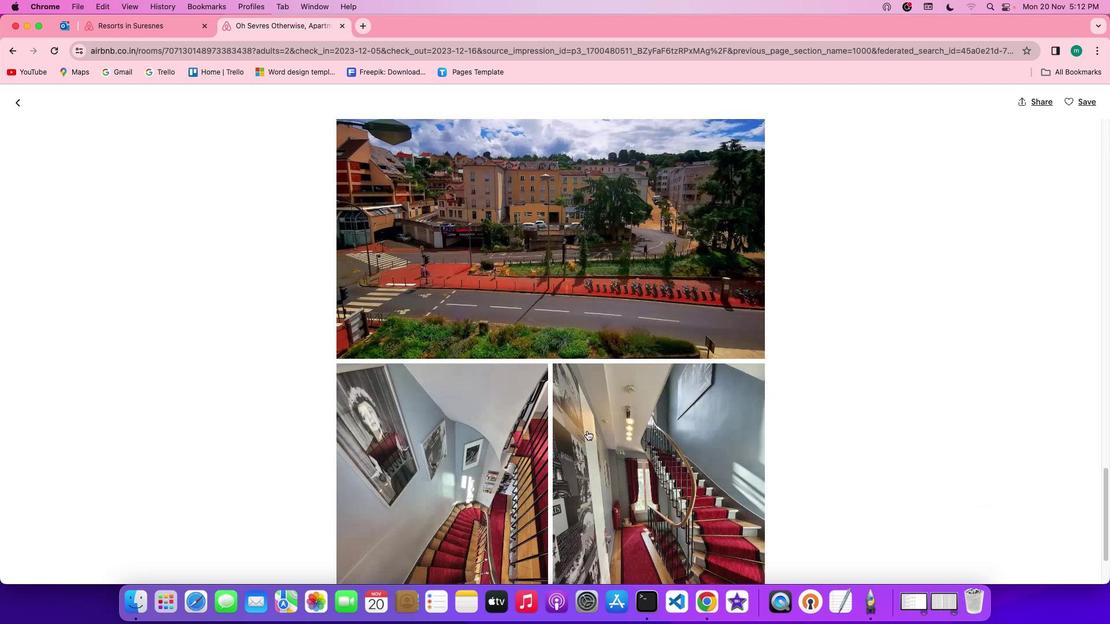 
Action: Mouse scrolled (587, 431) with delta (0, 0)
Screenshot: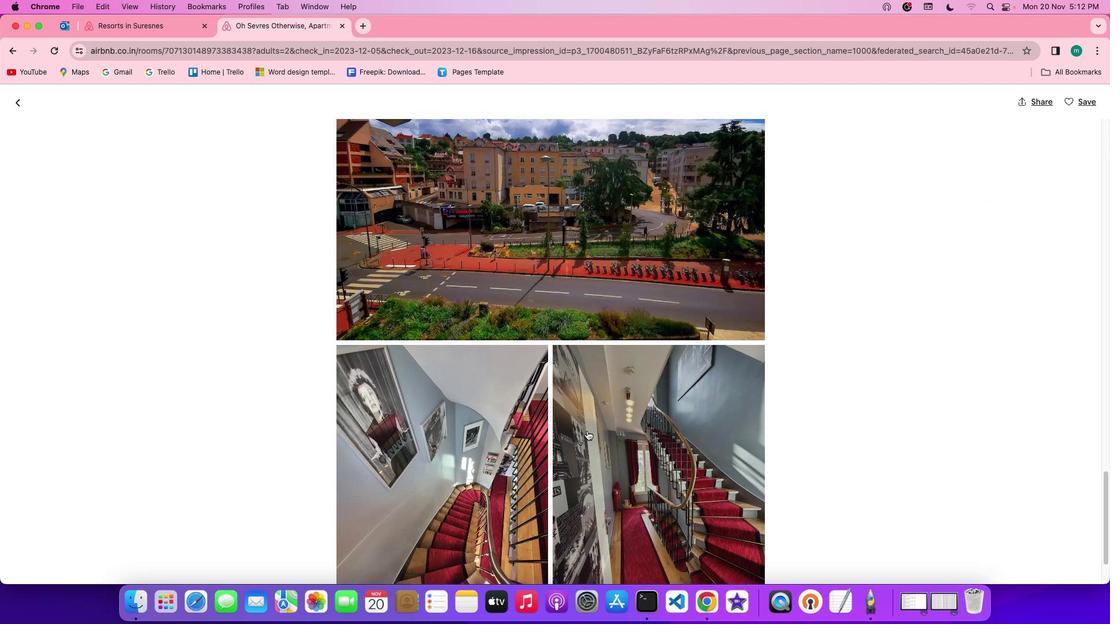 
Action: Mouse scrolled (587, 431) with delta (0, 0)
Screenshot: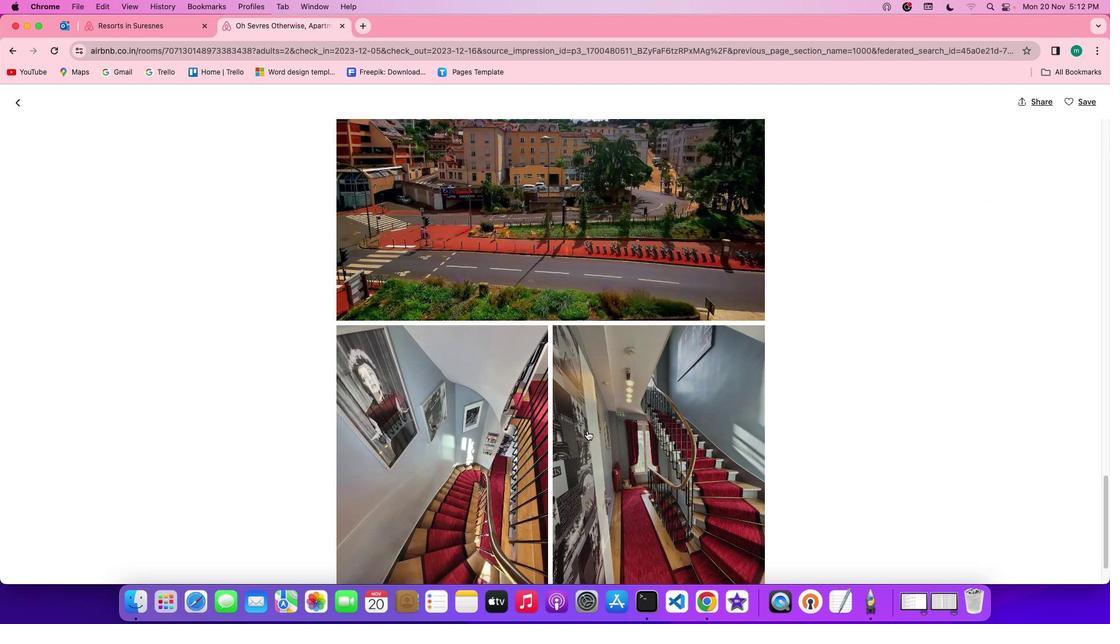 
Action: Mouse scrolled (587, 431) with delta (0, -1)
Screenshot: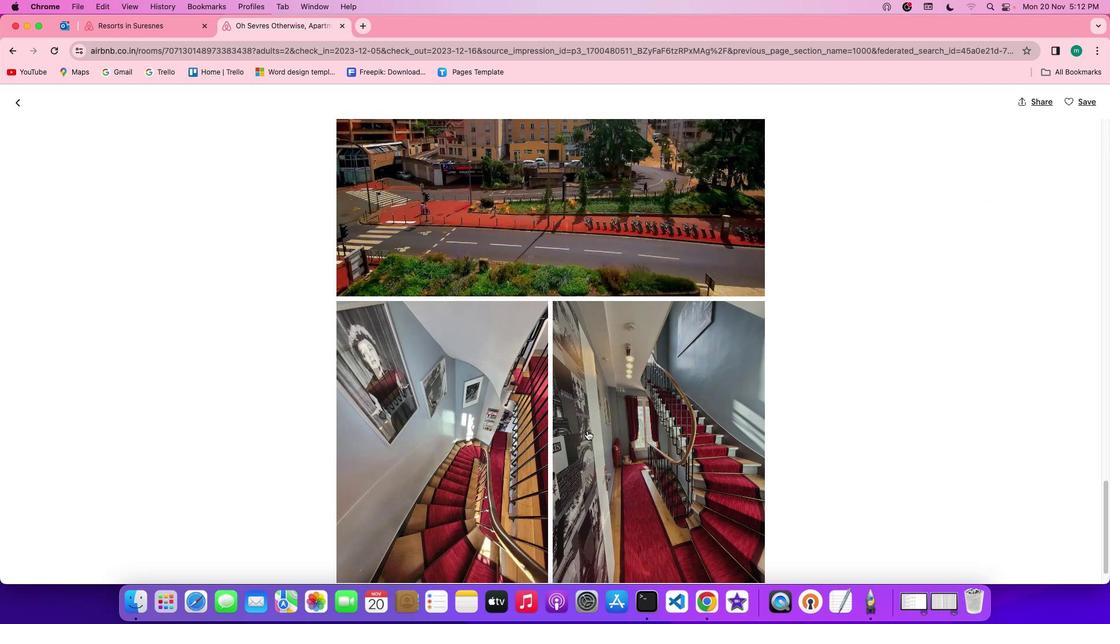 
Action: Mouse scrolled (587, 431) with delta (0, -2)
Screenshot: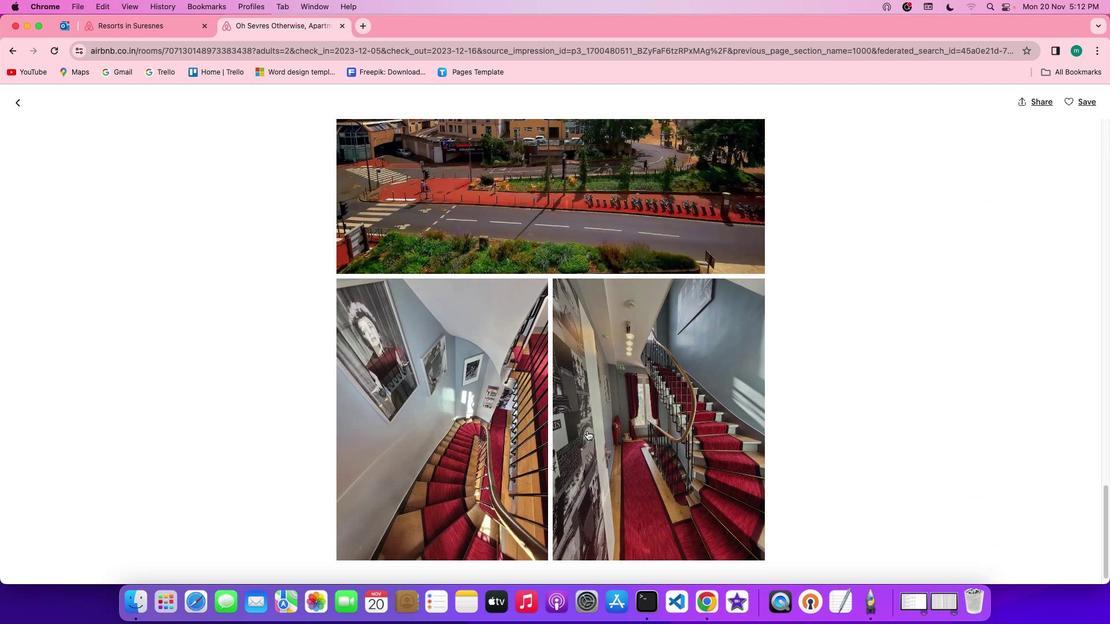 
Action: Mouse scrolled (587, 431) with delta (0, -2)
Screenshot: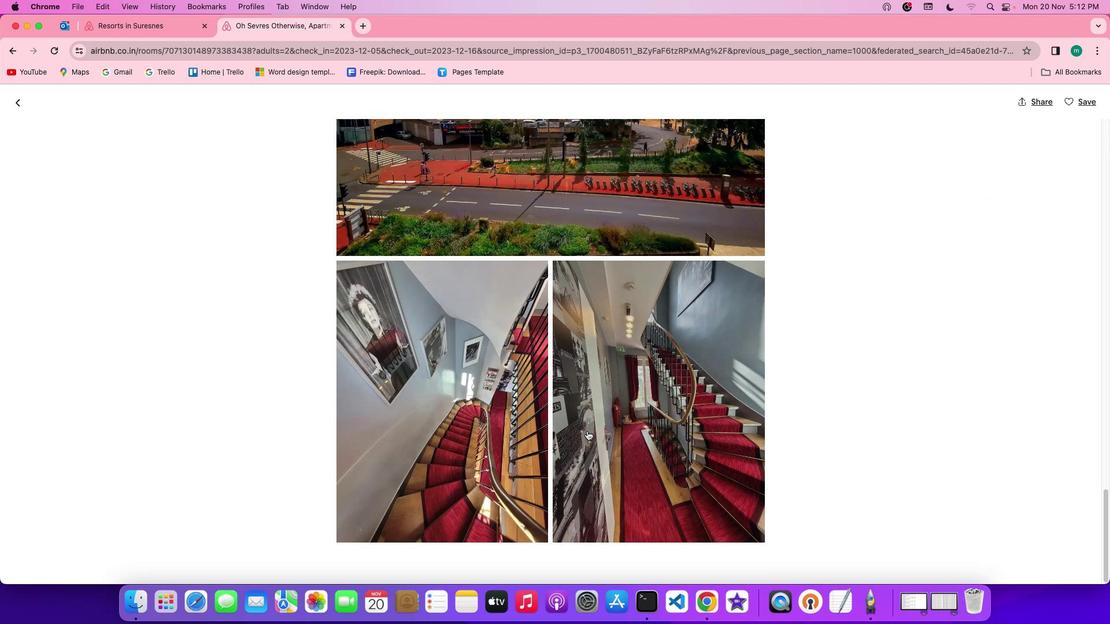 
Action: Mouse scrolled (587, 431) with delta (0, 0)
Screenshot: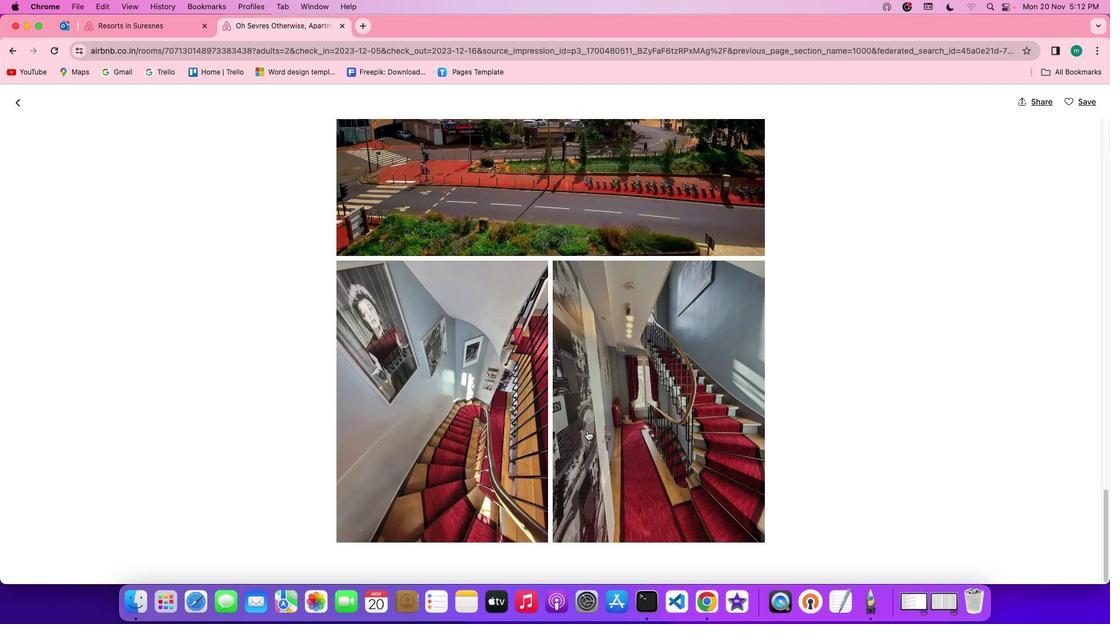 
Action: Mouse scrolled (587, 431) with delta (0, 0)
Screenshot: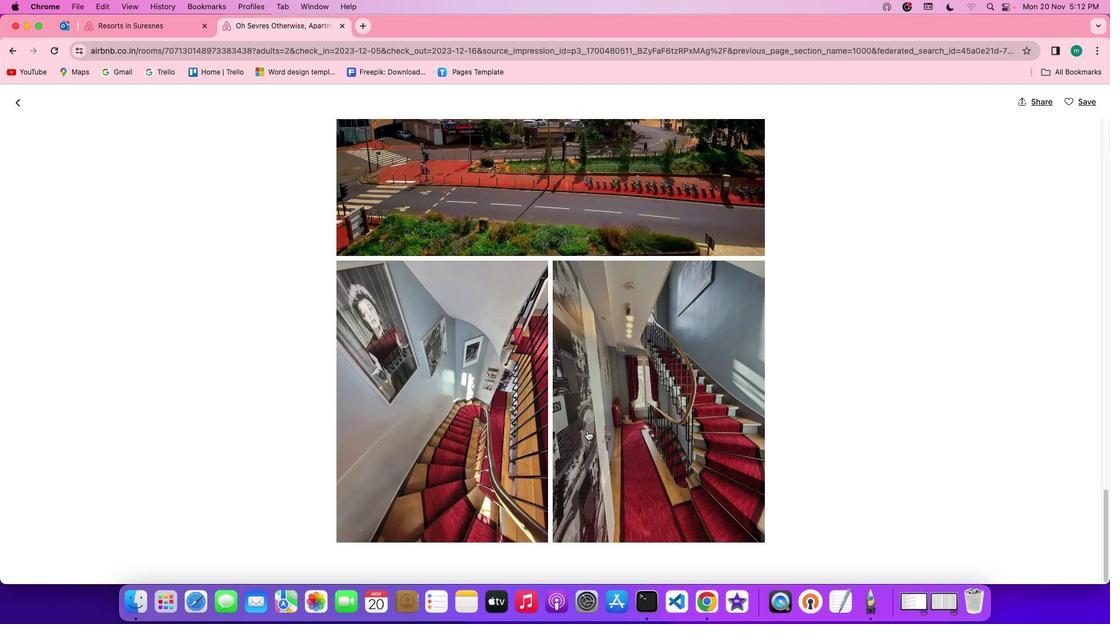 
Action: Mouse scrolled (587, 431) with delta (0, -1)
Screenshot: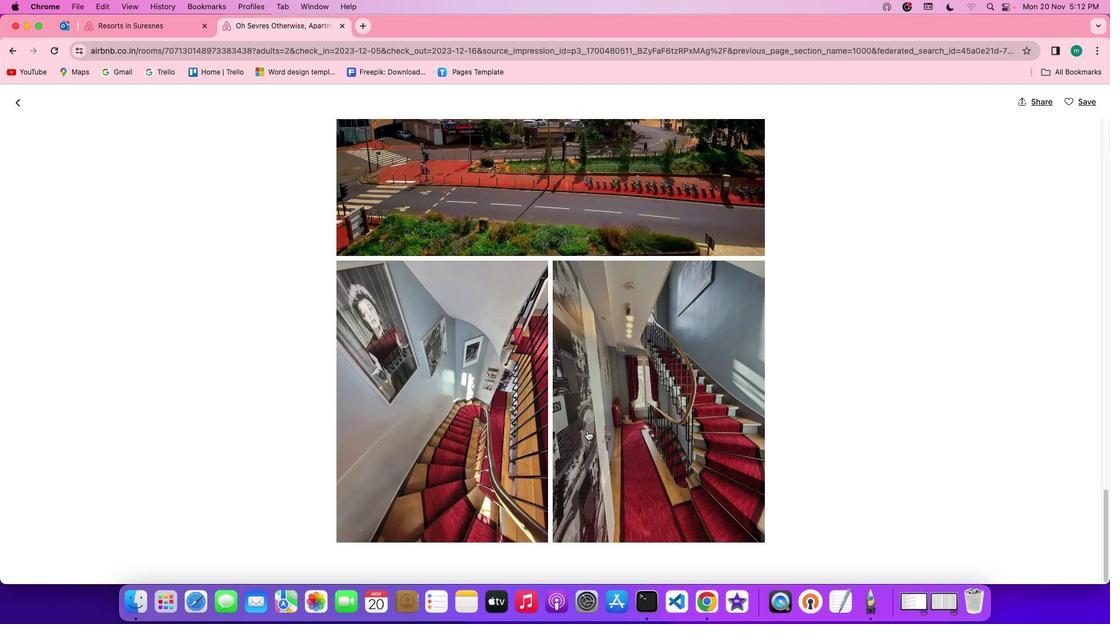 
Action: Mouse moved to (20, 104)
Screenshot: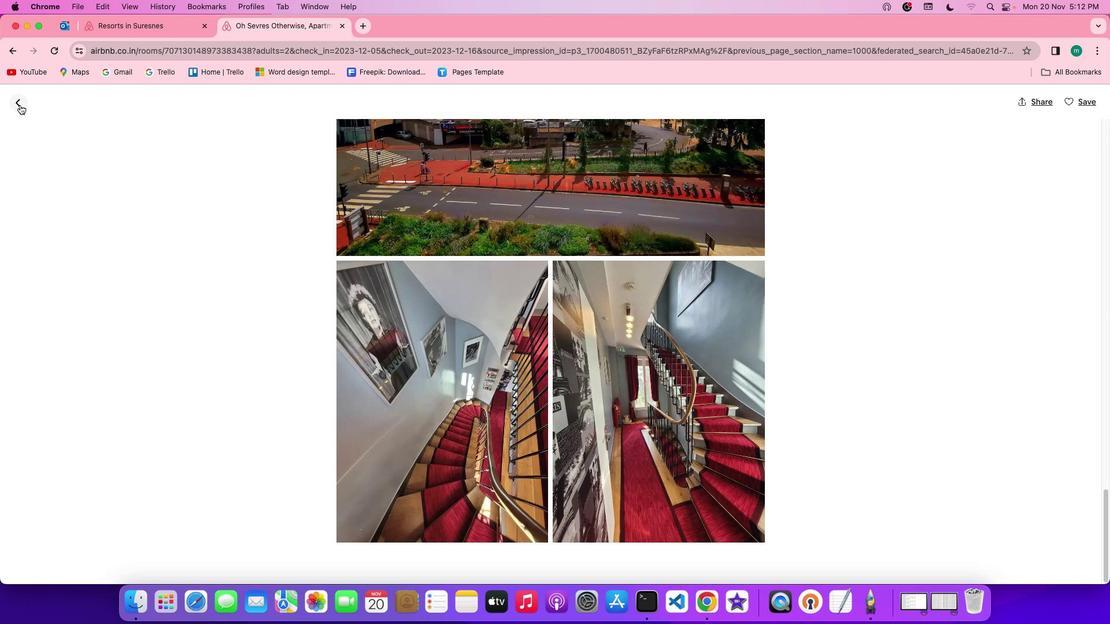 
Action: Mouse pressed left at (20, 104)
Screenshot: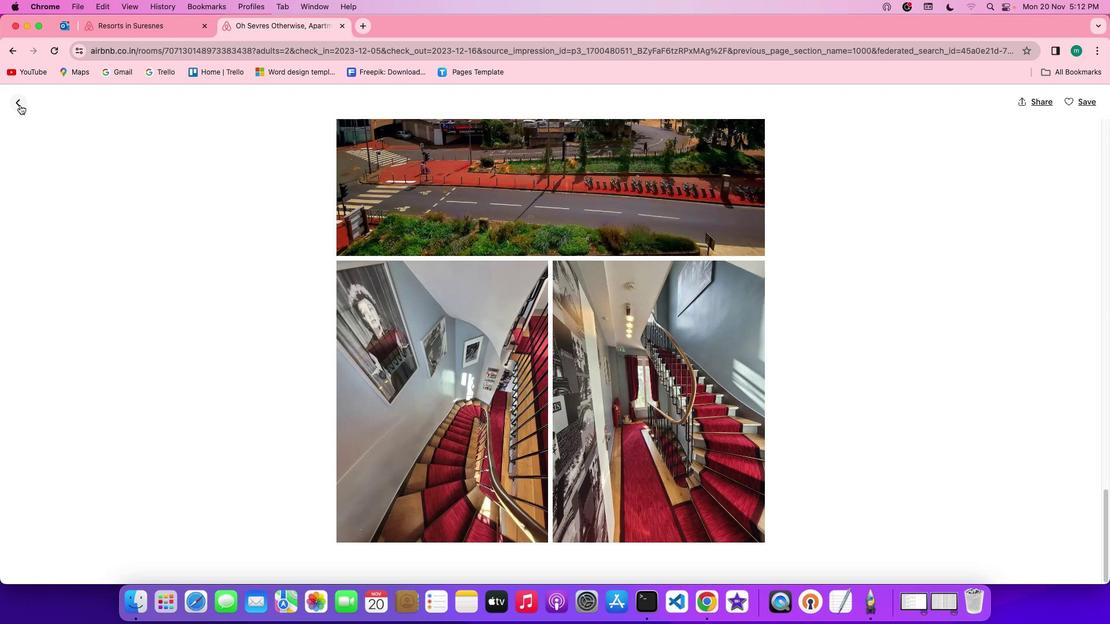 
Action: Mouse moved to (583, 418)
Screenshot: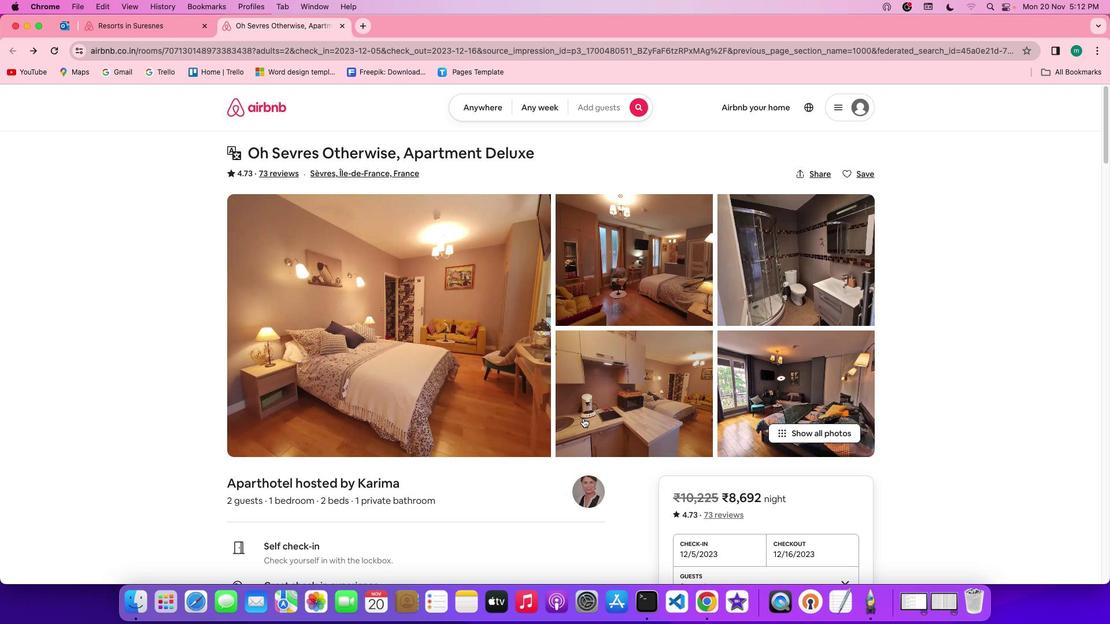 
Action: Mouse scrolled (583, 418) with delta (0, 0)
Screenshot: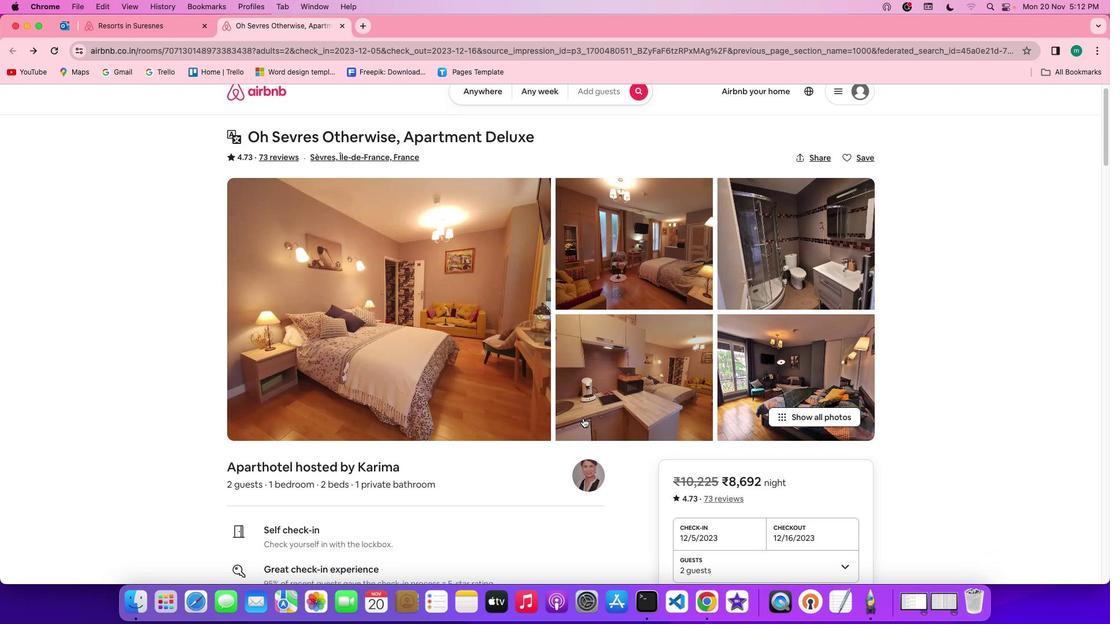 
Action: Mouse scrolled (583, 418) with delta (0, 0)
Screenshot: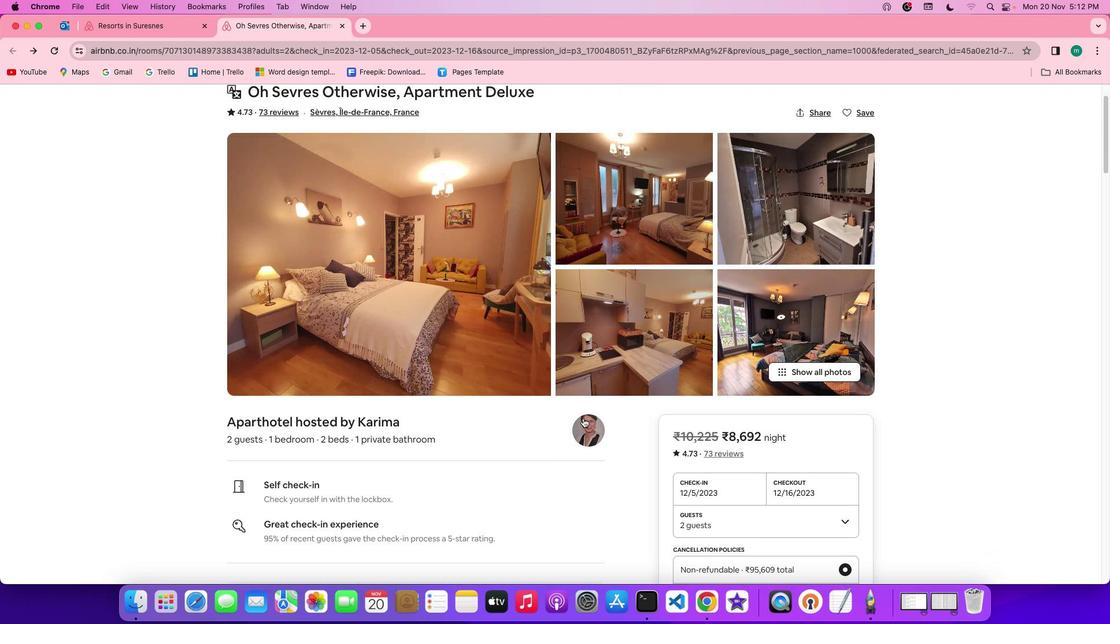
Action: Mouse scrolled (583, 418) with delta (0, -1)
Screenshot: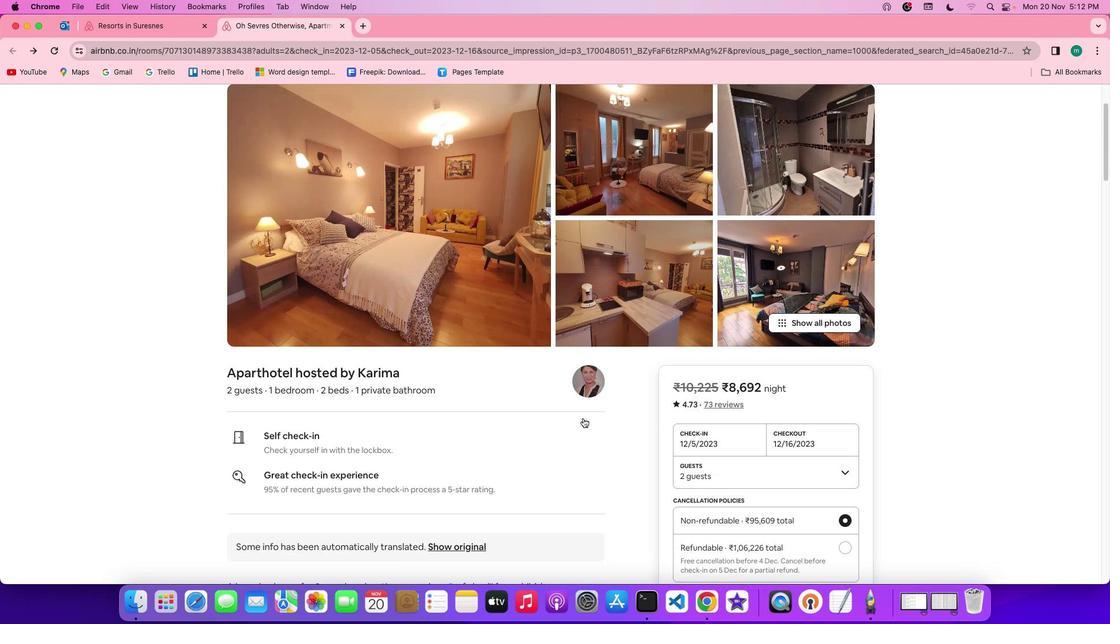 
Action: Mouse scrolled (583, 418) with delta (0, -2)
Screenshot: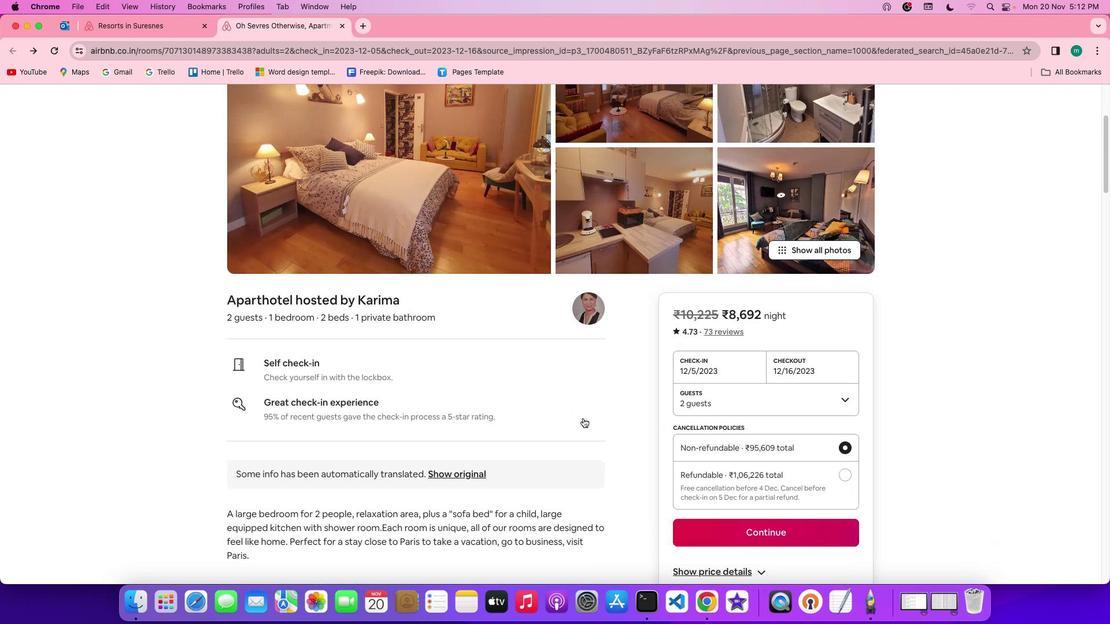 
Action: Mouse scrolled (583, 418) with delta (0, 0)
Screenshot: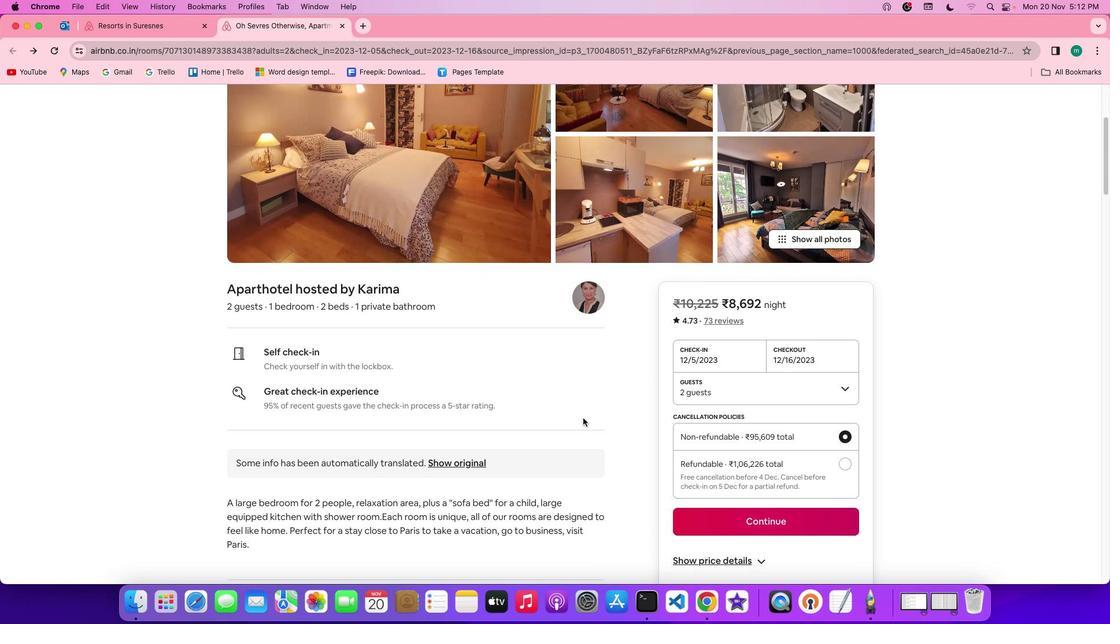 
Action: Mouse scrolled (583, 418) with delta (0, 0)
Screenshot: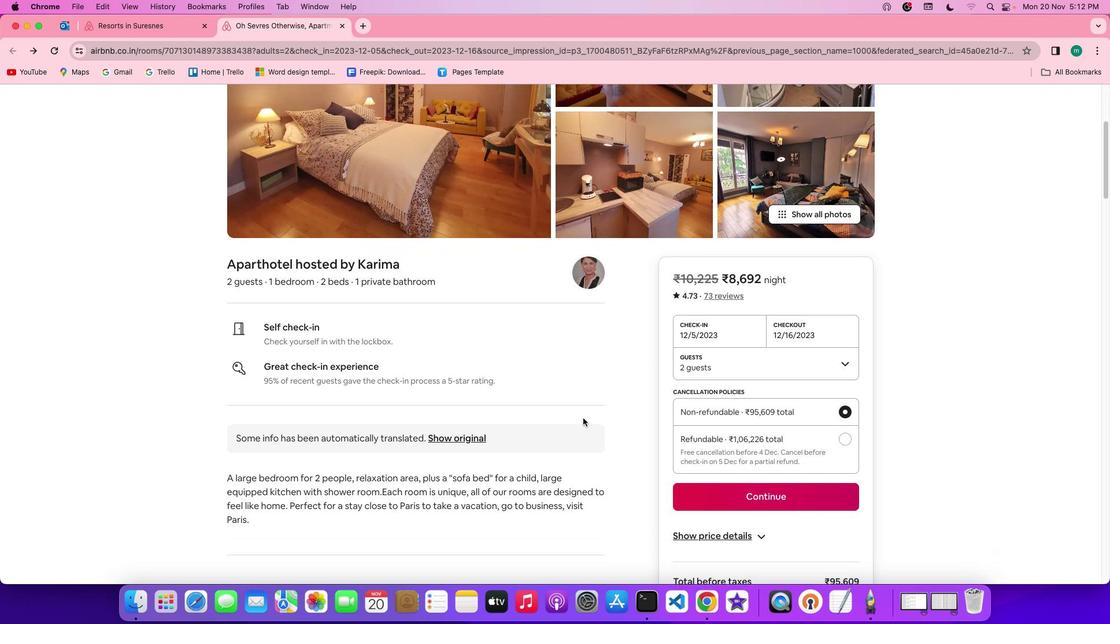 
Action: Mouse scrolled (583, 418) with delta (0, -1)
Screenshot: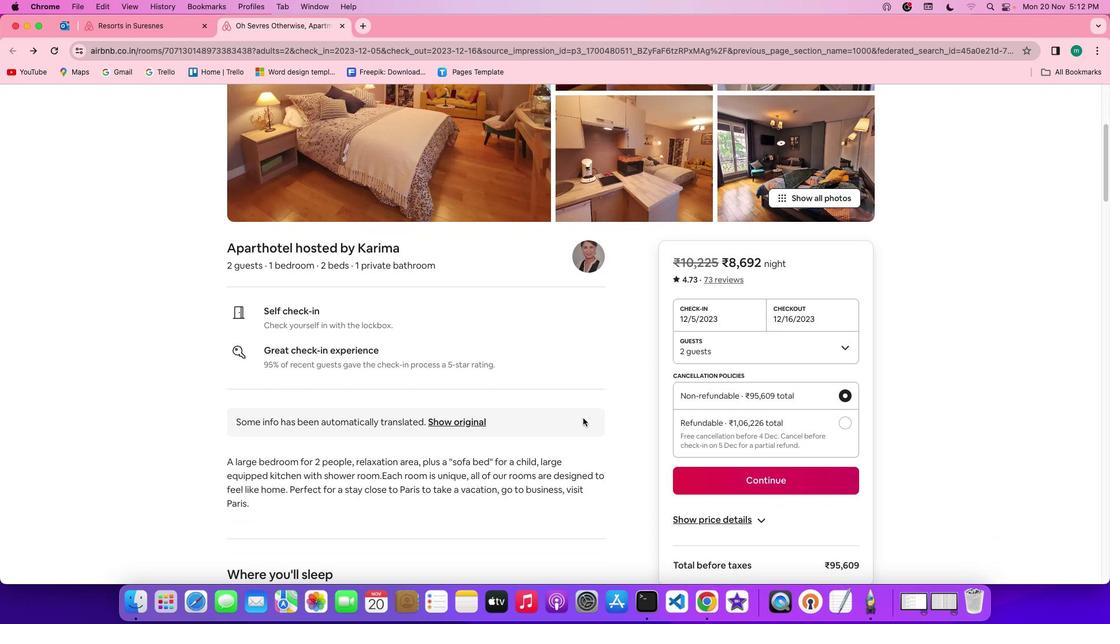 
Action: Mouse moved to (584, 418)
Screenshot: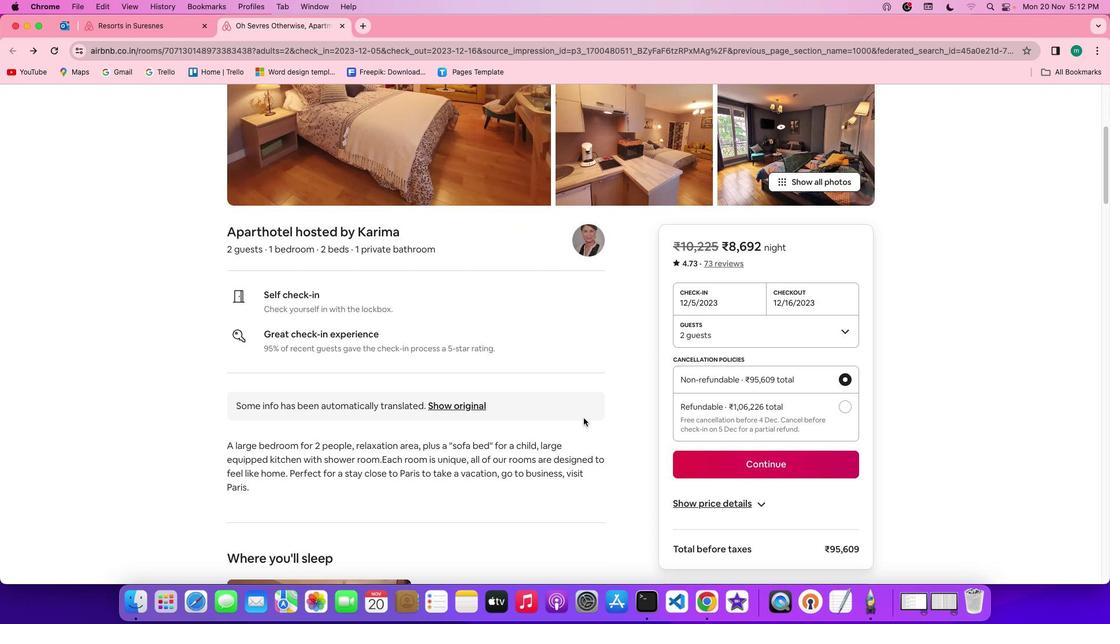
Action: Mouse scrolled (584, 418) with delta (0, 0)
Screenshot: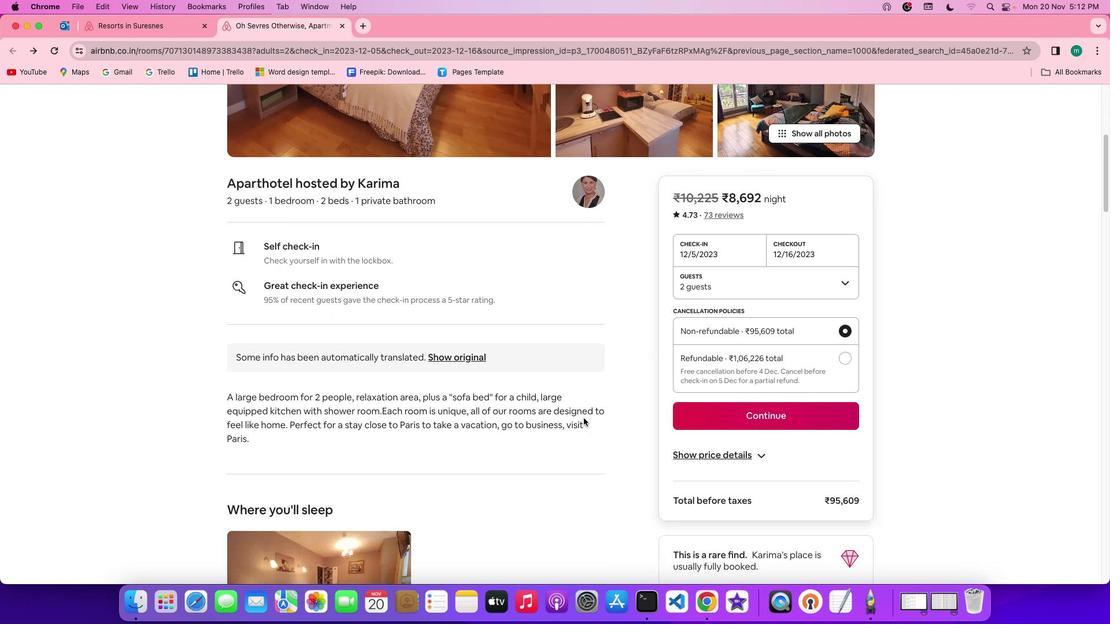 
Action: Mouse scrolled (584, 418) with delta (0, 0)
Screenshot: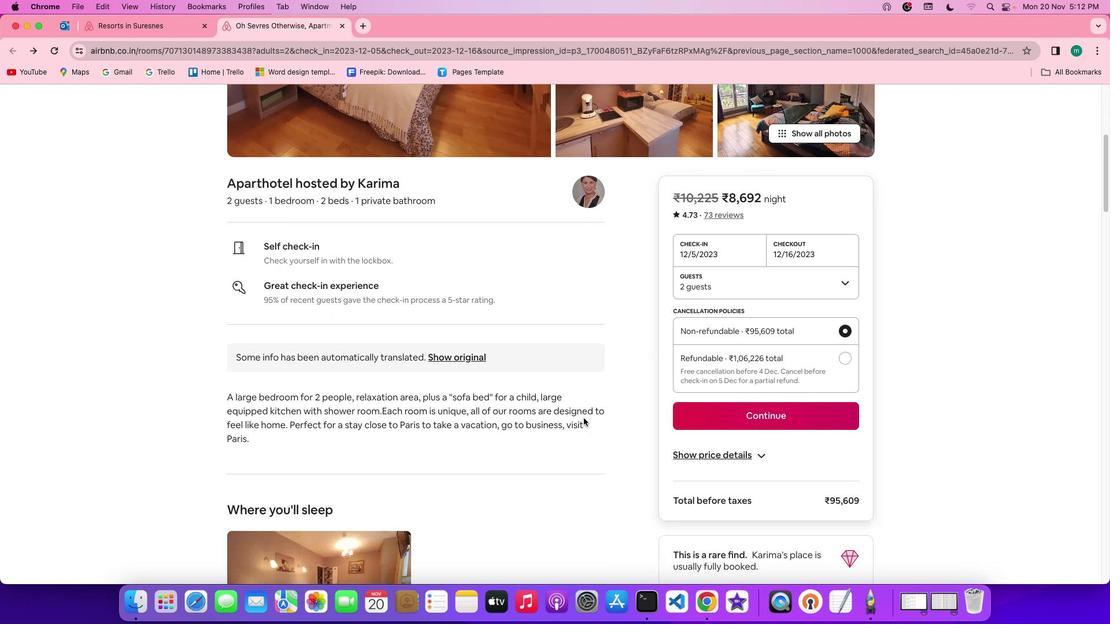 
Action: Mouse scrolled (584, 418) with delta (0, -1)
Screenshot: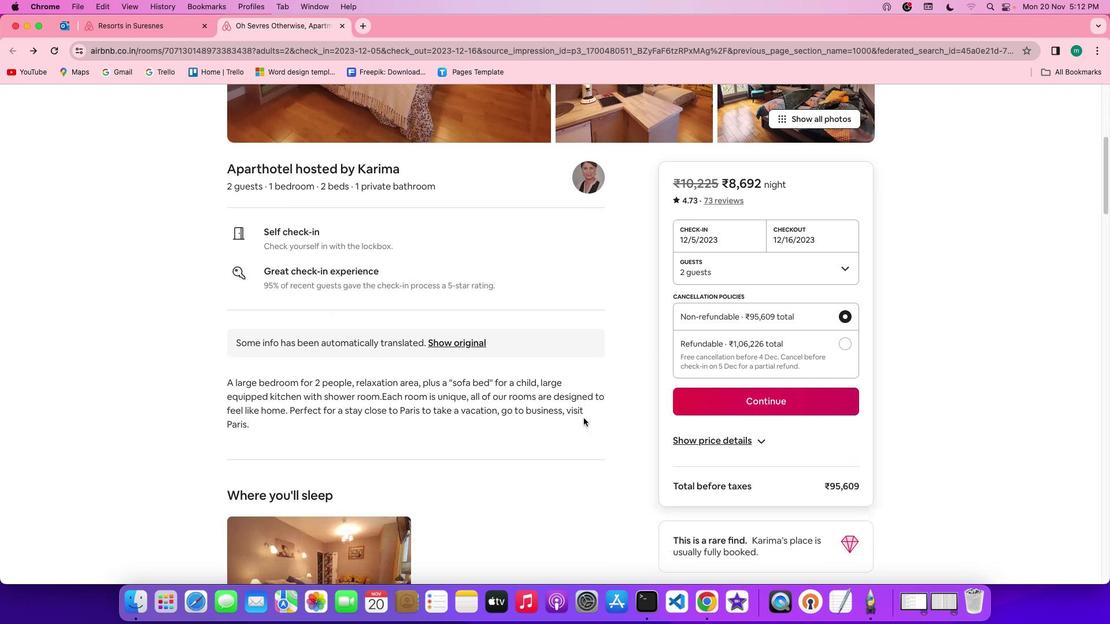 
Action: Mouse scrolled (584, 418) with delta (0, -1)
Screenshot: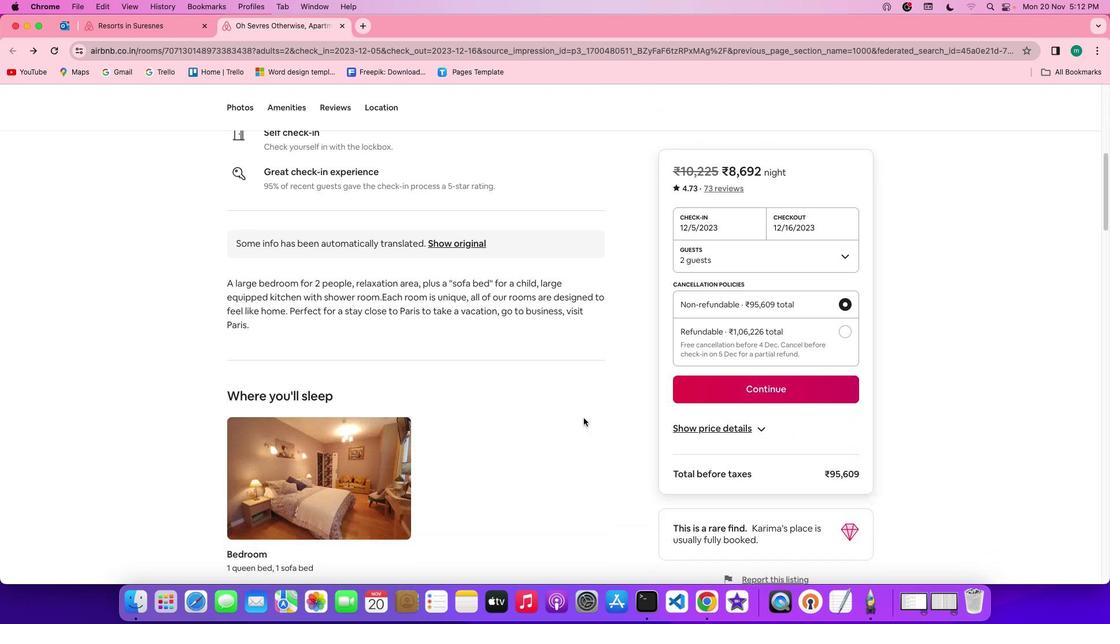 
Action: Mouse moved to (577, 412)
Screenshot: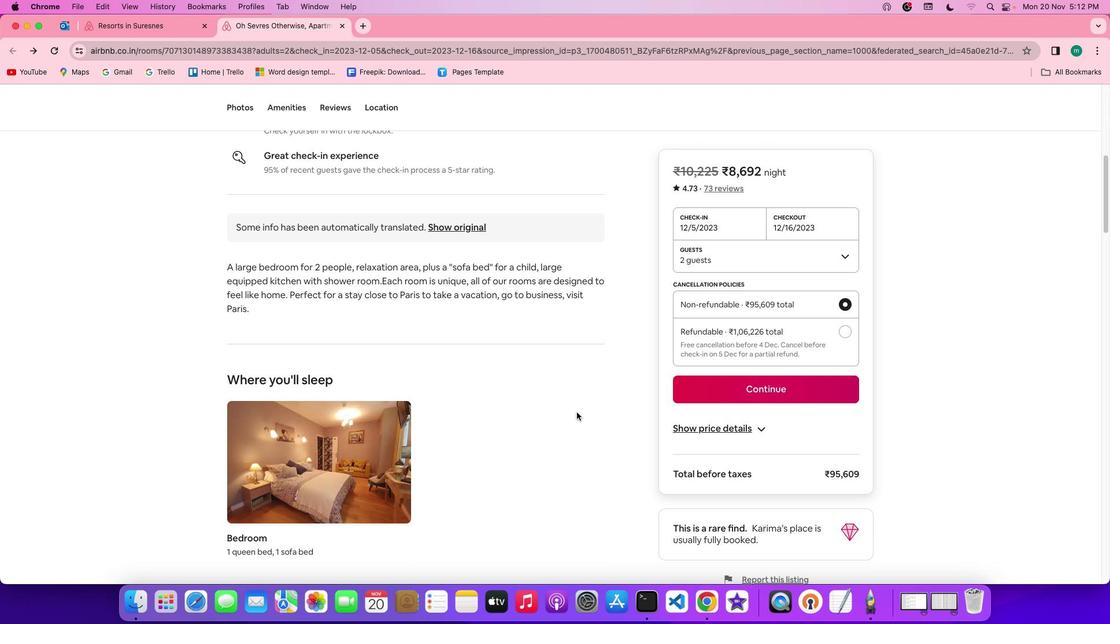 
Action: Mouse scrolled (577, 412) with delta (0, 0)
Screenshot: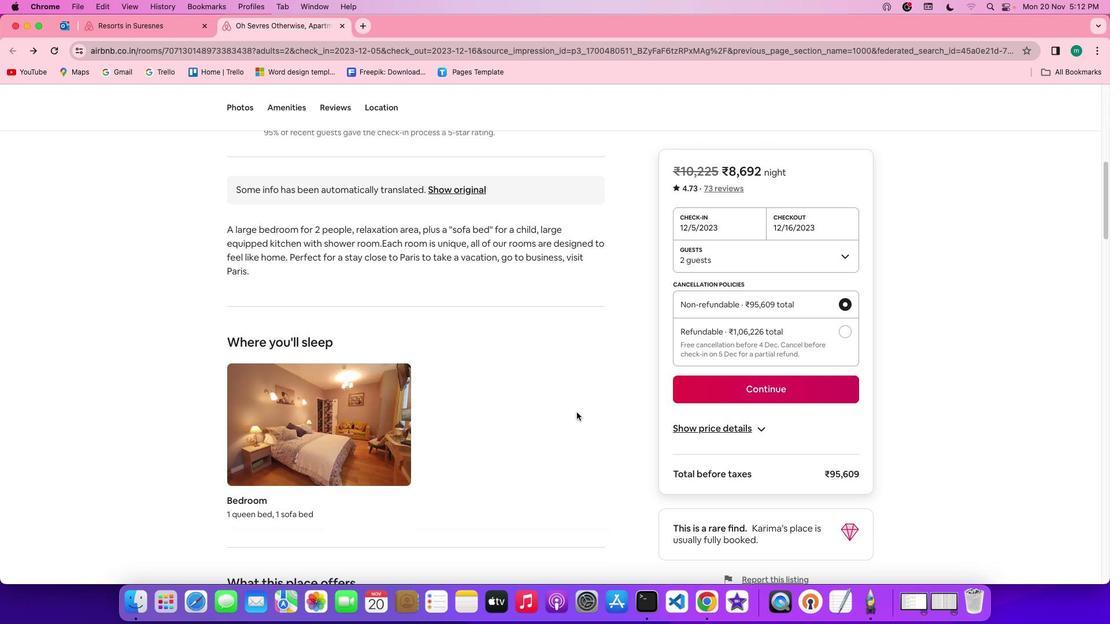 
Action: Mouse scrolled (577, 412) with delta (0, 0)
Screenshot: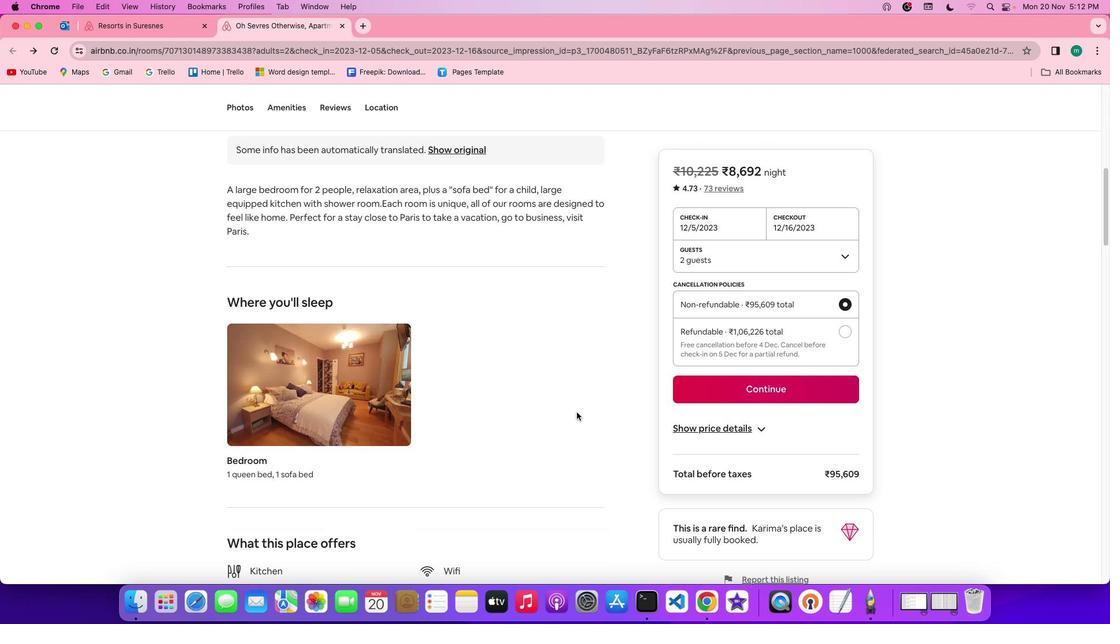 
Action: Mouse scrolled (577, 412) with delta (0, -1)
Screenshot: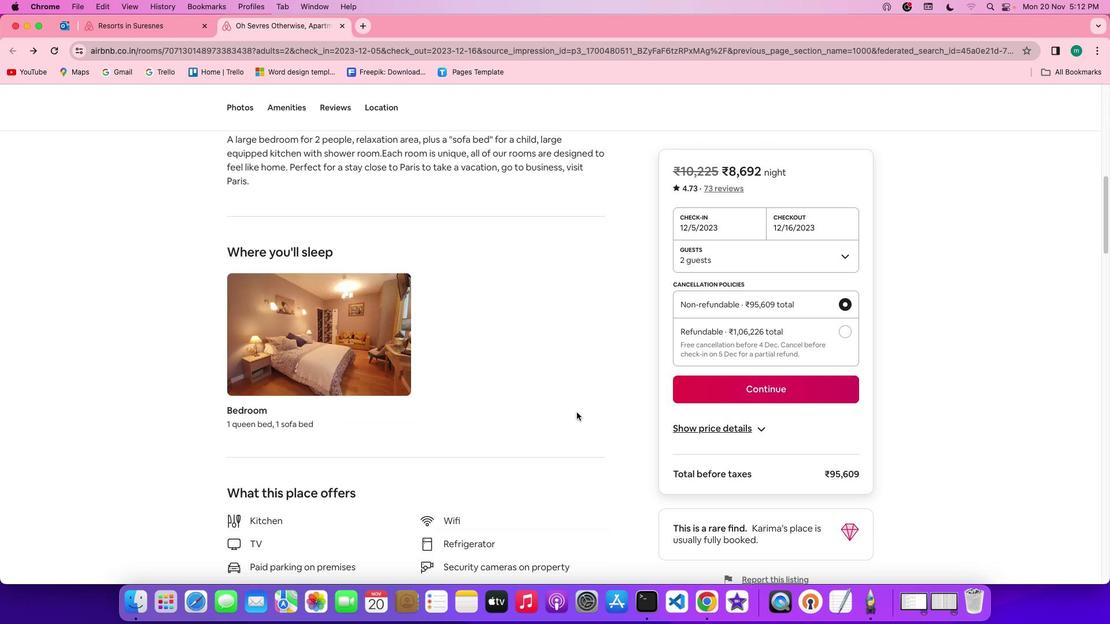 
Action: Mouse scrolled (577, 412) with delta (0, -2)
Screenshot: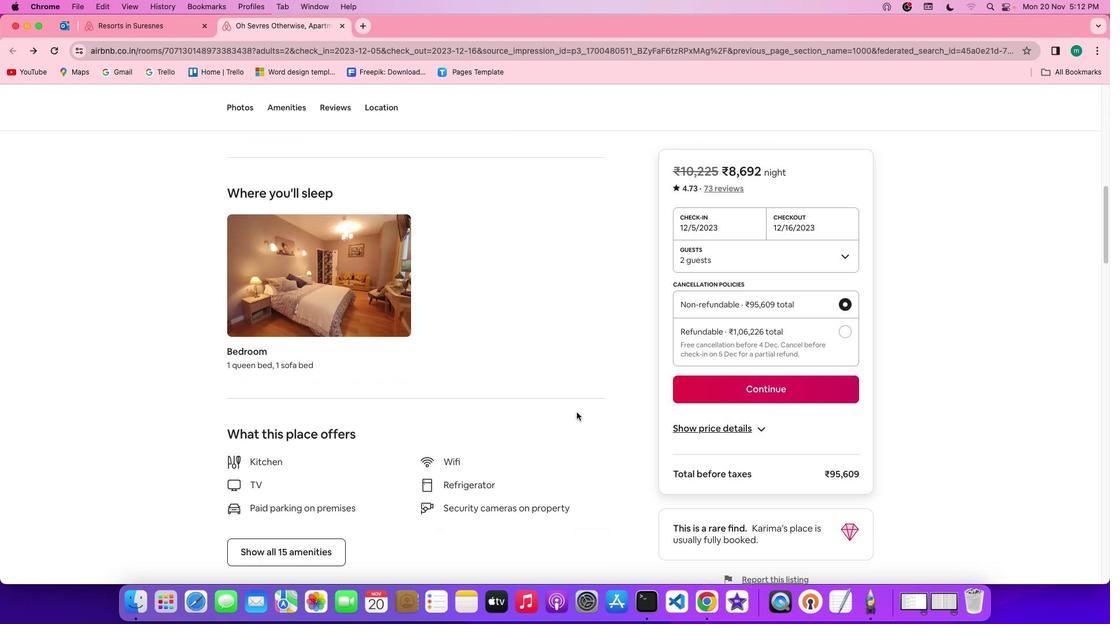 
Action: Mouse scrolled (577, 412) with delta (0, 0)
Screenshot: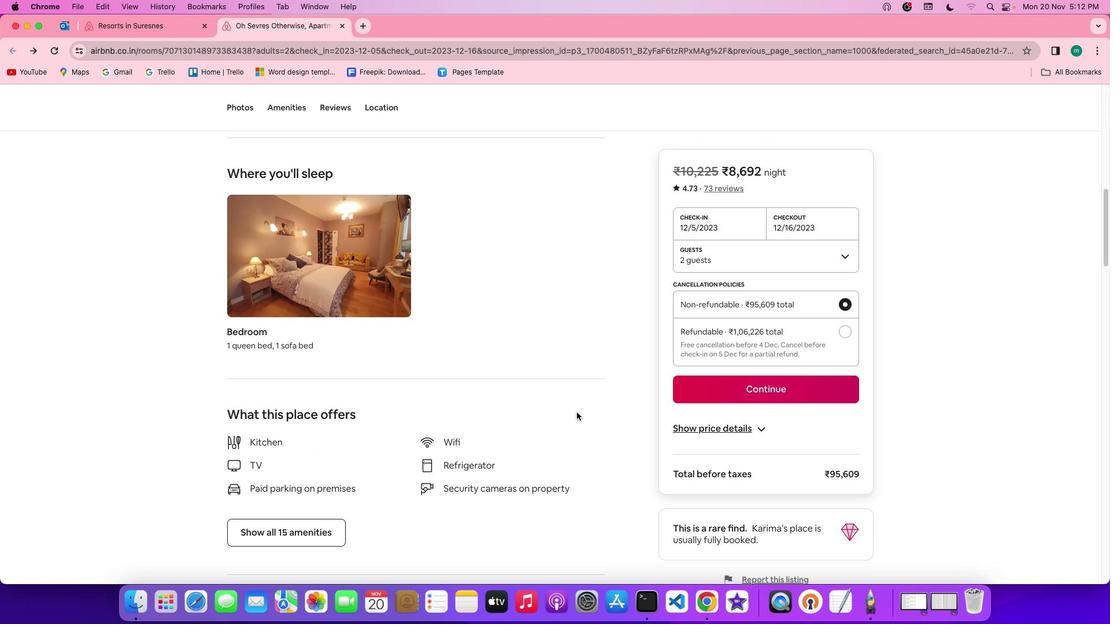 
Action: Mouse scrolled (577, 412) with delta (0, 0)
Screenshot: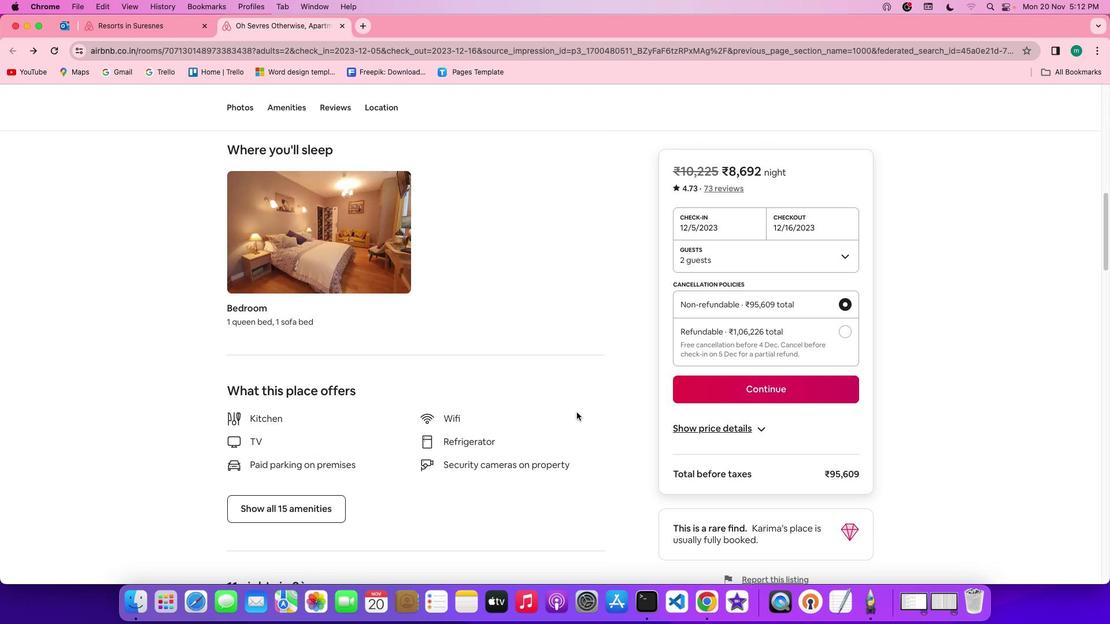
Action: Mouse scrolled (577, 412) with delta (0, -1)
Screenshot: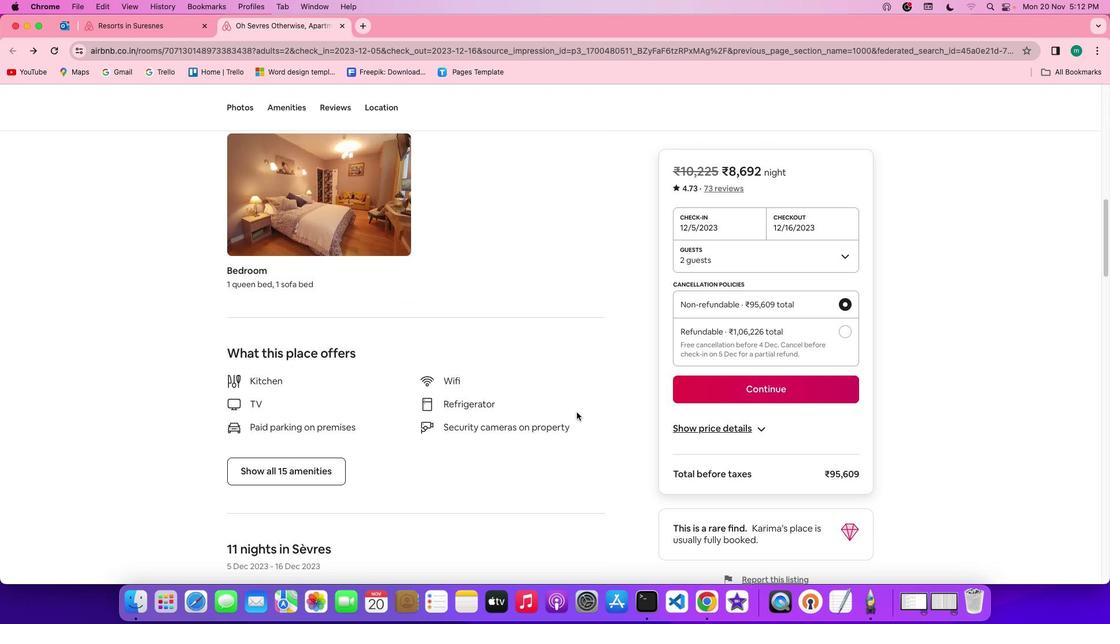 
Action: Mouse scrolled (577, 412) with delta (0, -1)
Screenshot: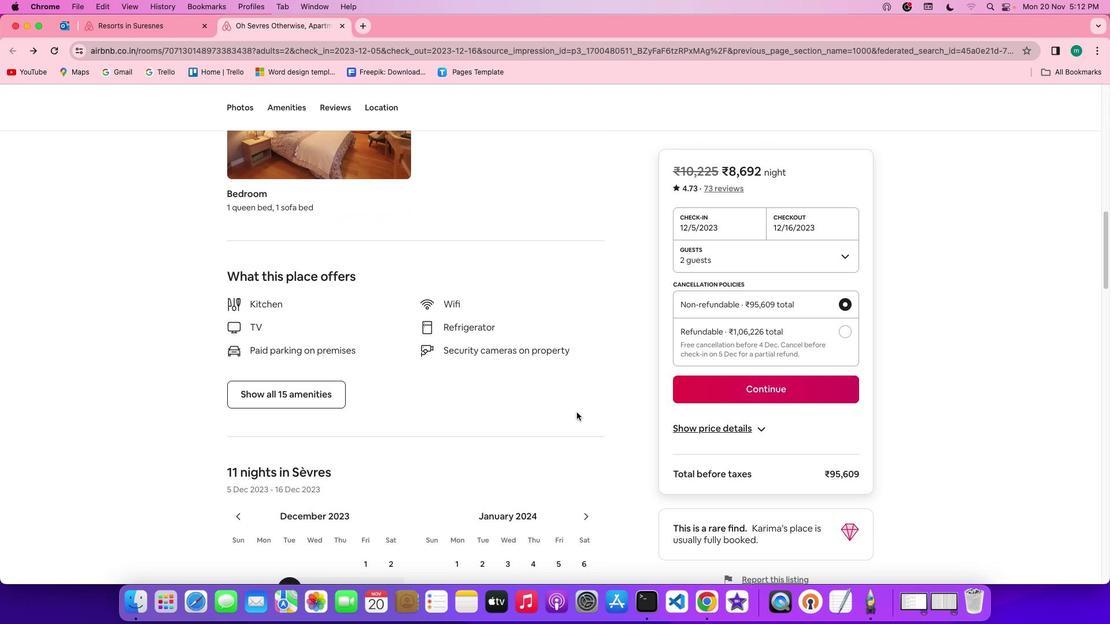 
Action: Mouse moved to (300, 378)
Screenshot: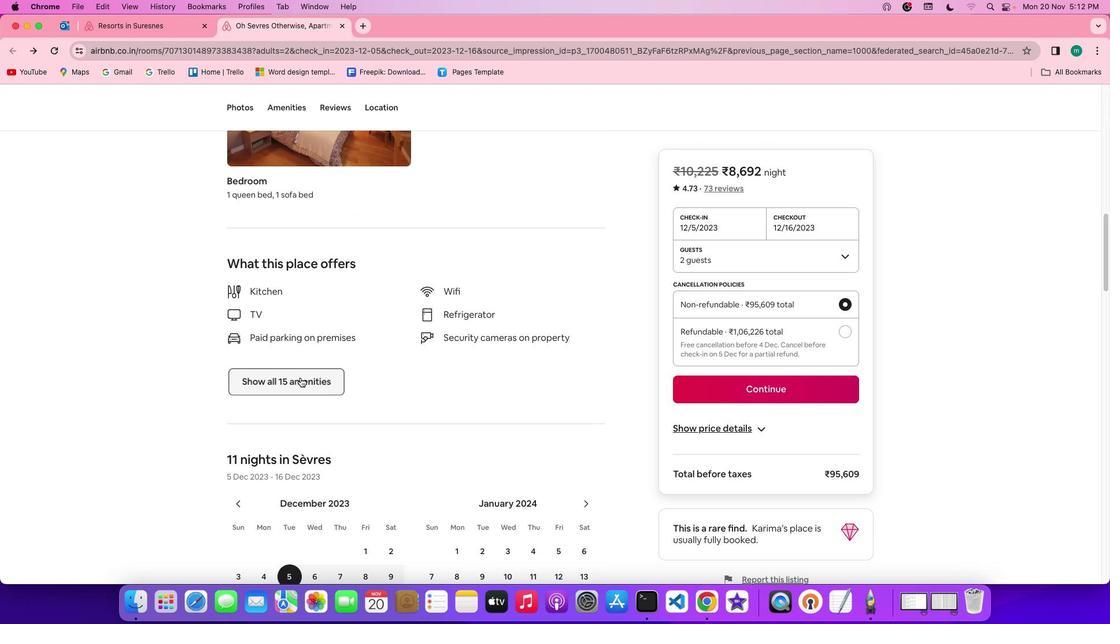 
Action: Mouse pressed left at (300, 378)
Screenshot: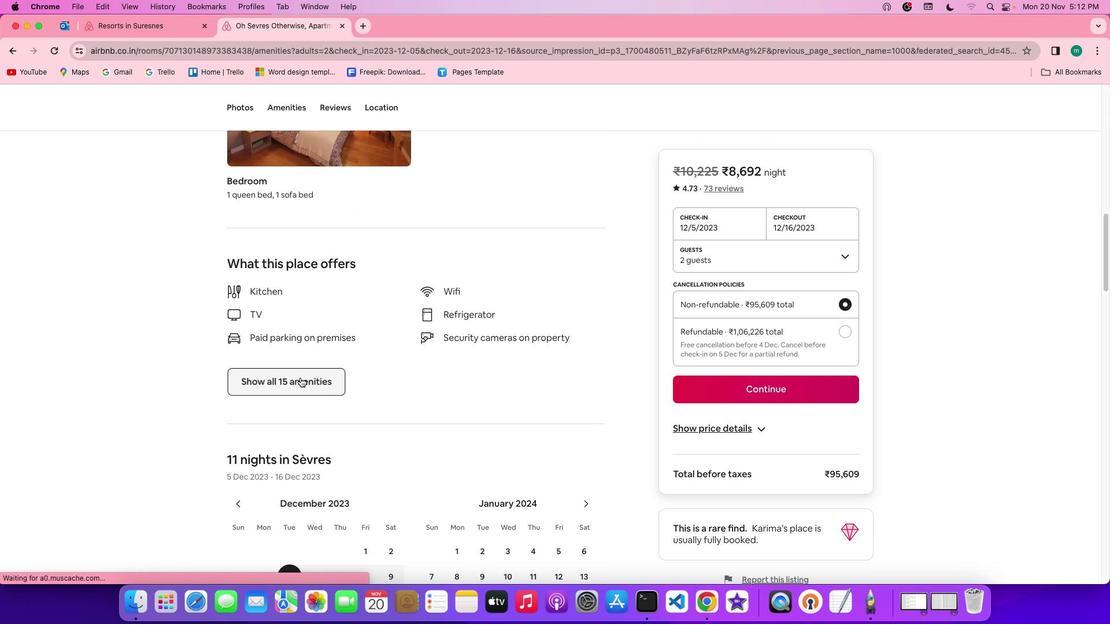 
Action: Mouse moved to (541, 411)
Screenshot: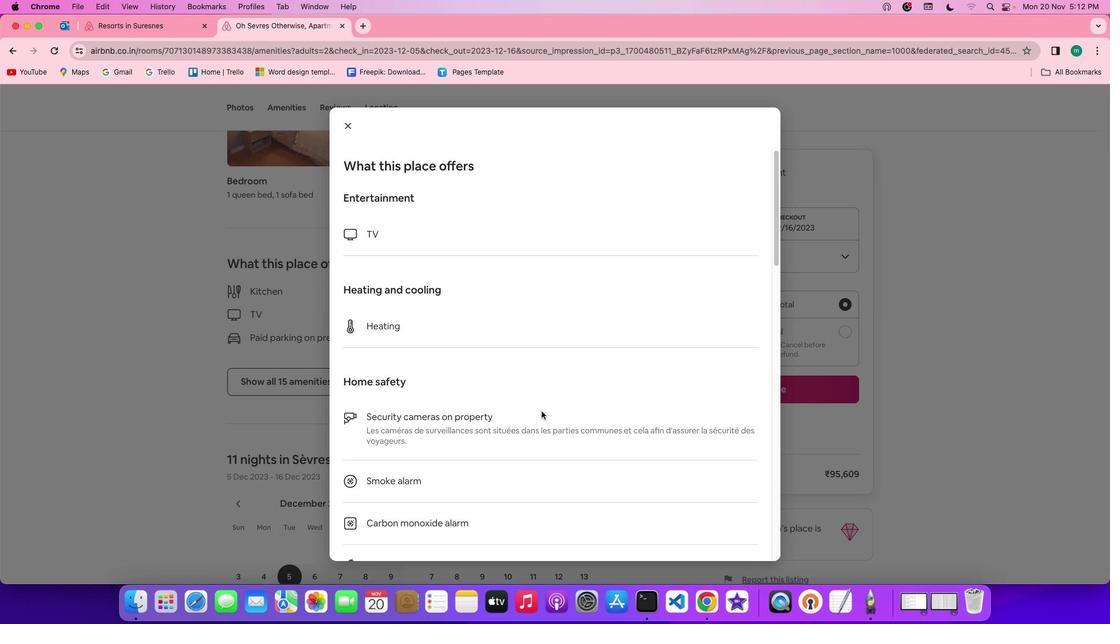 
Action: Mouse scrolled (541, 411) with delta (0, 0)
Screenshot: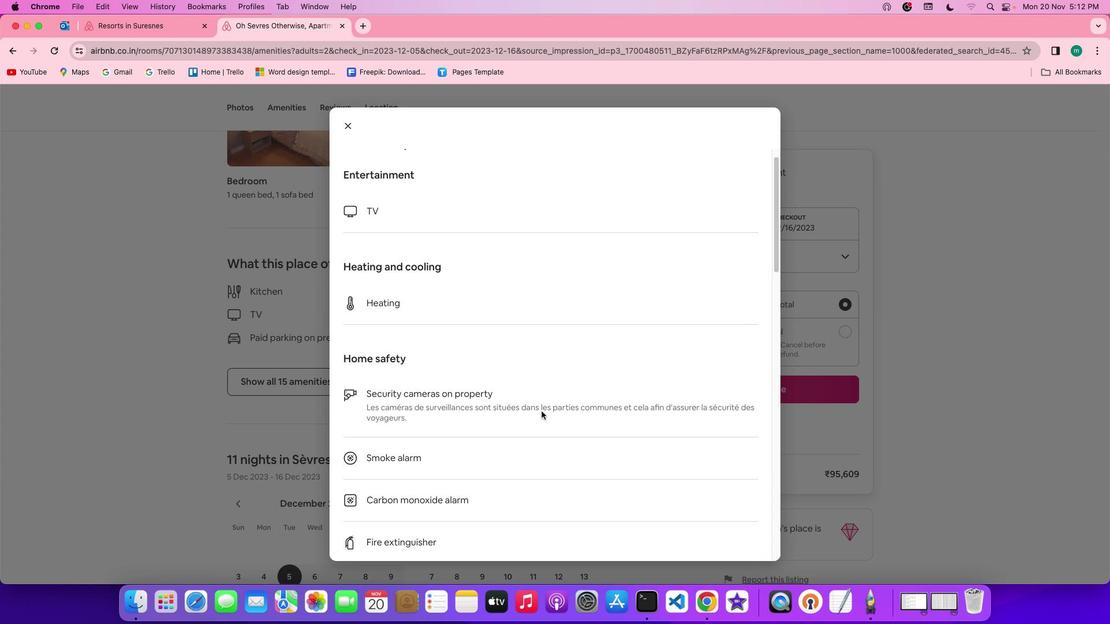 
Action: Mouse scrolled (541, 411) with delta (0, 0)
Screenshot: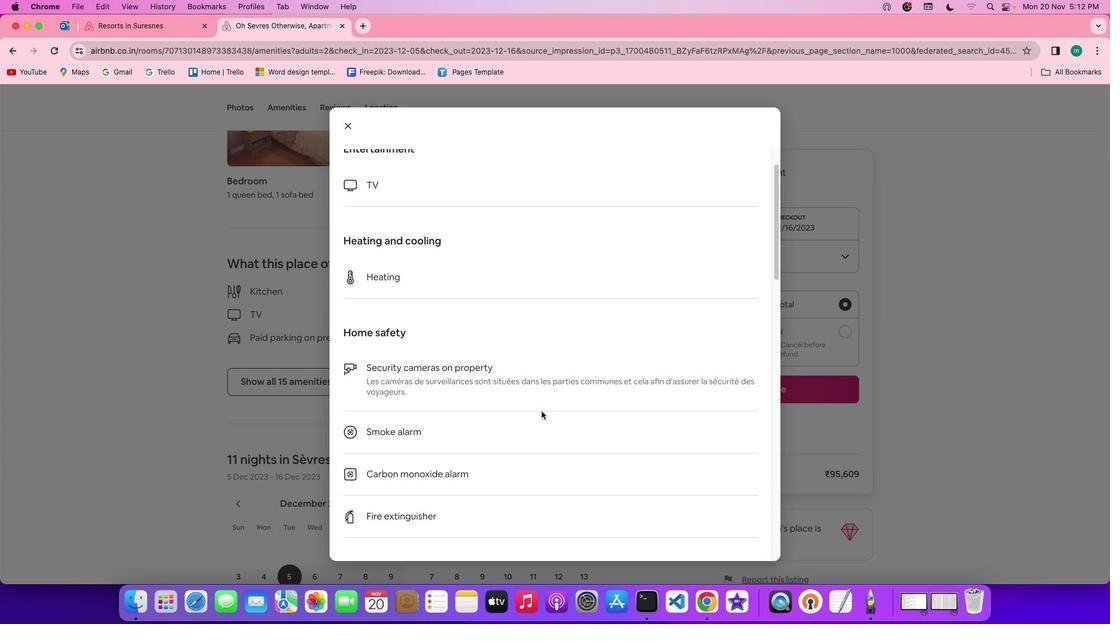 
Action: Mouse scrolled (541, 411) with delta (0, -1)
Screenshot: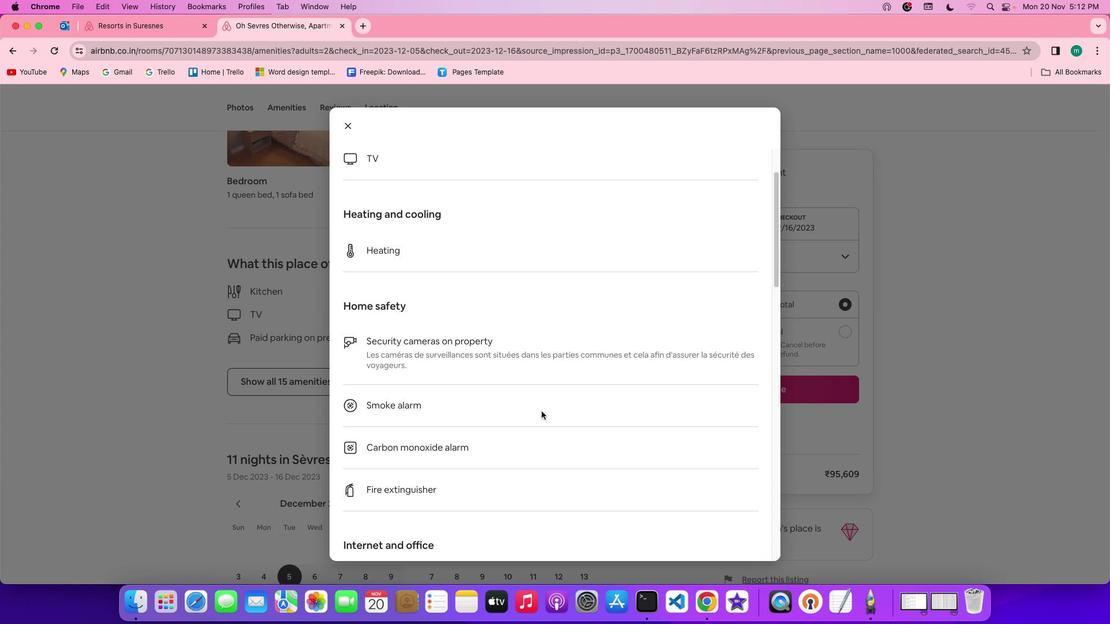 
Action: Mouse scrolled (541, 411) with delta (0, -1)
Screenshot: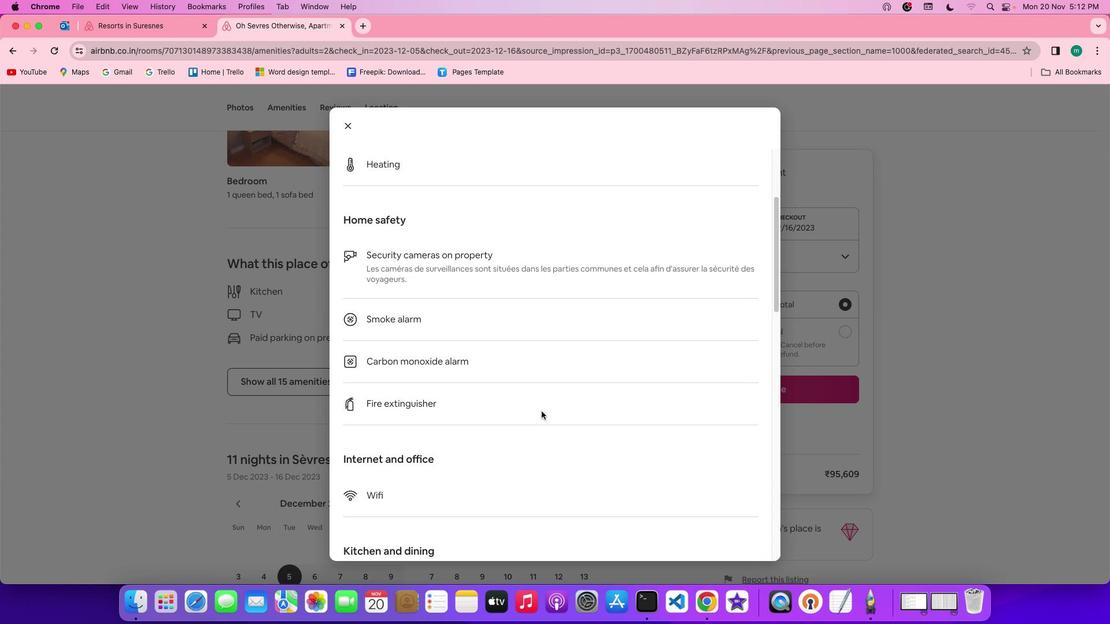 
Action: Mouse scrolled (541, 411) with delta (0, 0)
Screenshot: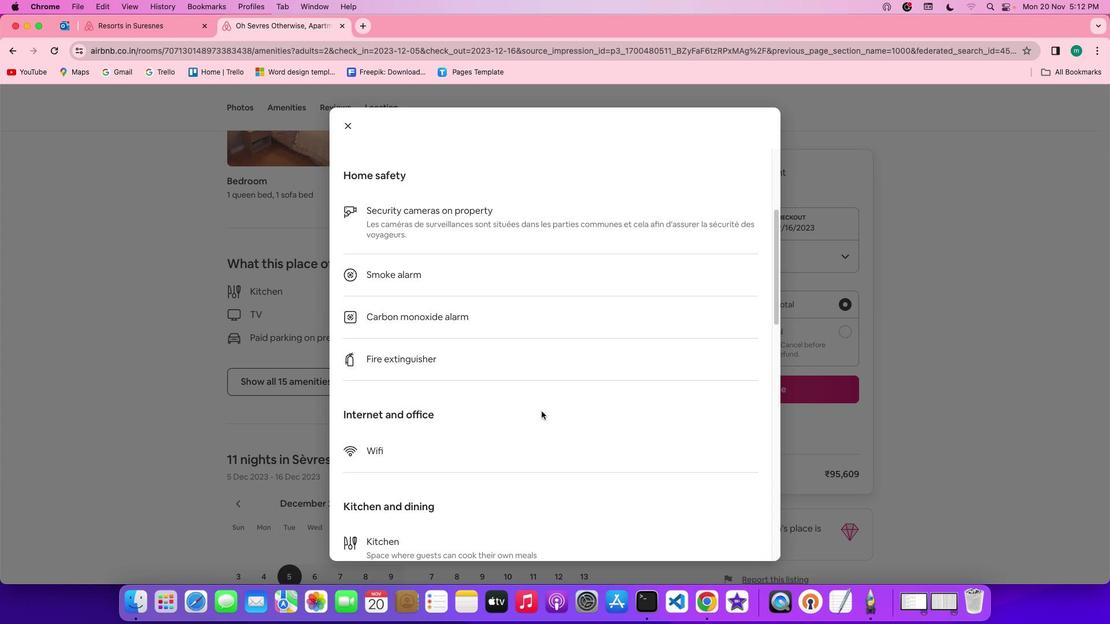 
Action: Mouse scrolled (541, 411) with delta (0, 0)
Screenshot: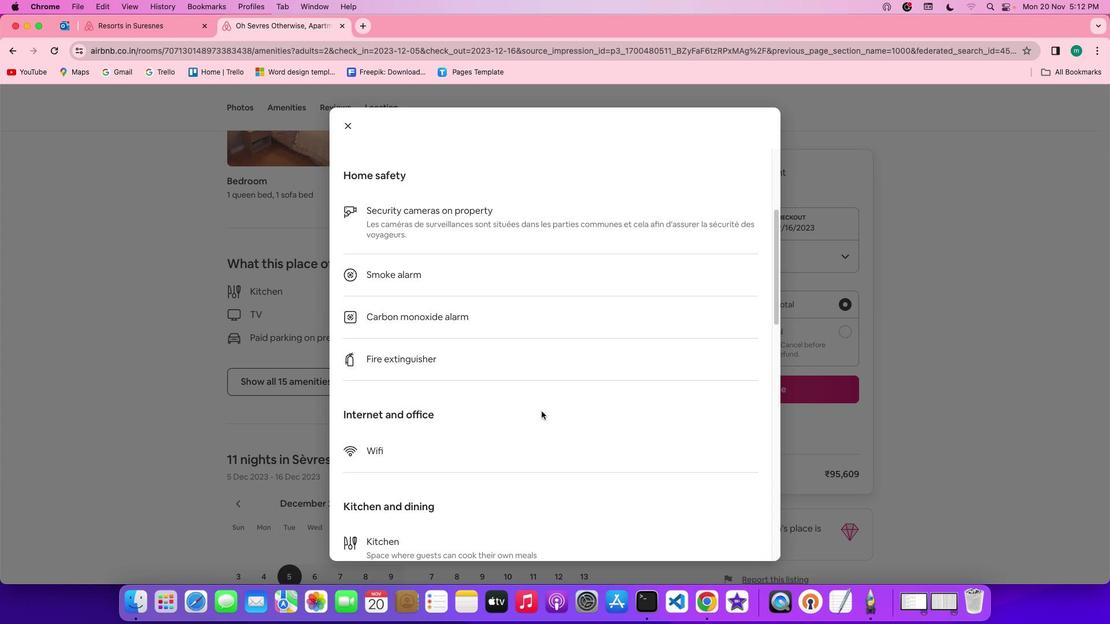 
Action: Mouse scrolled (541, 411) with delta (0, -1)
Screenshot: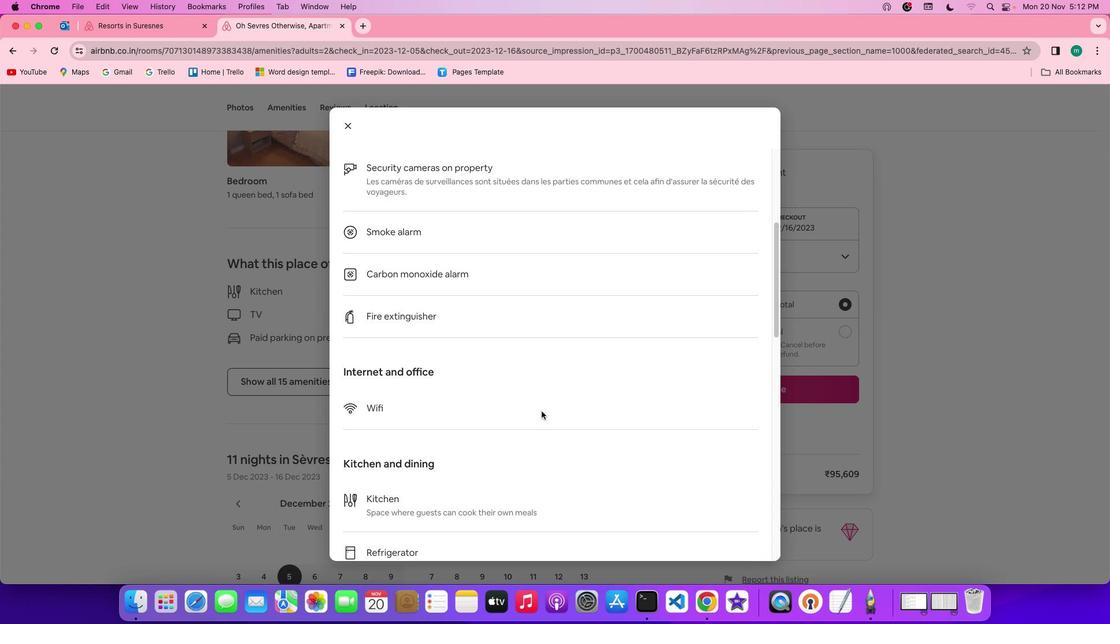 
Action: Mouse scrolled (541, 411) with delta (0, 0)
Screenshot: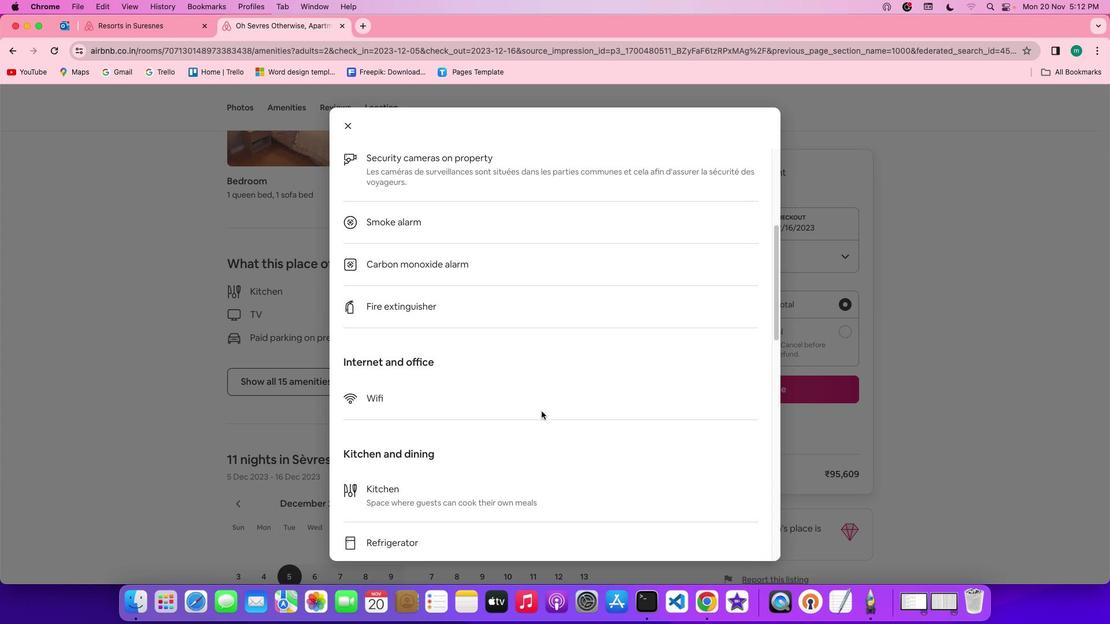 
Action: Mouse scrolled (541, 411) with delta (0, 0)
Screenshot: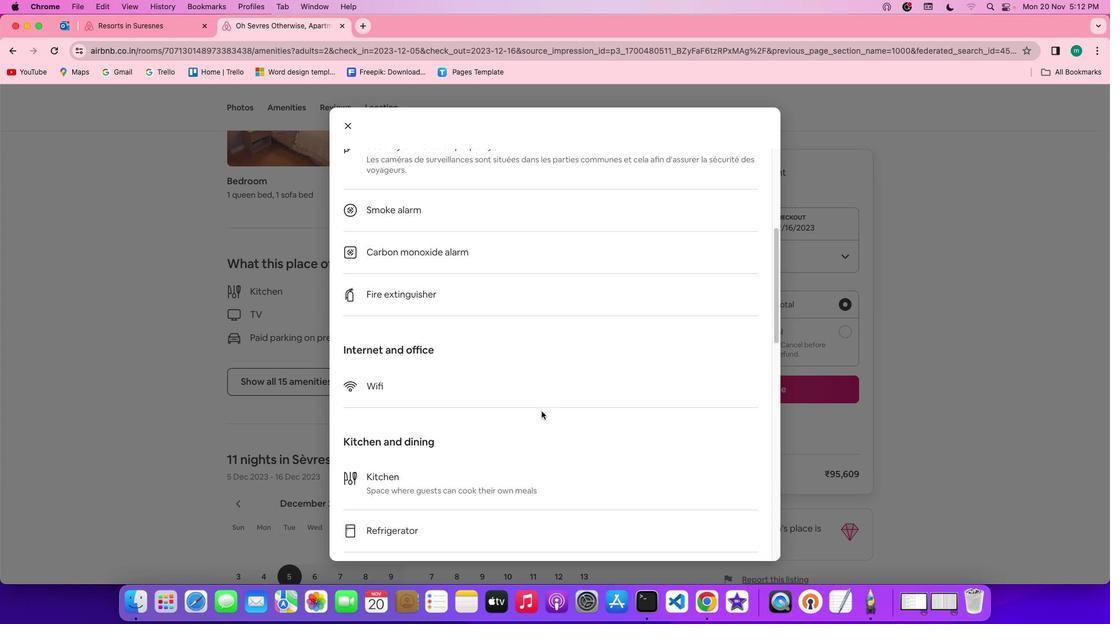 
Action: Mouse scrolled (541, 411) with delta (0, 0)
Screenshot: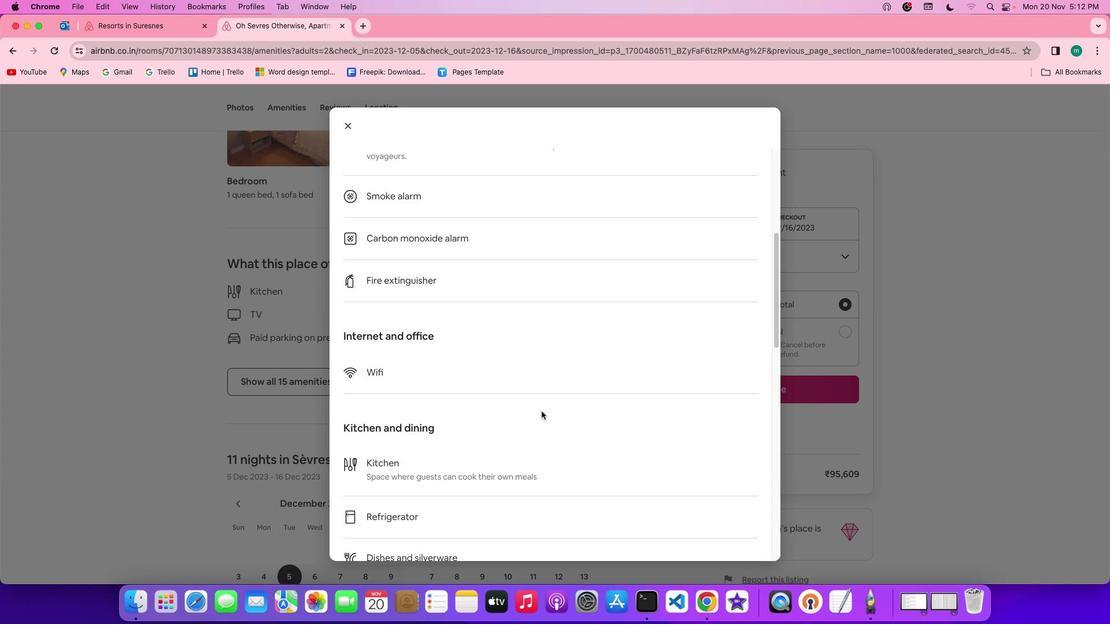 
Action: Mouse scrolled (541, 411) with delta (0, -1)
Screenshot: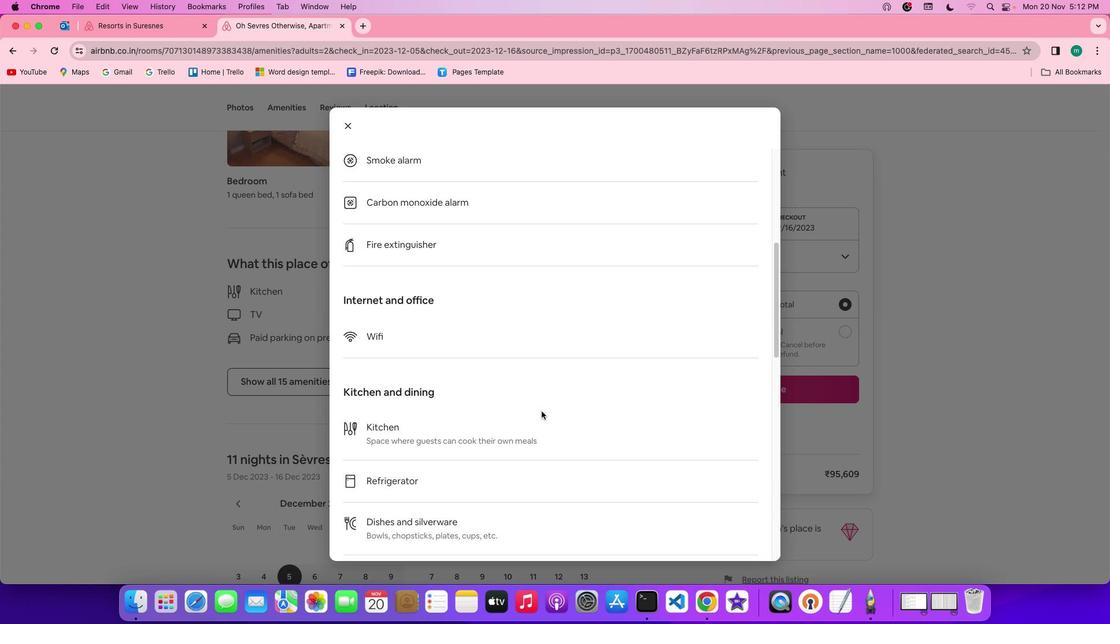
Action: Mouse scrolled (541, 411) with delta (0, -1)
Screenshot: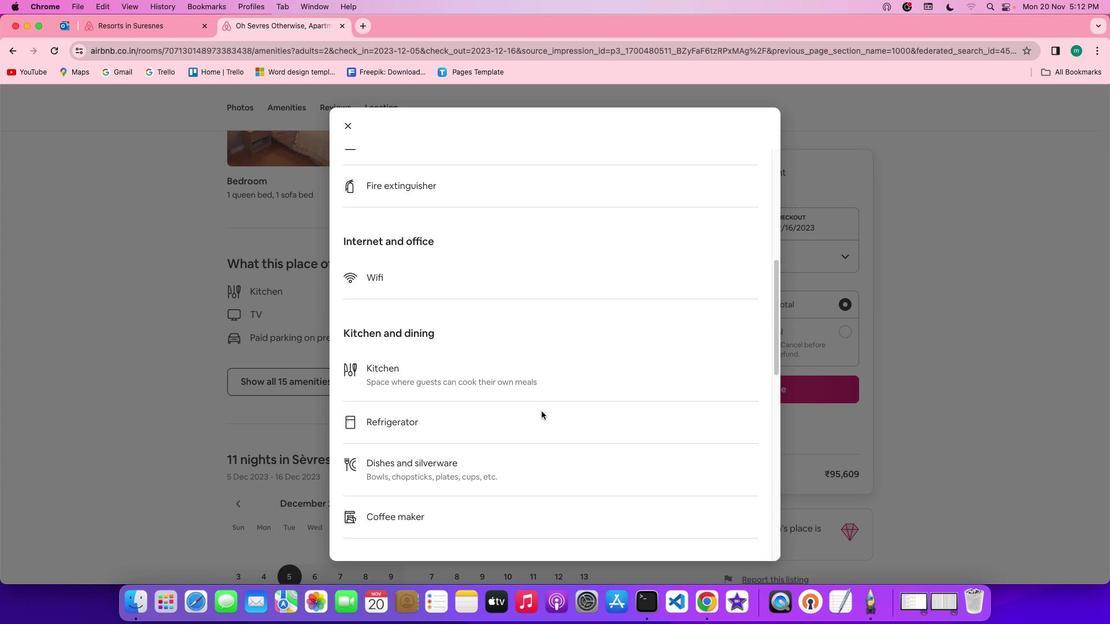 
Action: Mouse scrolled (541, 411) with delta (0, -1)
Screenshot: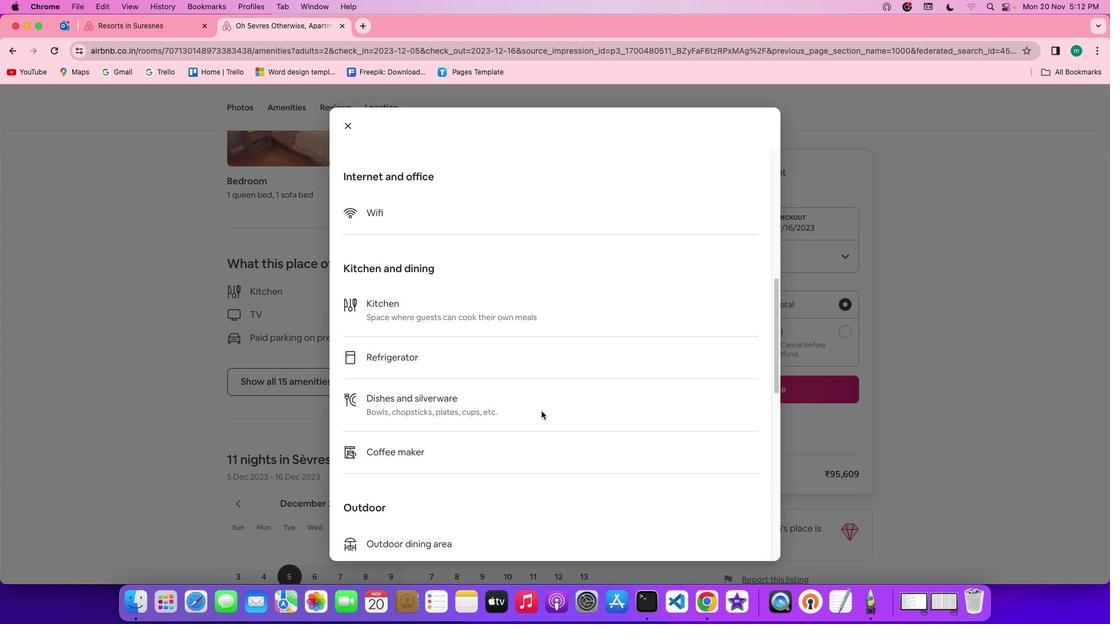 
Action: Mouse scrolled (541, 411) with delta (0, 0)
Screenshot: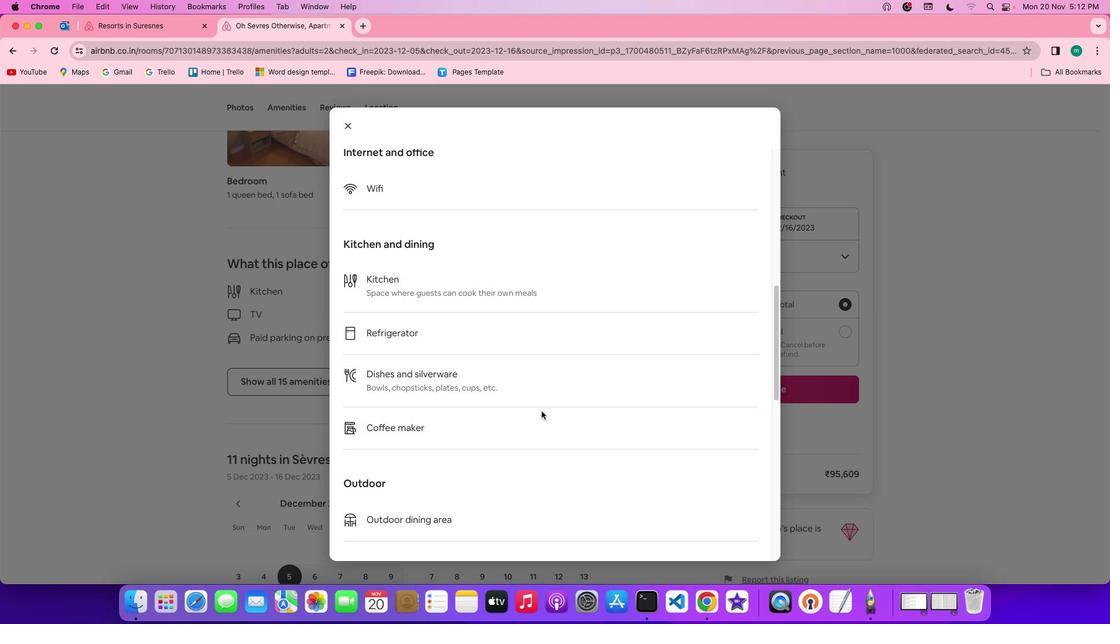 
Action: Mouse scrolled (541, 411) with delta (0, 0)
Screenshot: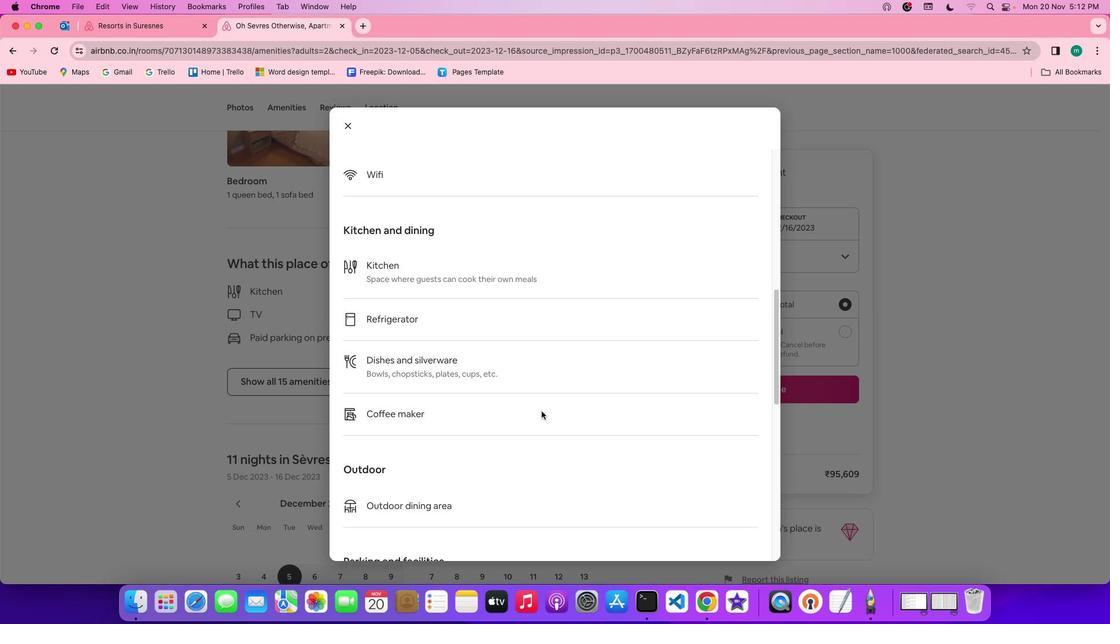 
Action: Mouse scrolled (541, 411) with delta (0, -1)
Screenshot: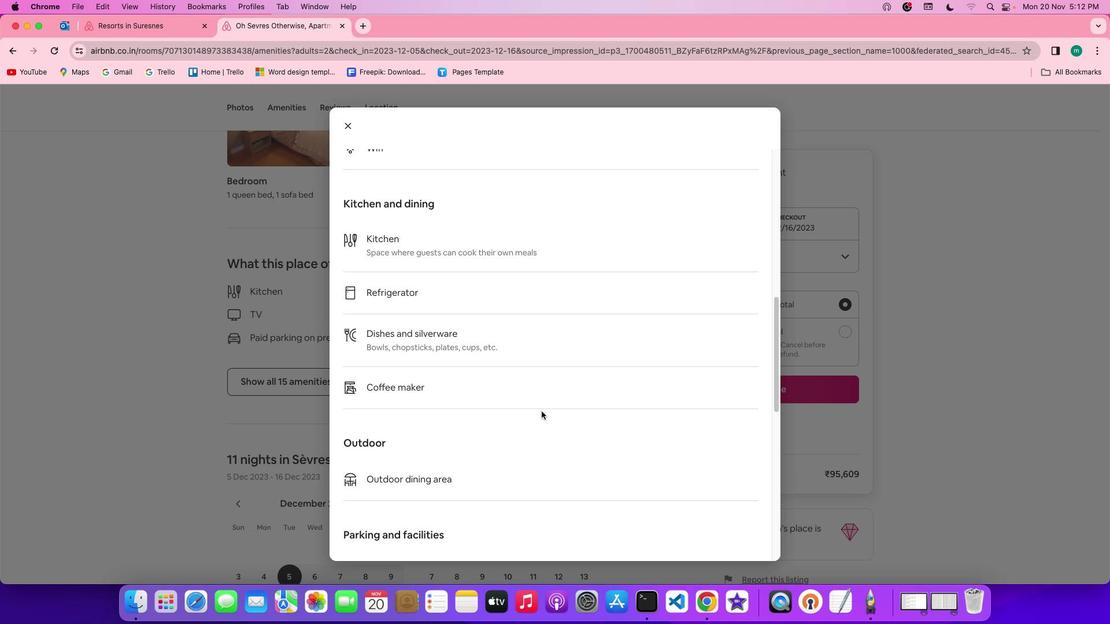 
Action: Mouse scrolled (541, 411) with delta (0, -1)
Screenshot: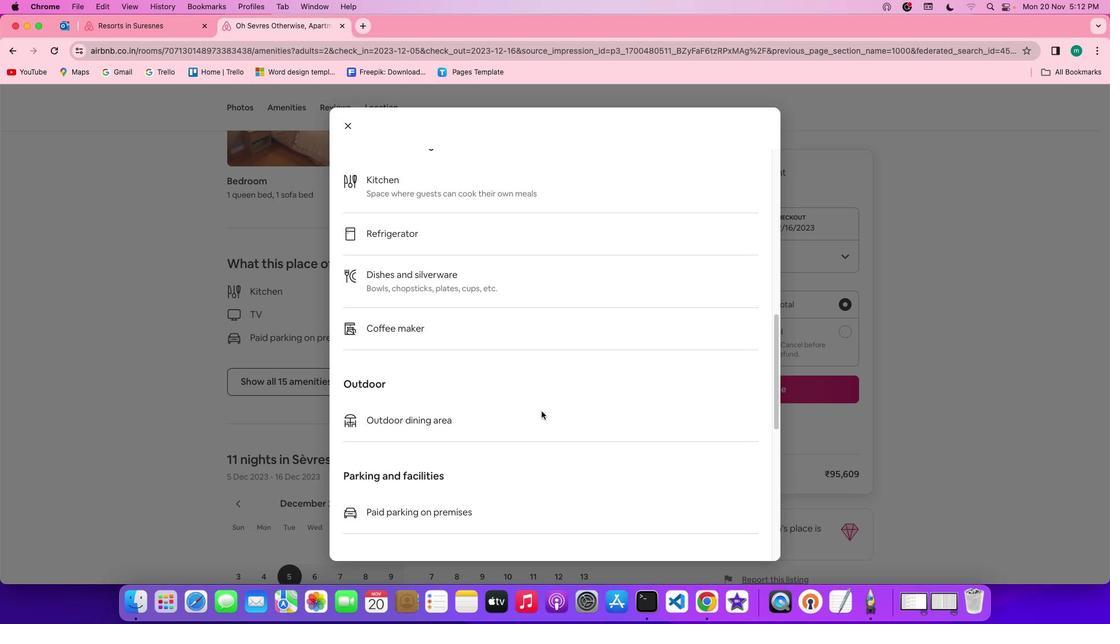 
Action: Mouse scrolled (541, 411) with delta (0, 0)
Screenshot: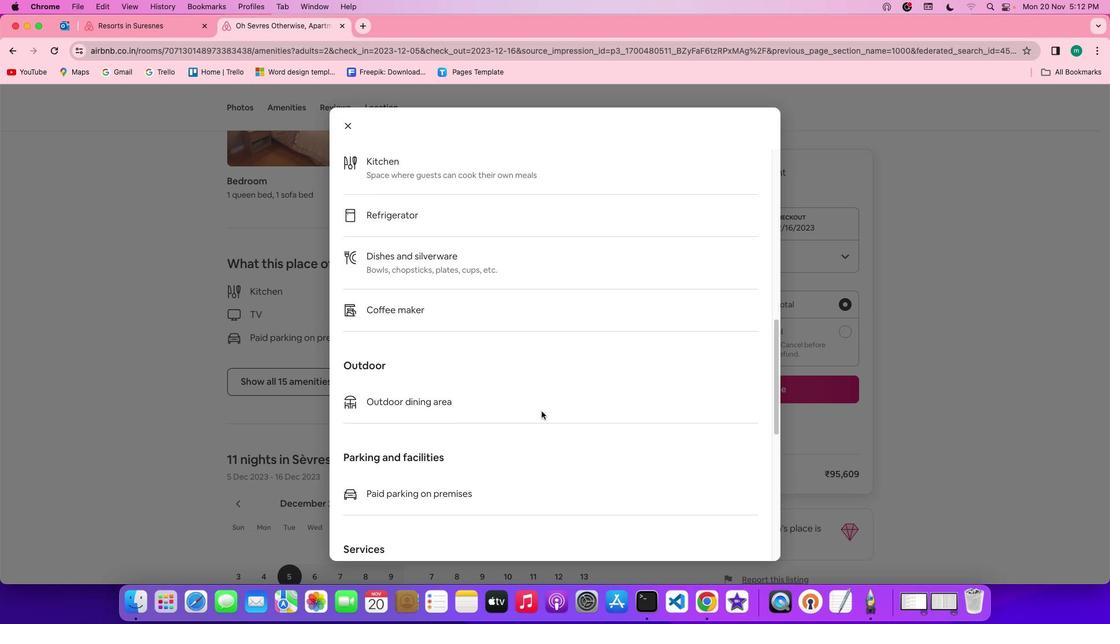 
Action: Mouse scrolled (541, 411) with delta (0, 0)
Screenshot: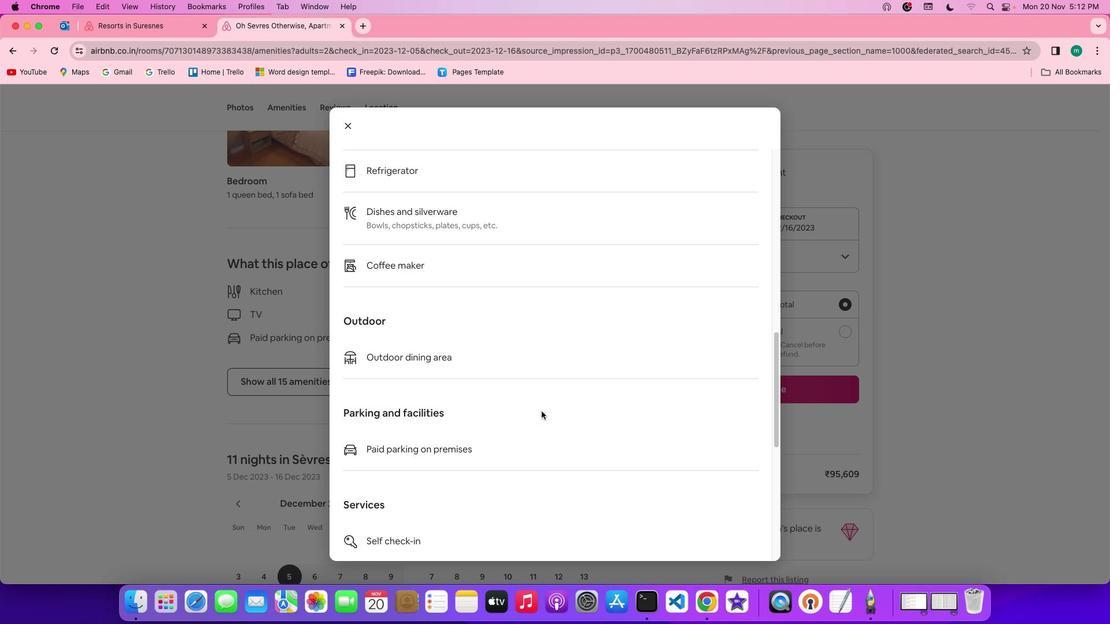 
Action: Mouse scrolled (541, 411) with delta (0, -1)
Screenshot: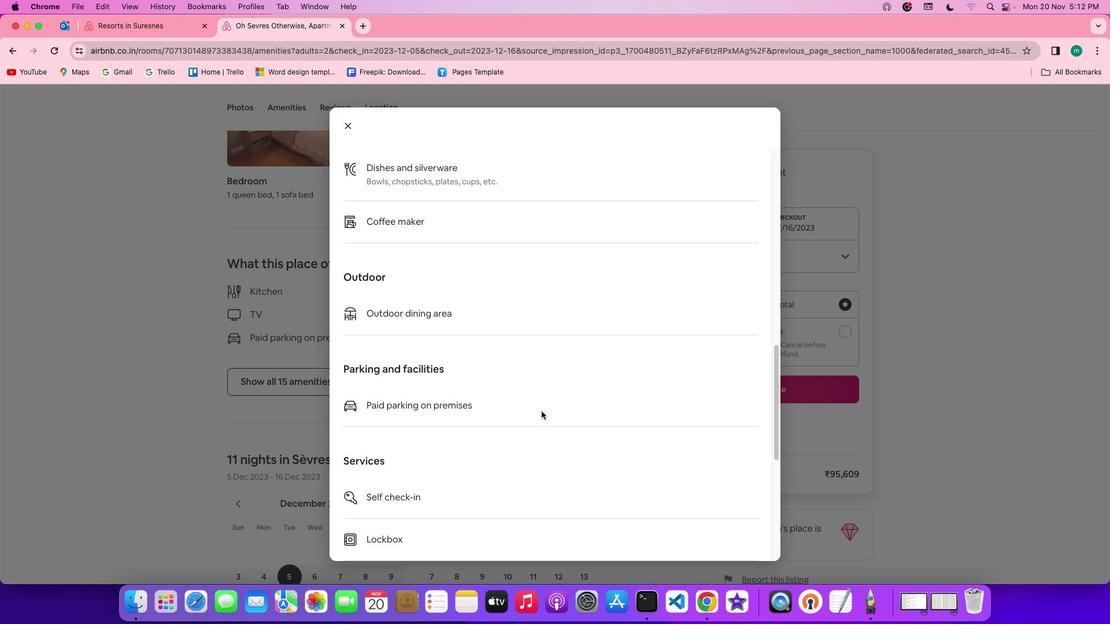 
Action: Mouse scrolled (541, 411) with delta (0, -1)
Screenshot: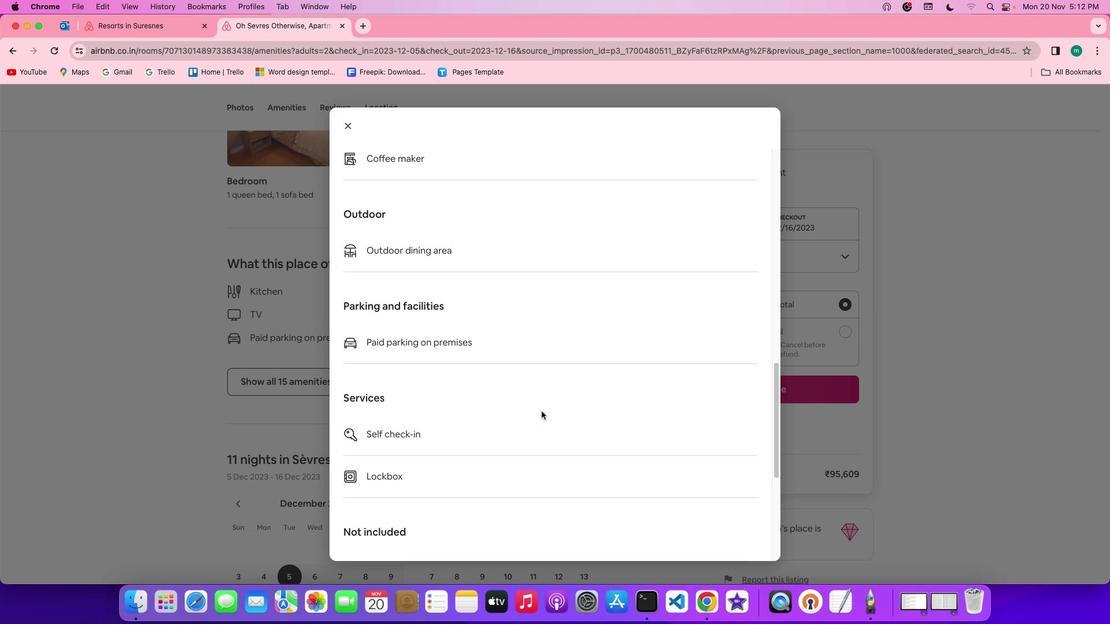 
Action: Mouse scrolled (541, 411) with delta (0, 0)
Screenshot: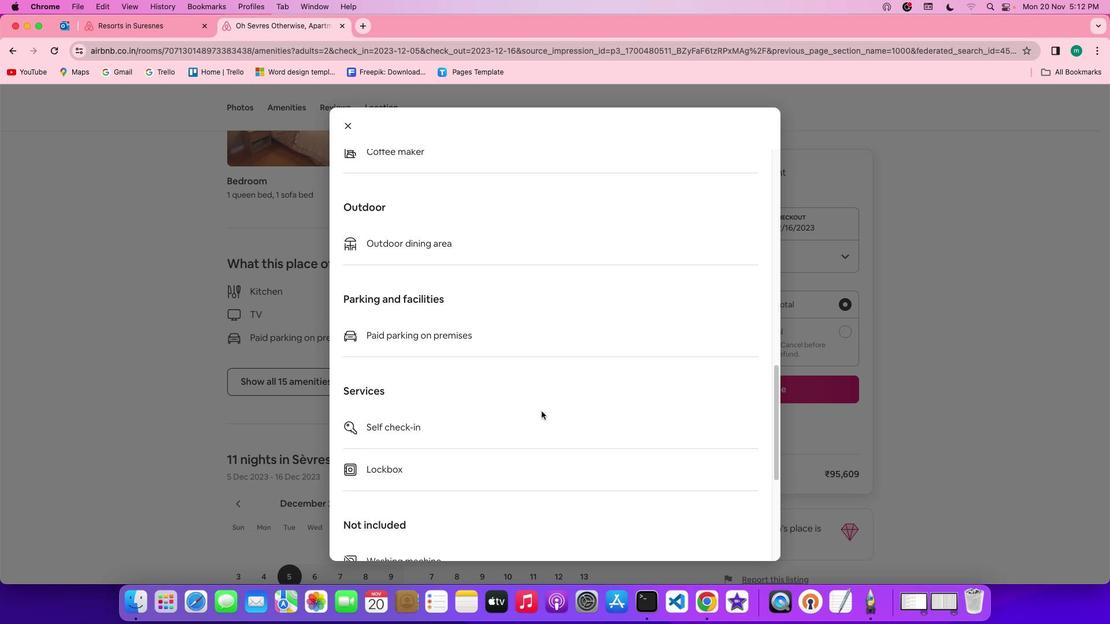 
Action: Mouse scrolled (541, 411) with delta (0, 0)
Screenshot: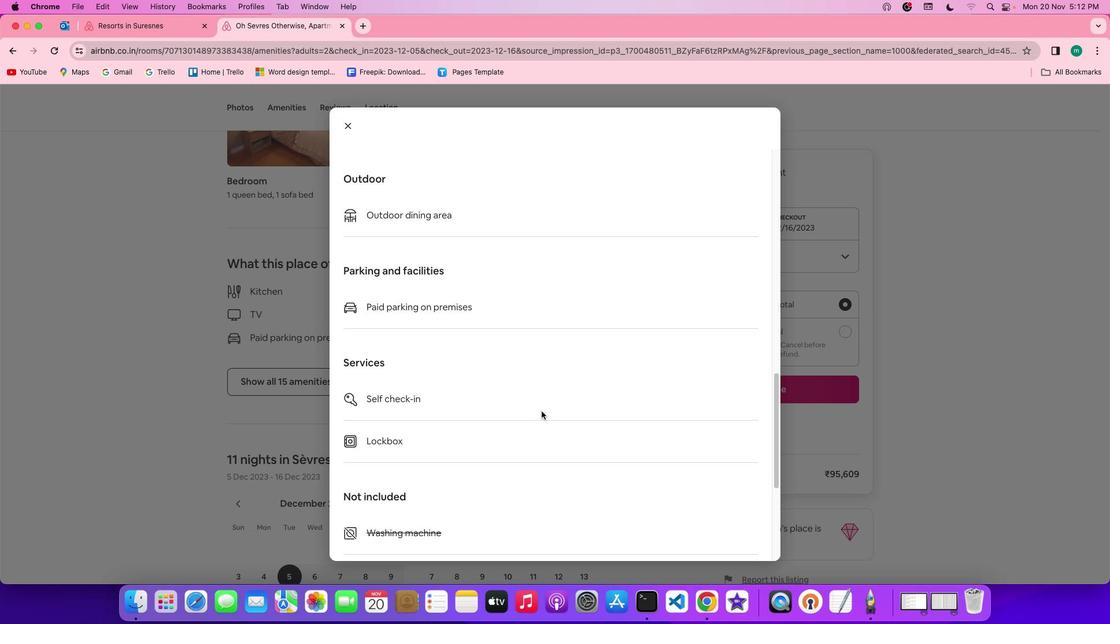 
Action: Mouse scrolled (541, 411) with delta (0, -1)
Screenshot: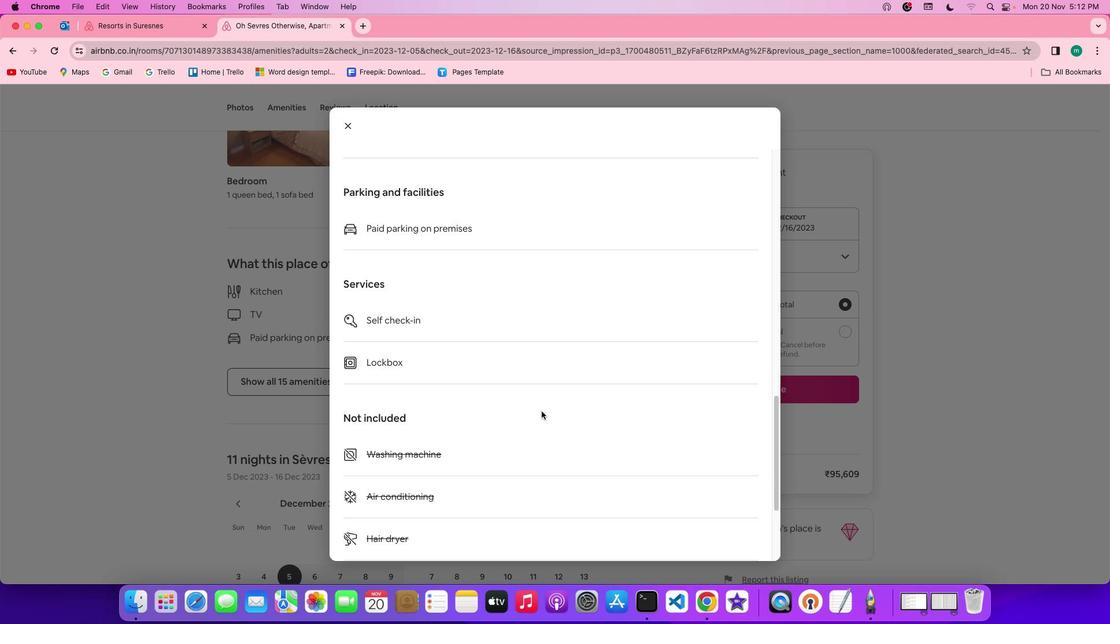
Action: Mouse scrolled (541, 411) with delta (0, -1)
